 Task: Research Airbnb accommodation in Kattaqoârgâon, Uzbekistan from 21st November, 2023 to 29th November, 2023 for 4 adults.2 bedrooms having 2 beds and 2 bathrooms. Property type can be flat. Booking option can be shelf check-in. Look for 3 properties as per requirement.
Action: Mouse moved to (469, 107)
Screenshot: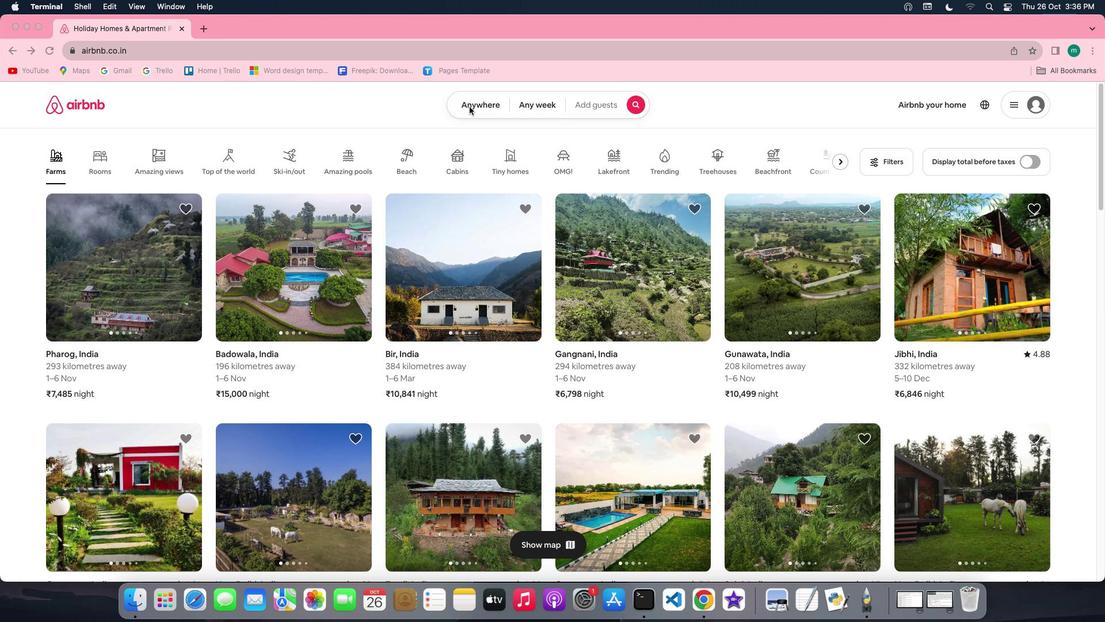
Action: Mouse pressed left at (469, 107)
Screenshot: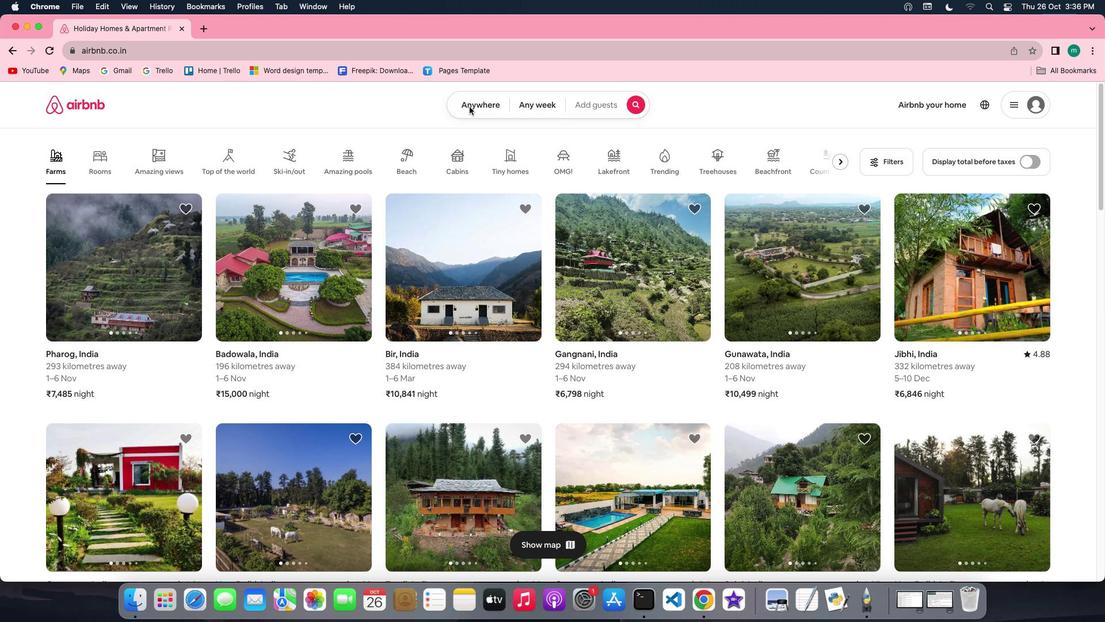 
Action: Mouse pressed left at (469, 107)
Screenshot: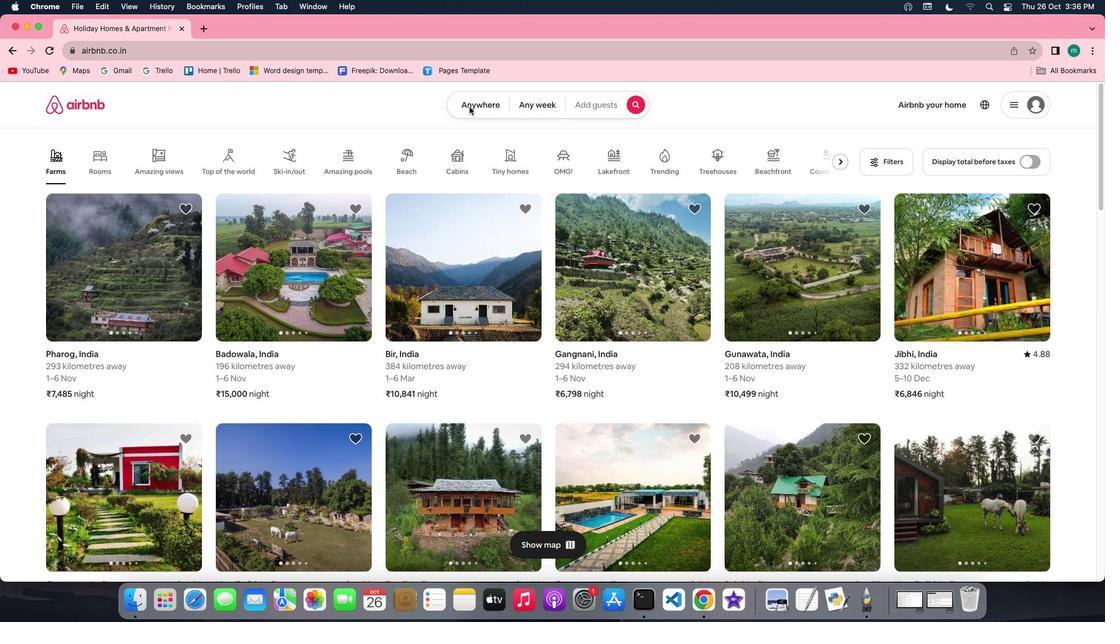 
Action: Mouse moved to (410, 149)
Screenshot: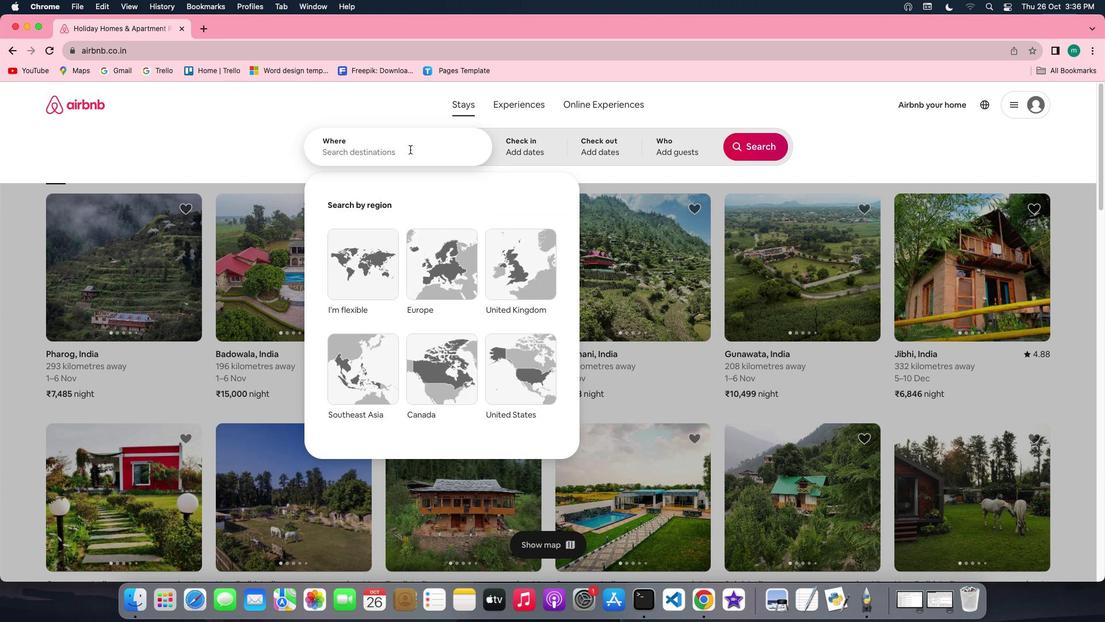 
Action: Mouse pressed left at (410, 149)
Screenshot: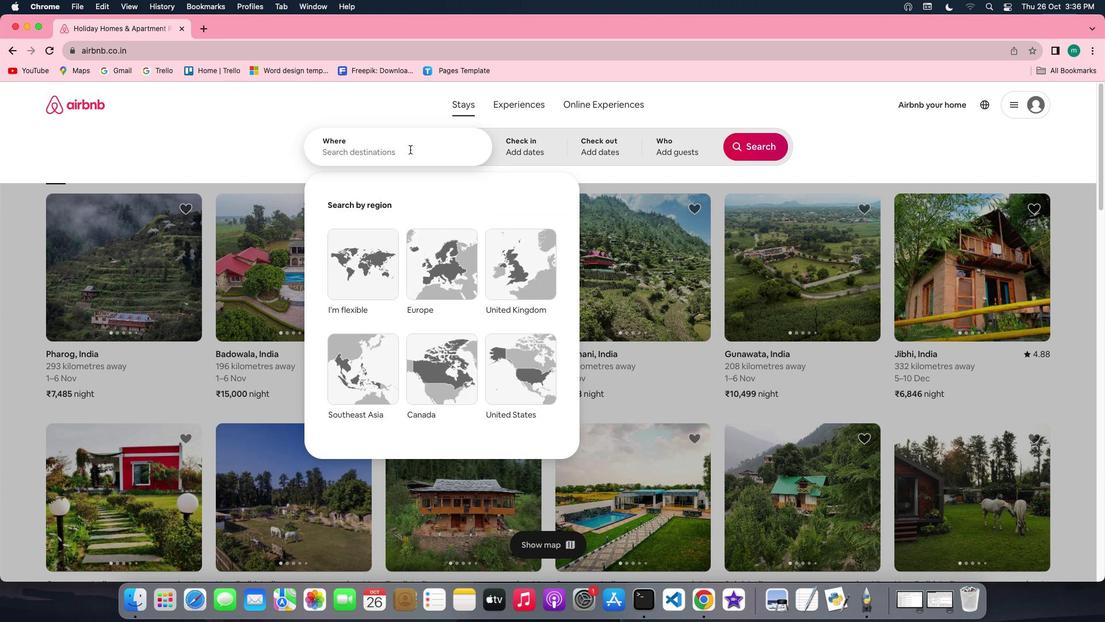 
Action: Key pressed Key.shift'K''a''t''t''a''q''o'Key.spaceKey.shift_r"'"'r''g'"'"'o''n'','Key.spaceKey.shift'U''z''b''e''k''i''s''t''a''n'
Screenshot: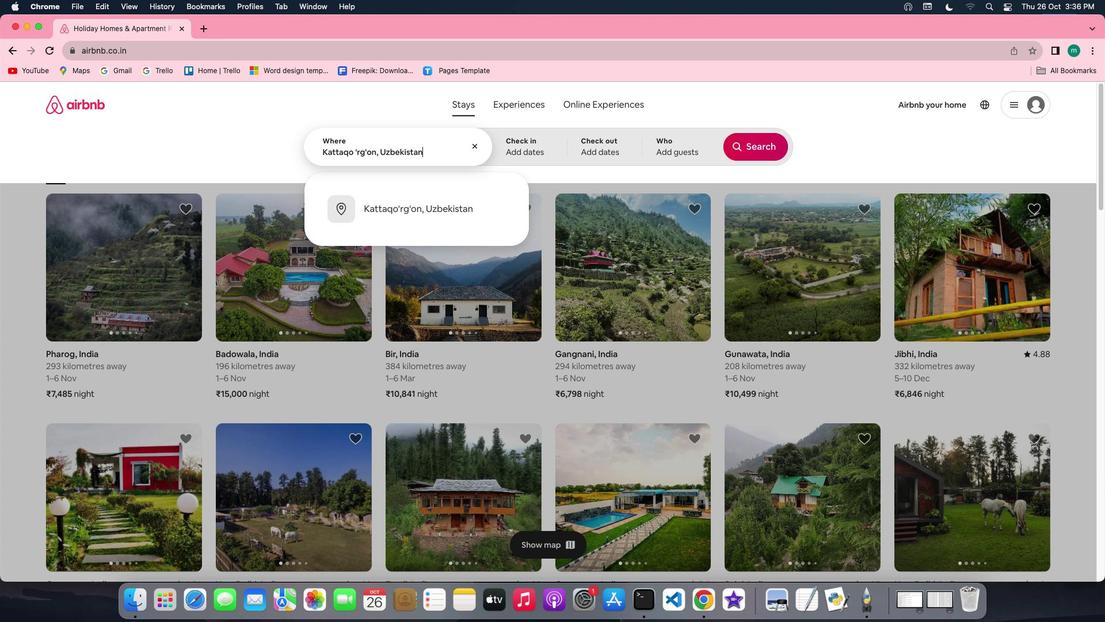
Action: Mouse moved to (518, 148)
Screenshot: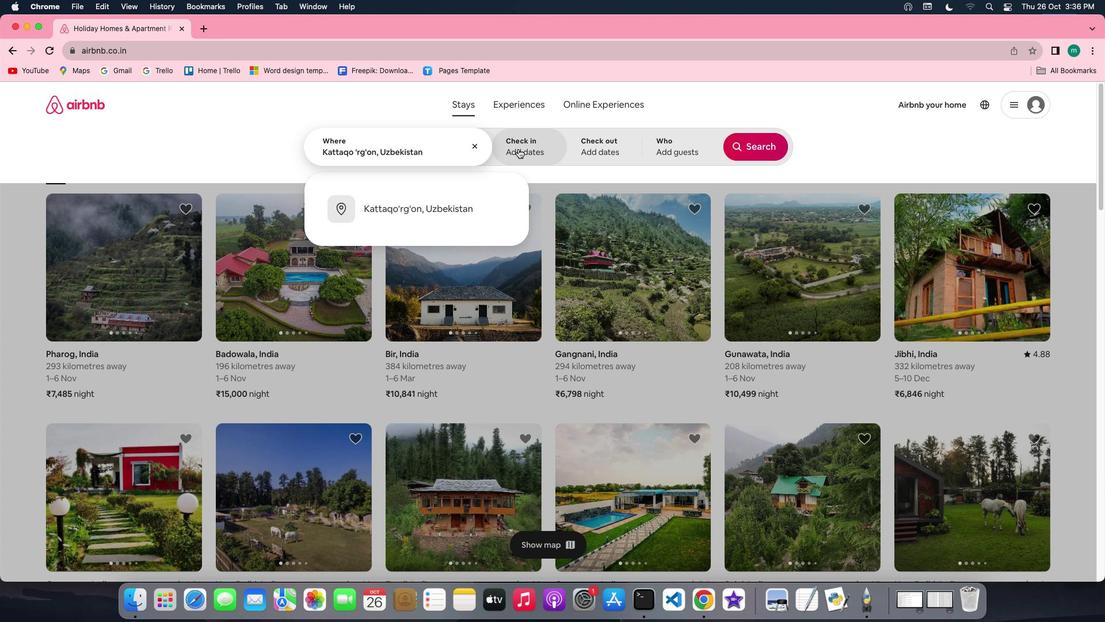 
Action: Mouse pressed left at (518, 148)
Screenshot: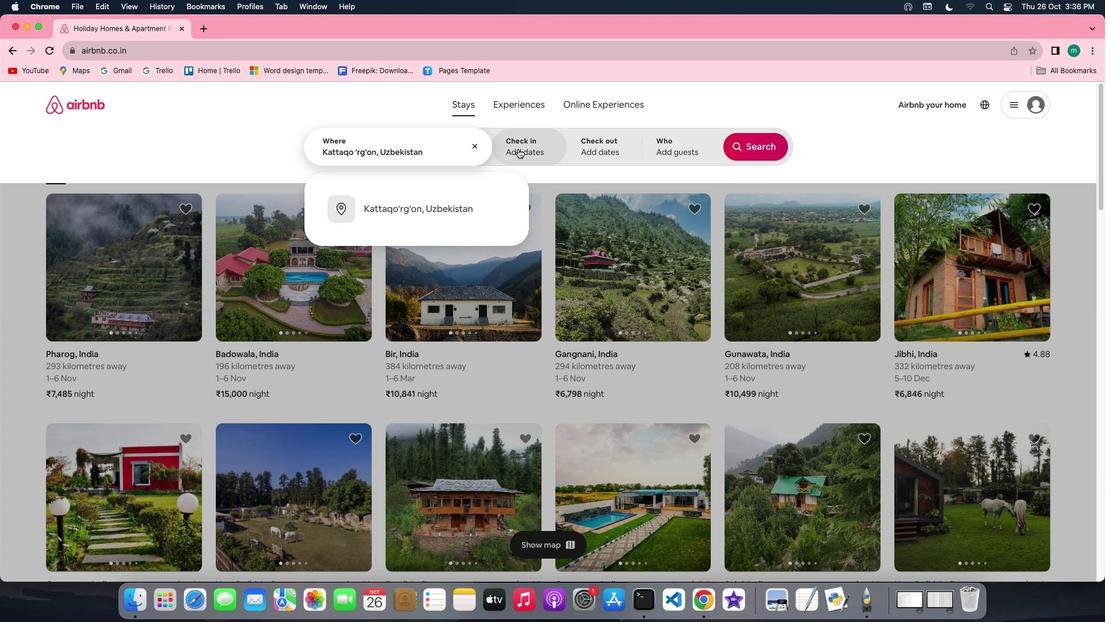 
Action: Mouse moved to (643, 374)
Screenshot: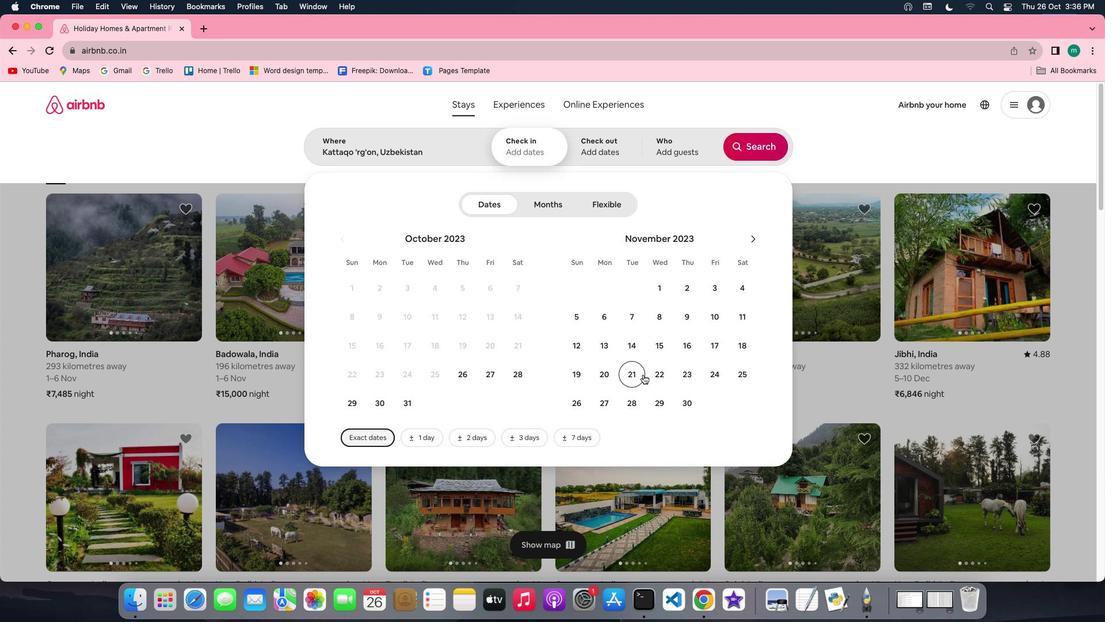 
Action: Mouse pressed left at (643, 374)
Screenshot: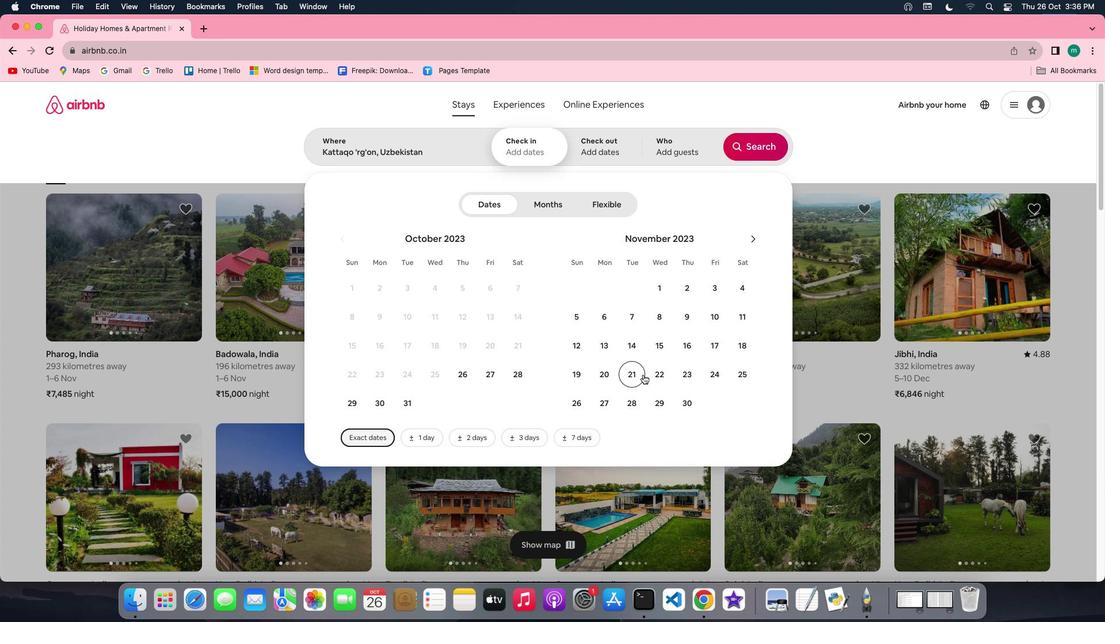 
Action: Mouse moved to (656, 398)
Screenshot: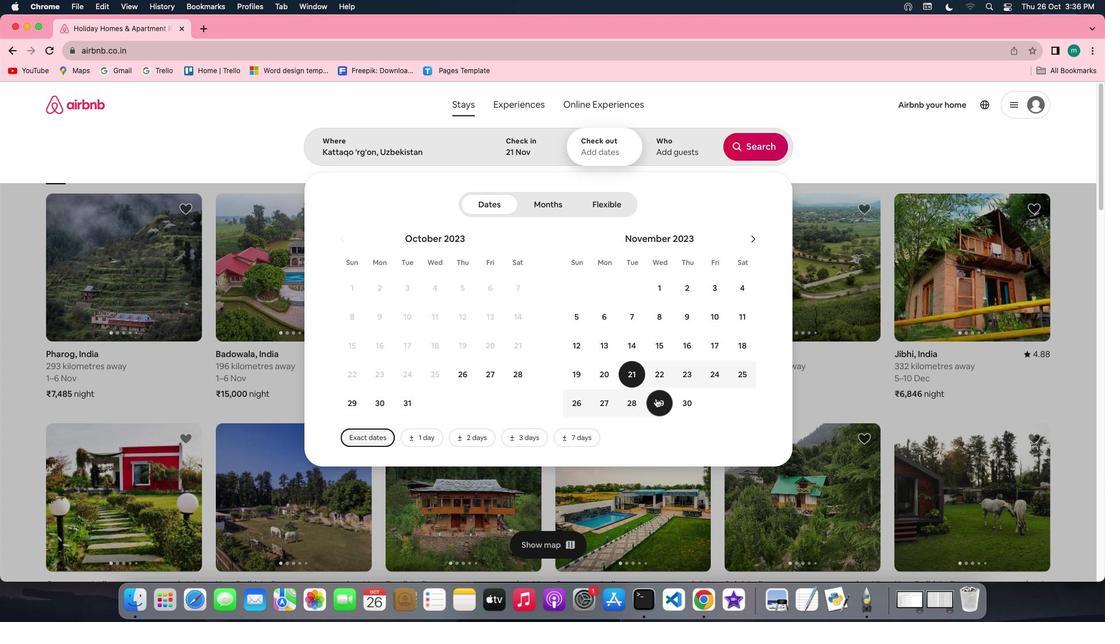 
Action: Mouse pressed left at (656, 398)
Screenshot: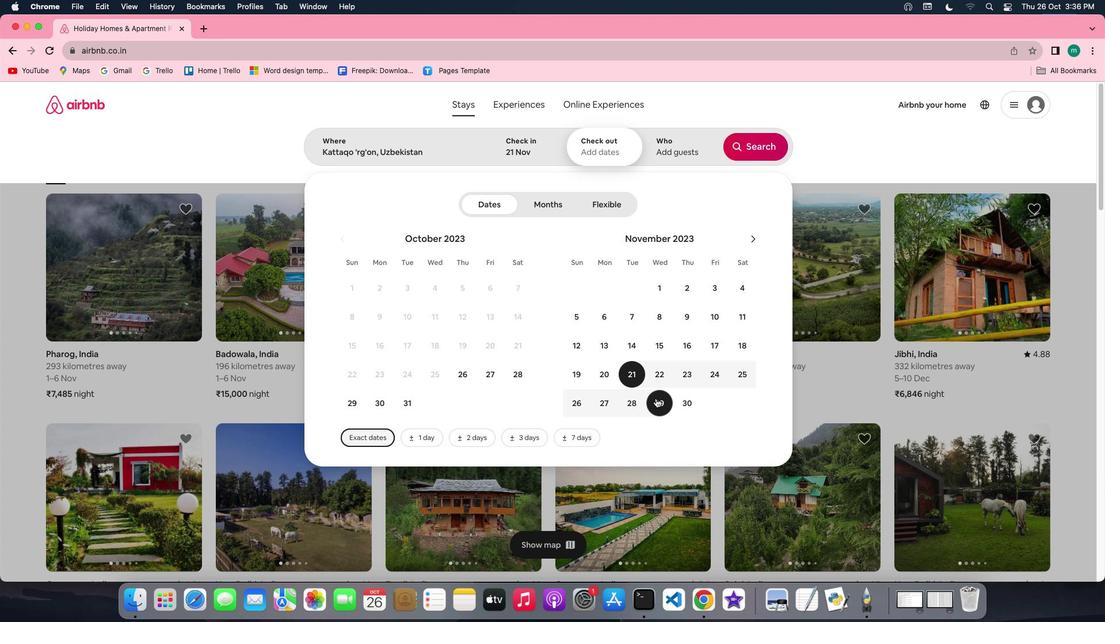 
Action: Mouse moved to (680, 147)
Screenshot: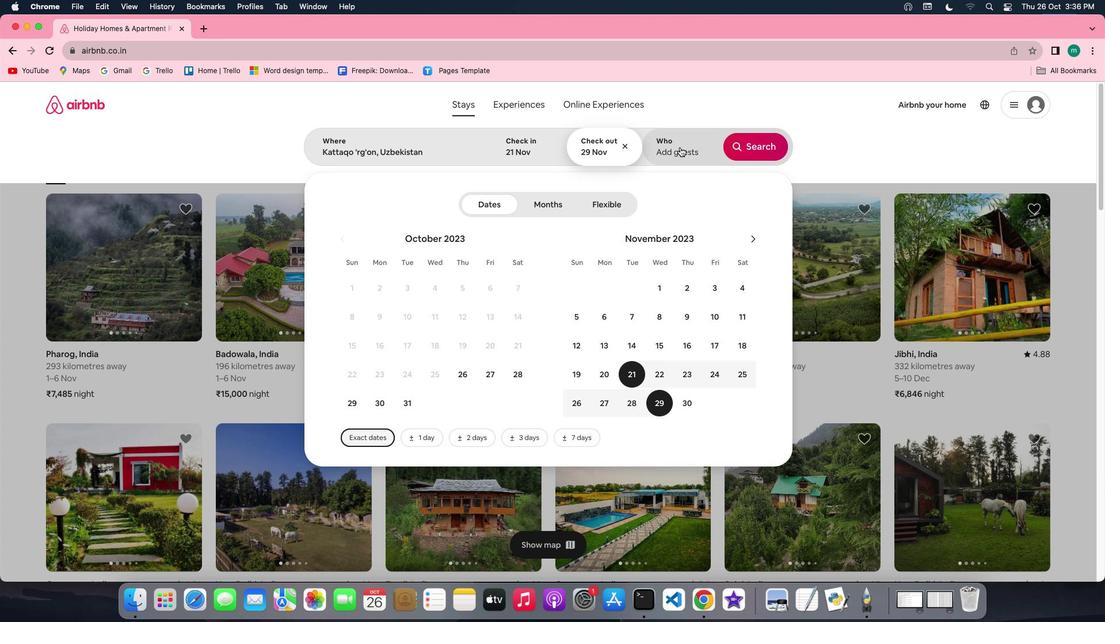 
Action: Mouse pressed left at (680, 147)
Screenshot: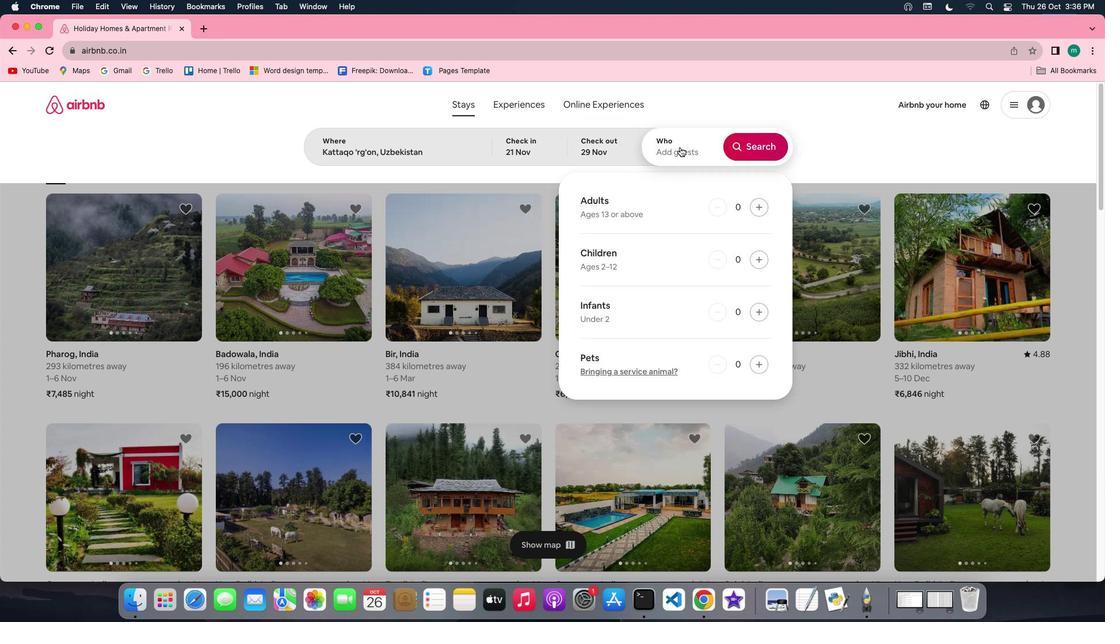 
Action: Mouse moved to (767, 204)
Screenshot: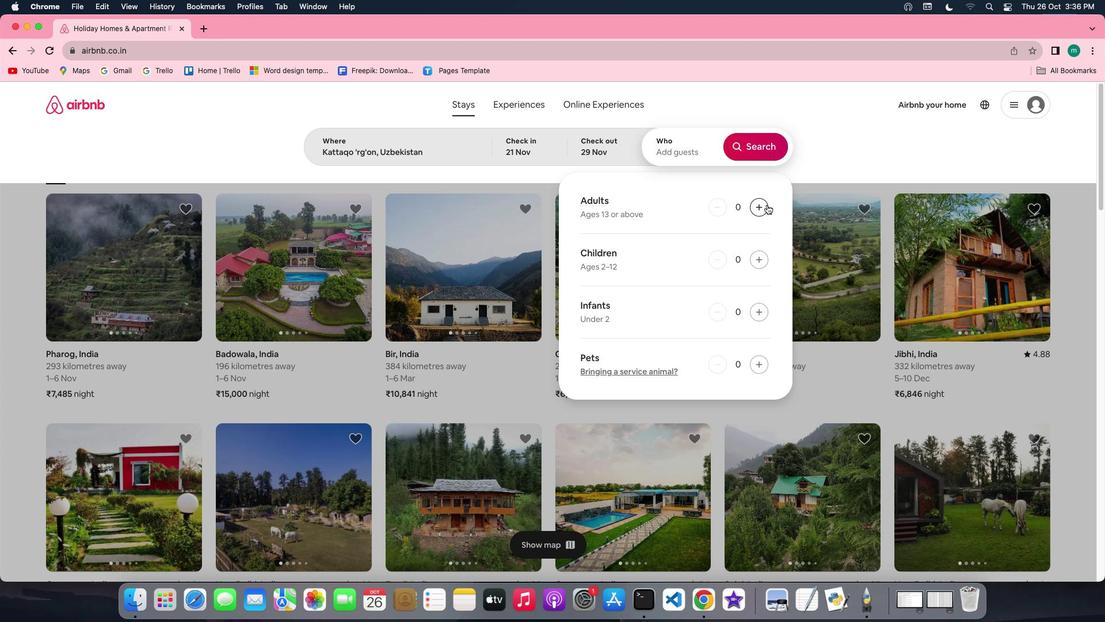 
Action: Mouse pressed left at (767, 204)
Screenshot: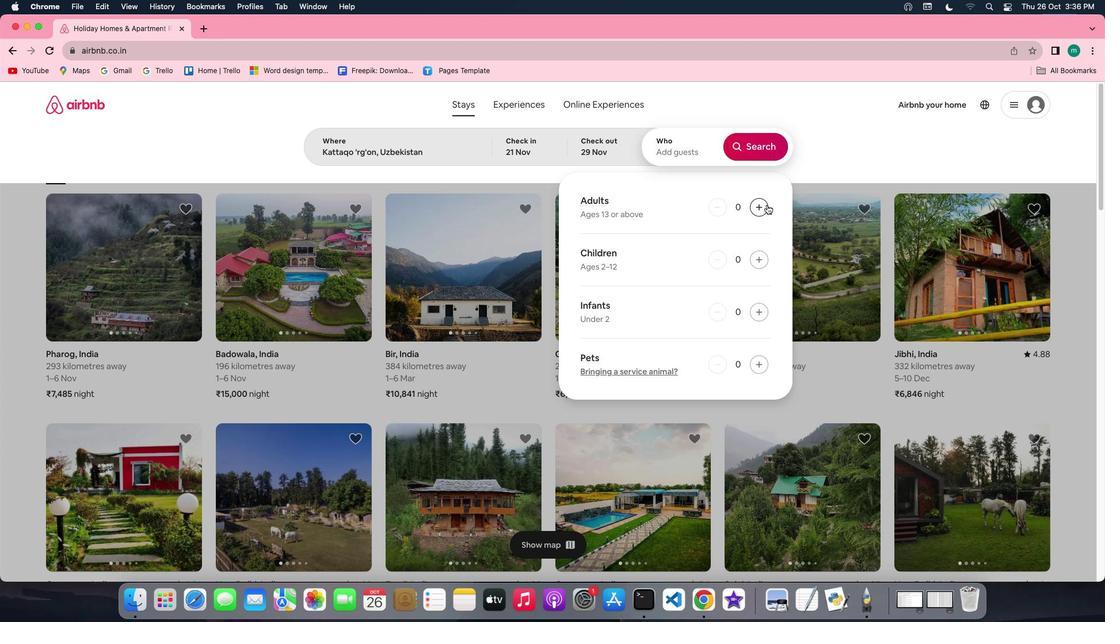 
Action: Mouse pressed left at (767, 204)
Screenshot: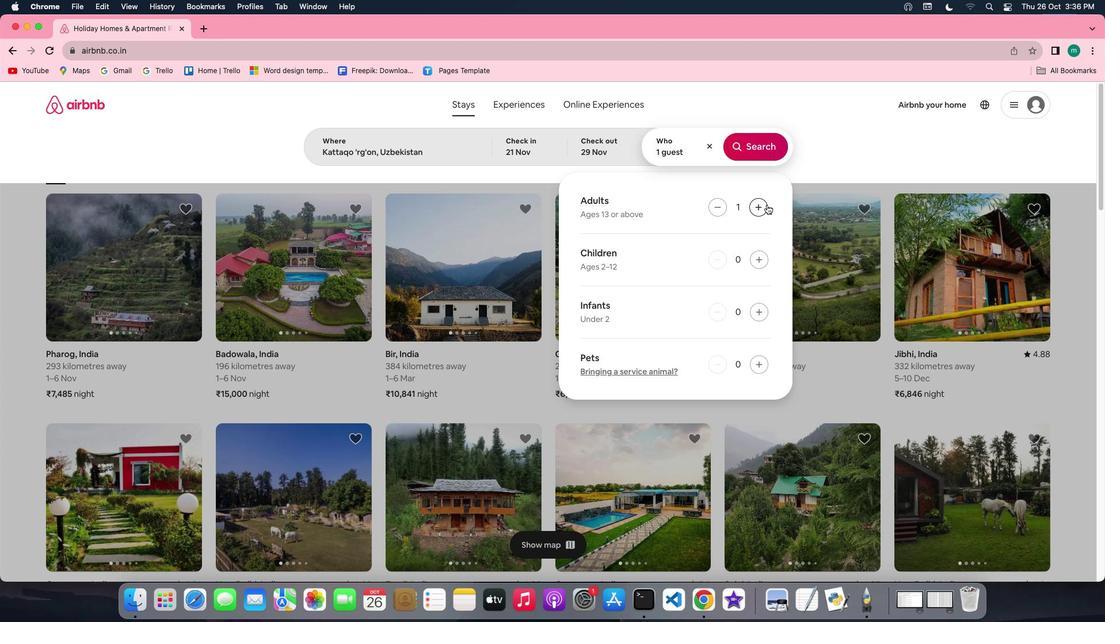 
Action: Mouse pressed left at (767, 204)
Screenshot: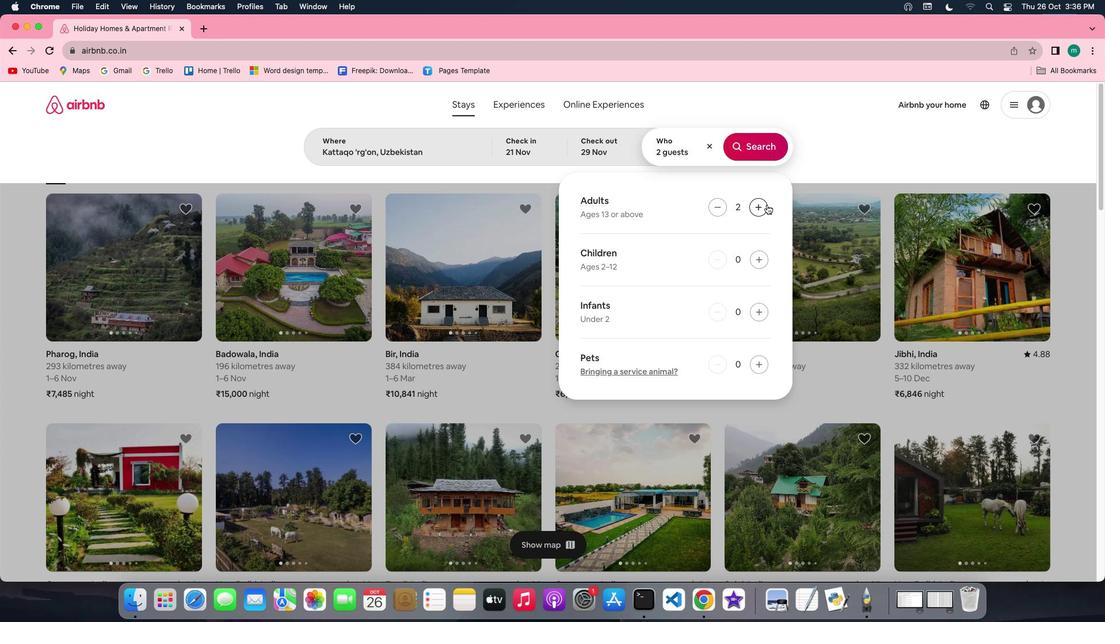 
Action: Mouse moved to (767, 205)
Screenshot: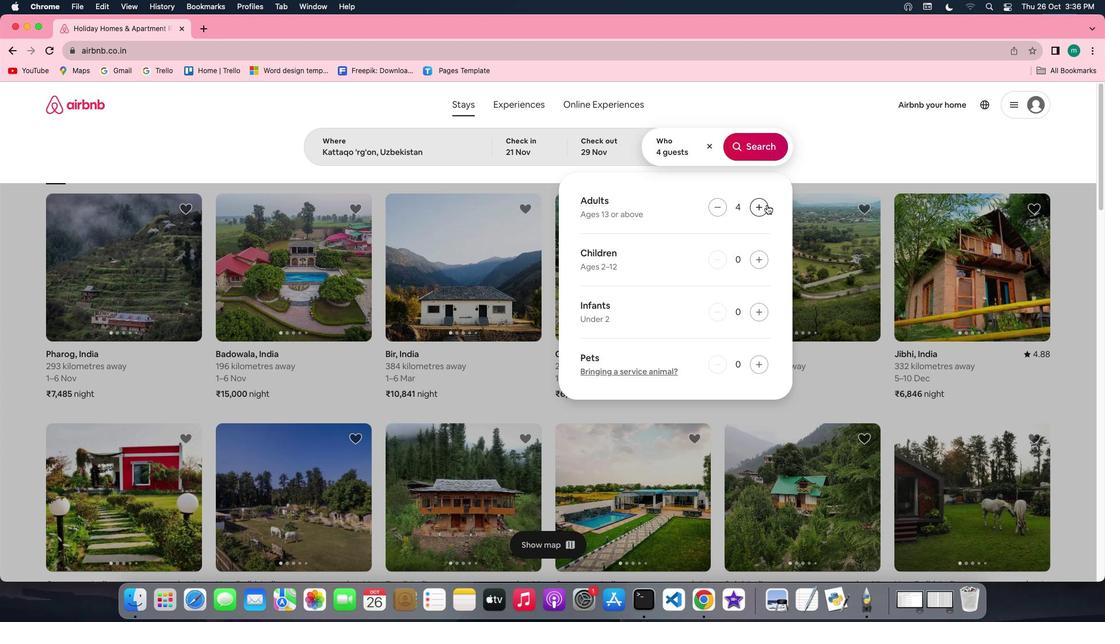 
Action: Mouse pressed left at (767, 205)
Screenshot: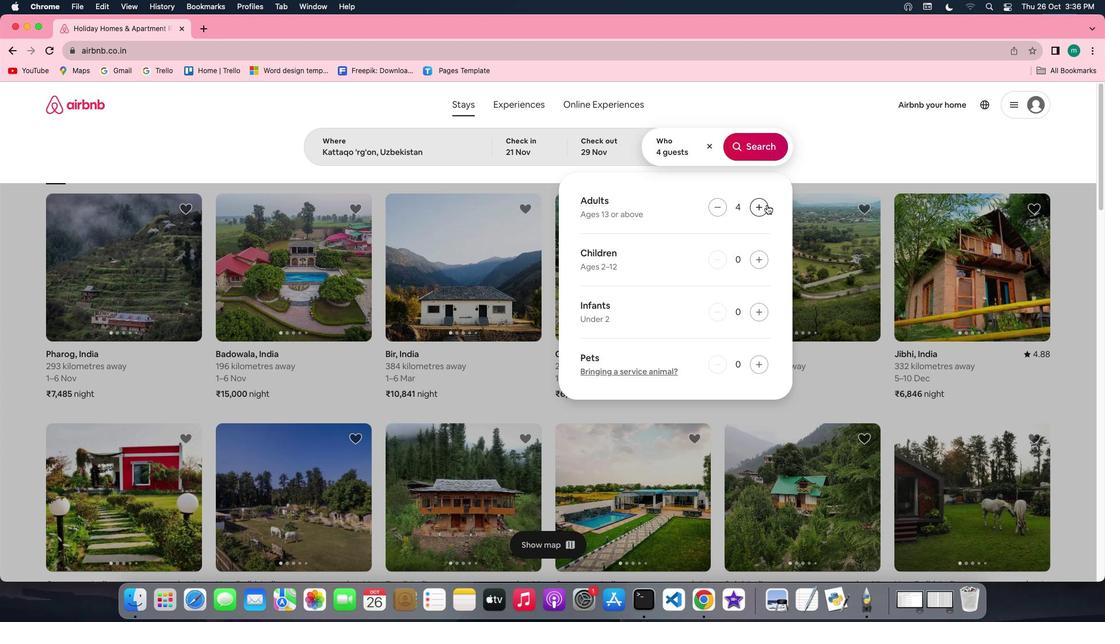 
Action: Mouse moved to (763, 144)
Screenshot: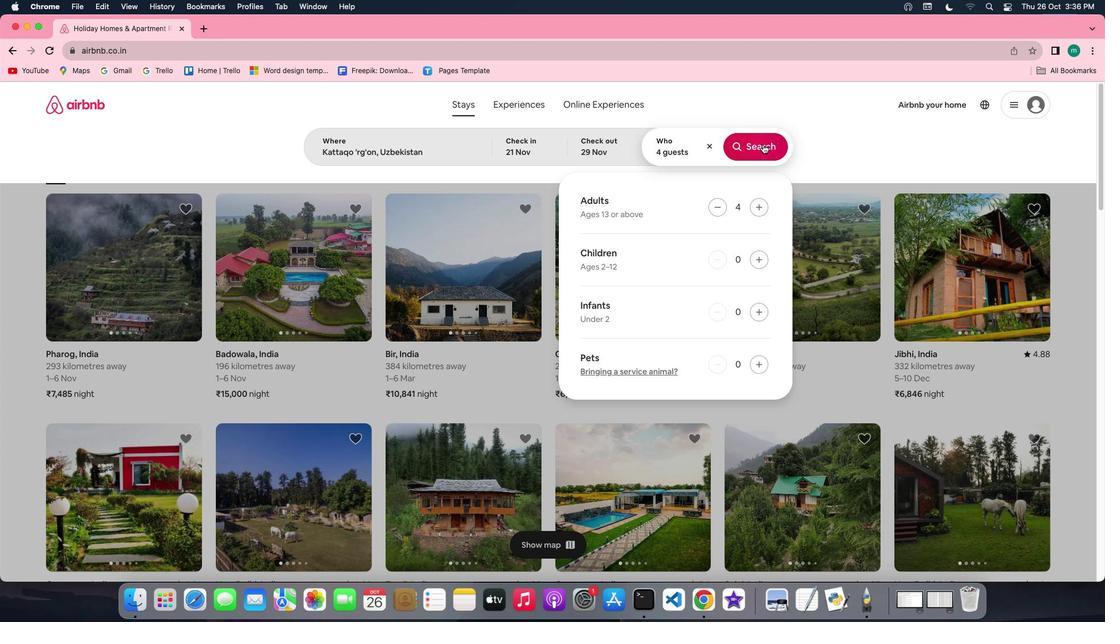 
Action: Mouse pressed left at (763, 144)
Screenshot: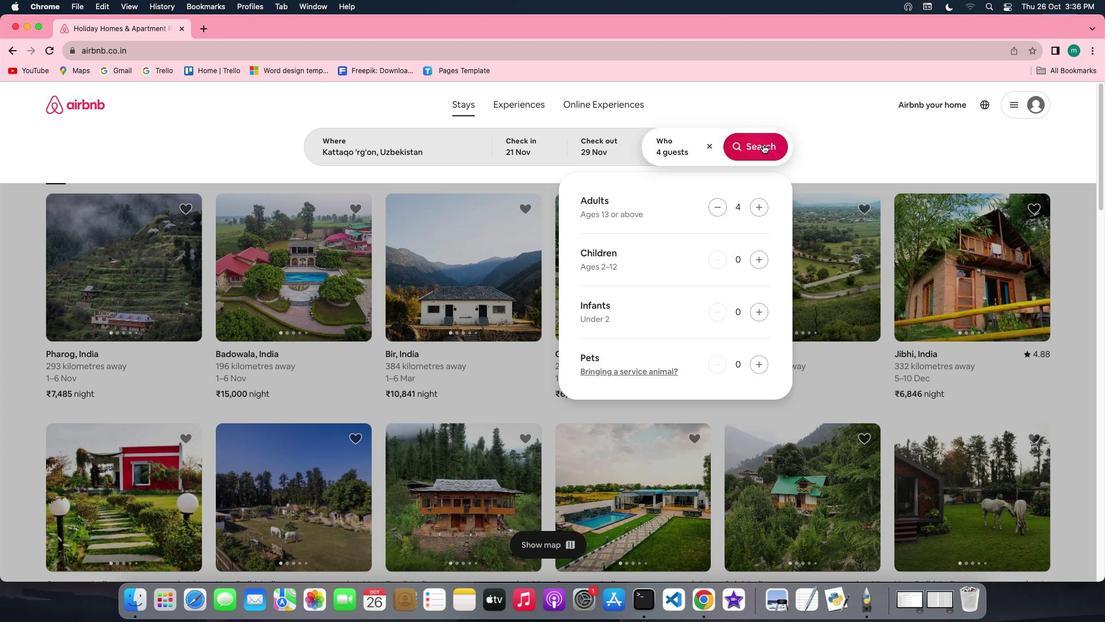 
Action: Mouse moved to (926, 144)
Screenshot: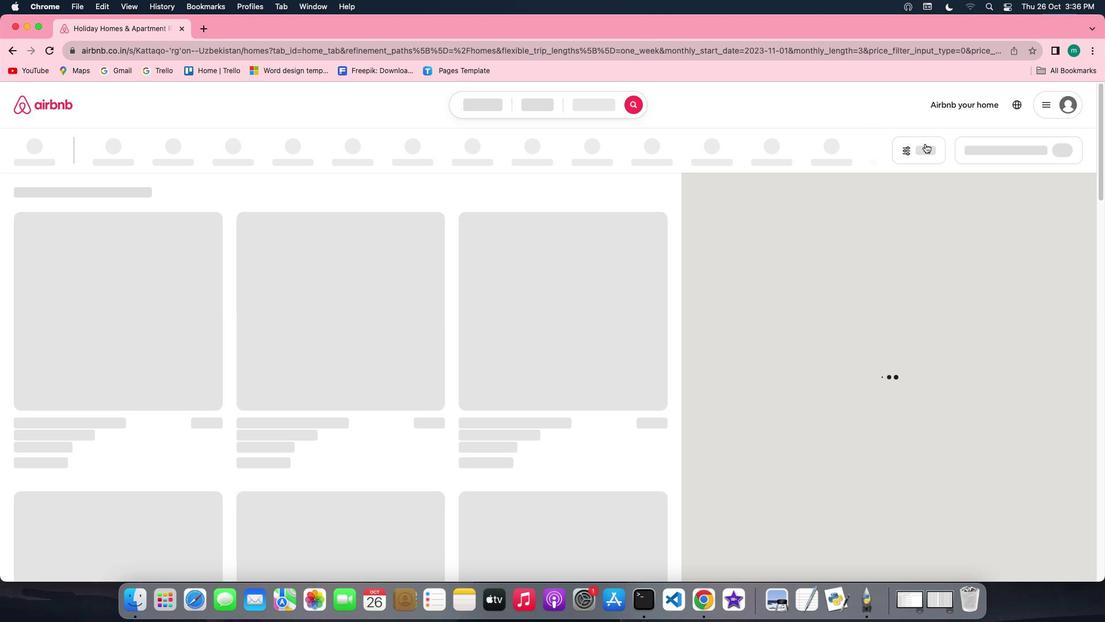 
Action: Mouse pressed left at (926, 144)
Screenshot: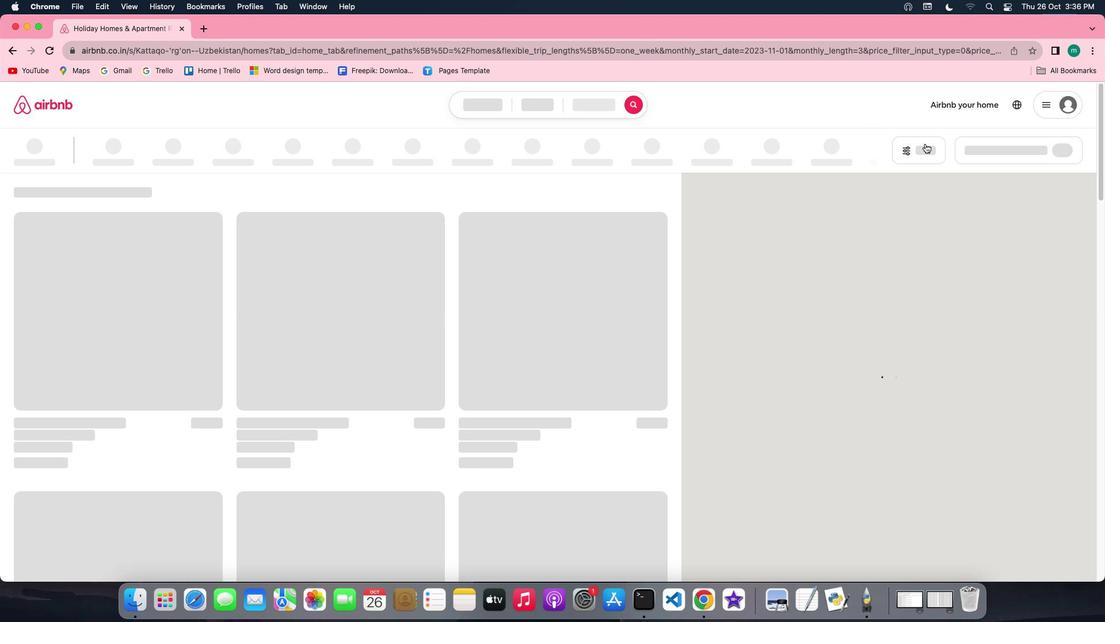 
Action: Mouse moved to (557, 349)
Screenshot: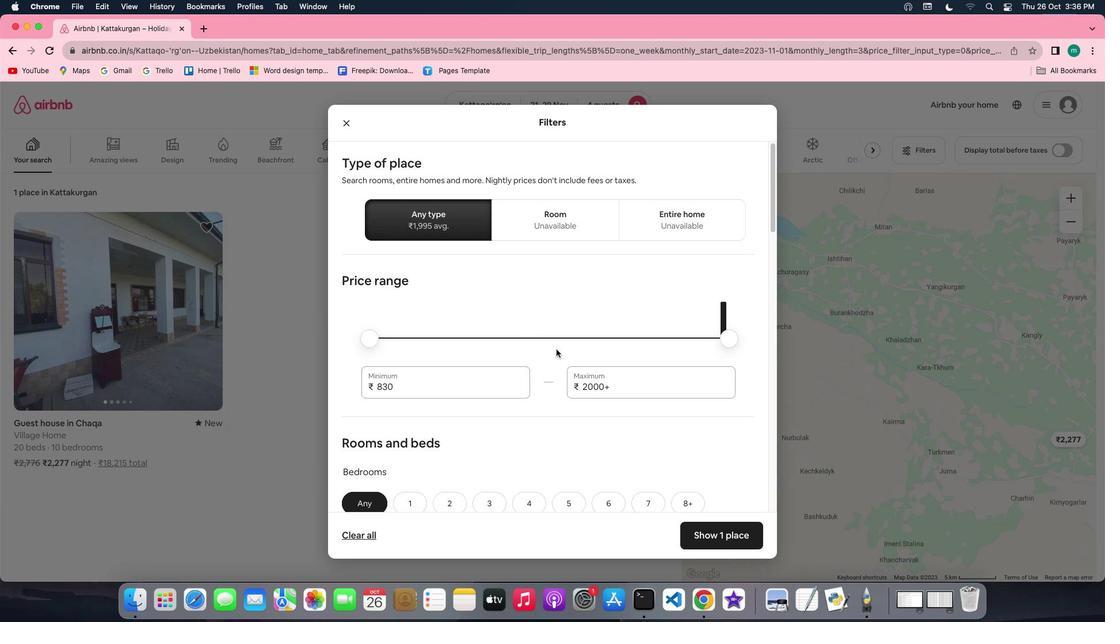 
Action: Mouse scrolled (557, 349) with delta (0, 0)
Screenshot: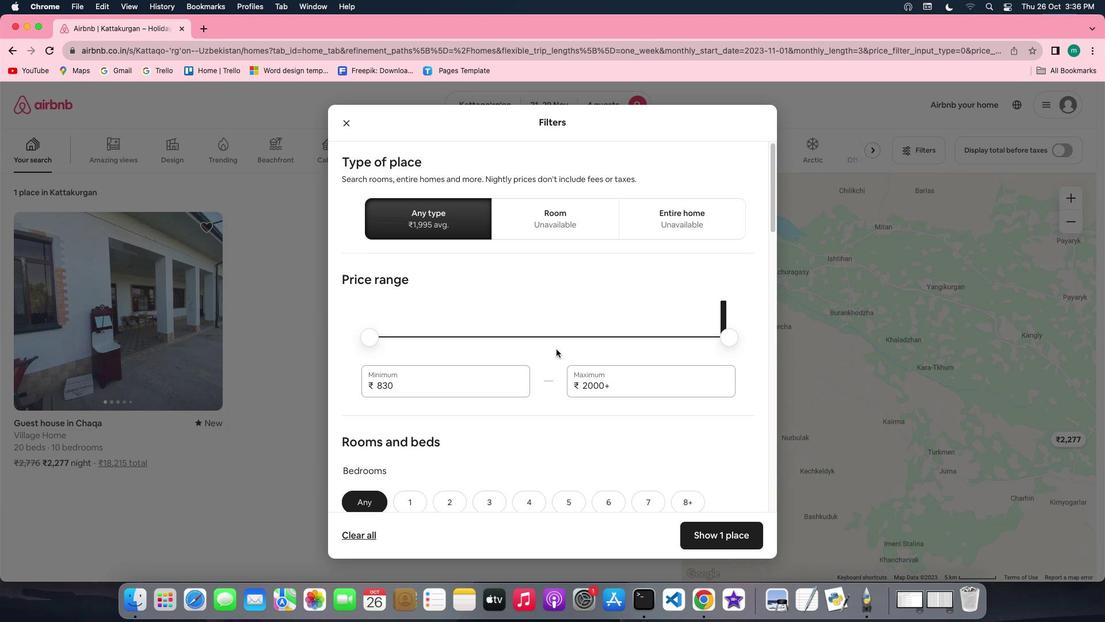 
Action: Mouse scrolled (557, 349) with delta (0, 0)
Screenshot: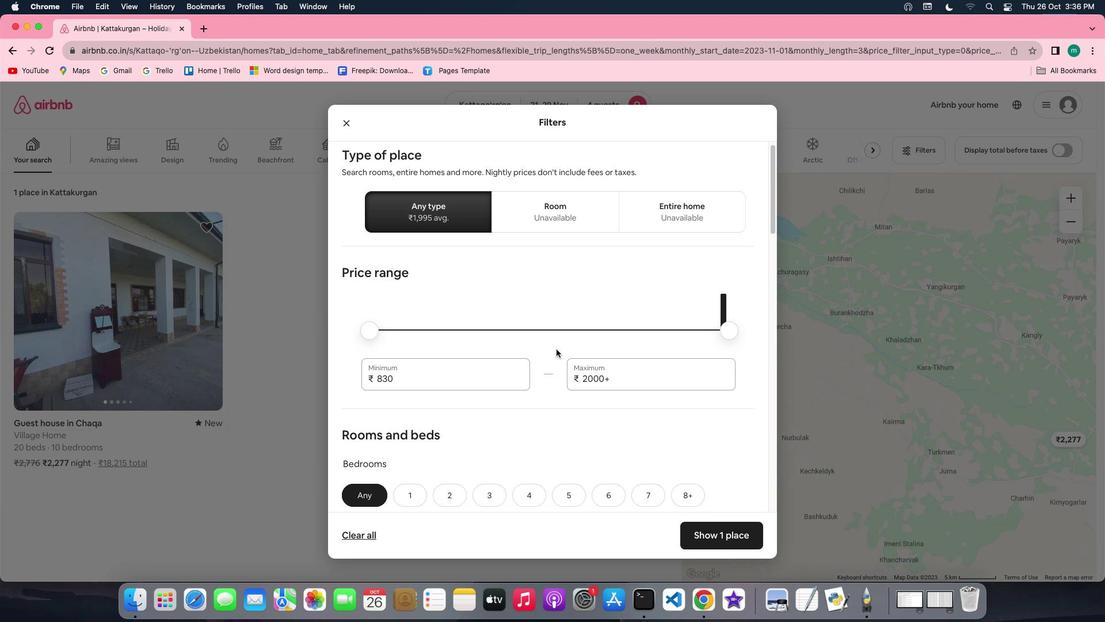 
Action: Mouse scrolled (557, 349) with delta (0, 0)
Screenshot: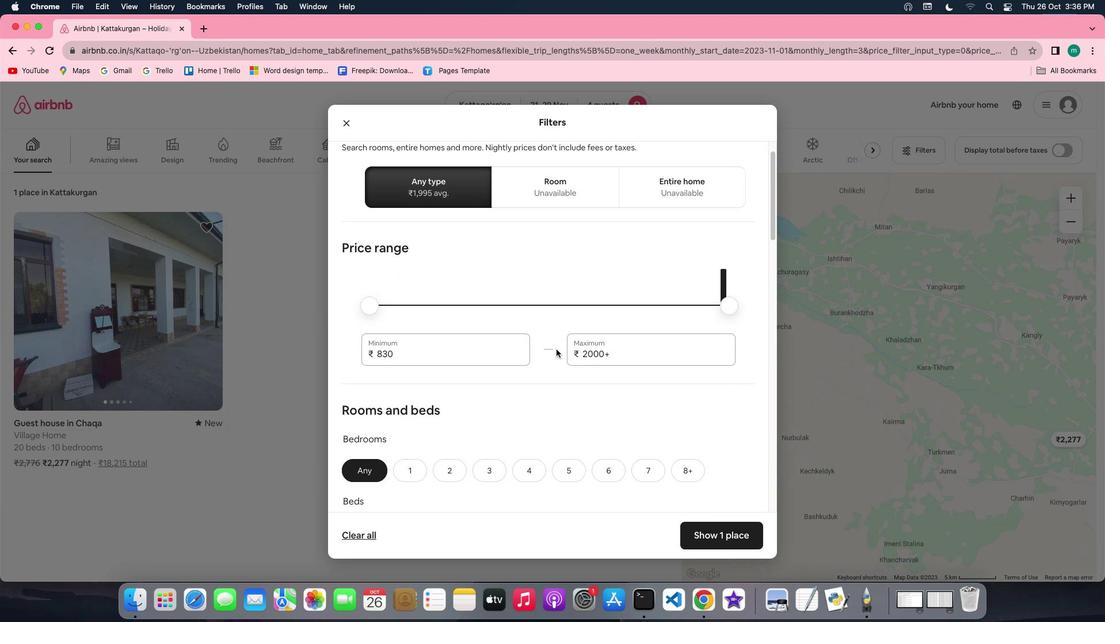 
Action: Mouse scrolled (557, 349) with delta (0, -1)
Screenshot: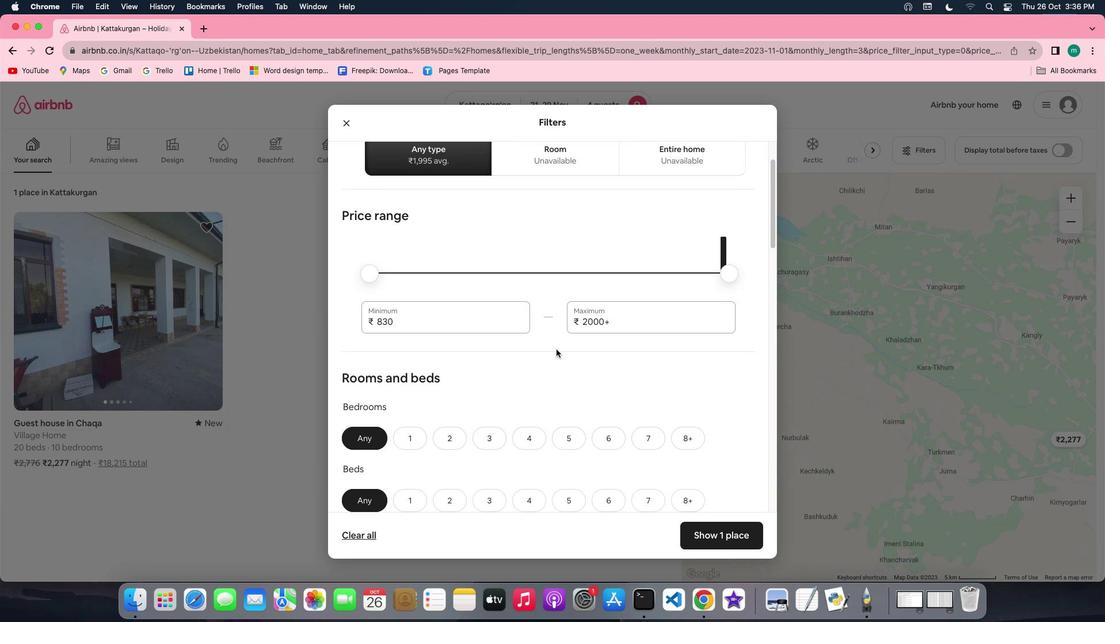 
Action: Mouse scrolled (557, 349) with delta (0, -1)
Screenshot: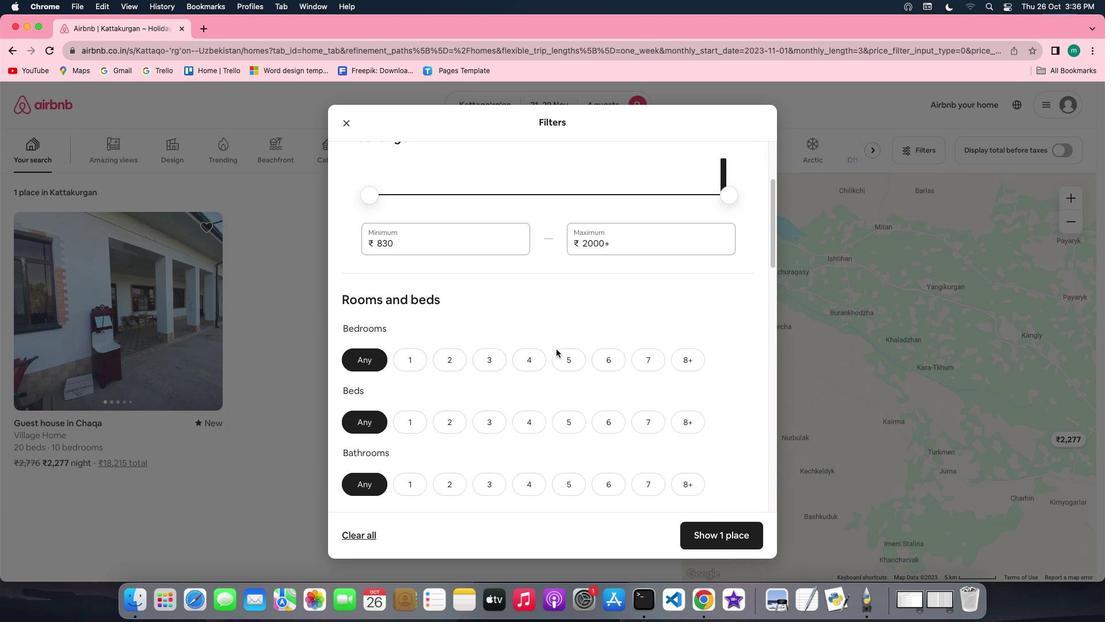 
Action: Mouse scrolled (557, 349) with delta (0, 0)
Screenshot: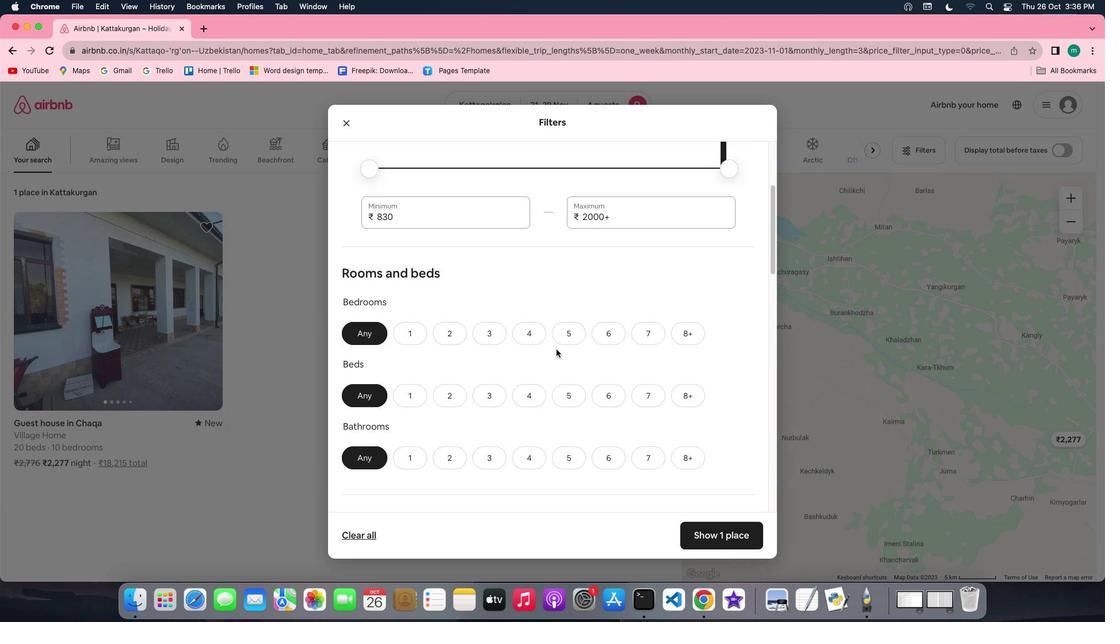 
Action: Mouse scrolled (557, 349) with delta (0, 0)
Screenshot: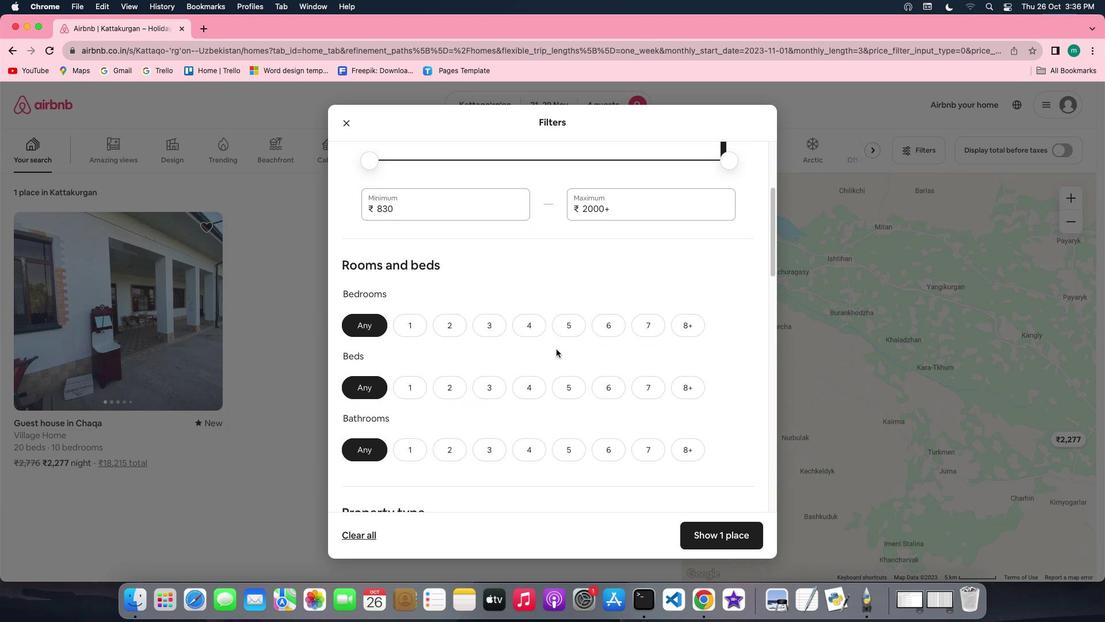 
Action: Mouse scrolled (557, 349) with delta (0, 0)
Screenshot: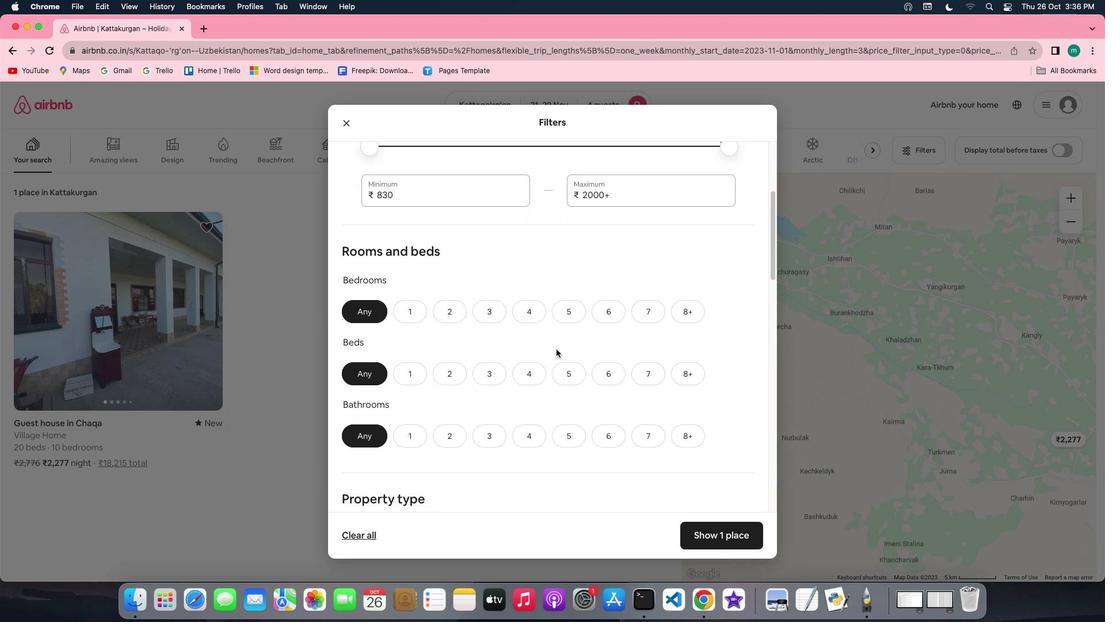 
Action: Mouse moved to (453, 294)
Screenshot: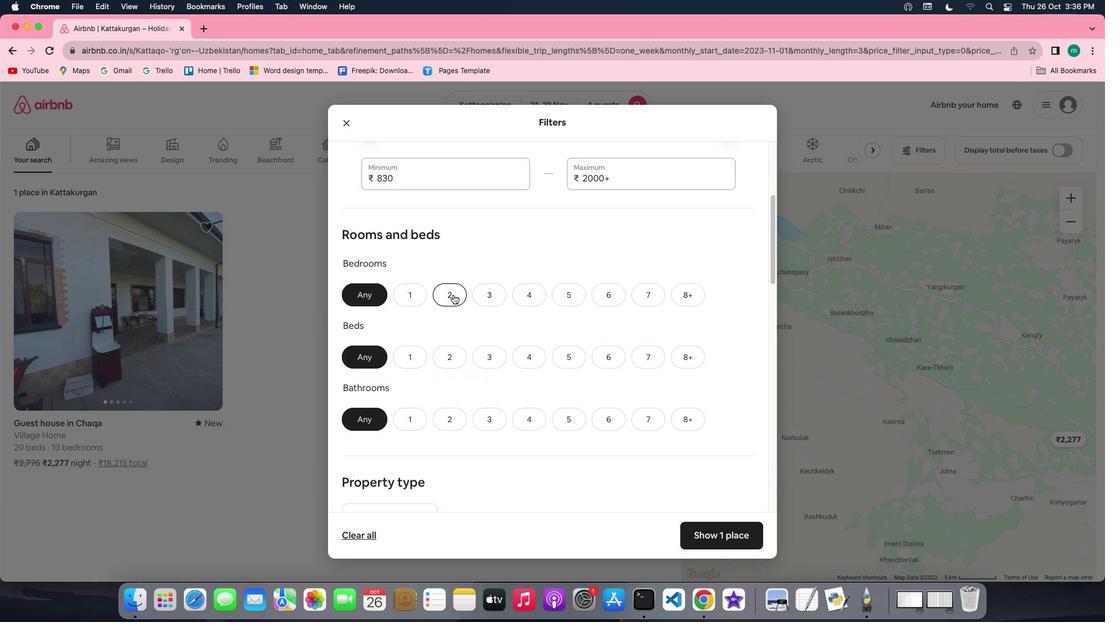 
Action: Mouse pressed left at (453, 294)
Screenshot: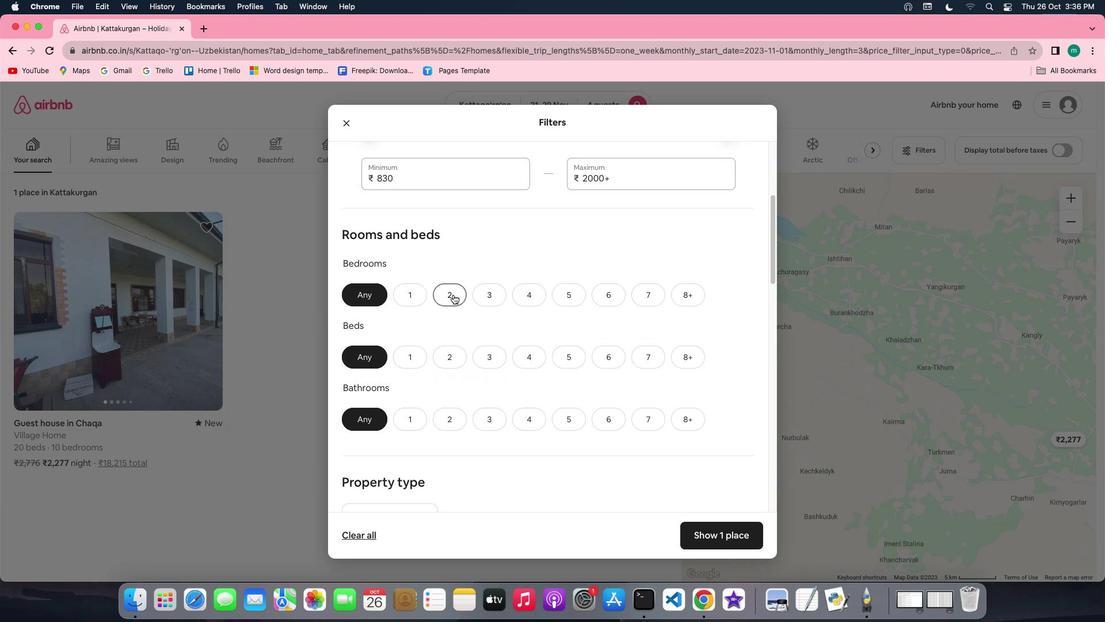 
Action: Mouse moved to (444, 359)
Screenshot: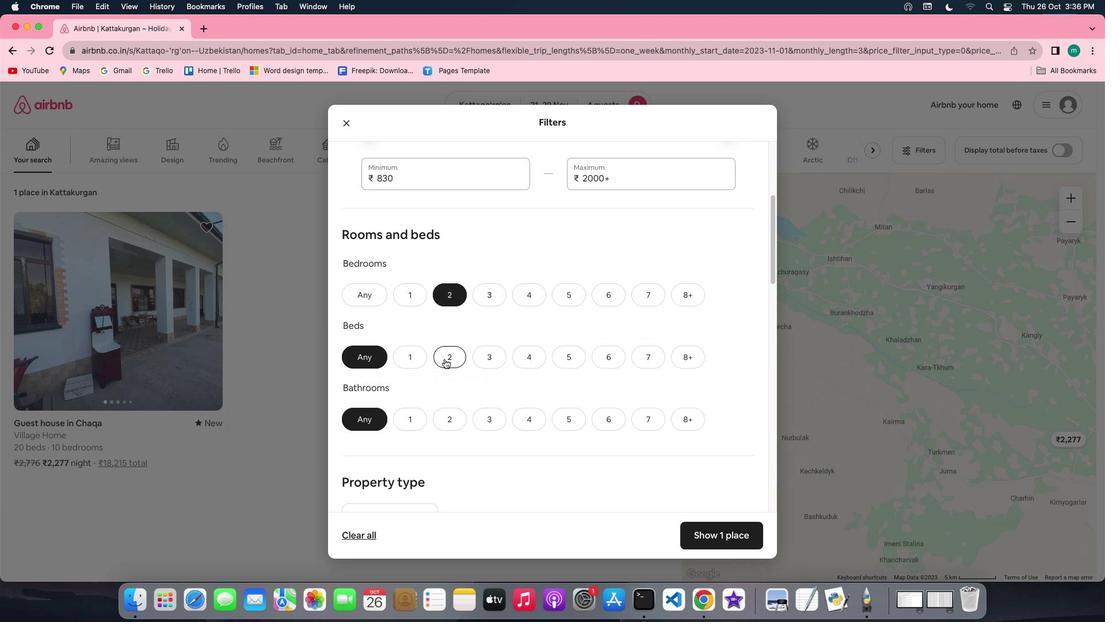 
Action: Mouse pressed left at (444, 359)
Screenshot: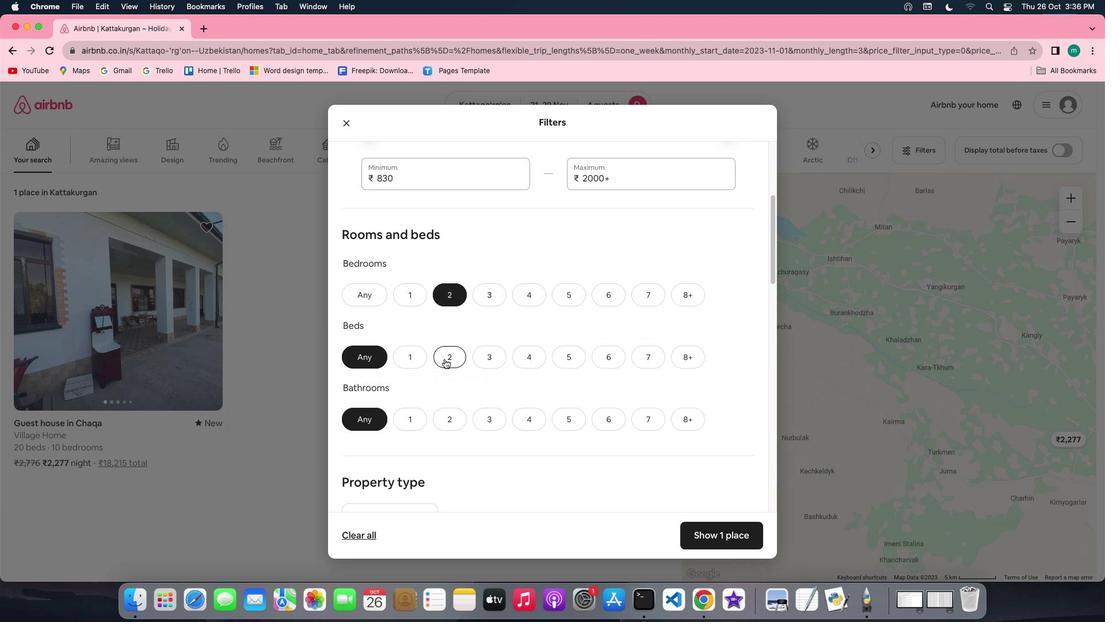 
Action: Mouse moved to (448, 414)
Screenshot: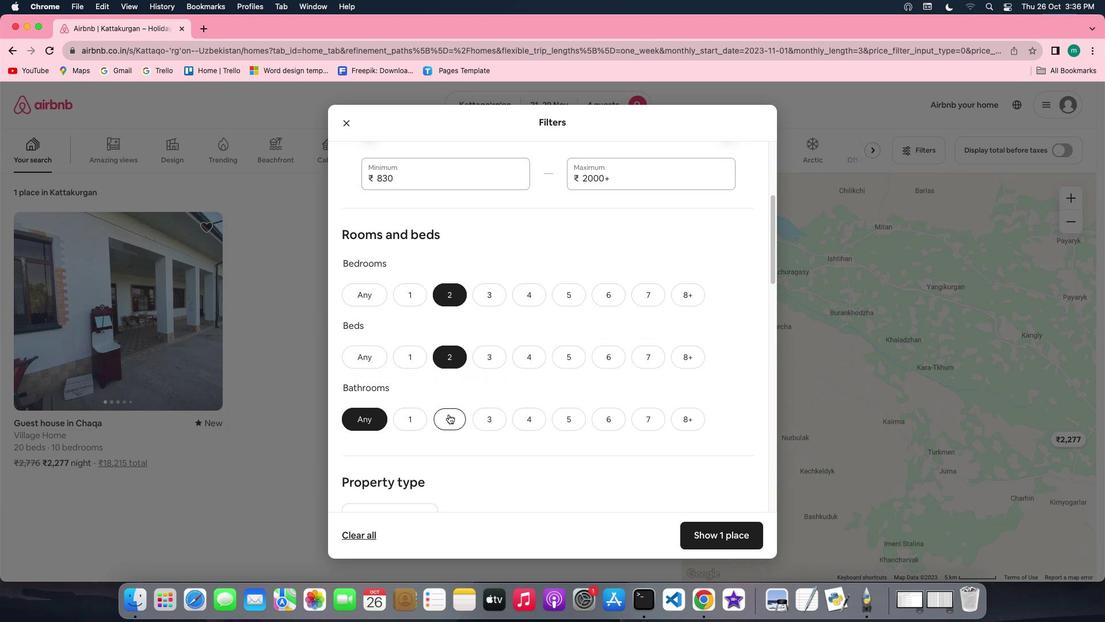 
Action: Mouse pressed left at (448, 414)
Screenshot: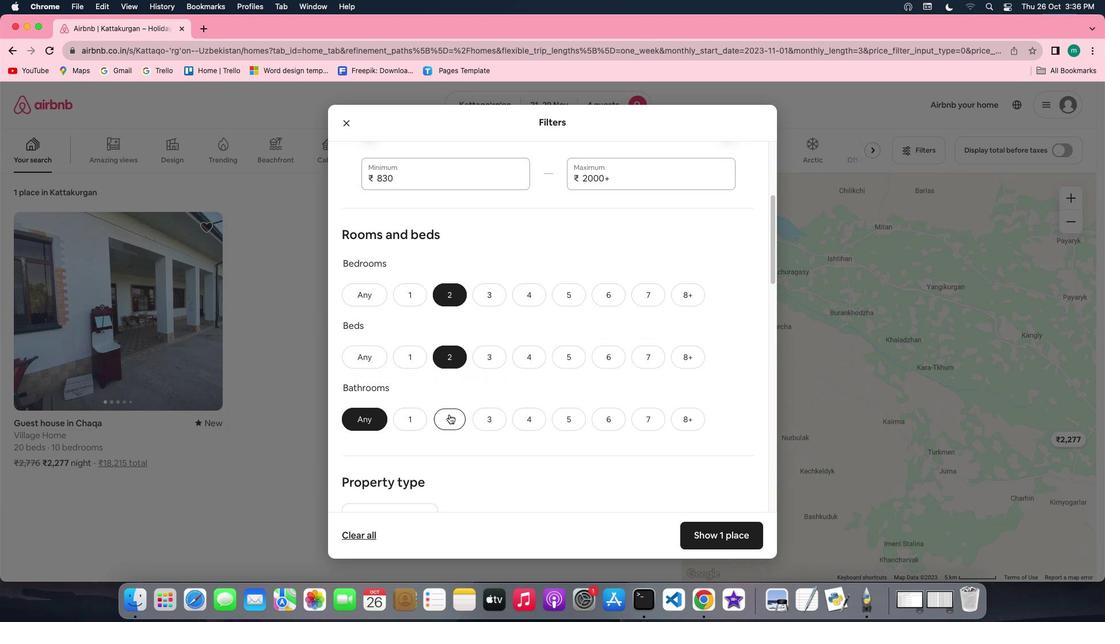
Action: Mouse moved to (565, 403)
Screenshot: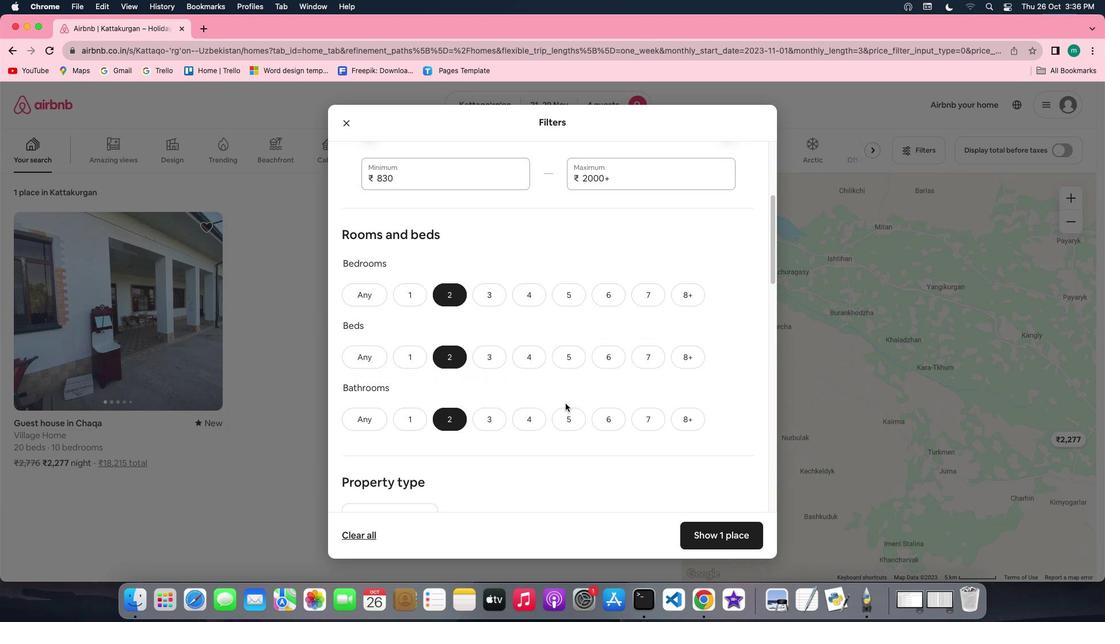 
Action: Mouse scrolled (565, 403) with delta (0, 0)
Screenshot: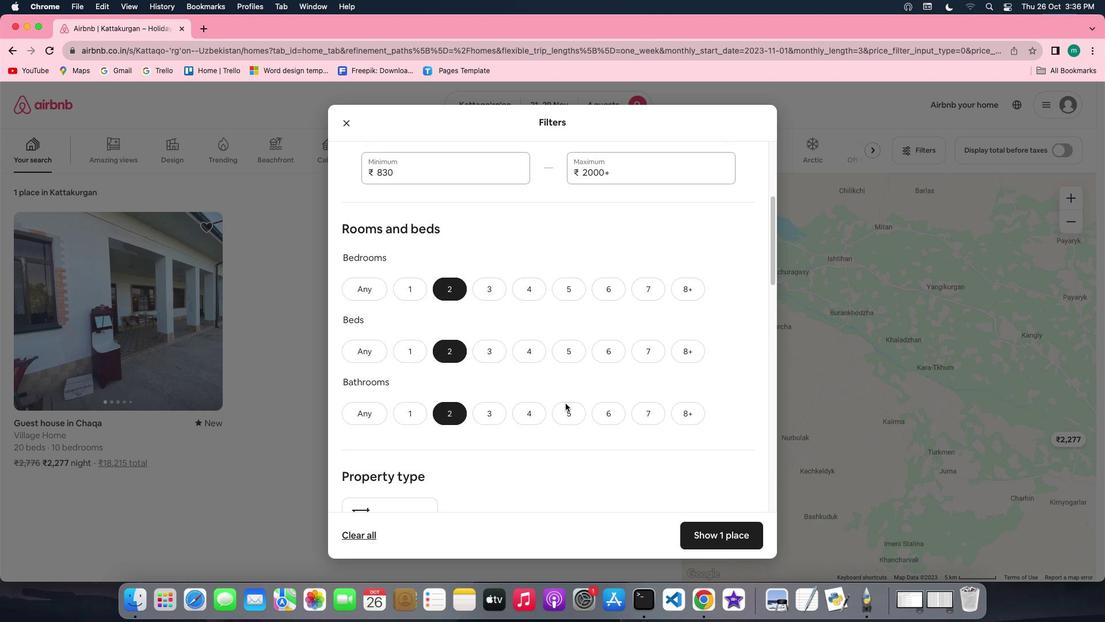 
Action: Mouse scrolled (565, 403) with delta (0, 0)
Screenshot: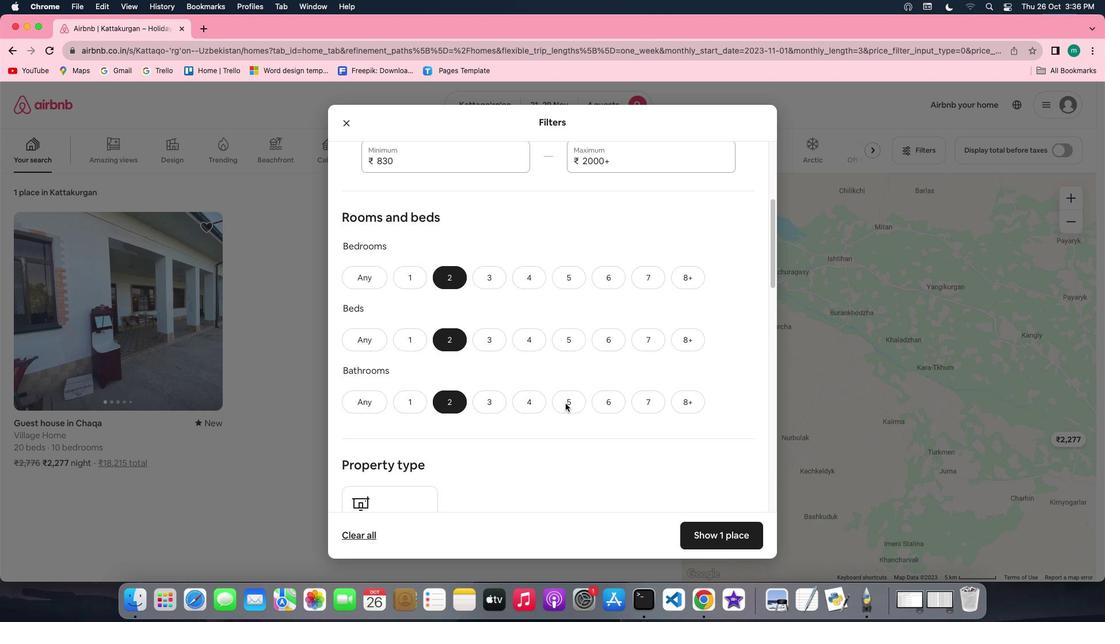 
Action: Mouse scrolled (565, 403) with delta (0, -1)
Screenshot: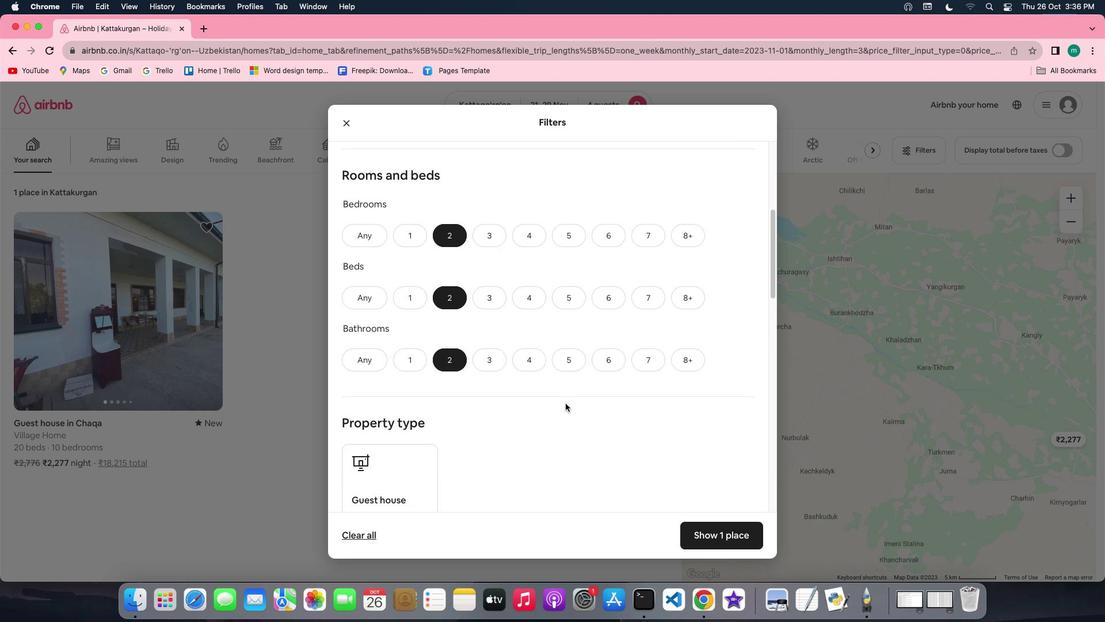 
Action: Mouse scrolled (565, 403) with delta (0, -1)
Screenshot: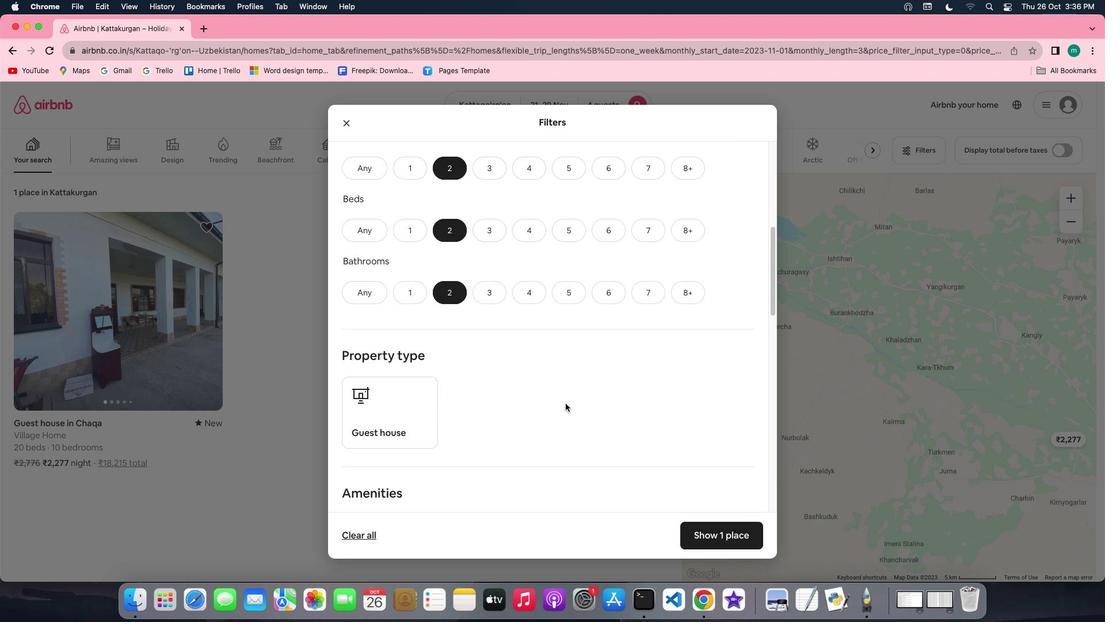 
Action: Mouse scrolled (565, 403) with delta (0, 0)
Screenshot: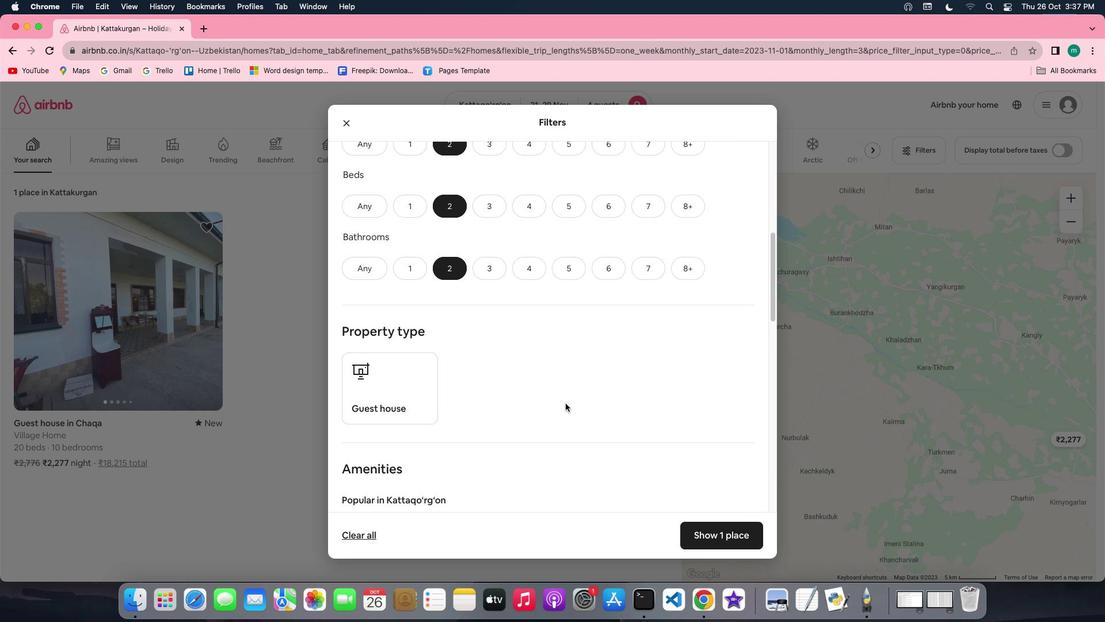 
Action: Mouse scrolled (565, 403) with delta (0, 0)
Screenshot: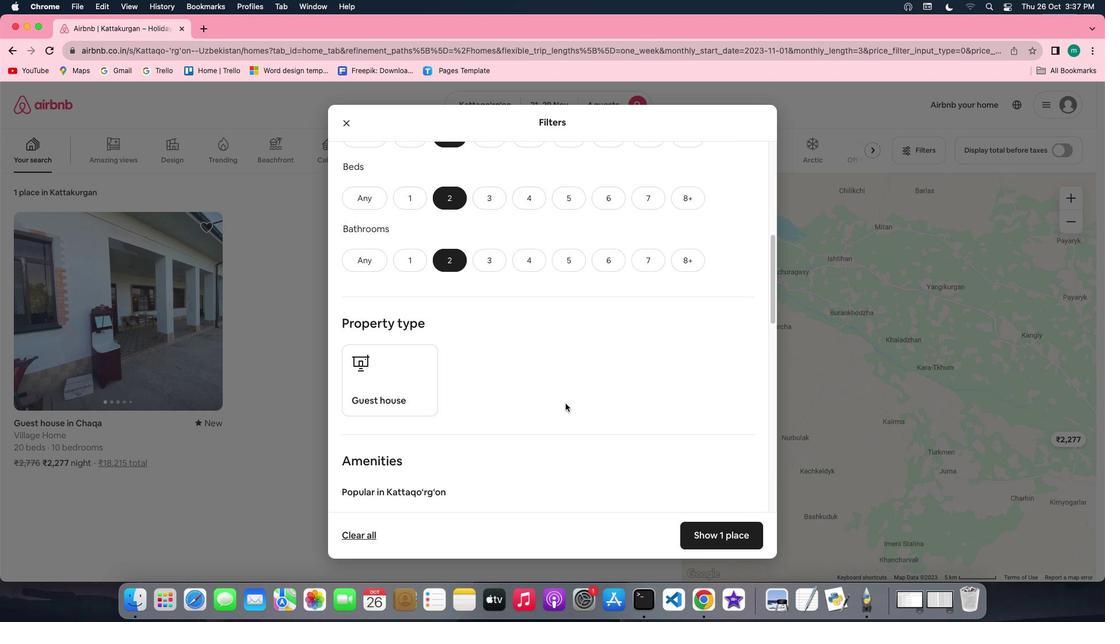 
Action: Mouse scrolled (565, 403) with delta (0, 0)
Screenshot: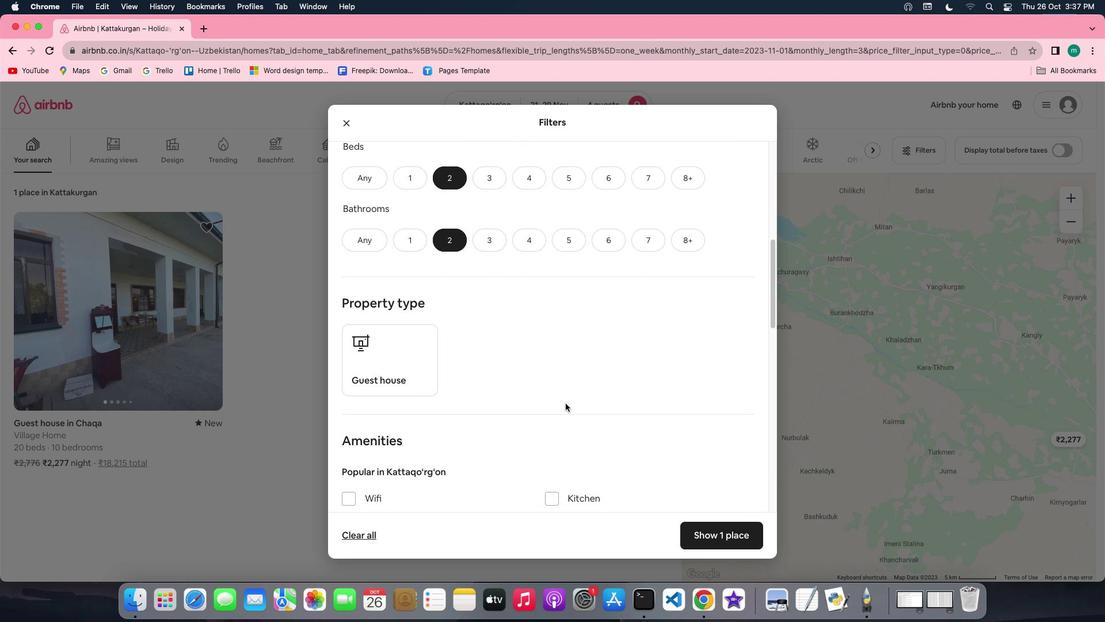 
Action: Mouse moved to (572, 391)
Screenshot: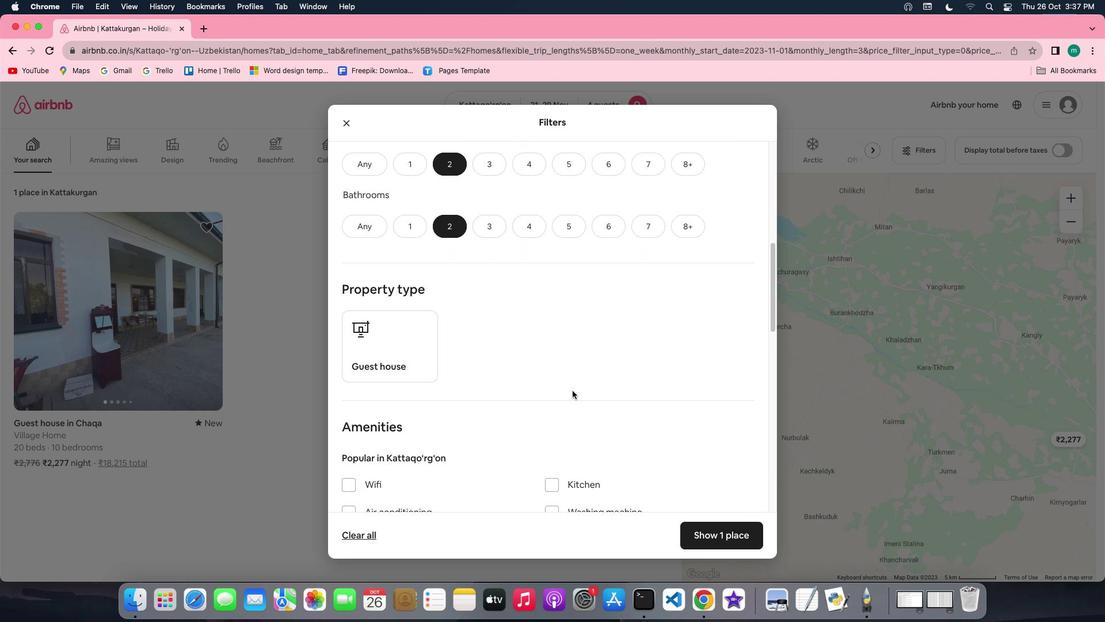 
Action: Mouse scrolled (572, 391) with delta (0, 0)
Screenshot: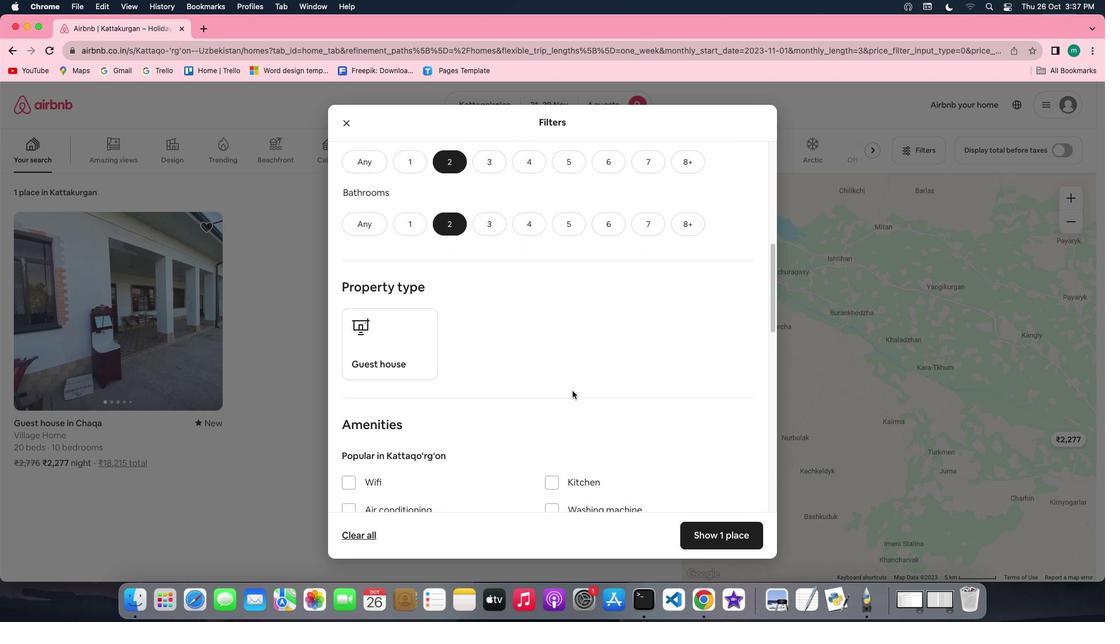 
Action: Mouse scrolled (572, 391) with delta (0, 0)
Screenshot: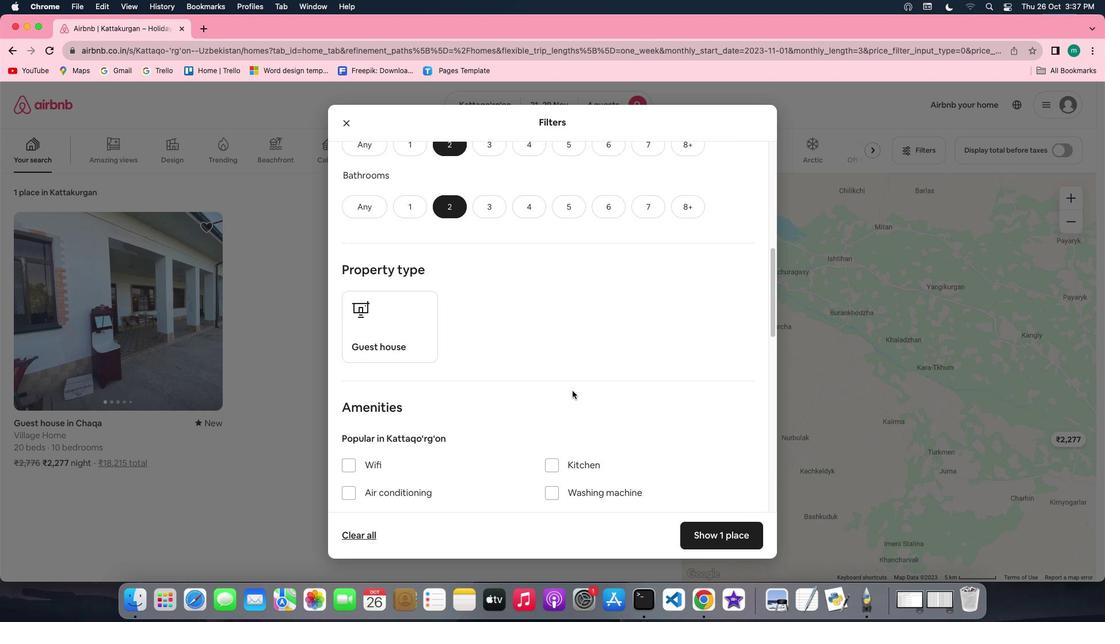 
Action: Mouse scrolled (572, 391) with delta (0, -1)
Screenshot: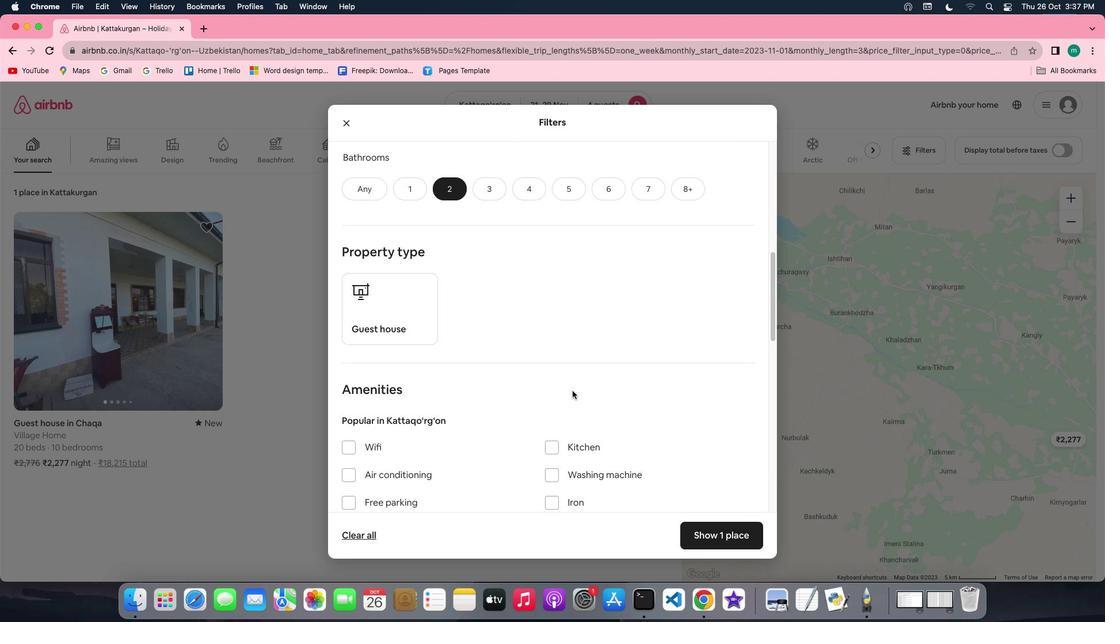 
Action: Mouse scrolled (572, 391) with delta (0, 0)
Screenshot: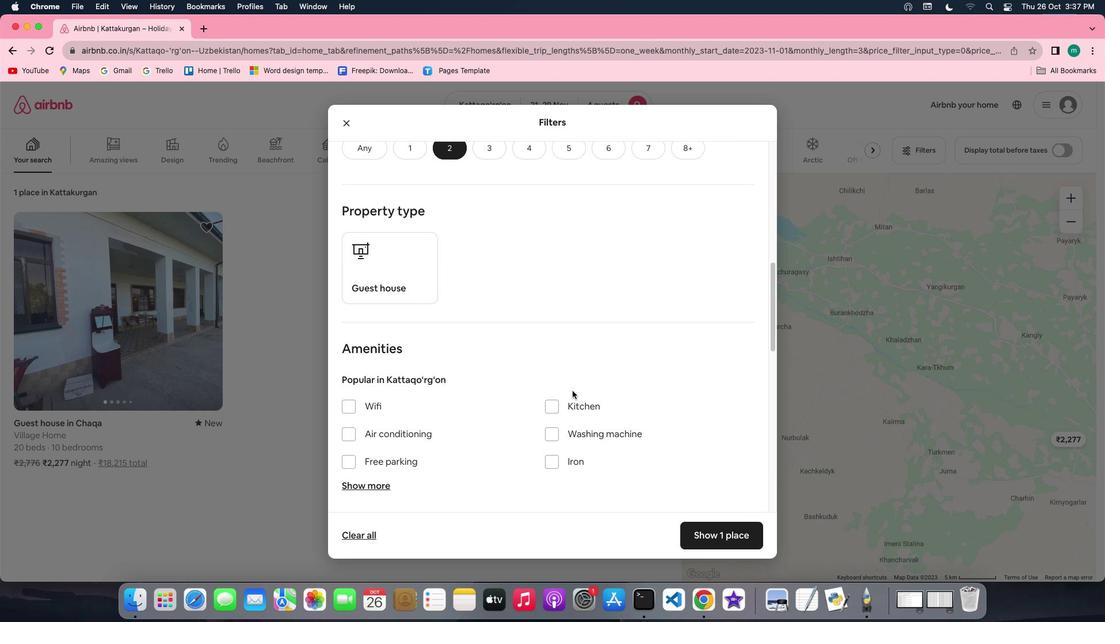 
Action: Mouse scrolled (572, 391) with delta (0, 0)
Screenshot: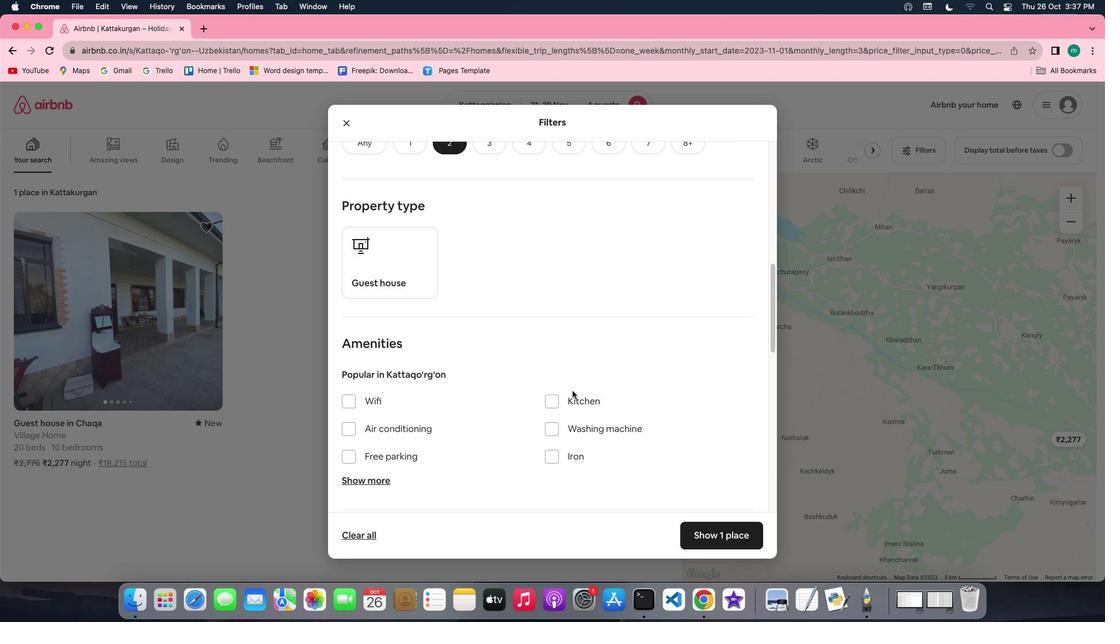
Action: Mouse scrolled (572, 391) with delta (0, 0)
Screenshot: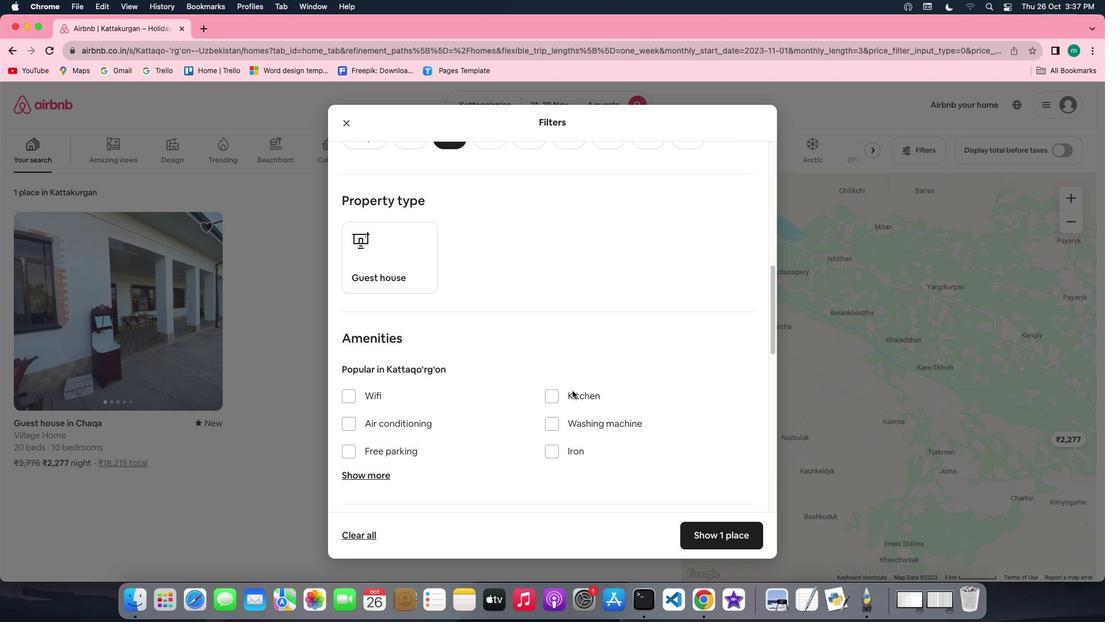 
Action: Mouse scrolled (572, 391) with delta (0, 0)
Screenshot: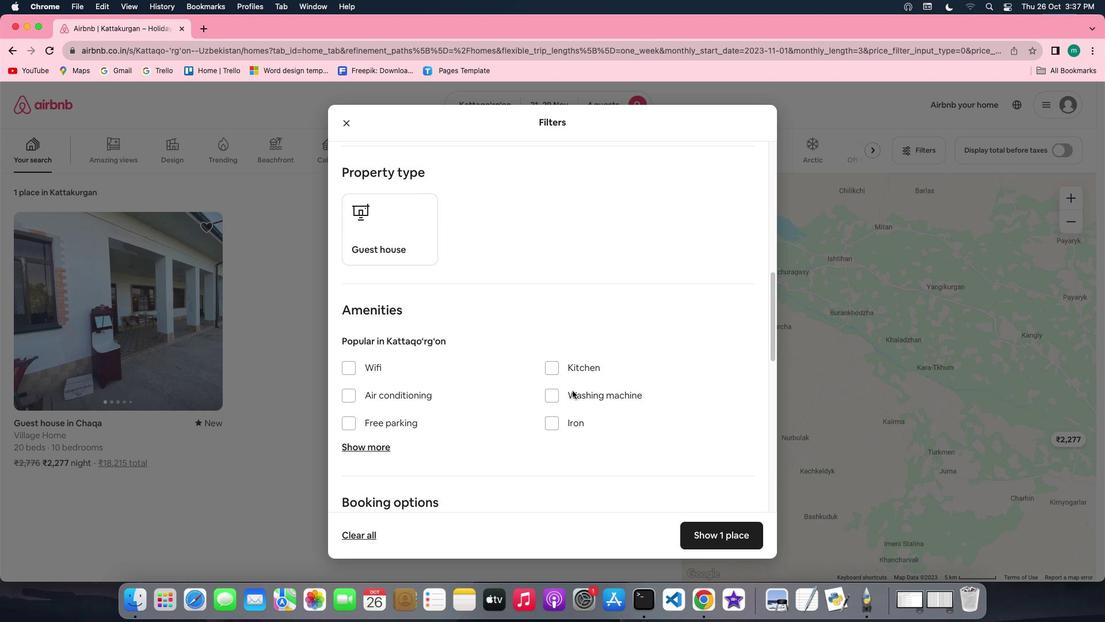 
Action: Mouse scrolled (572, 391) with delta (0, 0)
Screenshot: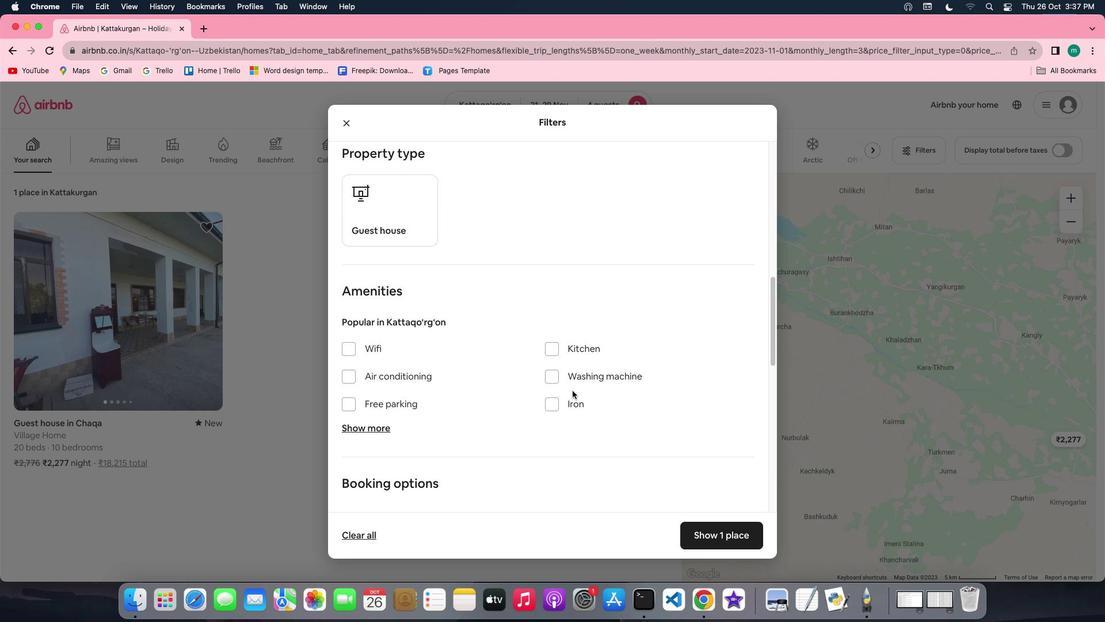 
Action: Mouse scrolled (572, 391) with delta (0, 0)
Screenshot: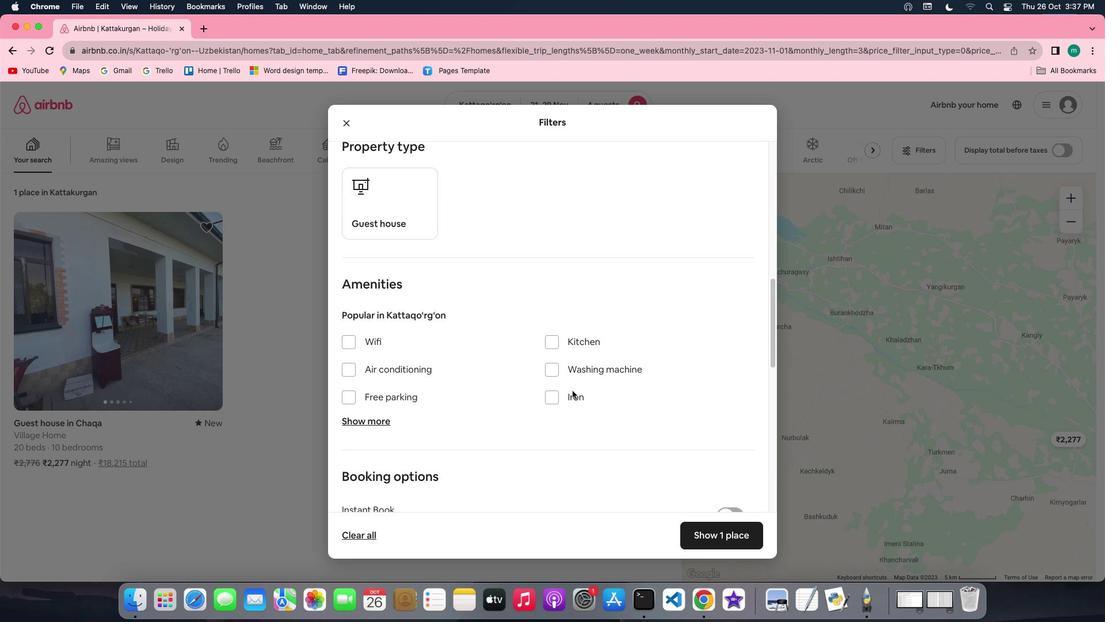 
Action: Mouse scrolled (572, 391) with delta (0, 0)
Screenshot: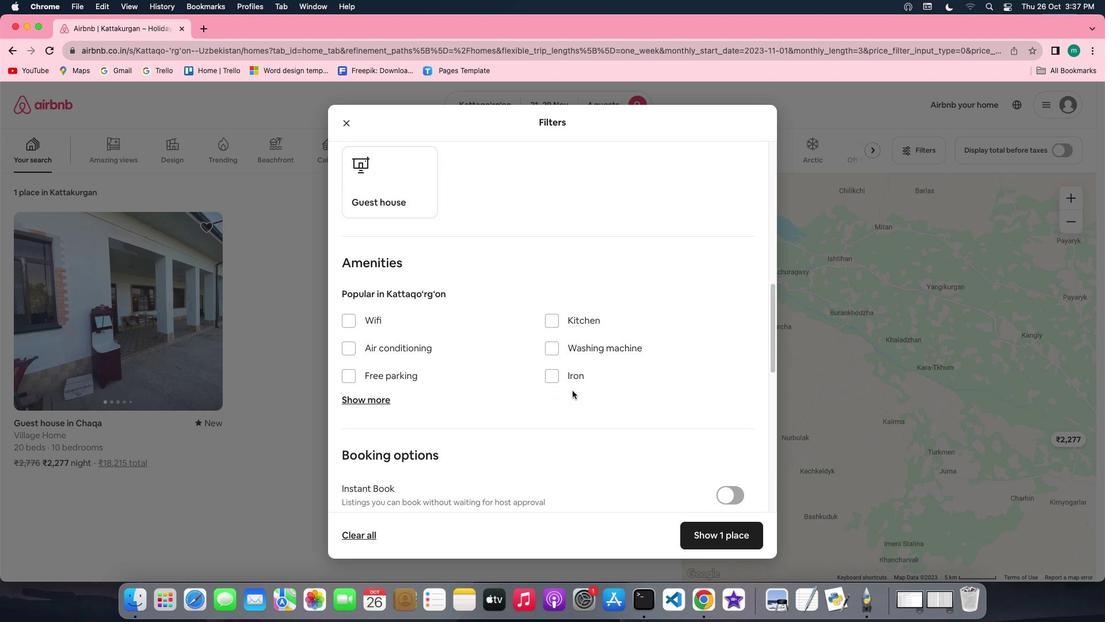 
Action: Mouse scrolled (572, 391) with delta (0, 0)
Screenshot: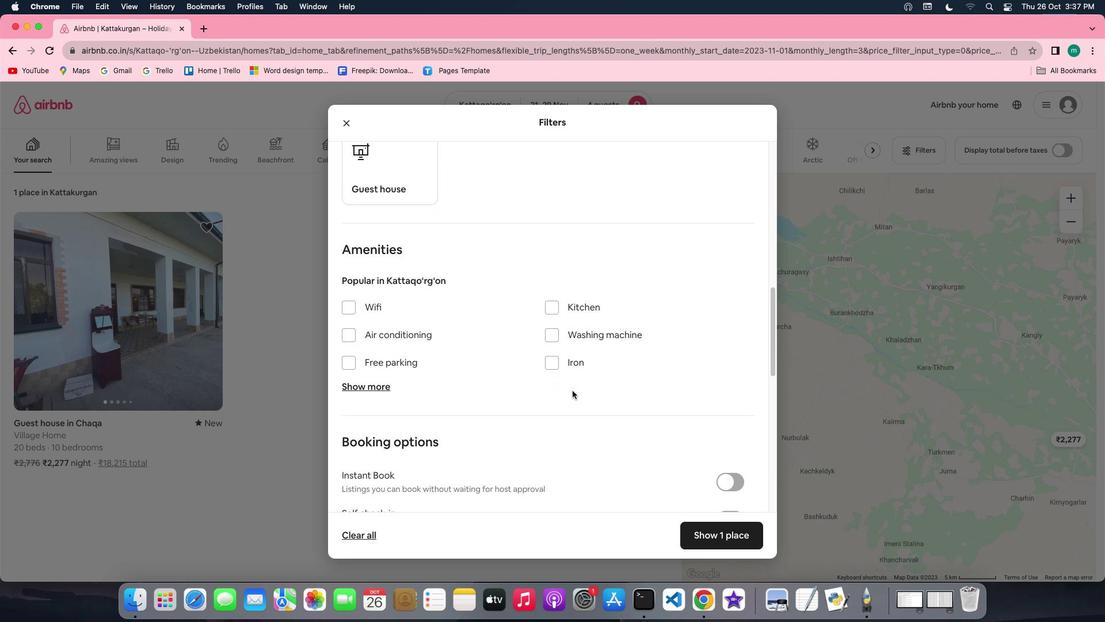 
Action: Mouse scrolled (572, 391) with delta (0, 0)
Screenshot: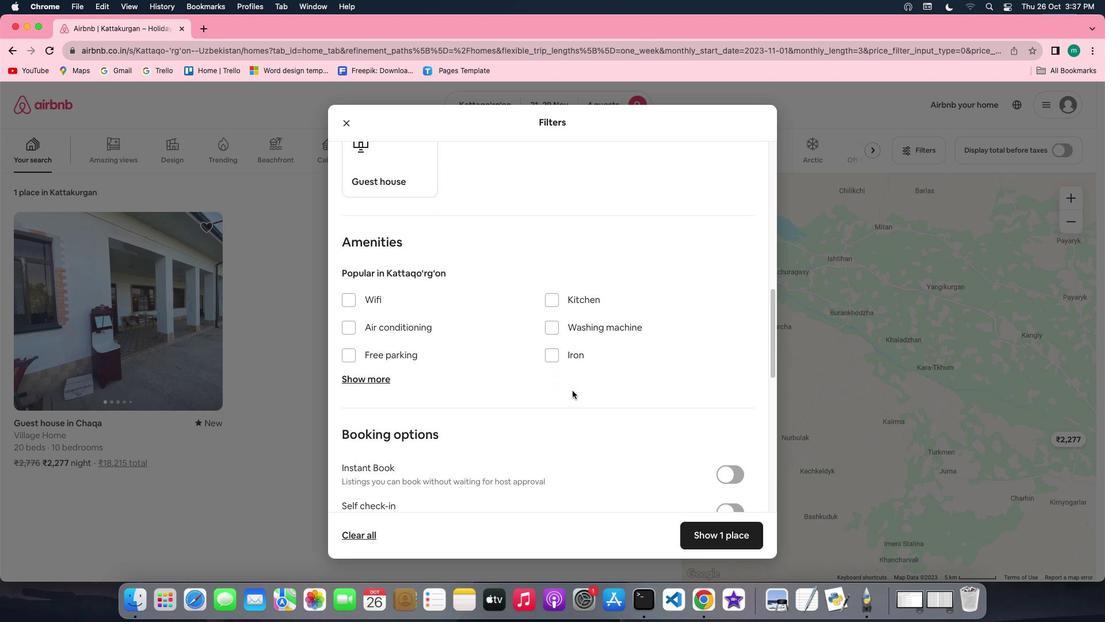 
Action: Mouse scrolled (572, 391) with delta (0, 0)
Screenshot: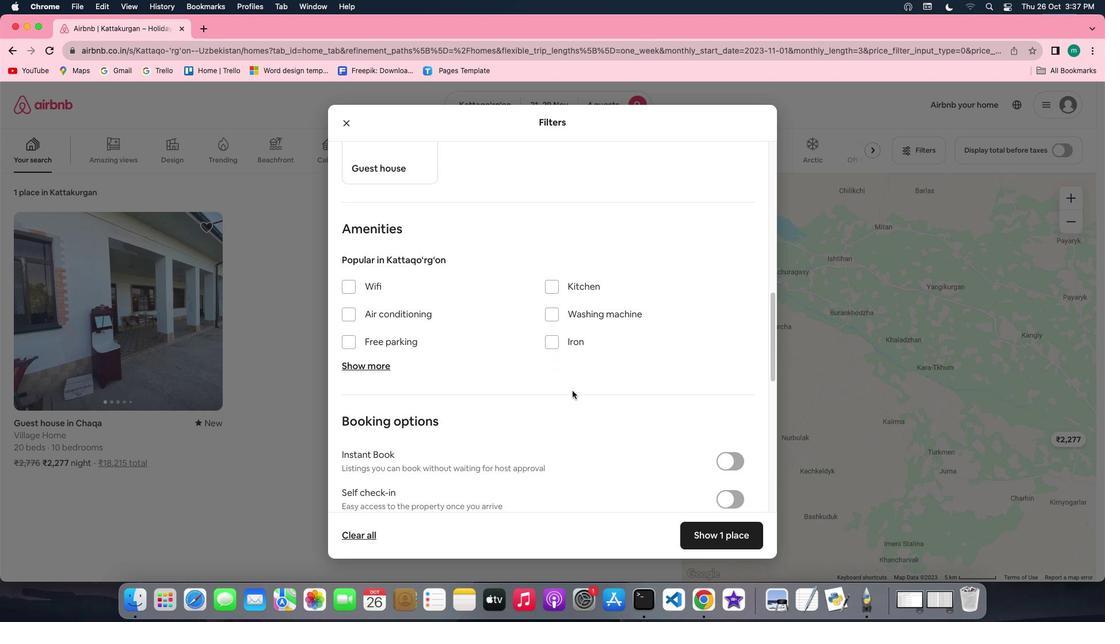 
Action: Mouse scrolled (572, 391) with delta (0, -1)
Screenshot: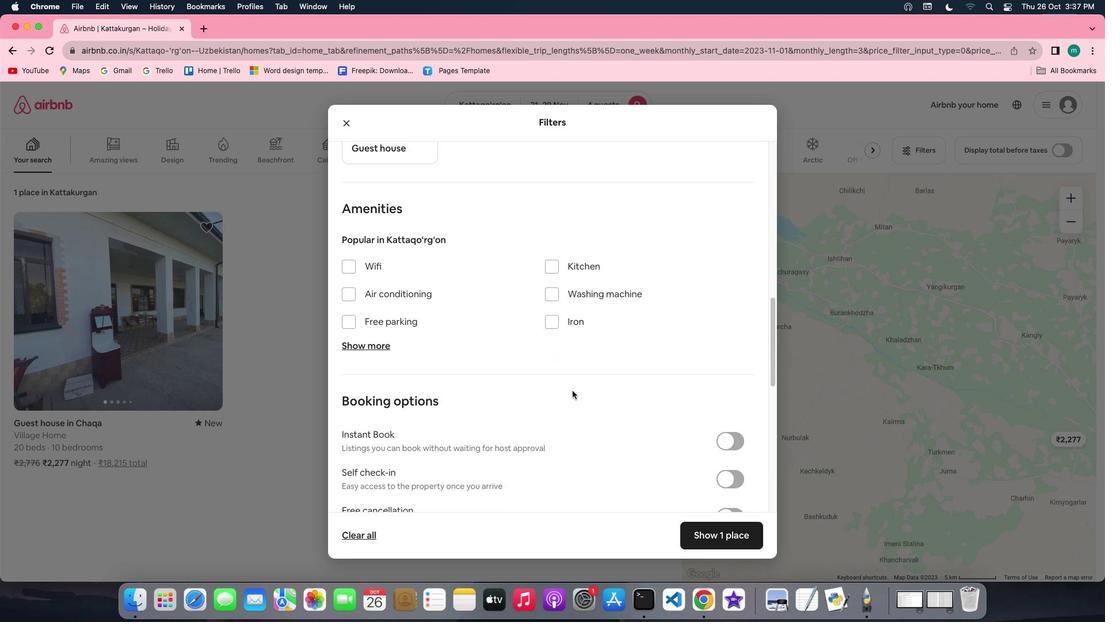 
Action: Mouse moved to (728, 427)
Screenshot: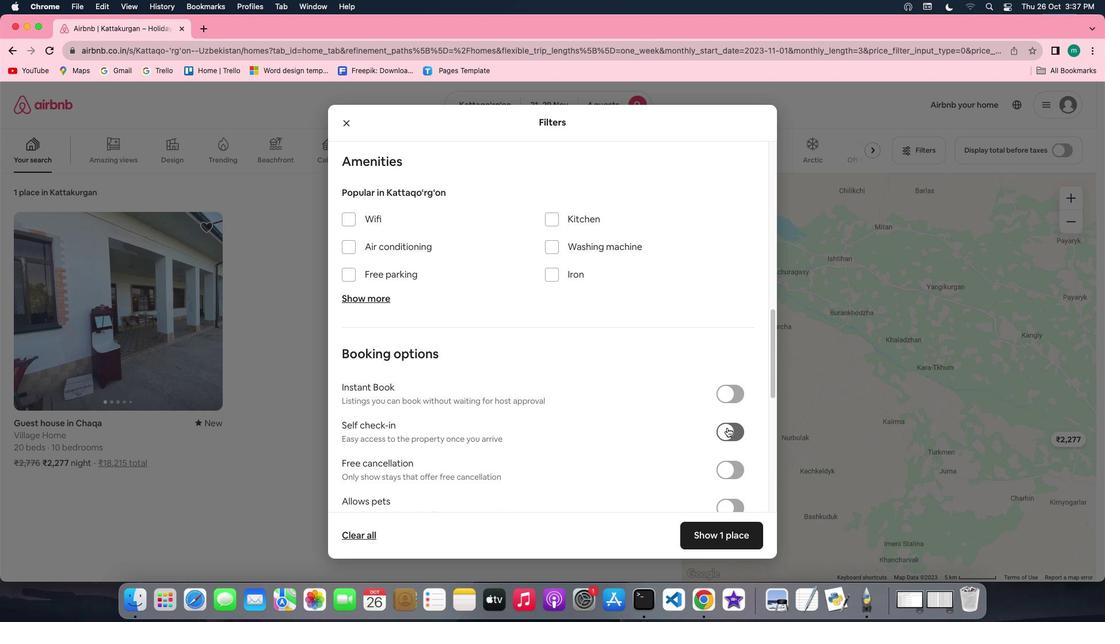 
Action: Mouse pressed left at (728, 427)
Screenshot: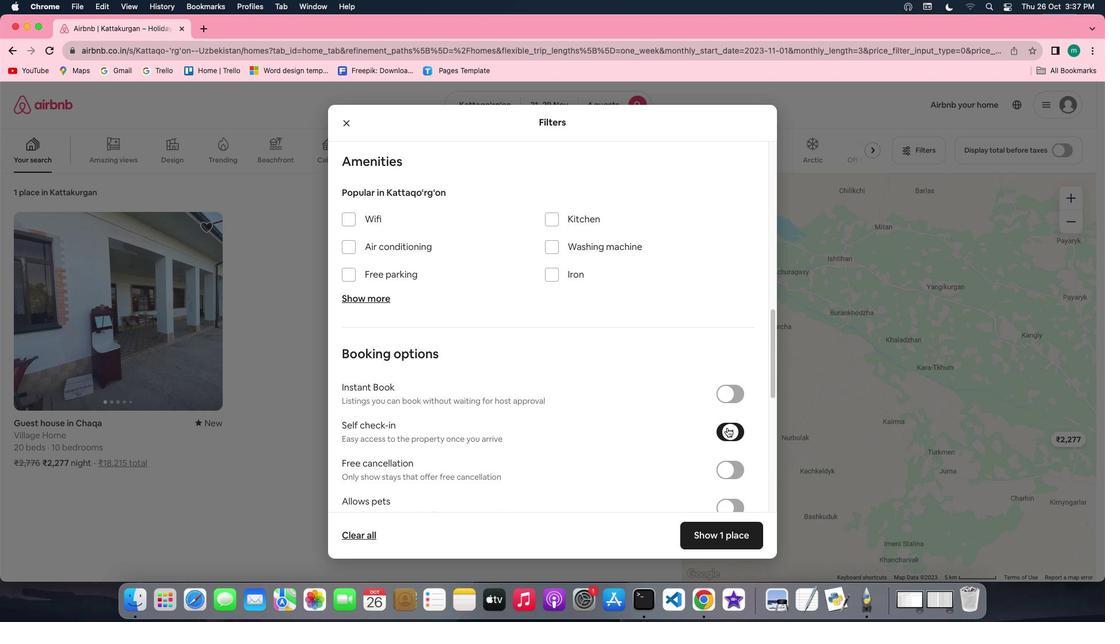 
Action: Mouse moved to (612, 473)
Screenshot: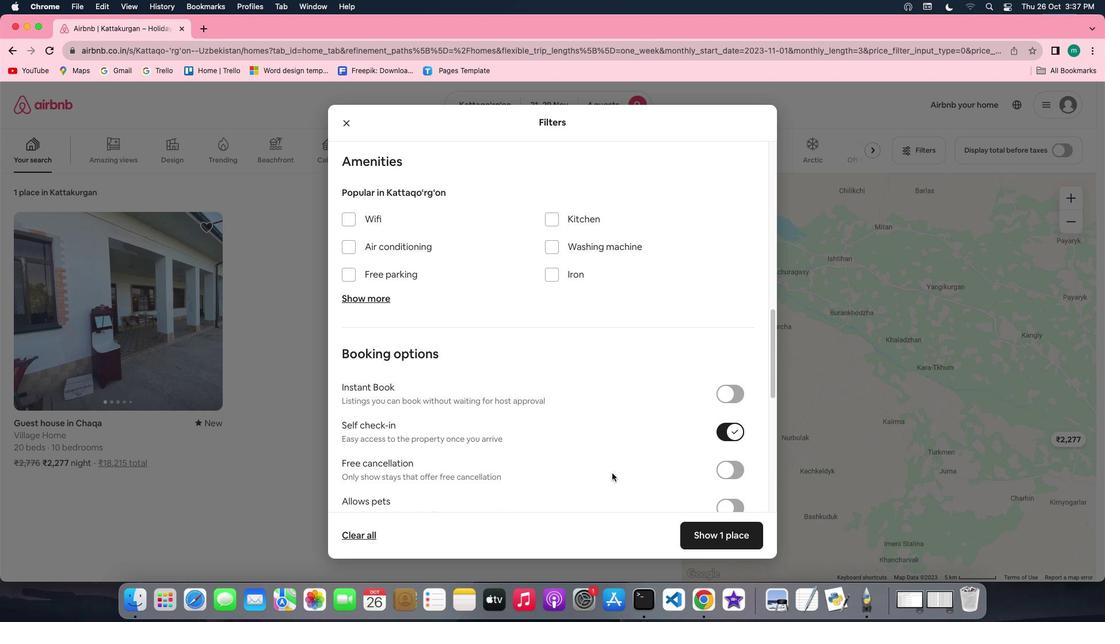 
Action: Mouse scrolled (612, 473) with delta (0, 0)
Screenshot: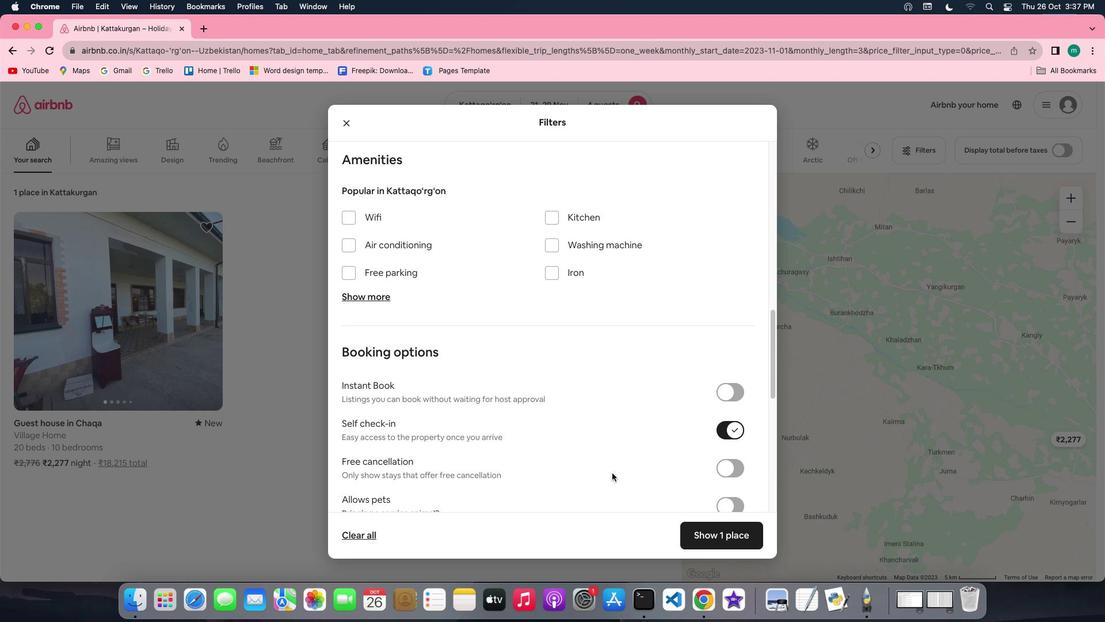 
Action: Mouse scrolled (612, 473) with delta (0, 0)
Screenshot: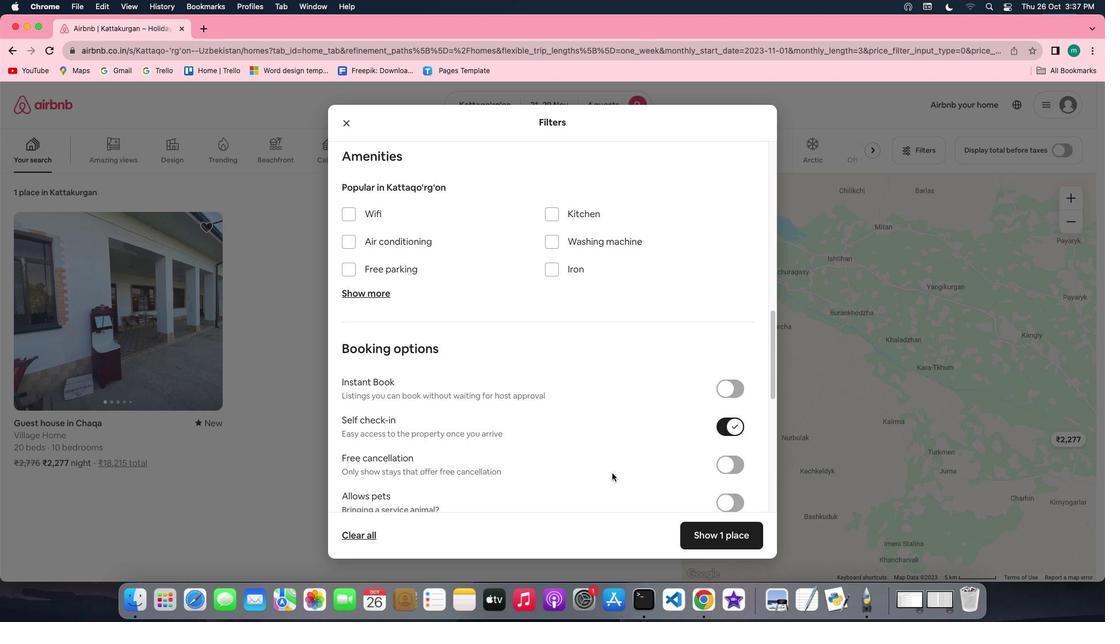 
Action: Mouse scrolled (612, 473) with delta (0, -1)
Screenshot: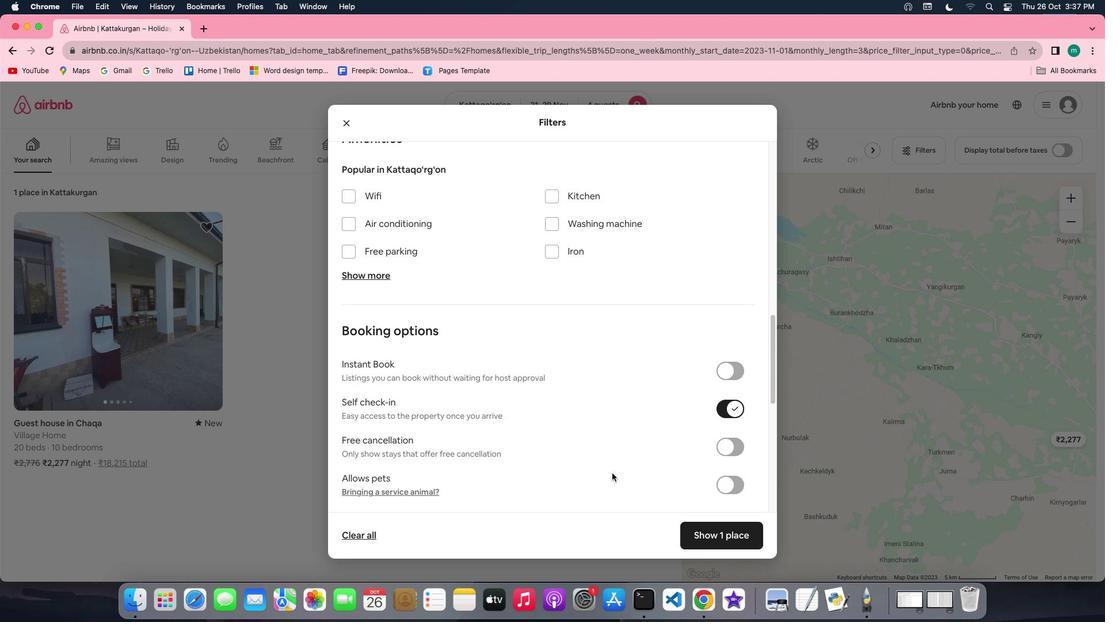 
Action: Mouse scrolled (612, 473) with delta (0, -1)
Screenshot: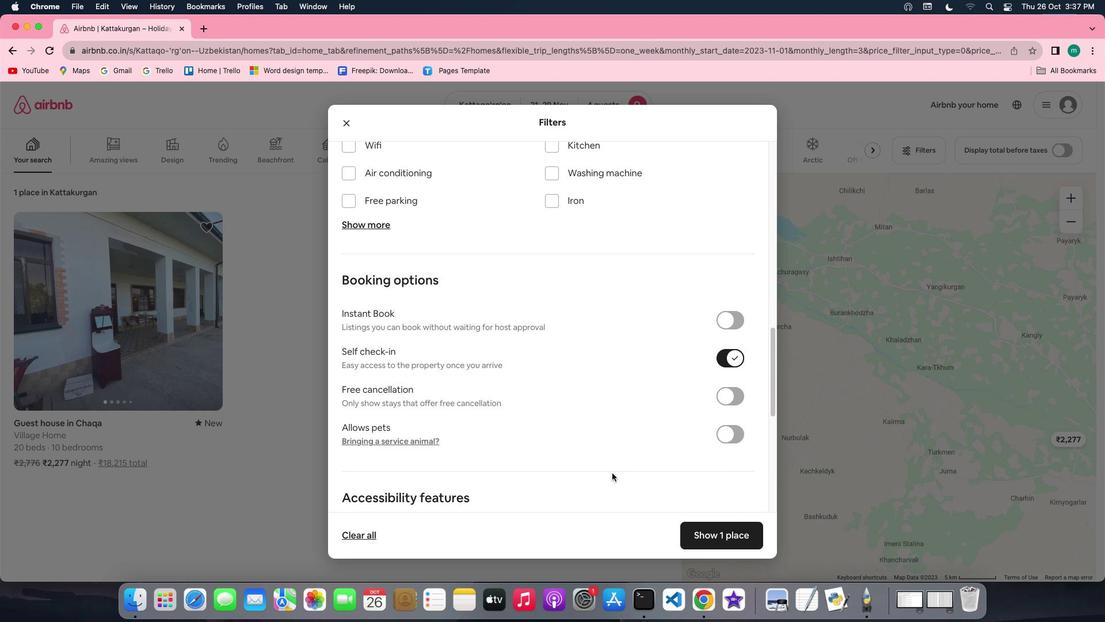 
Action: Mouse moved to (669, 487)
Screenshot: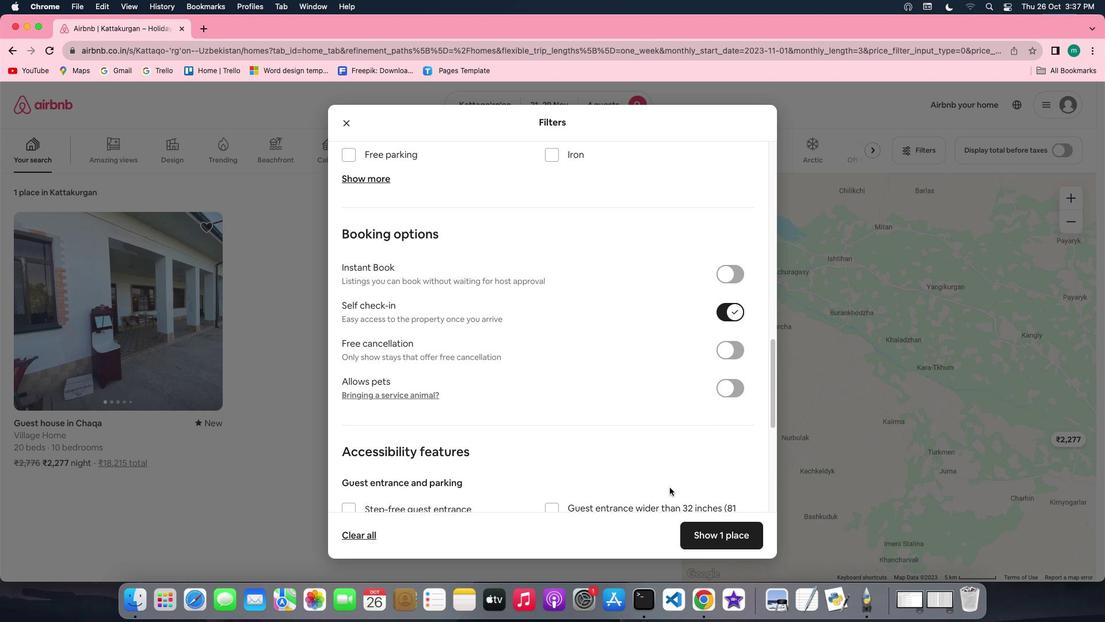 
Action: Mouse scrolled (669, 487) with delta (0, 0)
Screenshot: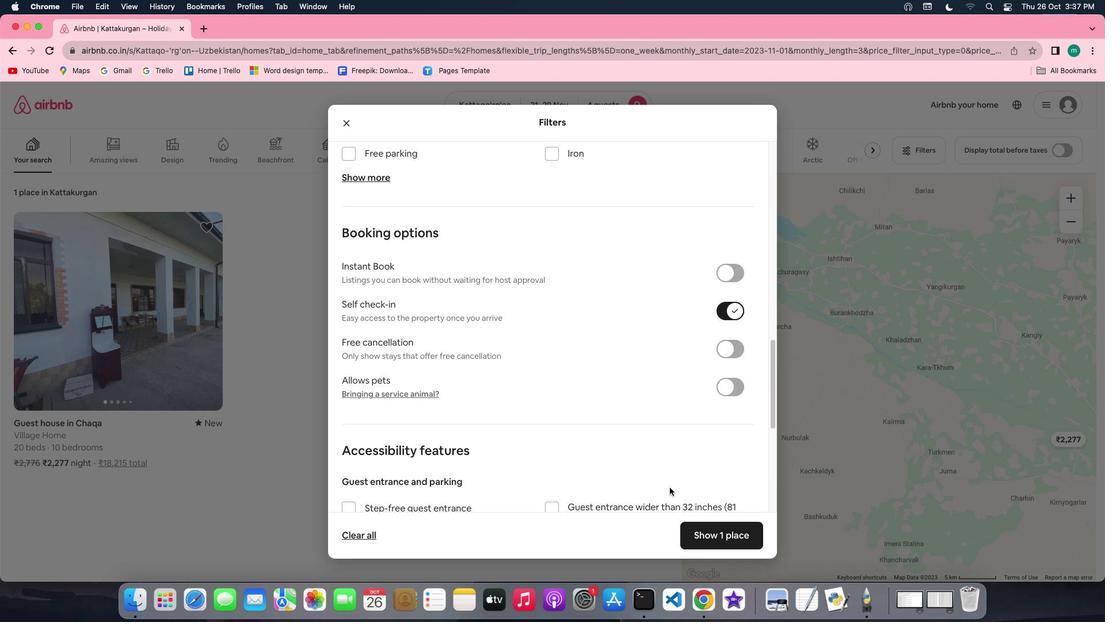 
Action: Mouse scrolled (669, 487) with delta (0, 0)
Screenshot: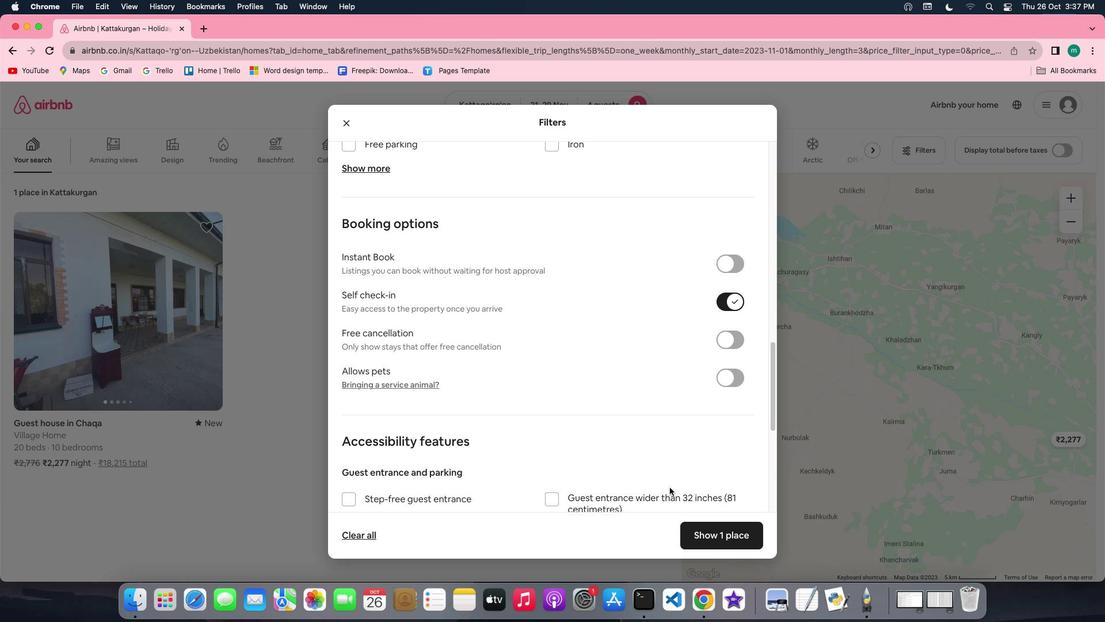 
Action: Mouse scrolled (669, 487) with delta (0, -1)
Screenshot: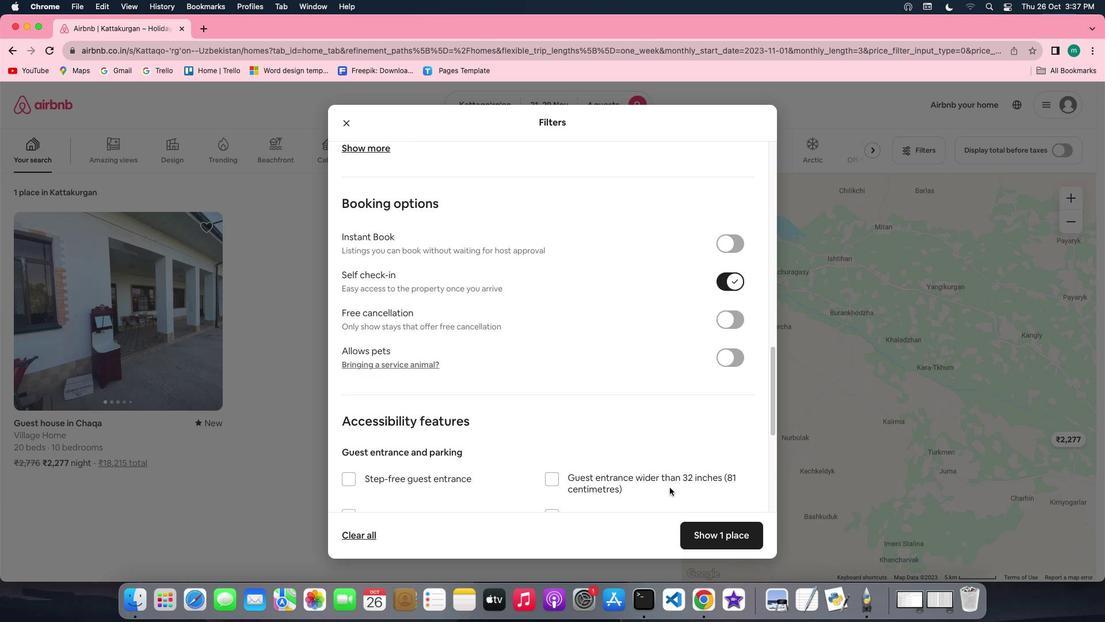 
Action: Mouse scrolled (669, 487) with delta (0, -1)
Screenshot: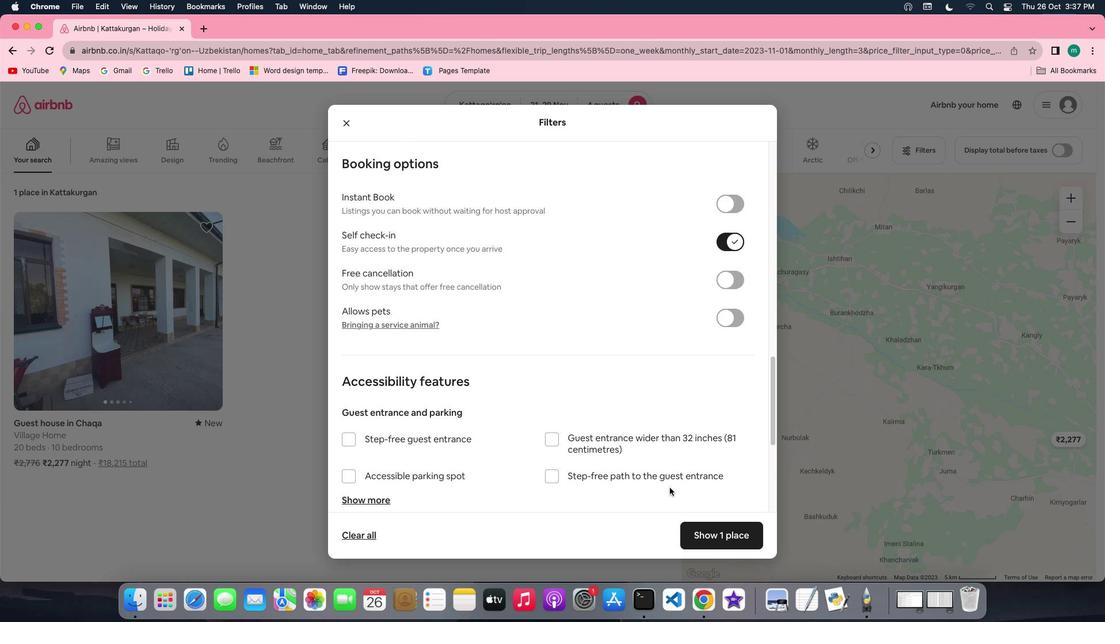 
Action: Mouse moved to (669, 487)
Screenshot: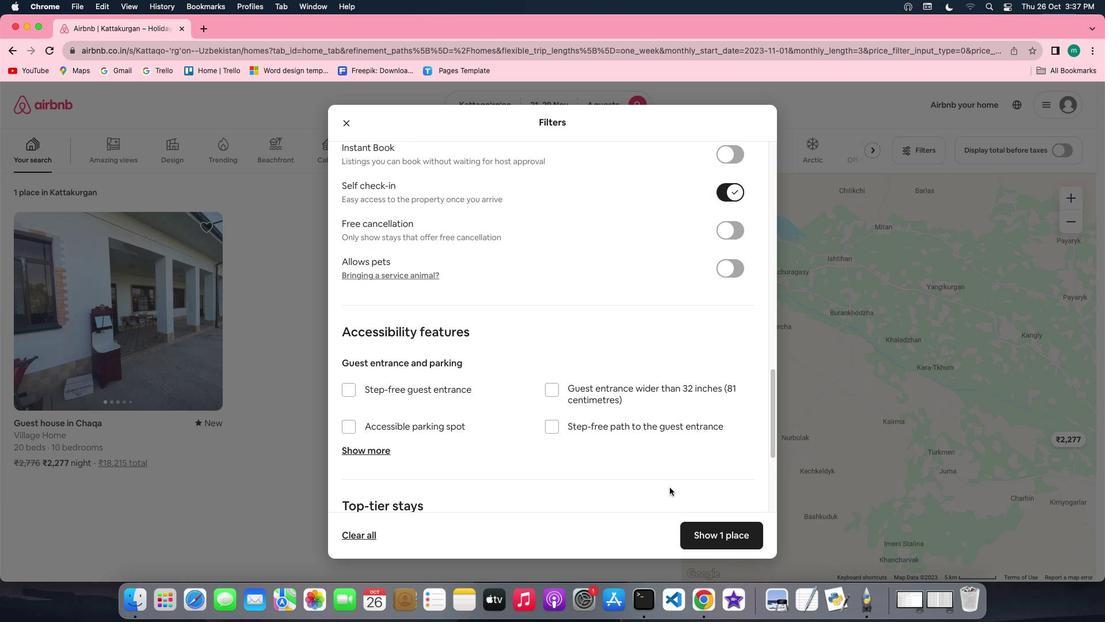 
Action: Mouse scrolled (669, 487) with delta (0, -2)
Screenshot: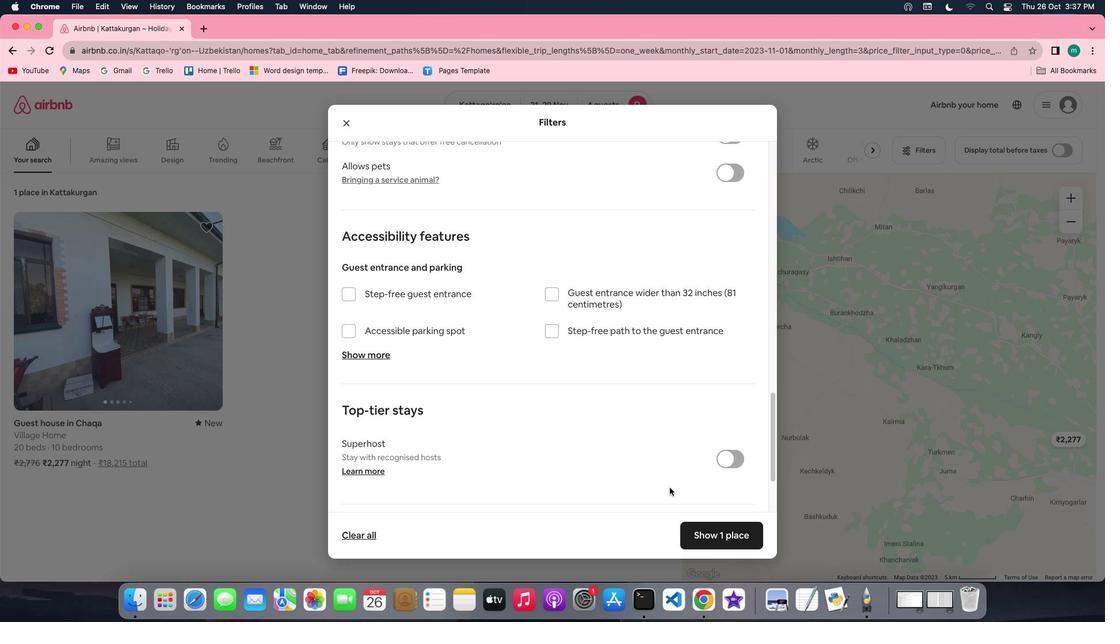 
Action: Mouse scrolled (669, 487) with delta (0, 0)
Screenshot: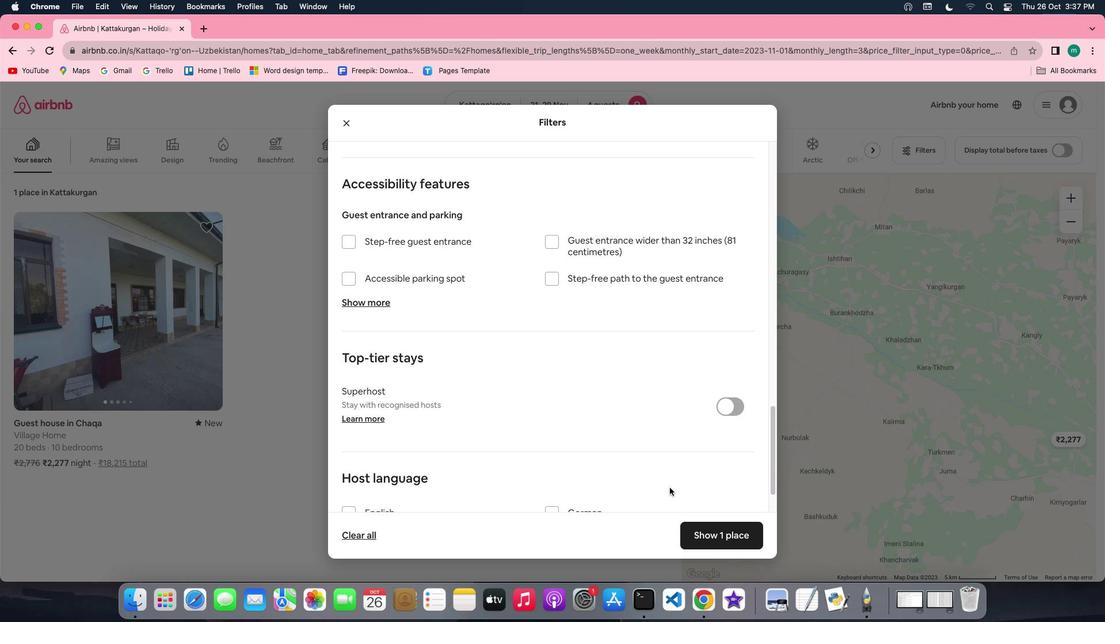 
Action: Mouse scrolled (669, 487) with delta (0, 0)
Screenshot: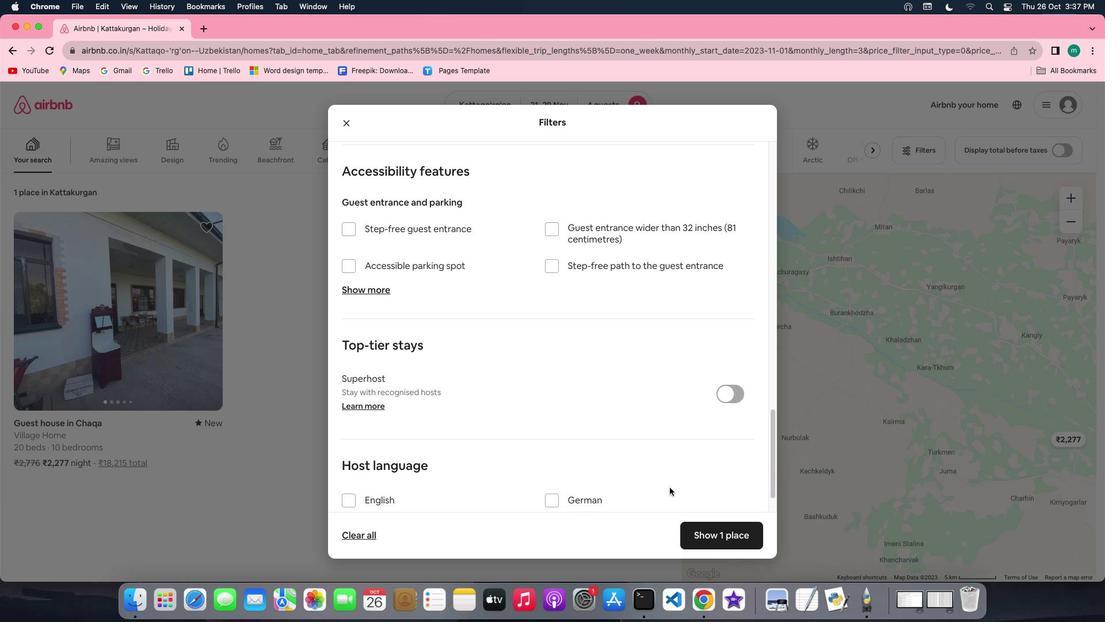 
Action: Mouse scrolled (669, 487) with delta (0, -1)
Screenshot: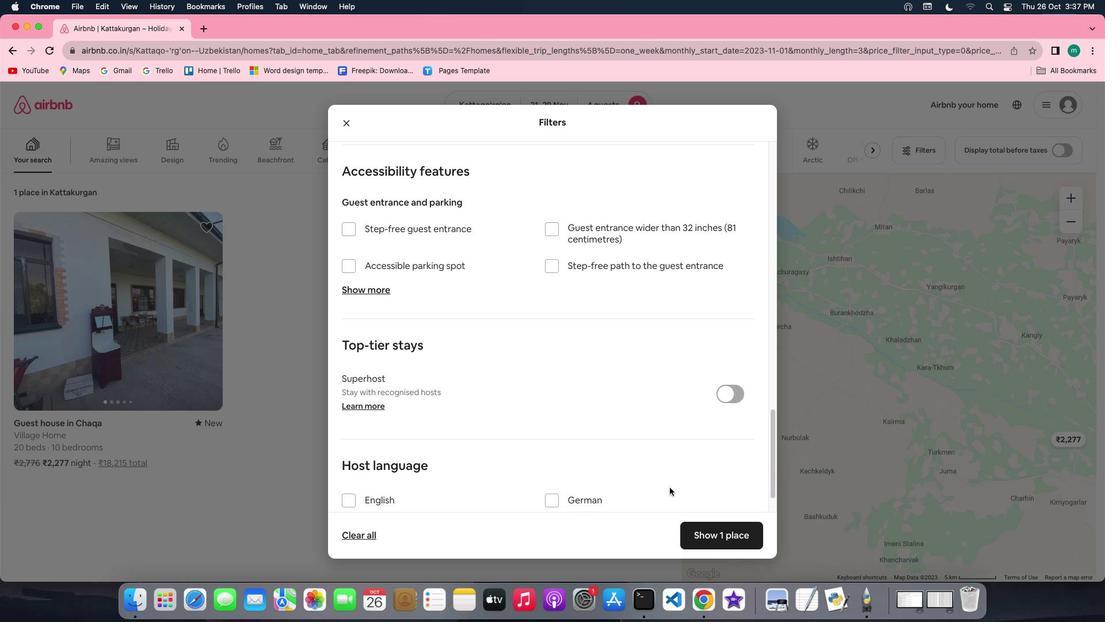
Action: Mouse scrolled (669, 487) with delta (0, -2)
Screenshot: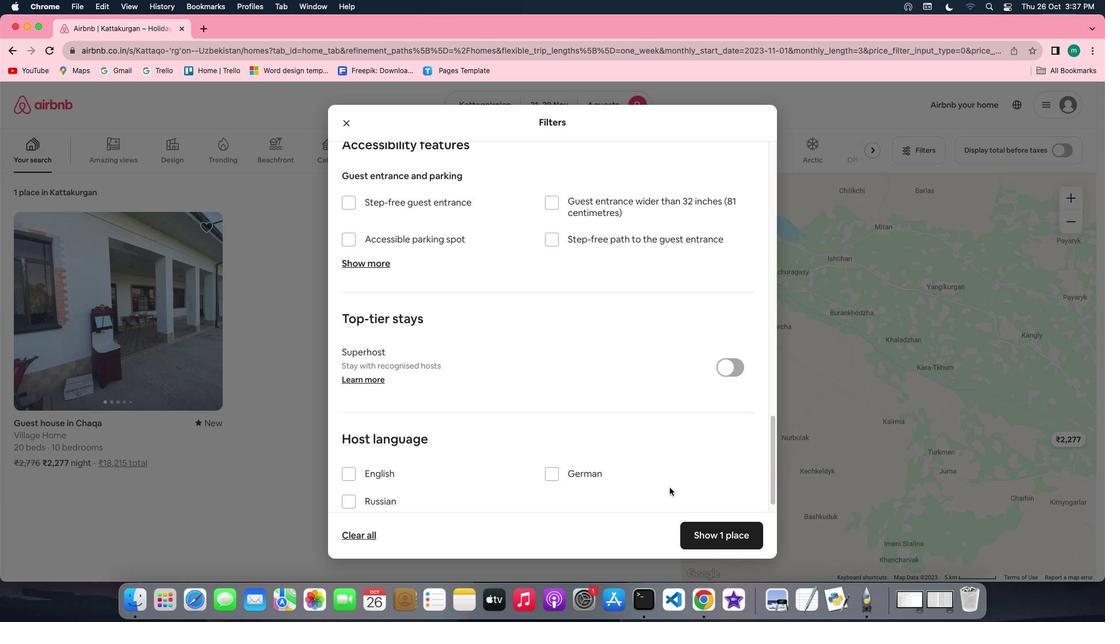 
Action: Mouse scrolled (669, 487) with delta (0, 0)
Screenshot: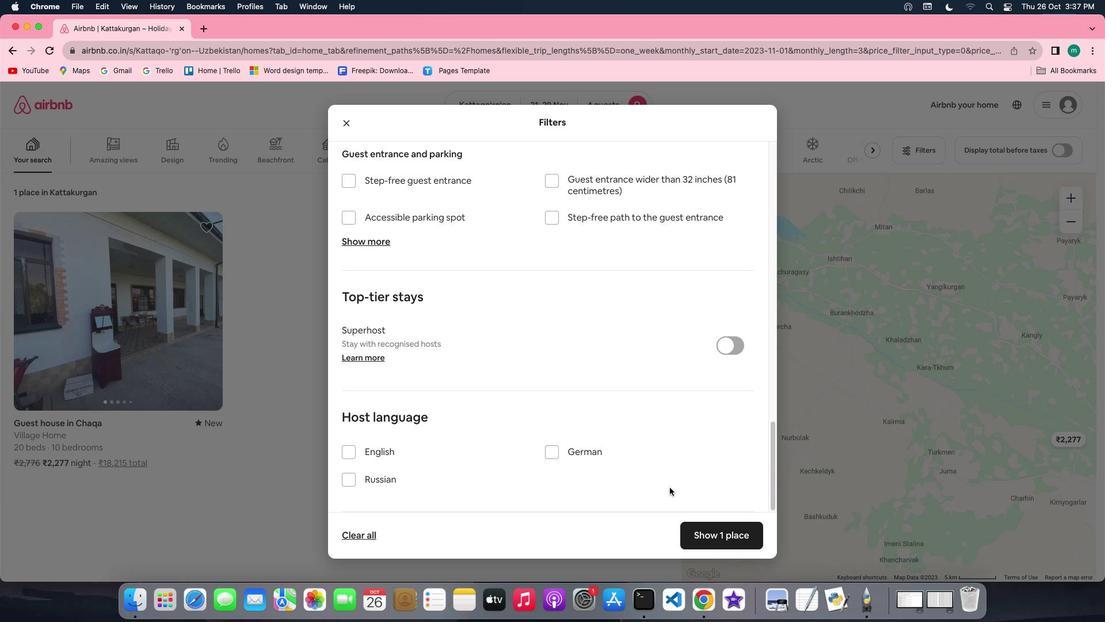 
Action: Mouse scrolled (669, 487) with delta (0, 0)
Screenshot: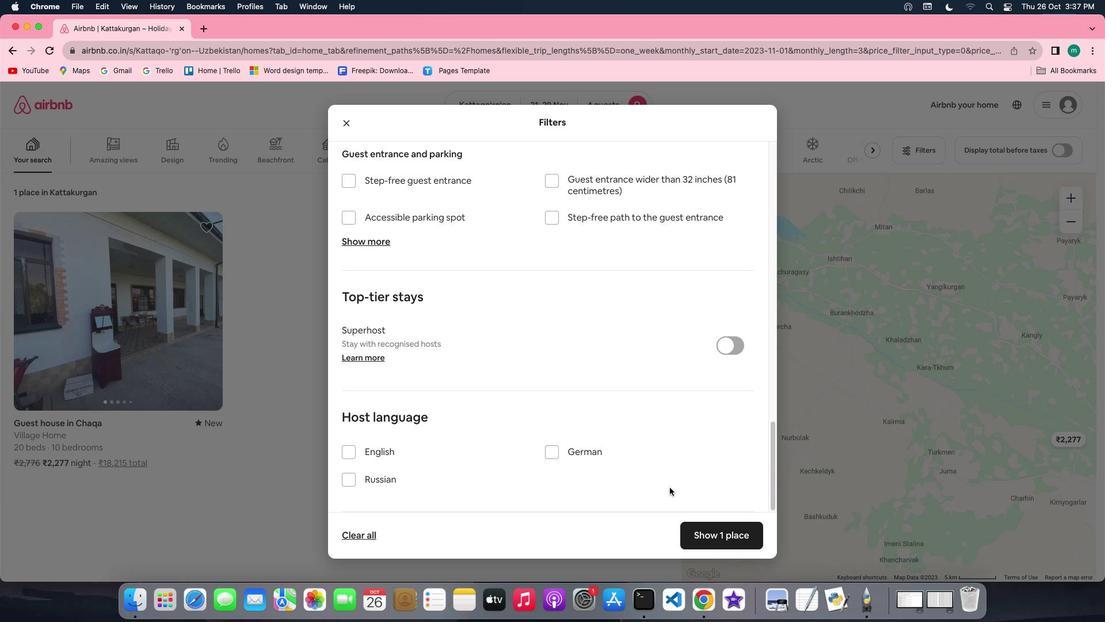 
Action: Mouse scrolled (669, 487) with delta (0, -1)
Screenshot: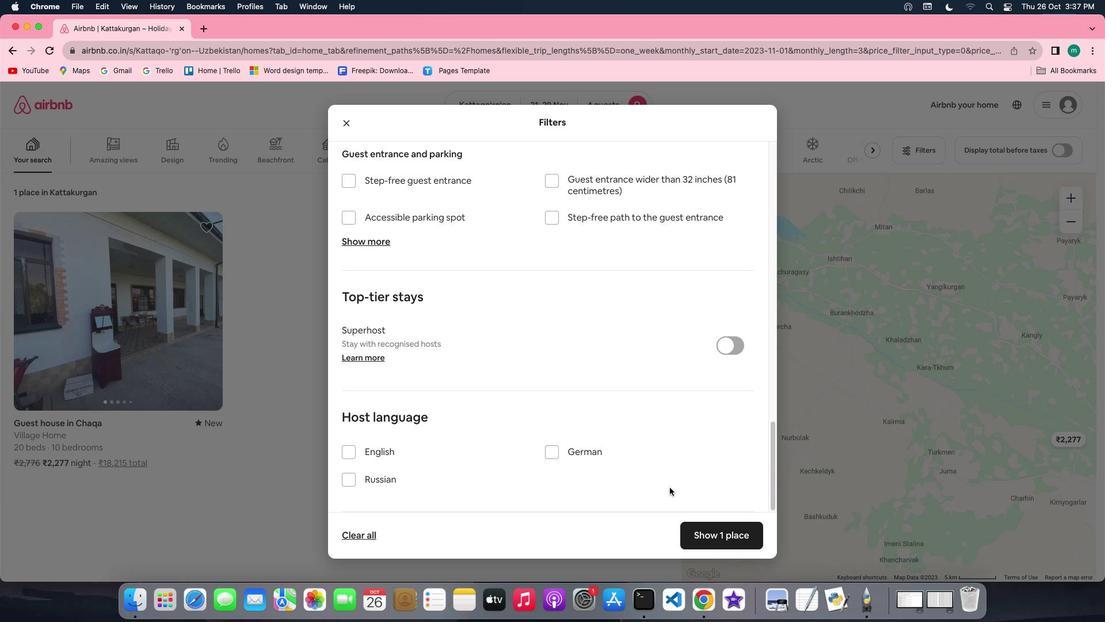 
Action: Mouse scrolled (669, 487) with delta (0, -2)
Screenshot: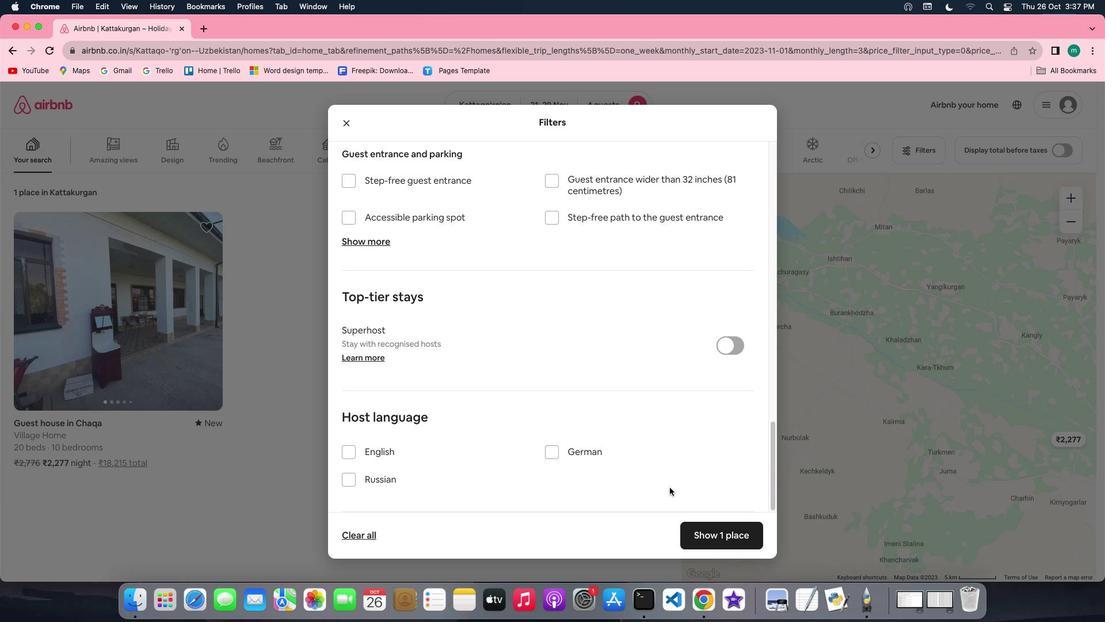 
Action: Mouse scrolled (669, 487) with delta (0, -2)
Screenshot: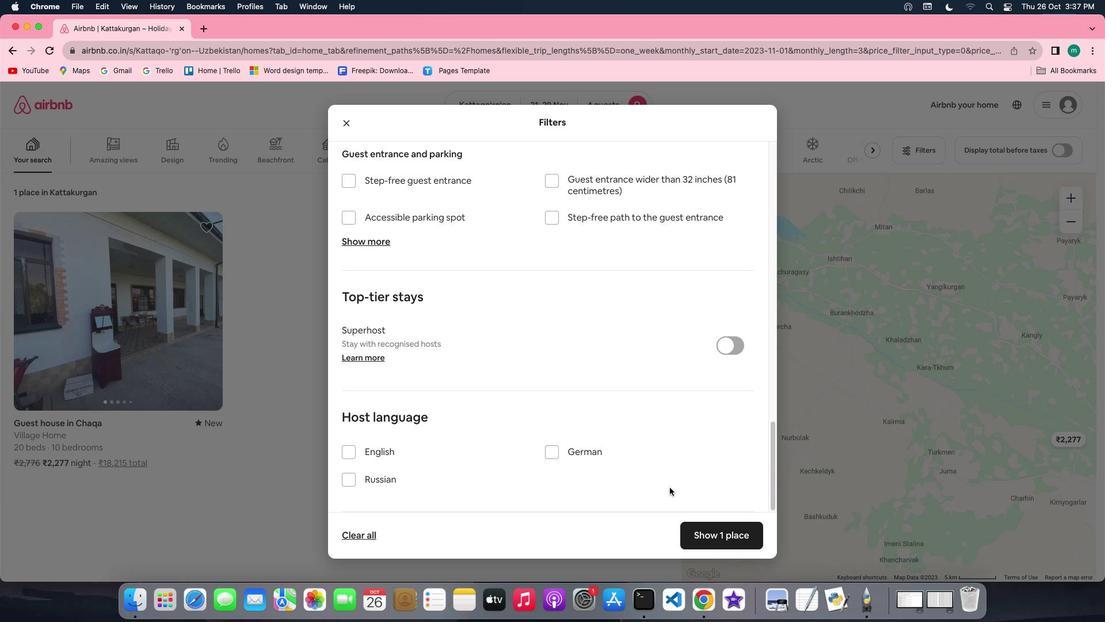 
Action: Mouse moved to (709, 532)
Screenshot: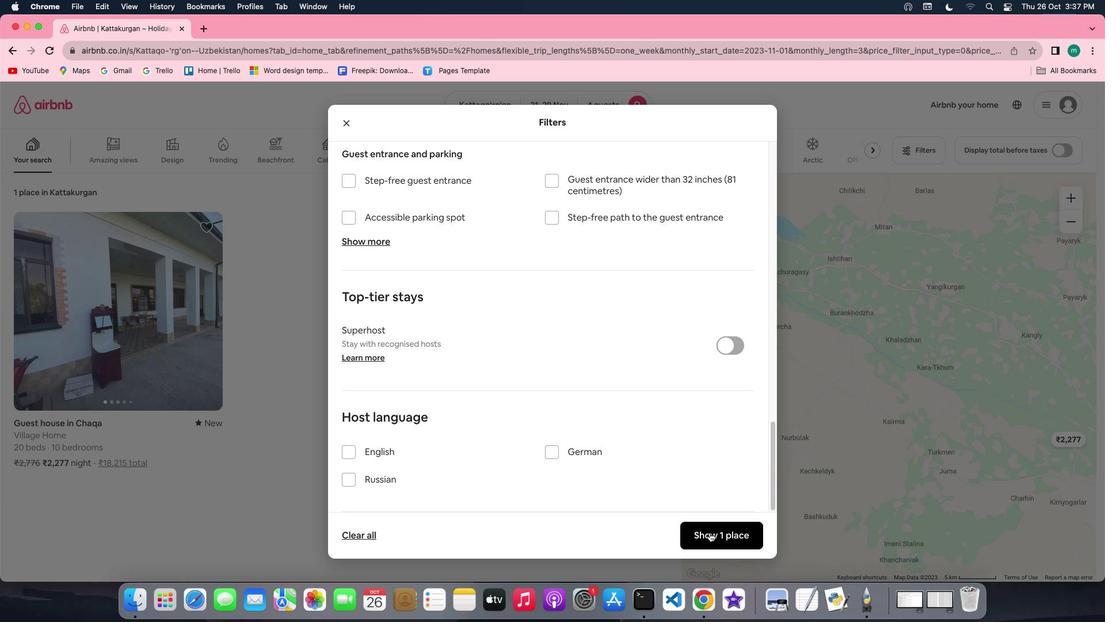
Action: Mouse pressed left at (709, 532)
Screenshot: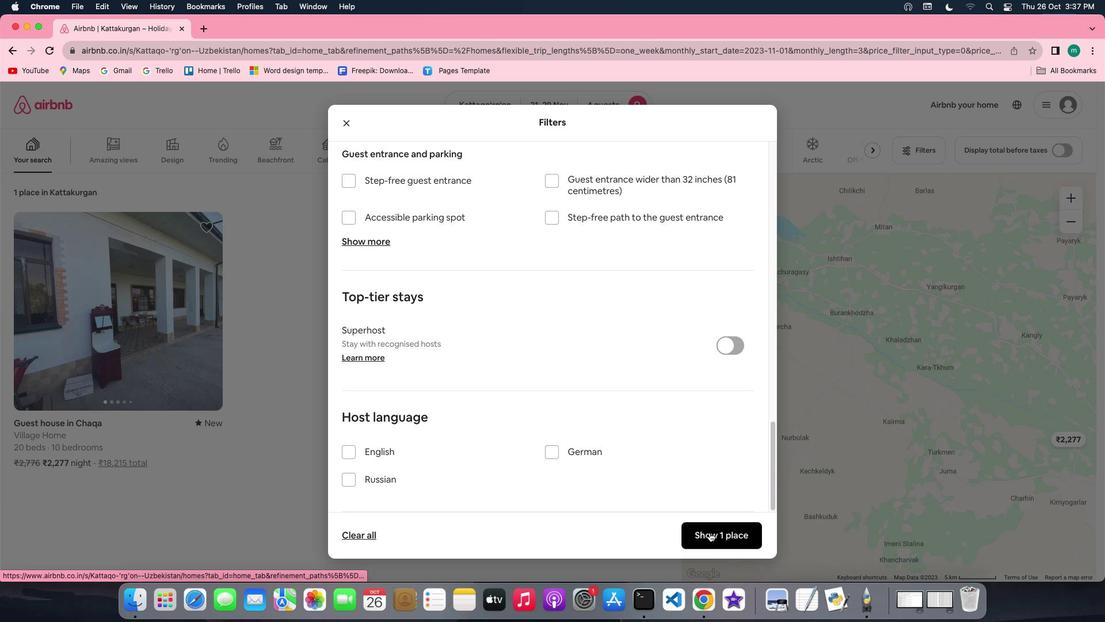
Action: Mouse moved to (134, 321)
Screenshot: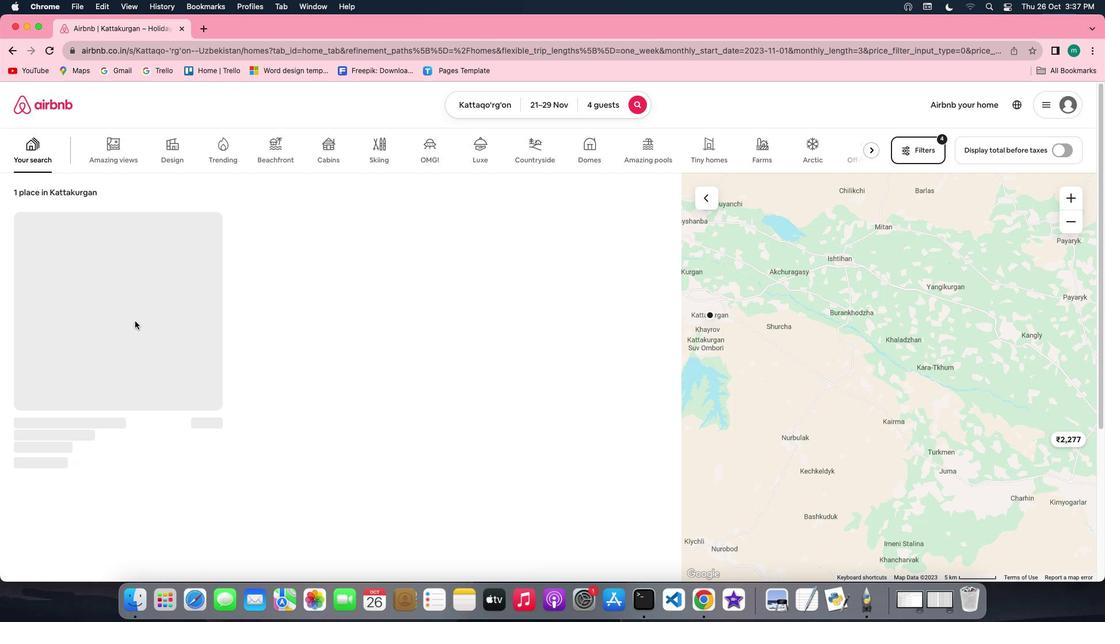 
Action: Mouse pressed left at (134, 321)
Screenshot: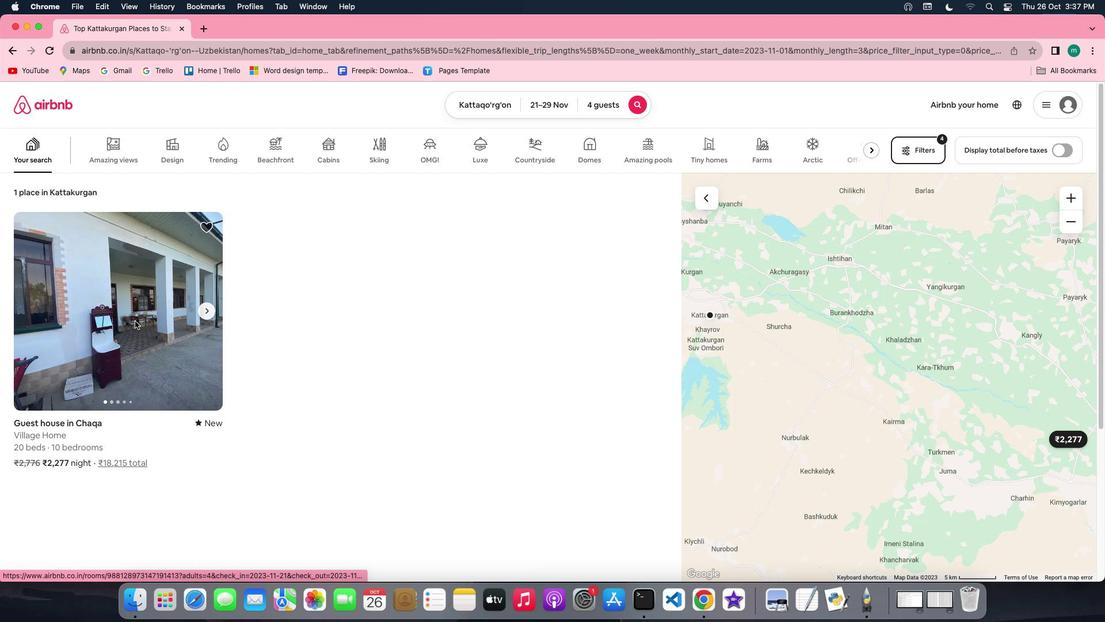 
Action: Mouse moved to (793, 428)
Screenshot: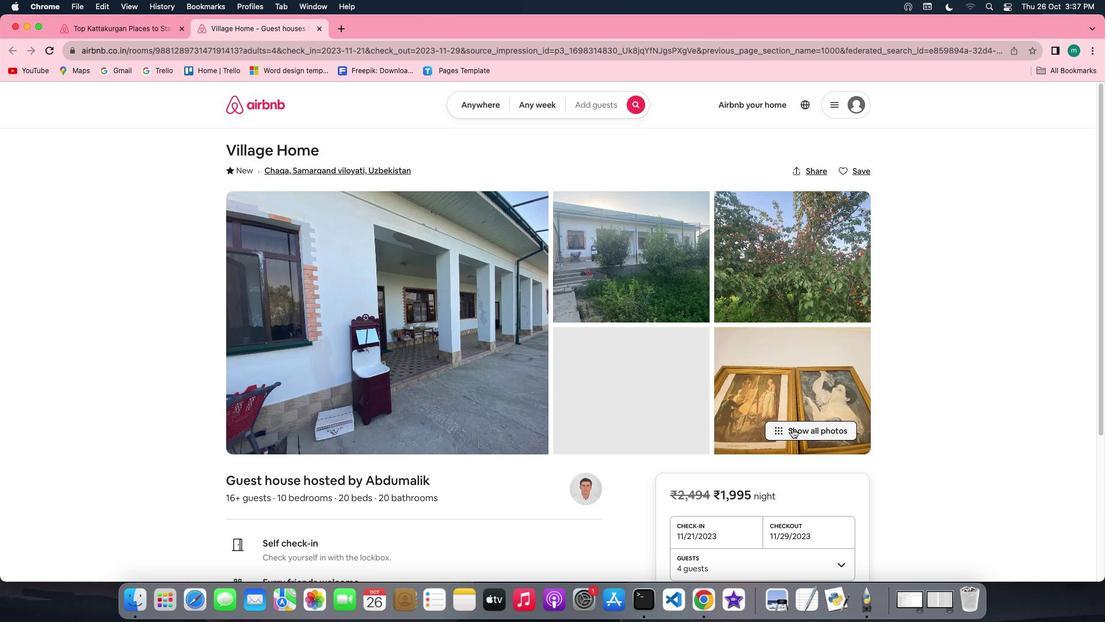 
Action: Mouse pressed left at (793, 428)
Screenshot: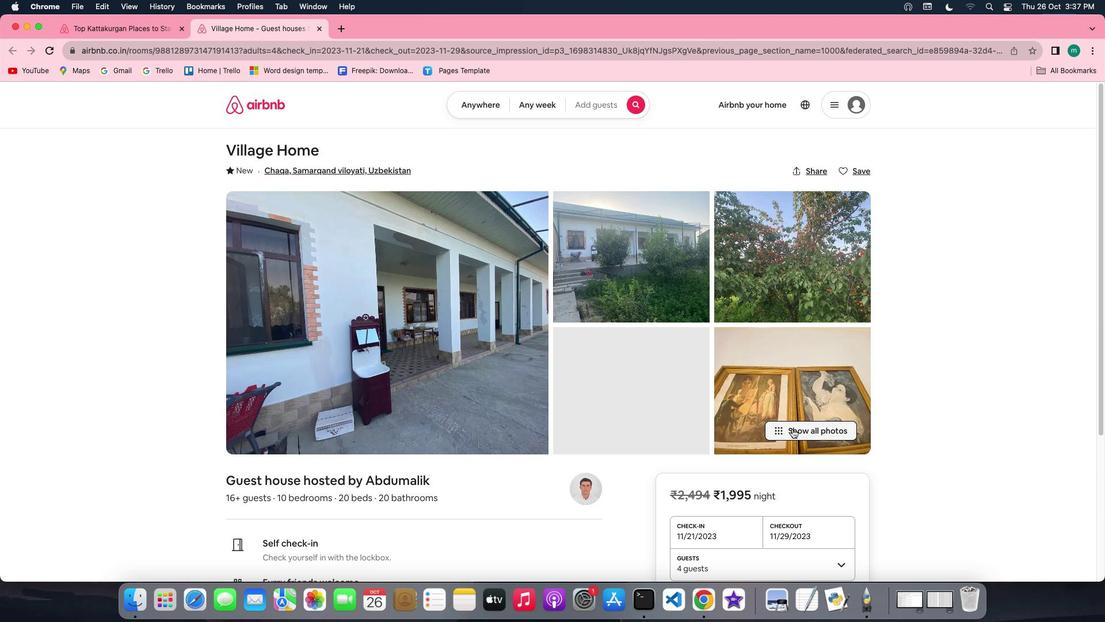 
Action: Mouse moved to (639, 434)
Screenshot: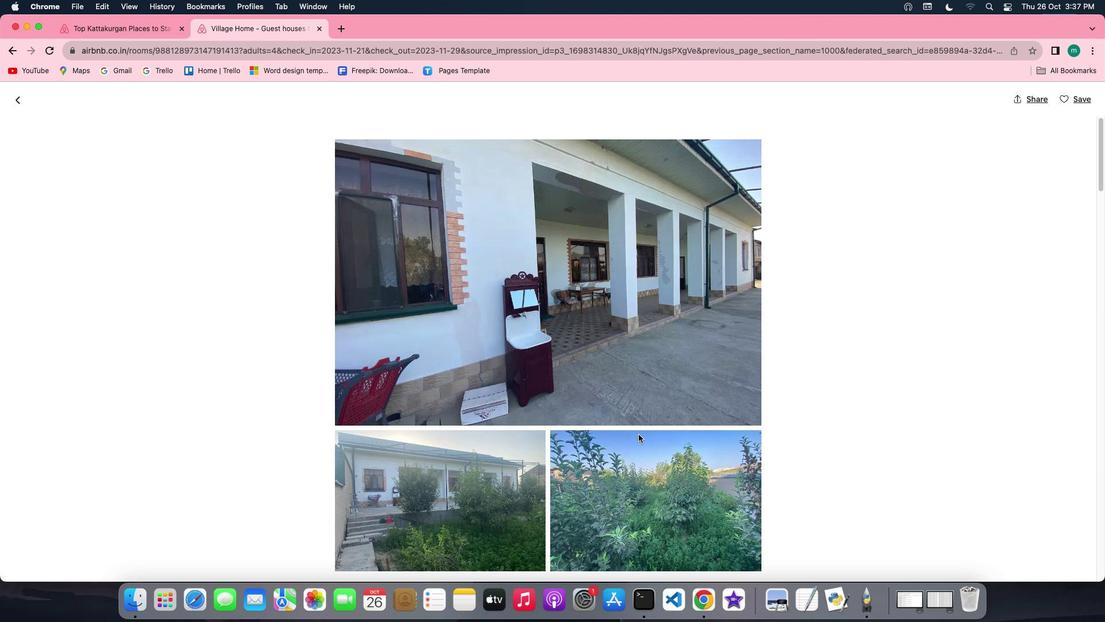 
Action: Mouse scrolled (639, 434) with delta (0, 0)
Screenshot: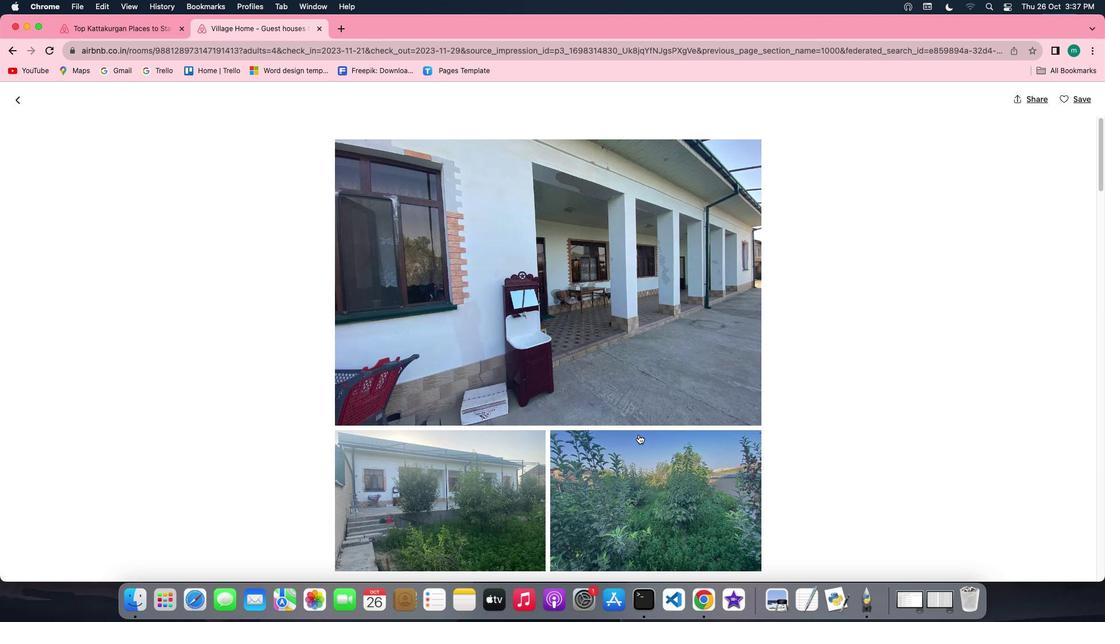 
Action: Mouse scrolled (639, 434) with delta (0, 0)
Screenshot: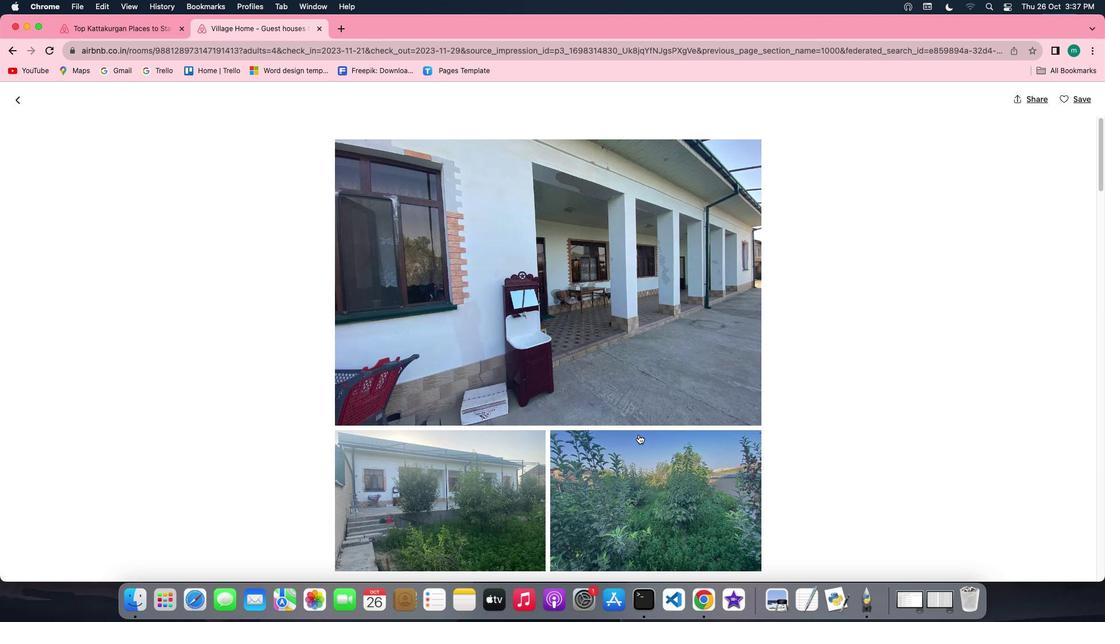 
Action: Mouse scrolled (639, 434) with delta (0, -1)
Screenshot: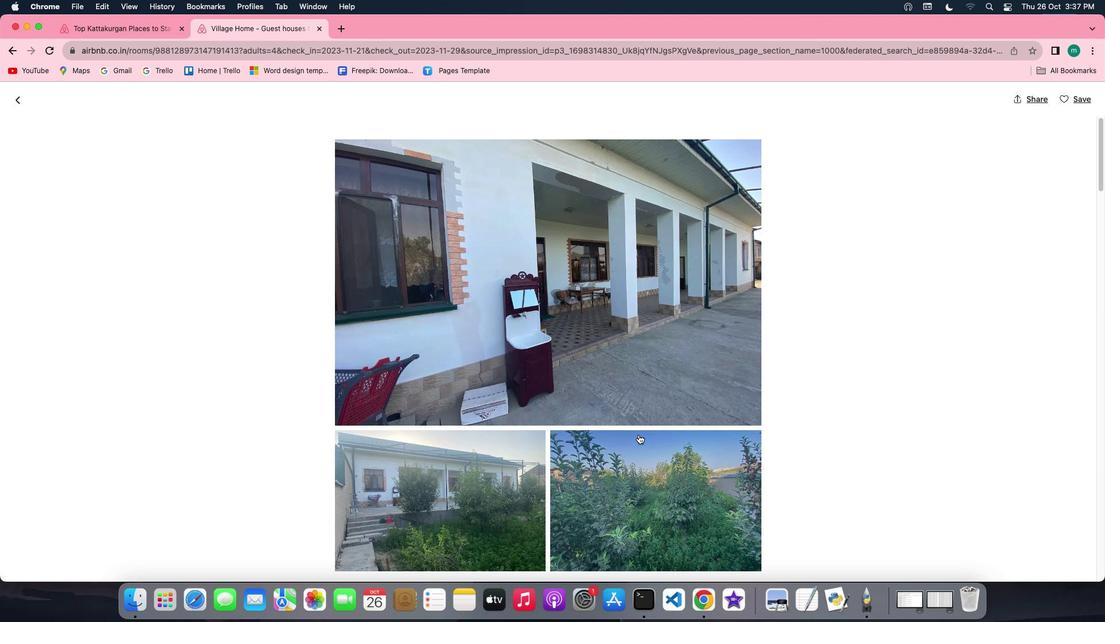 
Action: Mouse scrolled (639, 434) with delta (0, -2)
Screenshot: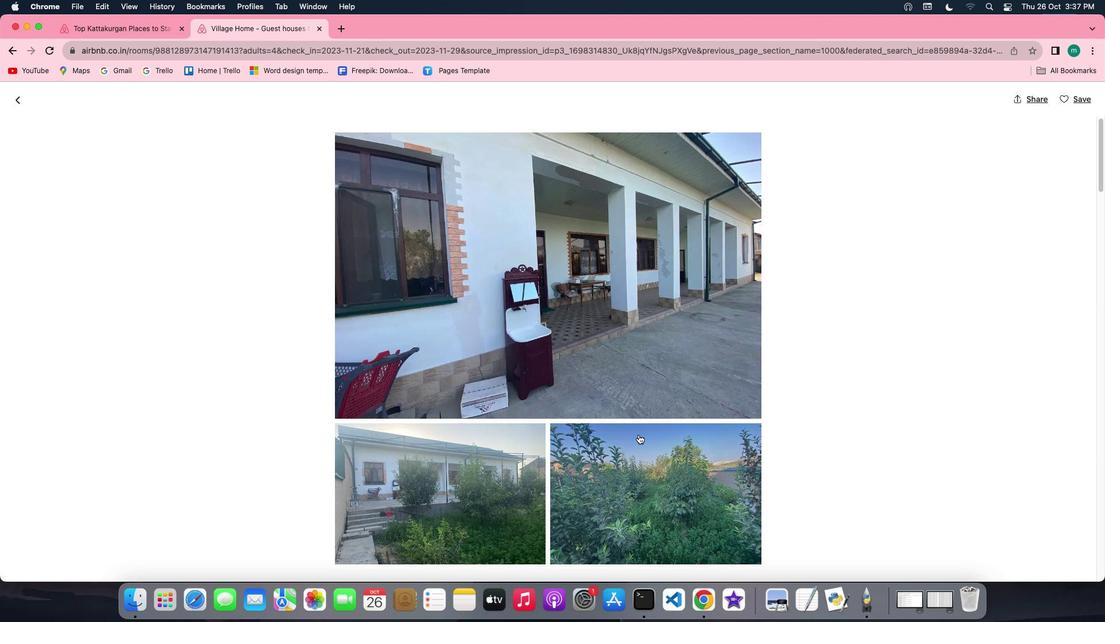 
Action: Mouse scrolled (639, 434) with delta (0, -1)
Screenshot: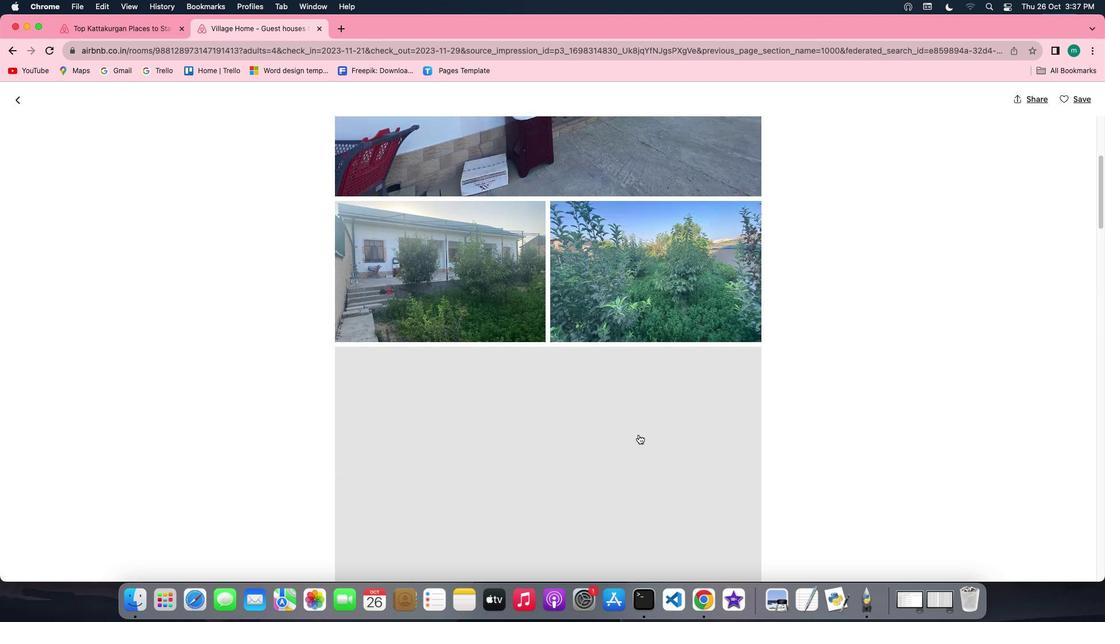 
Action: Mouse scrolled (639, 434) with delta (0, 0)
Screenshot: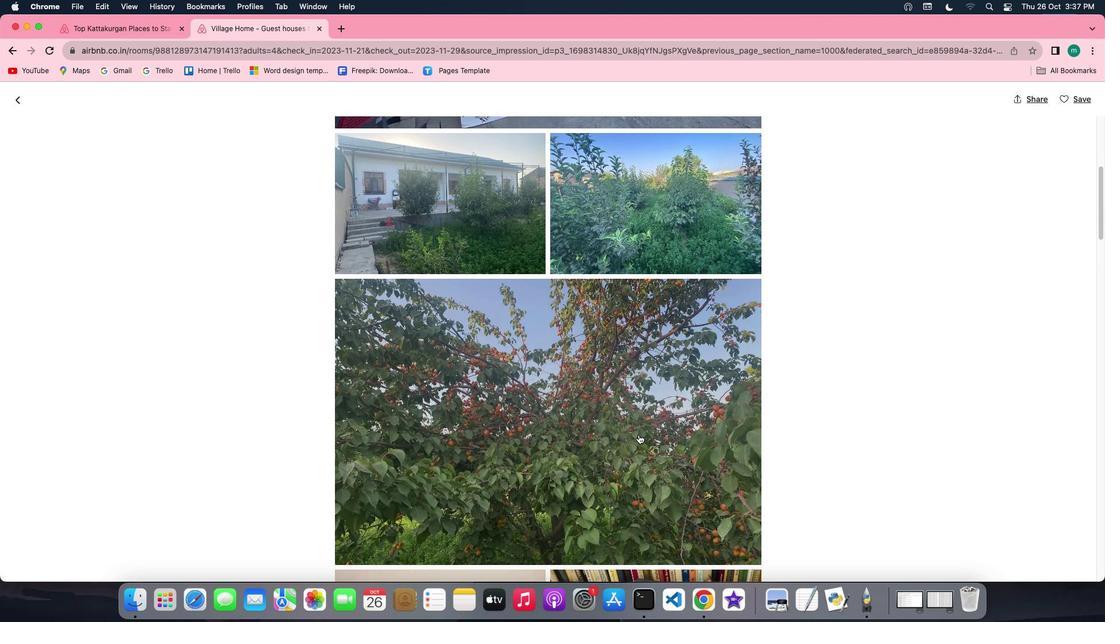 
Action: Mouse scrolled (639, 434) with delta (0, 0)
Screenshot: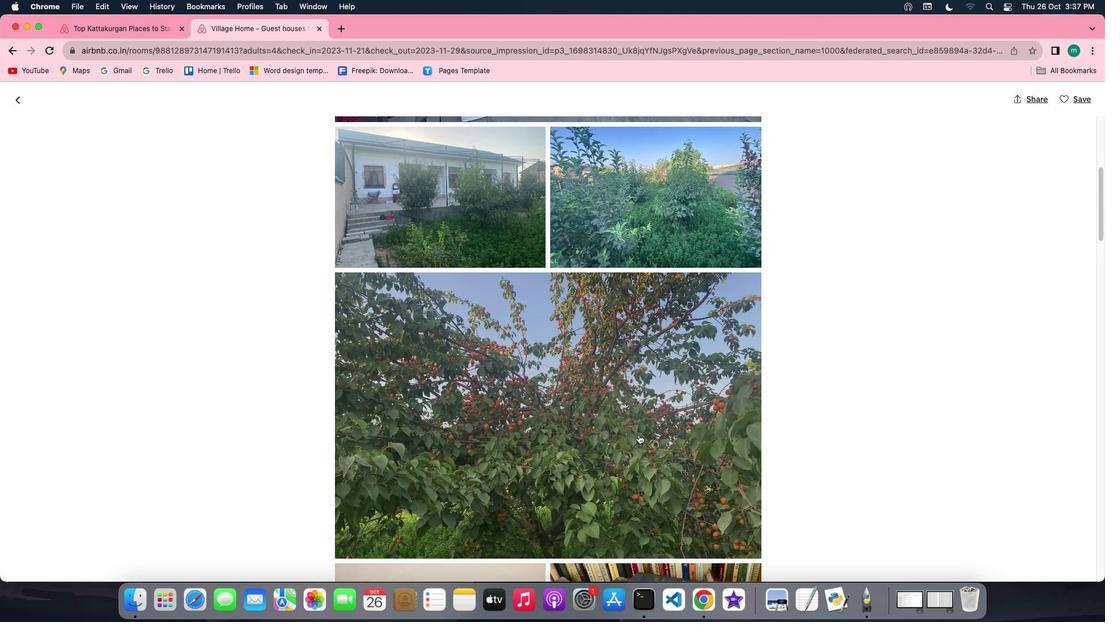 
Action: Mouse scrolled (639, 434) with delta (0, -1)
Screenshot: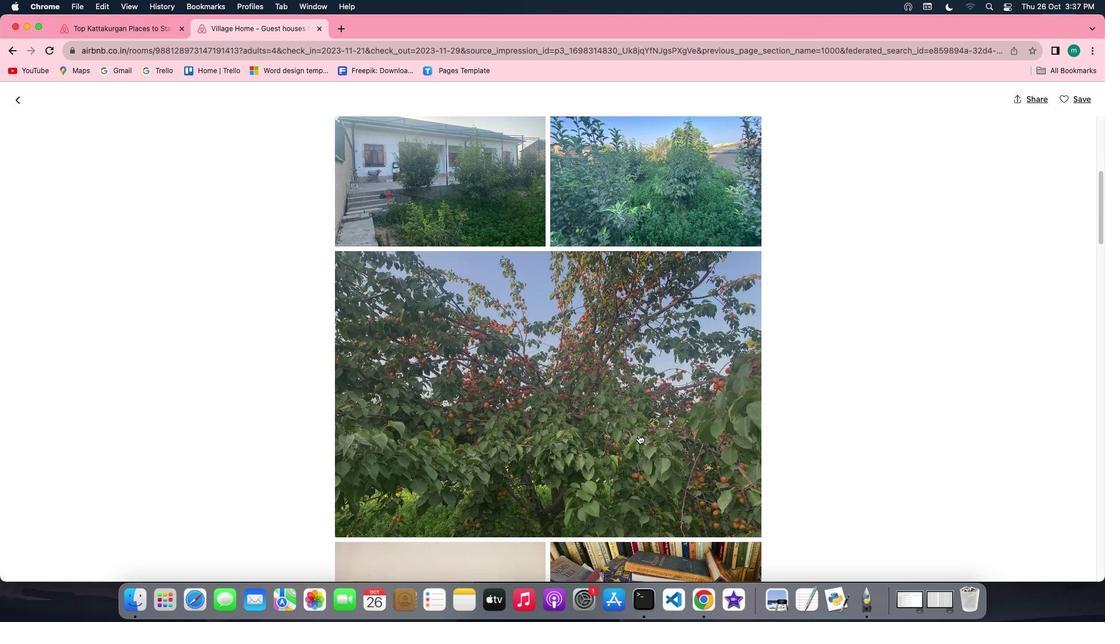 
Action: Mouse scrolled (639, 434) with delta (0, -2)
Screenshot: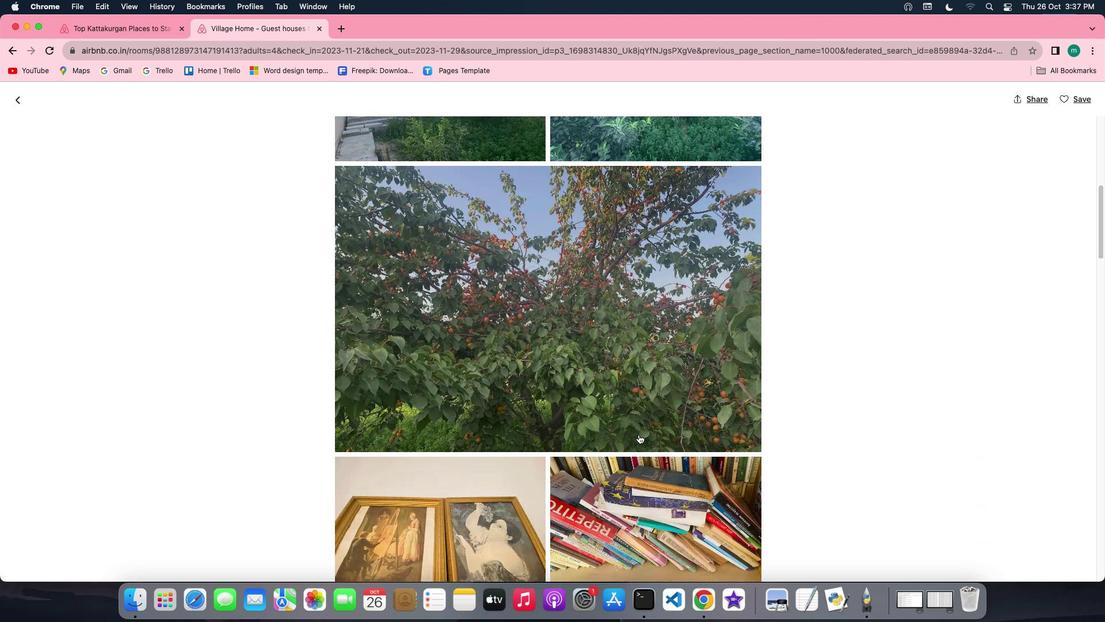 
Action: Mouse scrolled (639, 434) with delta (0, 0)
Screenshot: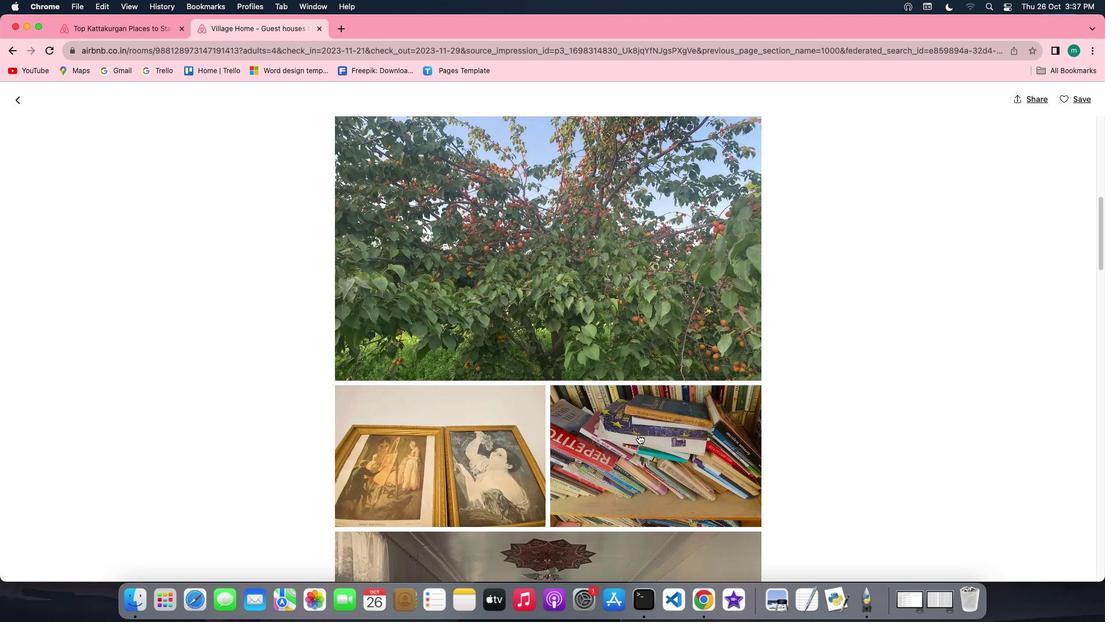 
Action: Mouse scrolled (639, 434) with delta (0, 0)
Screenshot: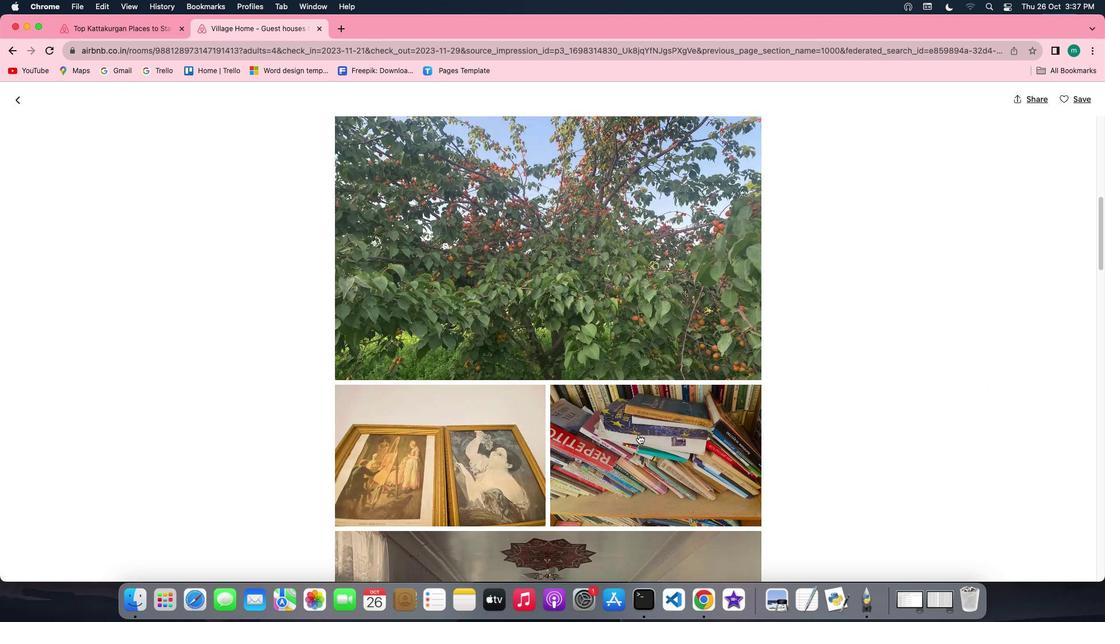 
Action: Mouse scrolled (639, 434) with delta (0, -1)
Screenshot: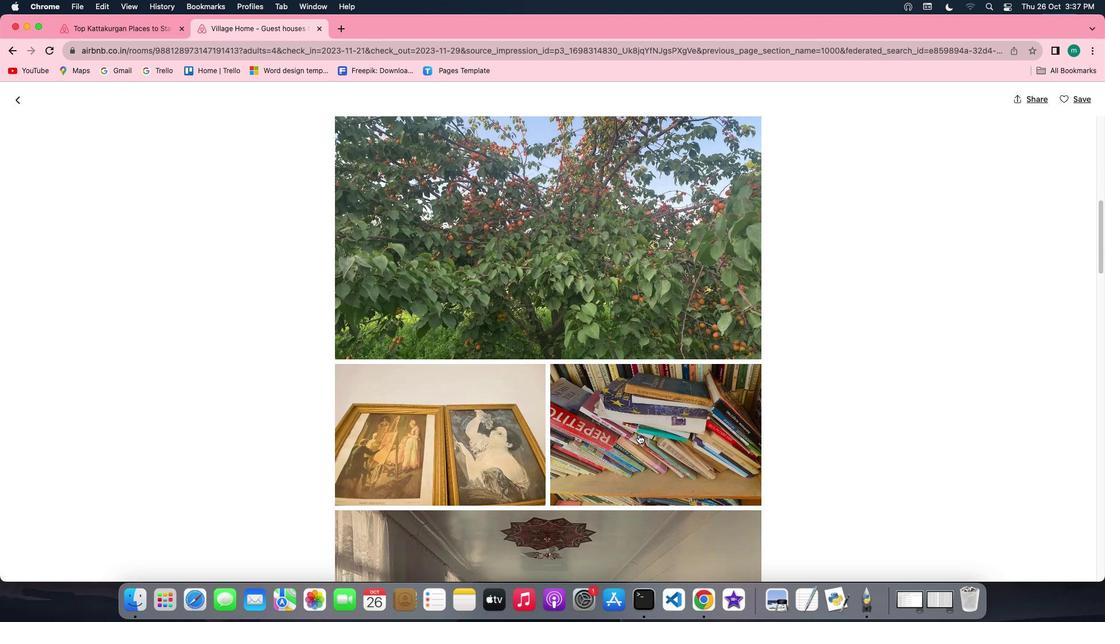 
Action: Mouse scrolled (639, 434) with delta (0, -1)
Screenshot: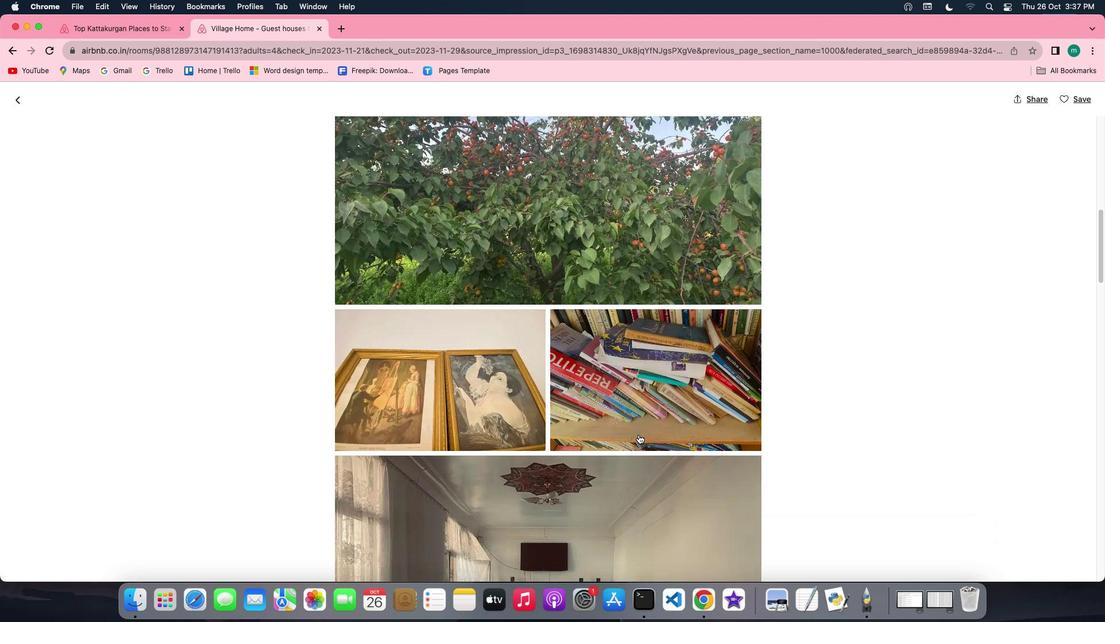 
Action: Mouse scrolled (639, 434) with delta (0, 0)
Screenshot: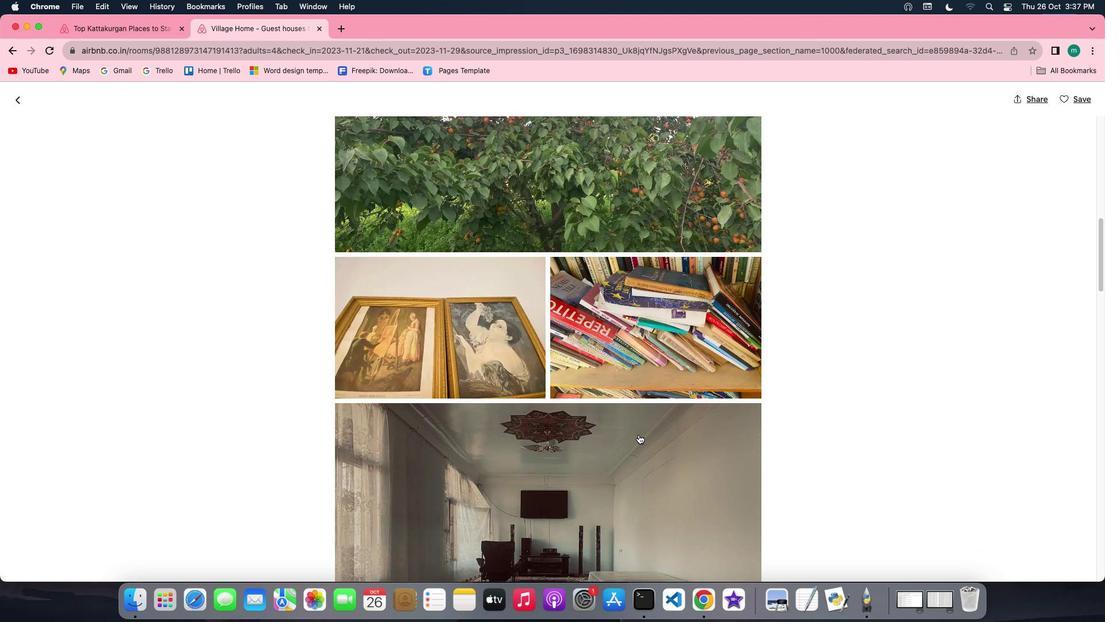 
Action: Mouse scrolled (639, 434) with delta (0, 0)
Screenshot: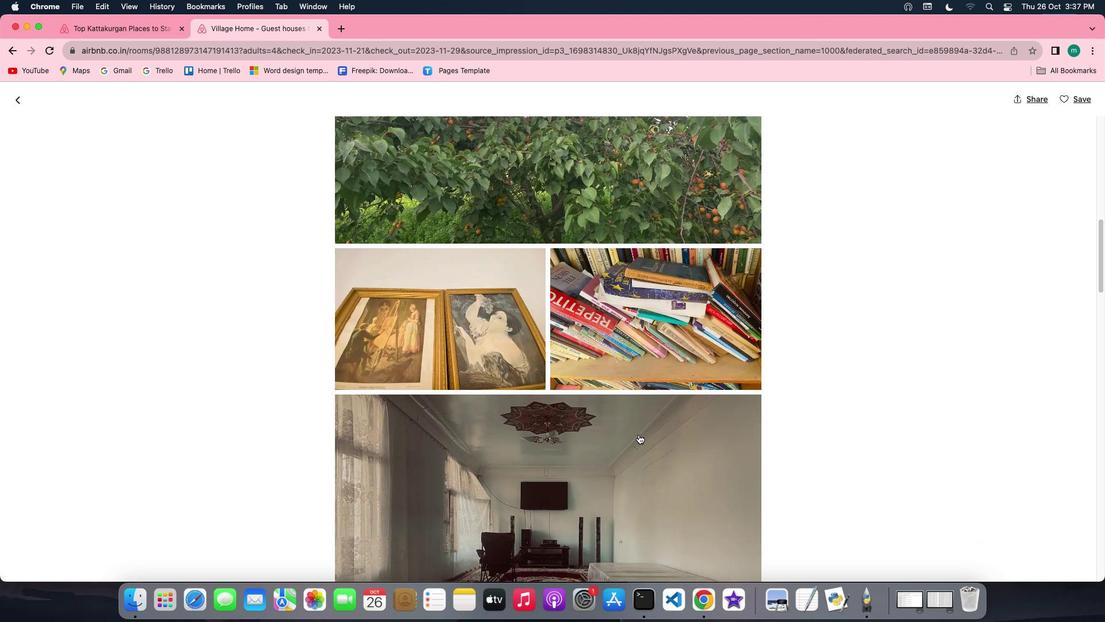 
Action: Mouse scrolled (639, 434) with delta (0, -1)
Screenshot: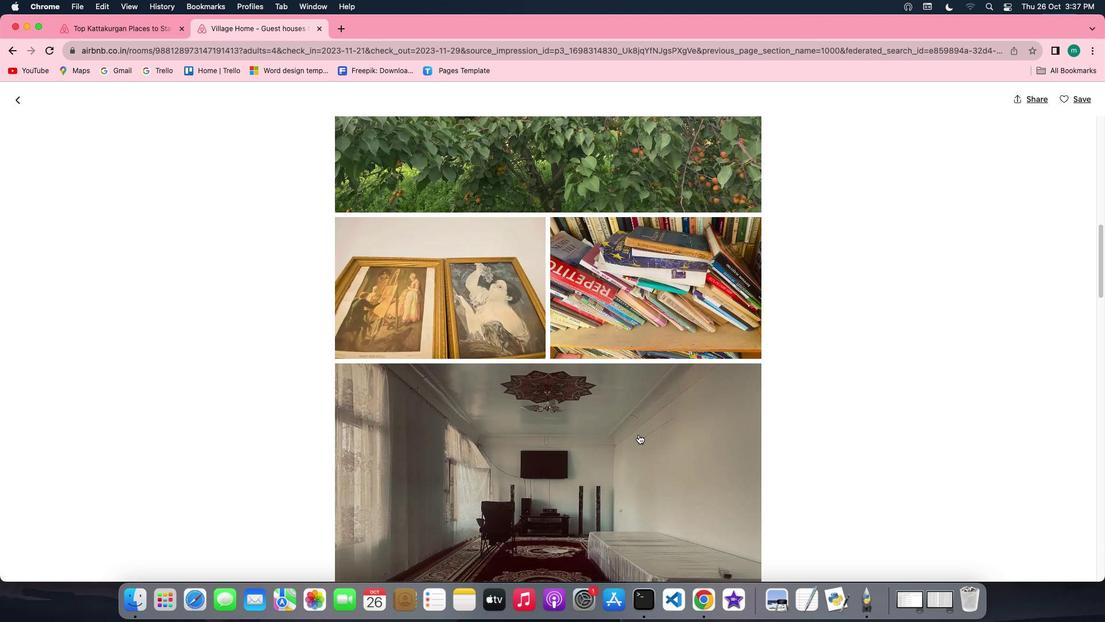 
Action: Mouse scrolled (639, 434) with delta (0, -2)
Screenshot: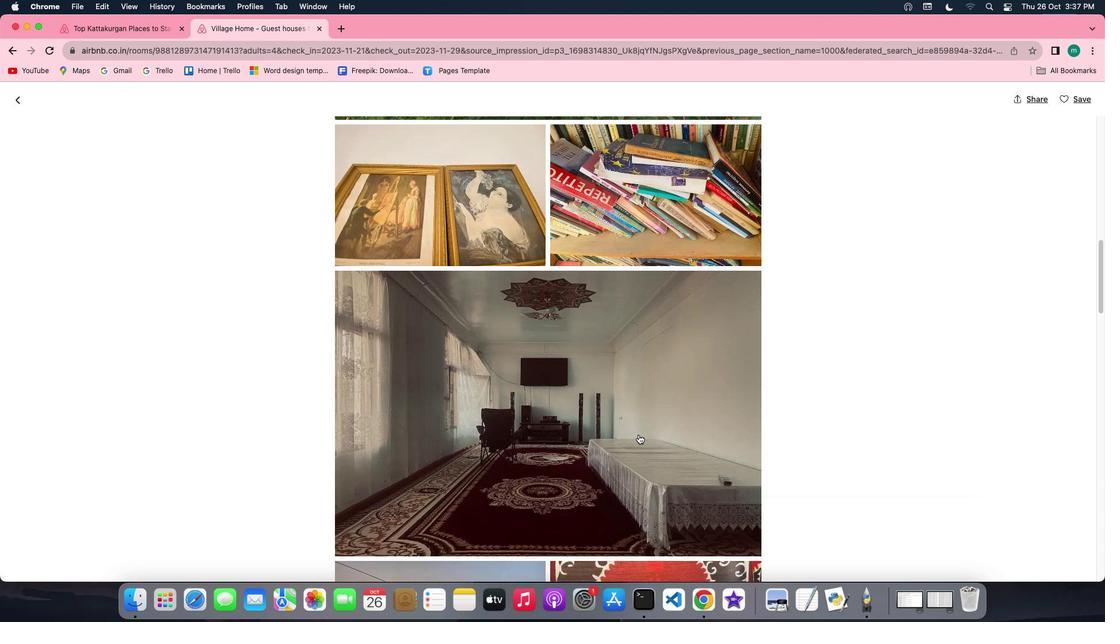 
Action: Mouse scrolled (639, 434) with delta (0, 0)
Screenshot: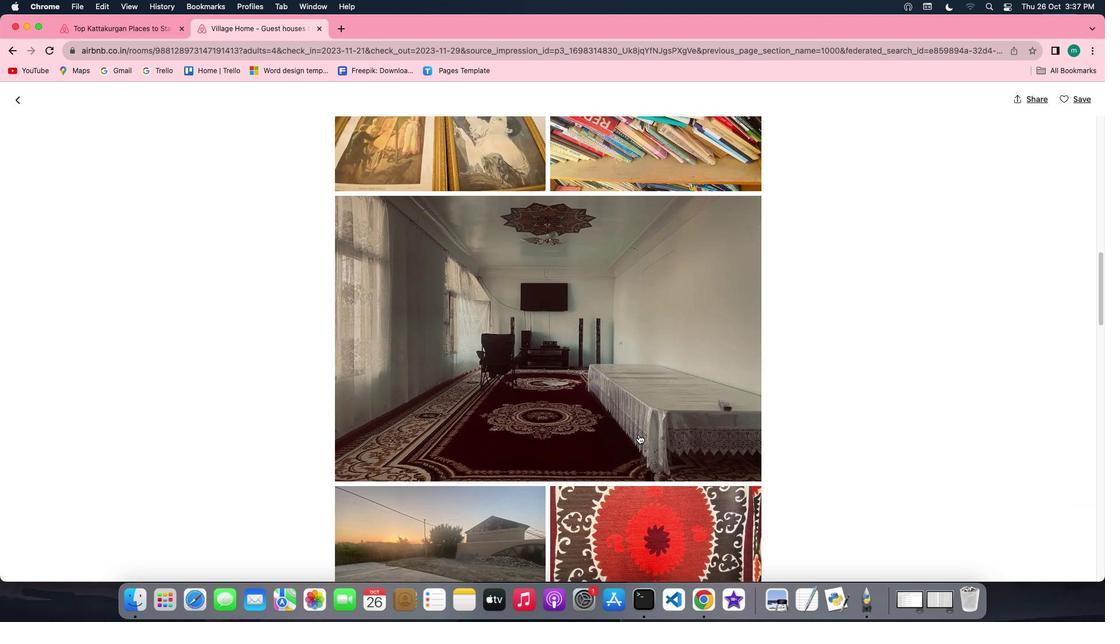 
Action: Mouse scrolled (639, 434) with delta (0, 0)
Screenshot: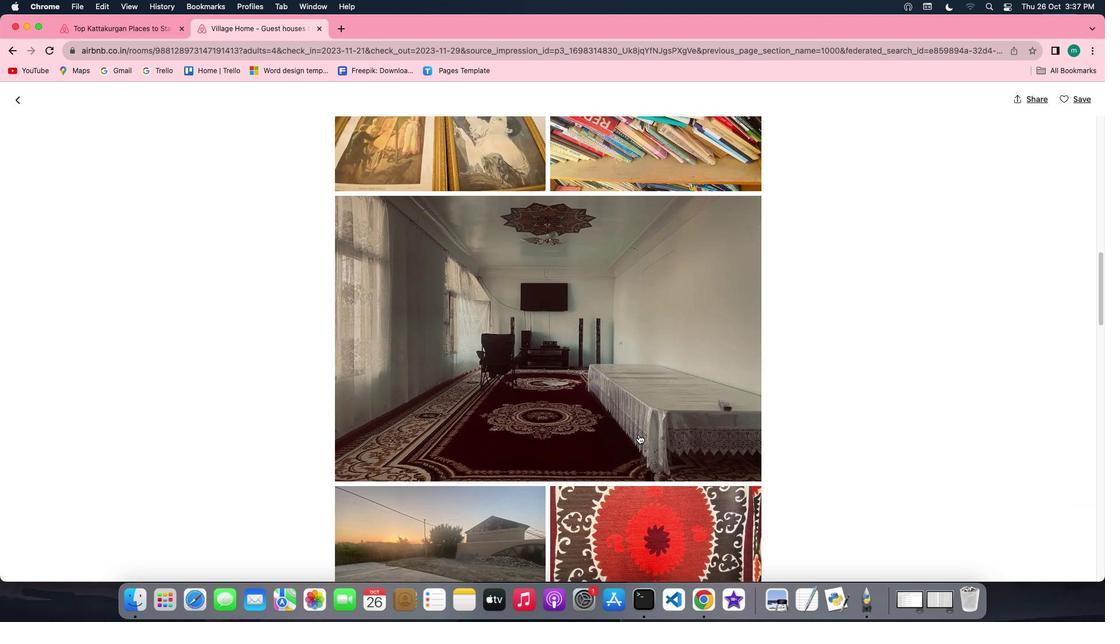 
Action: Mouse scrolled (639, 434) with delta (0, -1)
Screenshot: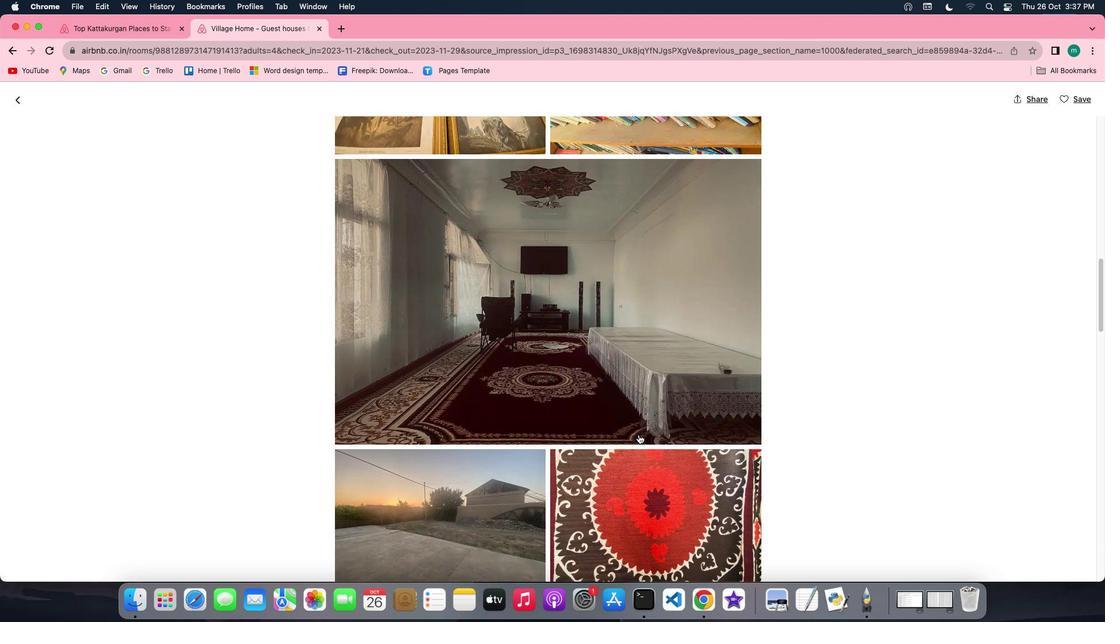 
Action: Mouse scrolled (639, 434) with delta (0, 0)
Screenshot: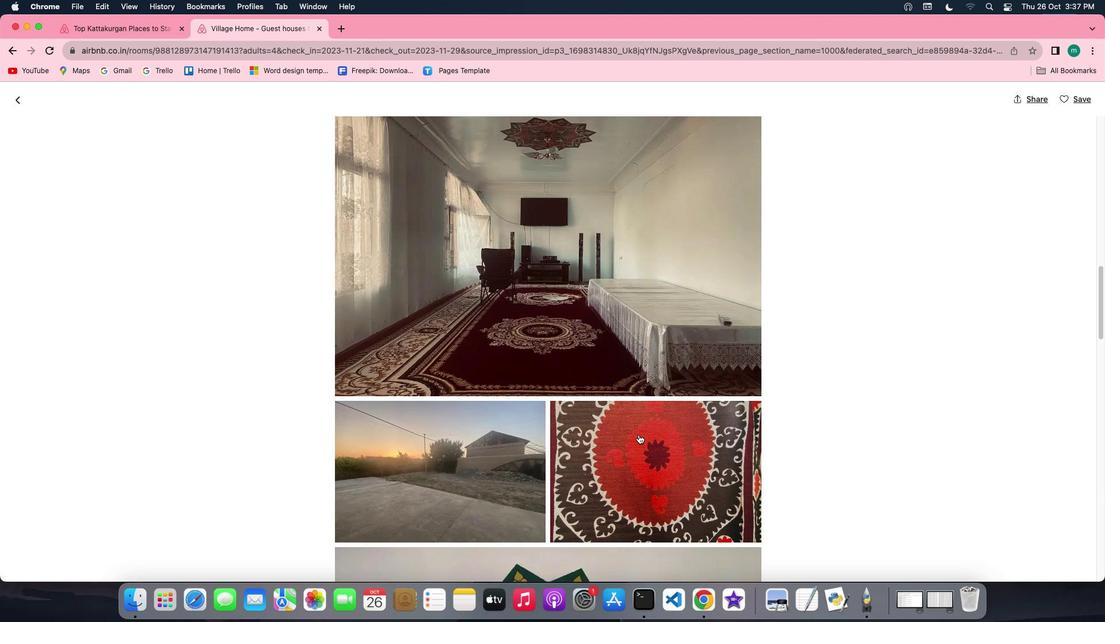 
Action: Mouse scrolled (639, 434) with delta (0, 0)
Screenshot: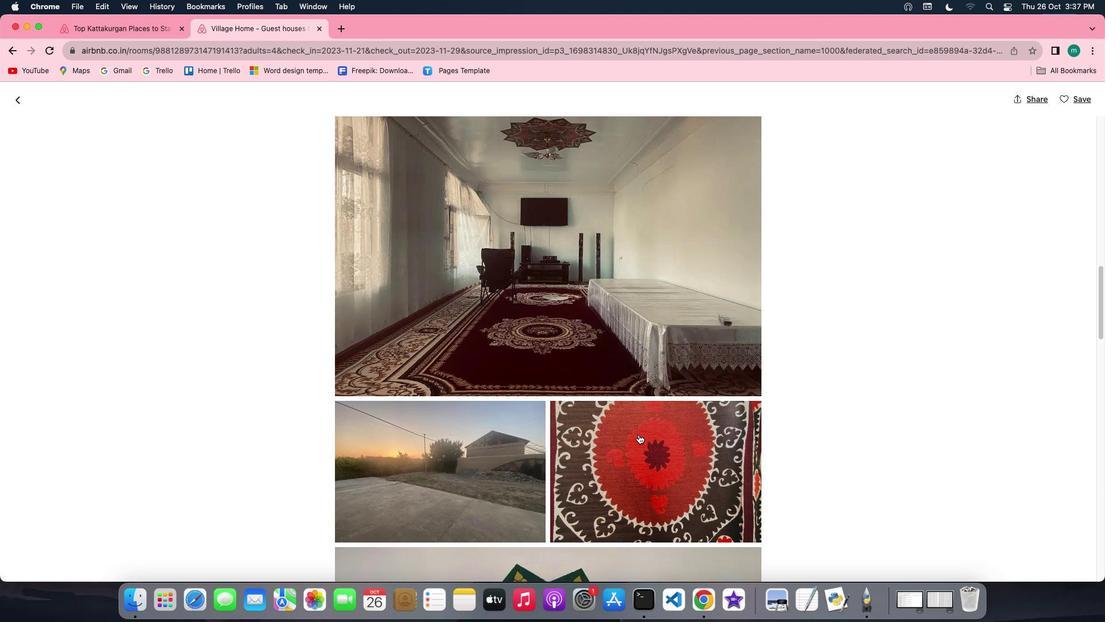 
Action: Mouse scrolled (639, 434) with delta (0, -1)
Screenshot: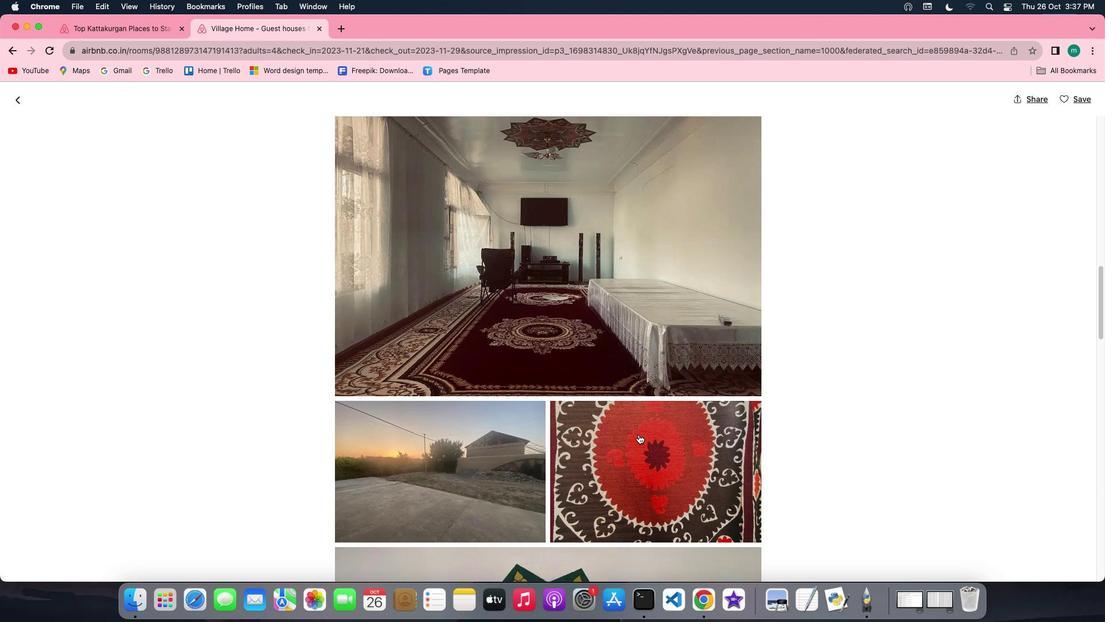 
Action: Mouse scrolled (639, 434) with delta (0, -2)
Screenshot: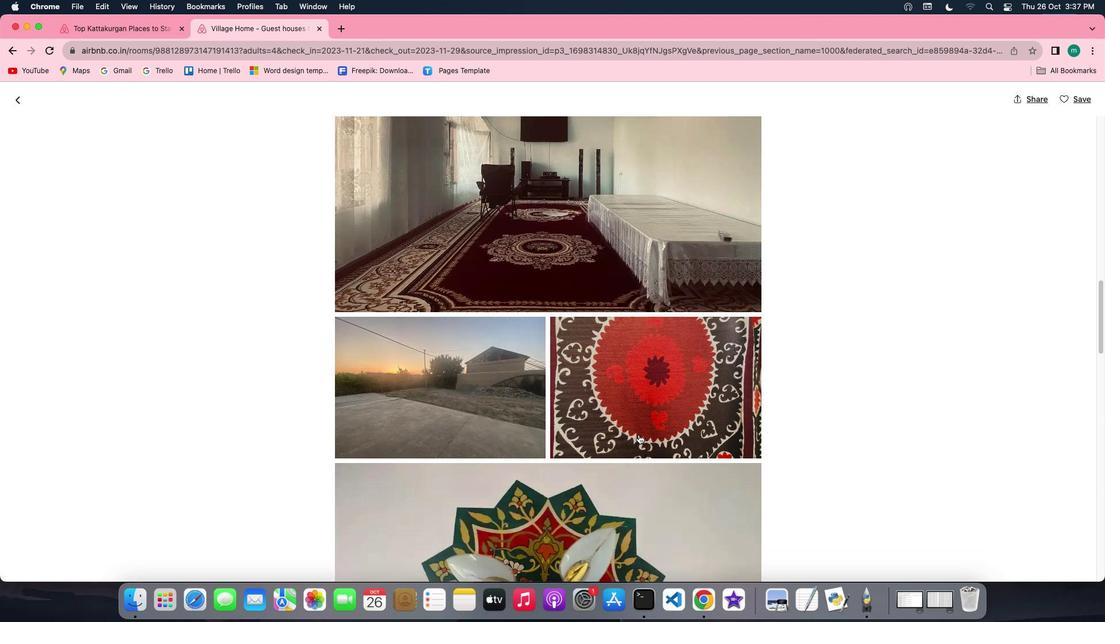 
Action: Mouse scrolled (639, 434) with delta (0, 0)
Screenshot: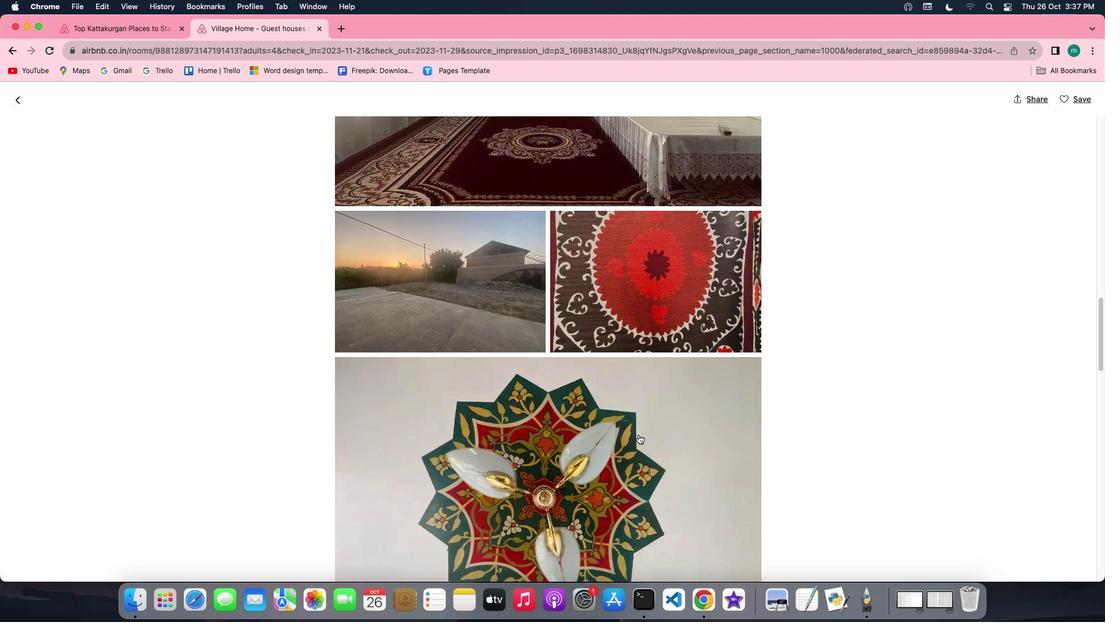 
Action: Mouse scrolled (639, 434) with delta (0, 0)
Screenshot: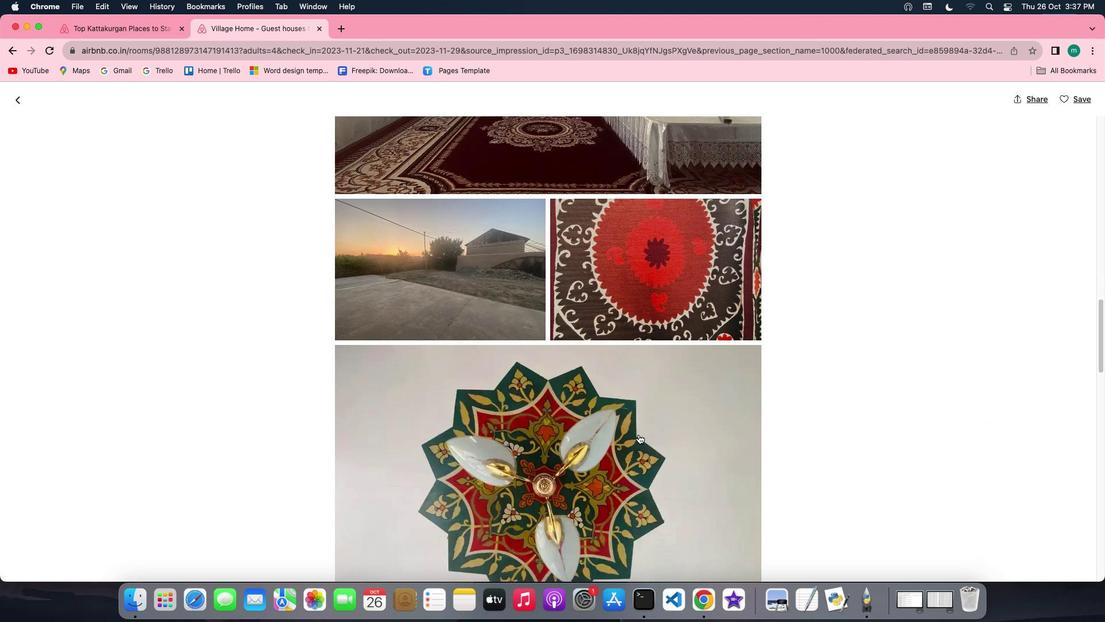 
Action: Mouse scrolled (639, 434) with delta (0, -1)
Screenshot: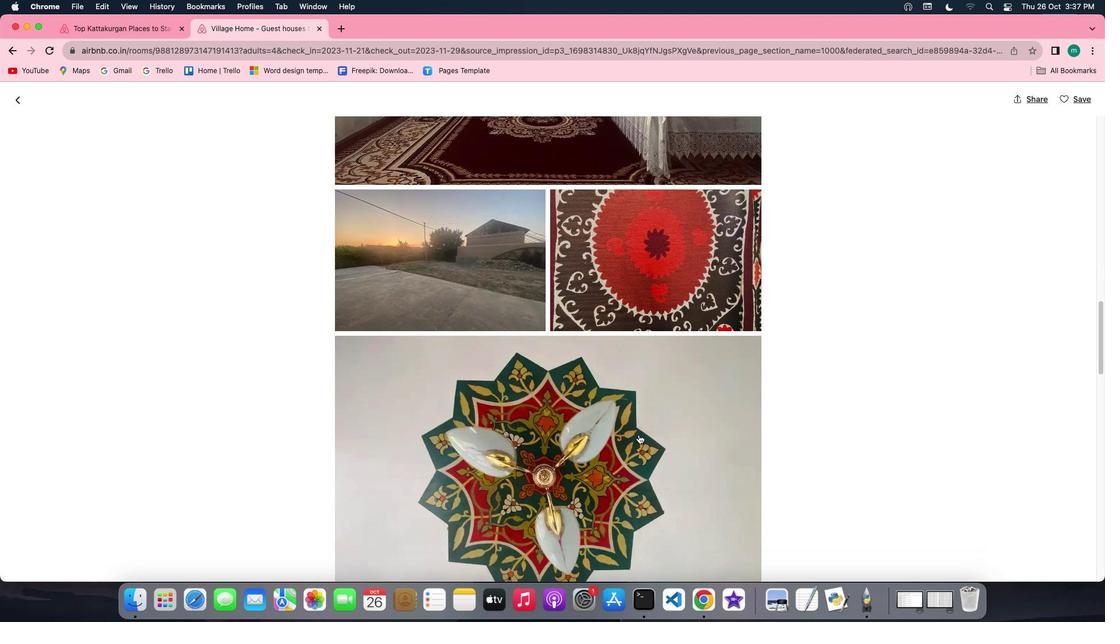 
Action: Mouse scrolled (639, 434) with delta (0, -1)
Screenshot: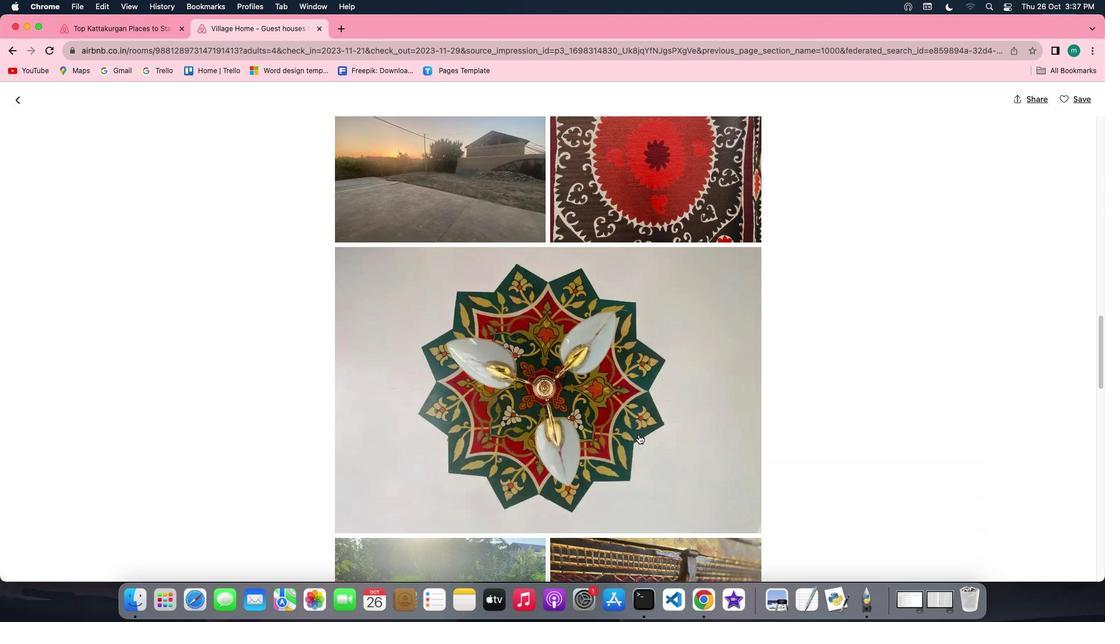 
Action: Mouse scrolled (639, 434) with delta (0, 0)
Screenshot: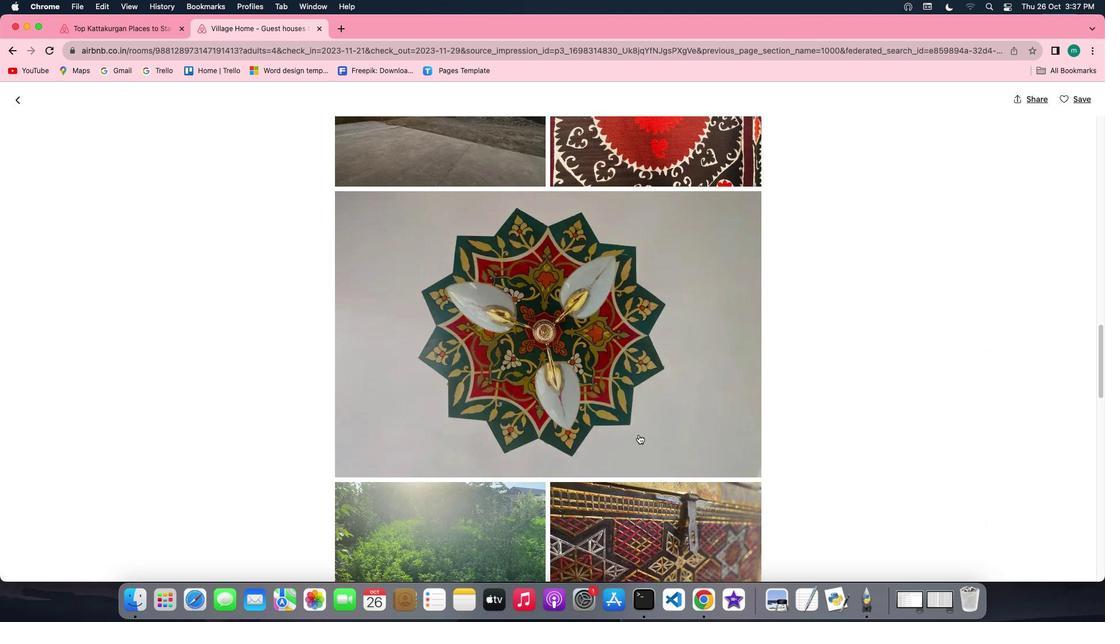 
Action: Mouse scrolled (639, 434) with delta (0, 0)
Screenshot: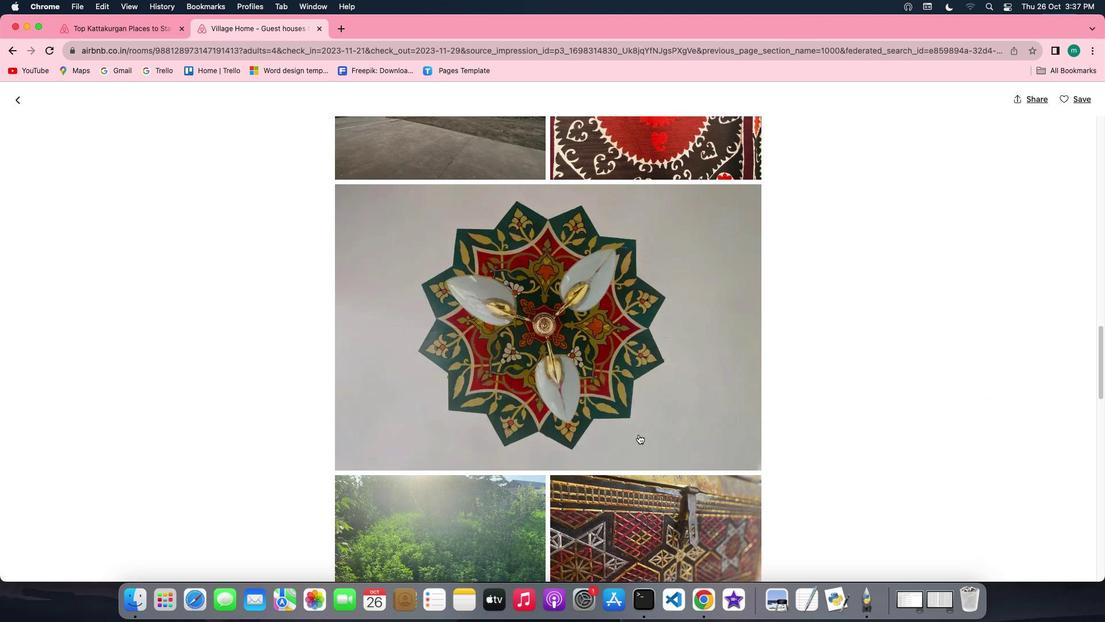 
Action: Mouse scrolled (639, 434) with delta (0, -1)
Screenshot: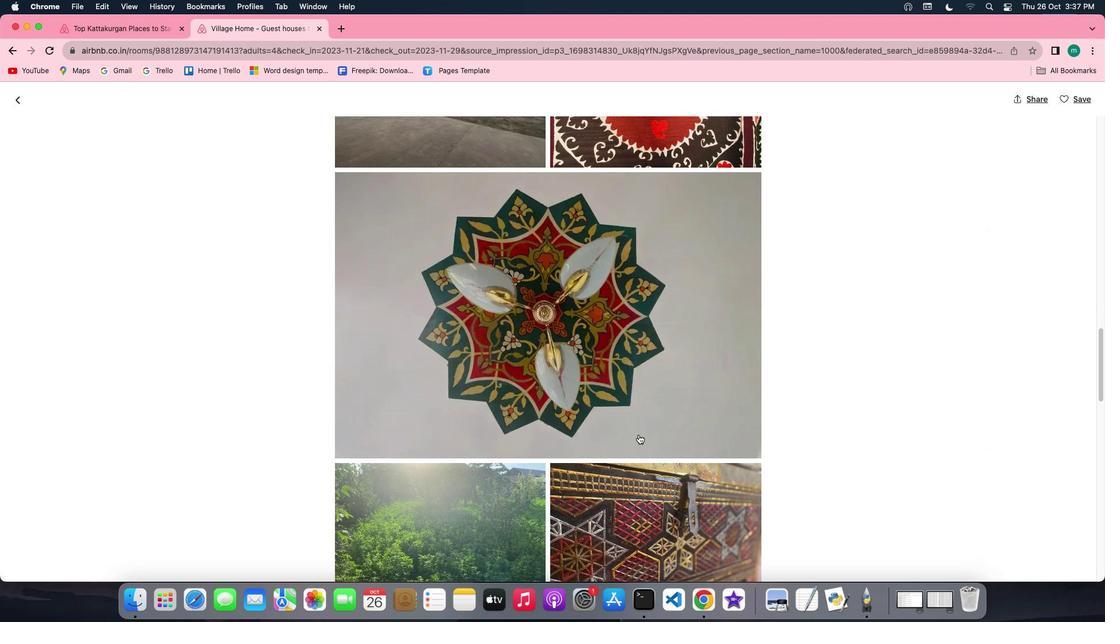 
Action: Mouse scrolled (639, 434) with delta (0, -1)
Screenshot: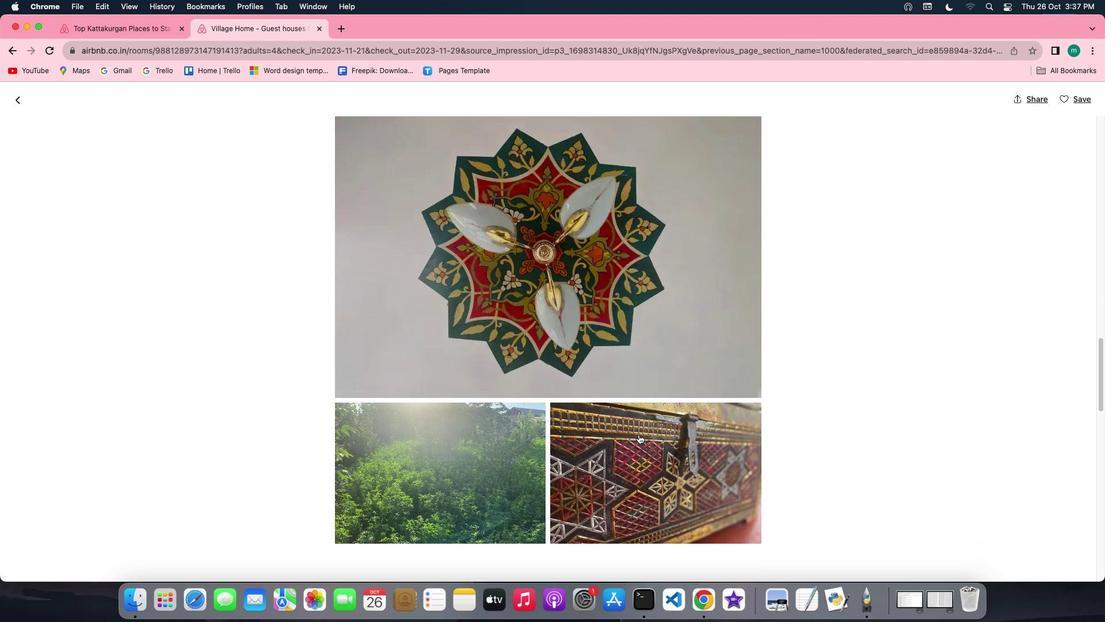 
Action: Mouse scrolled (639, 434) with delta (0, 0)
Screenshot: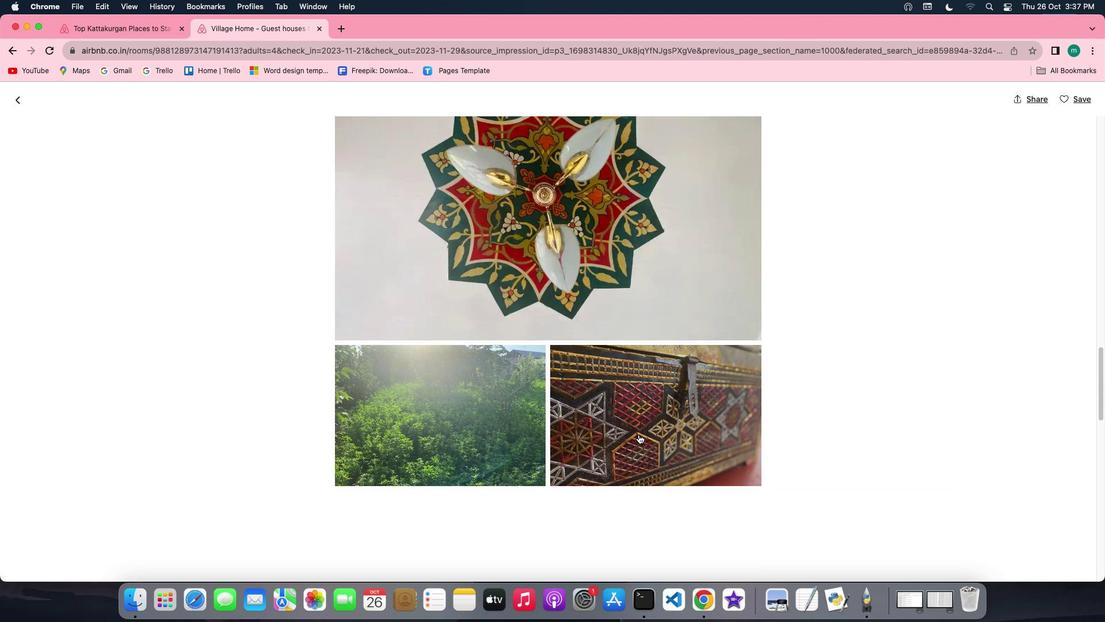 
Action: Mouse scrolled (639, 434) with delta (0, 0)
Screenshot: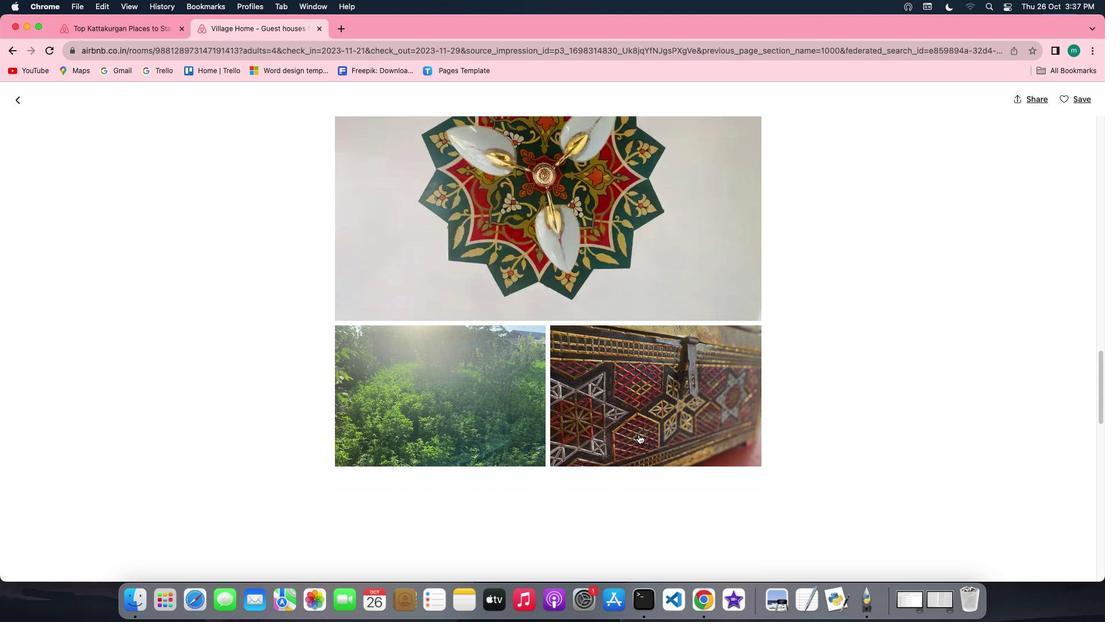 
Action: Mouse scrolled (639, 434) with delta (0, -1)
Screenshot: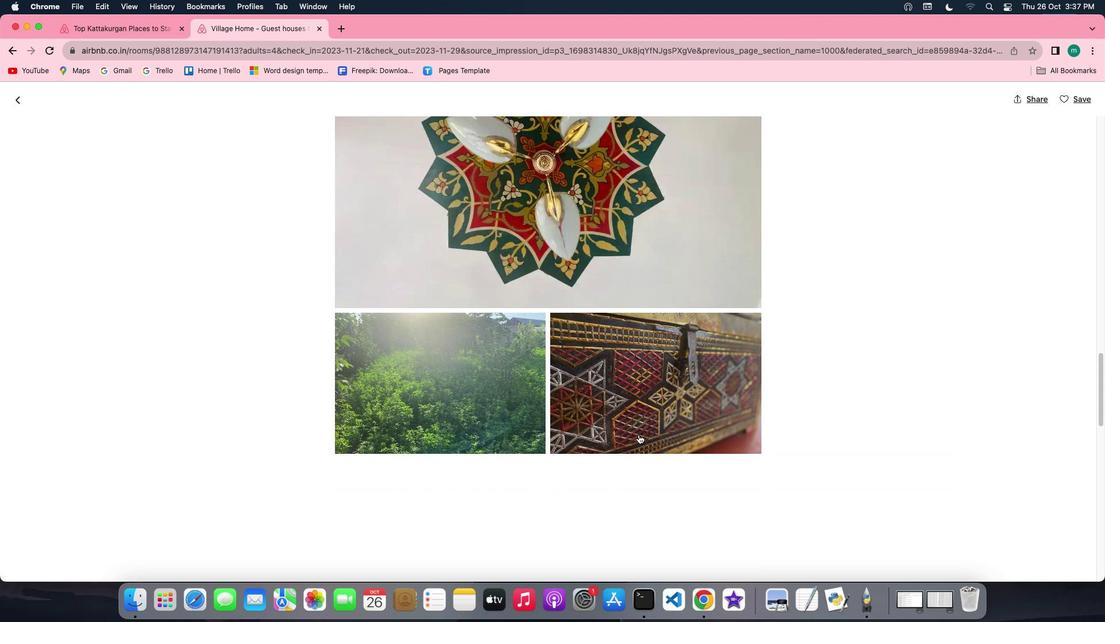 
Action: Mouse scrolled (639, 434) with delta (0, -2)
Screenshot: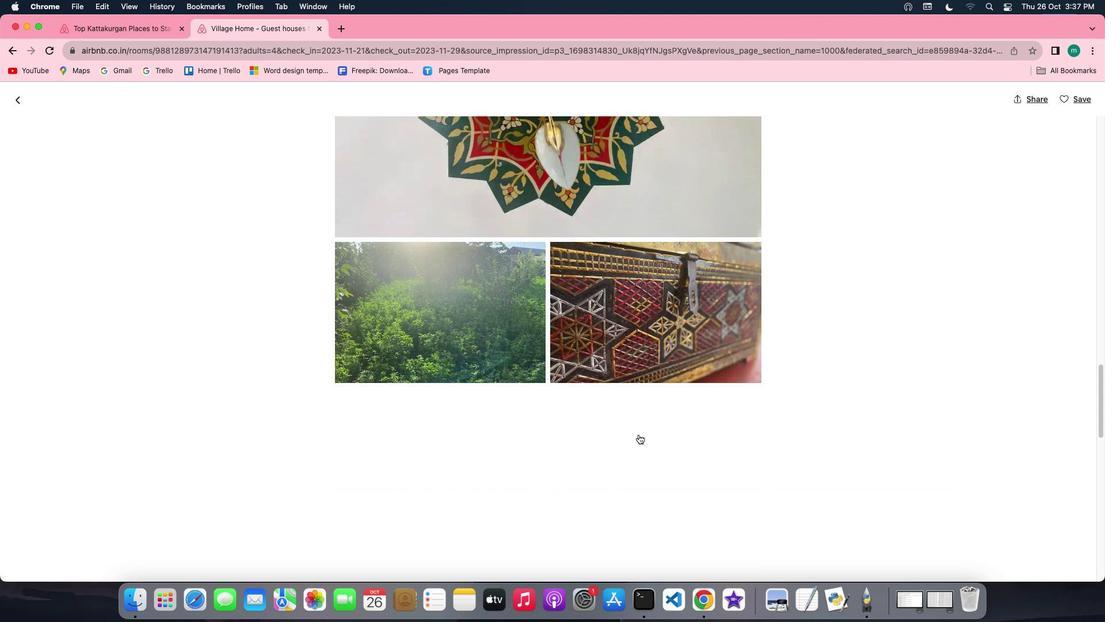 
Action: Mouse scrolled (639, 434) with delta (0, 0)
Screenshot: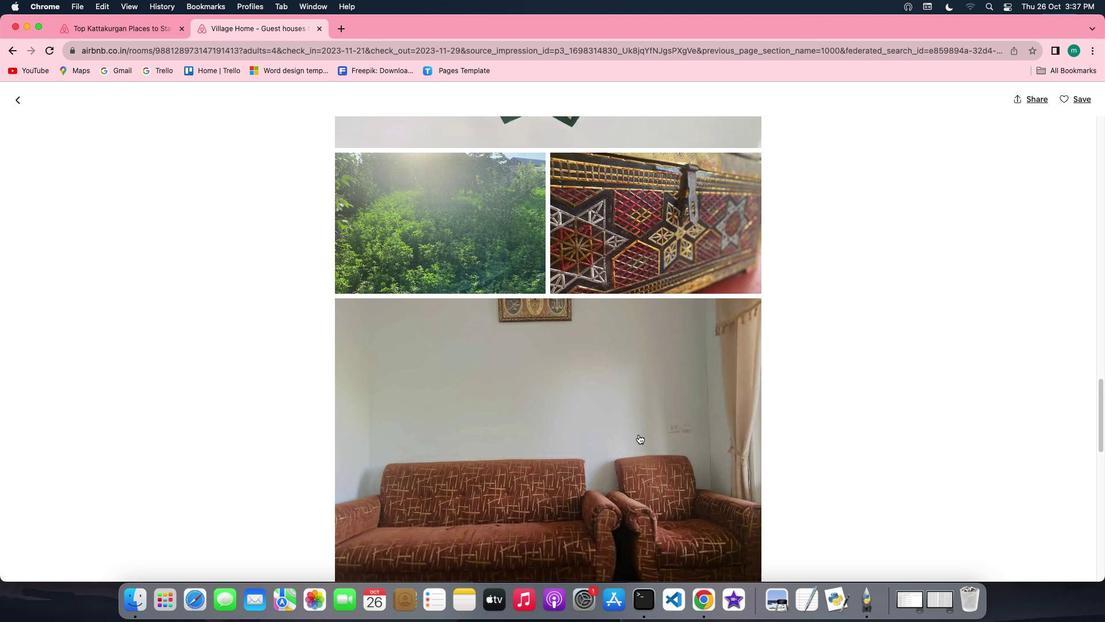 
Action: Mouse scrolled (639, 434) with delta (0, 0)
Screenshot: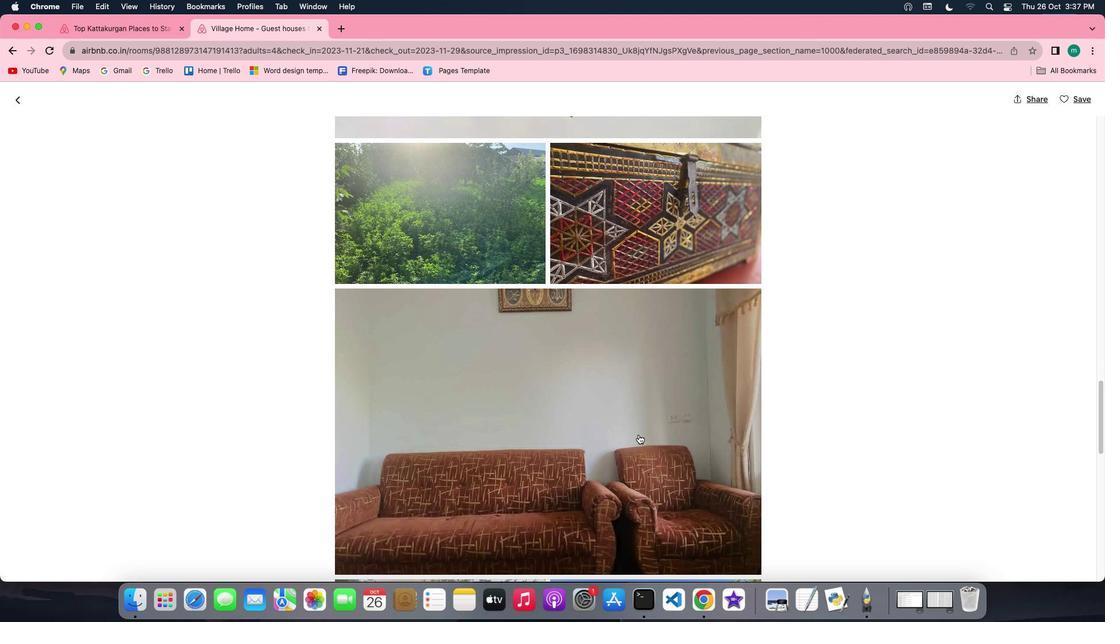 
Action: Mouse scrolled (639, 434) with delta (0, -1)
Screenshot: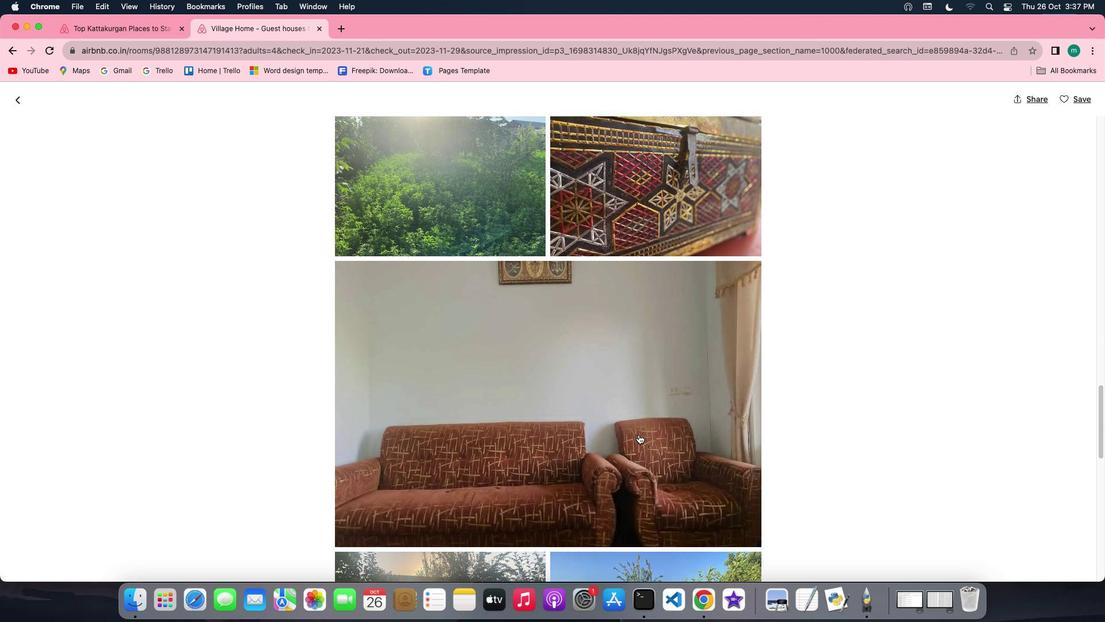 
Action: Mouse scrolled (639, 434) with delta (0, -1)
Screenshot: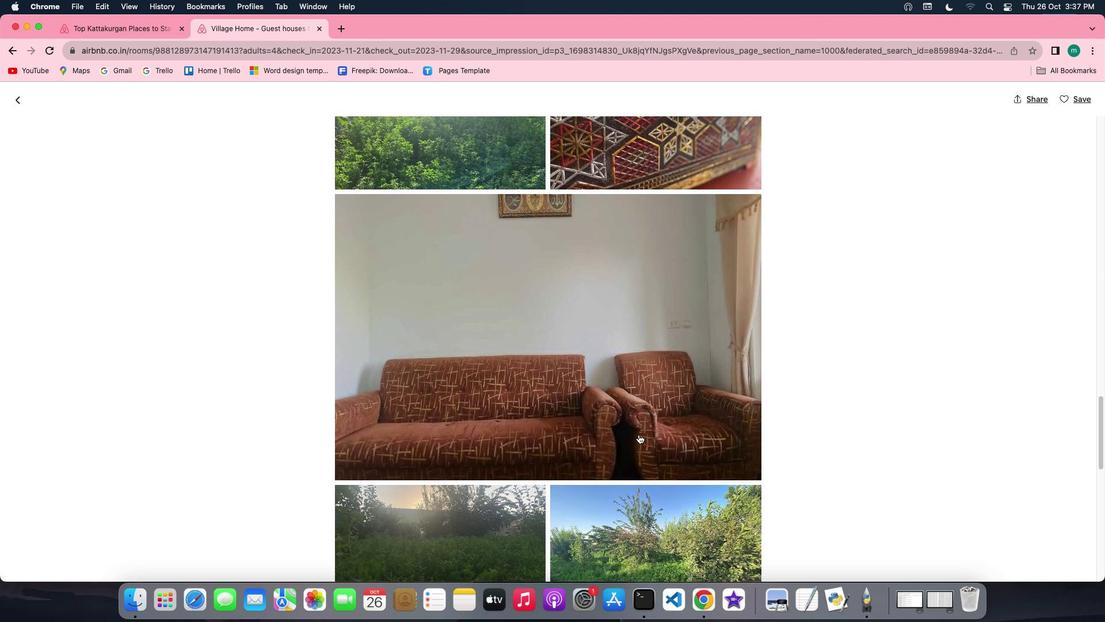 
Action: Mouse scrolled (639, 434) with delta (0, 0)
Screenshot: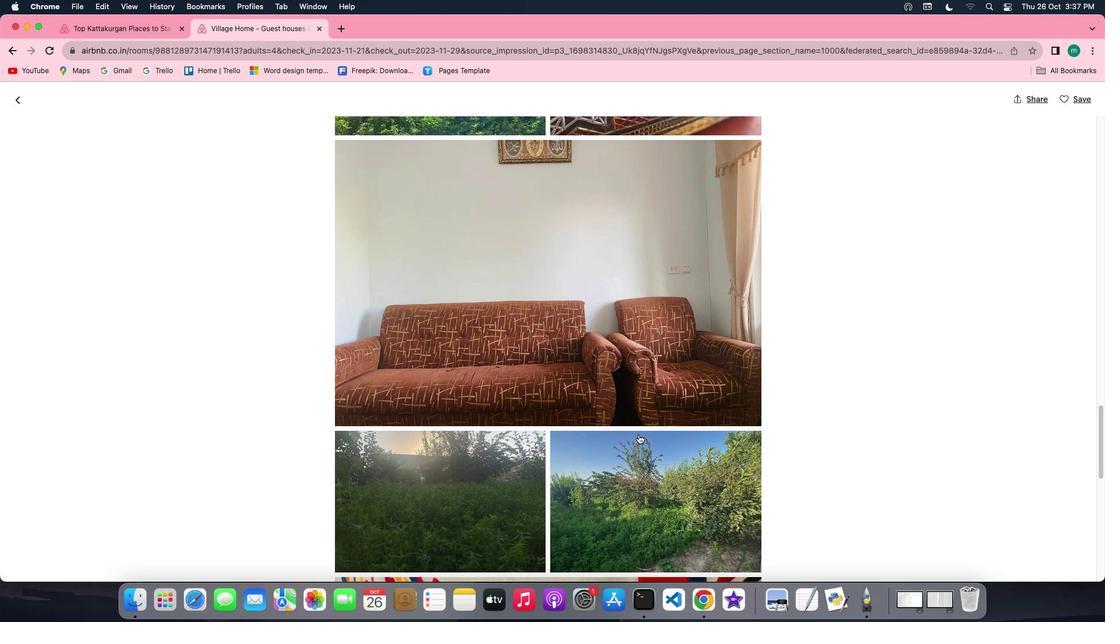 
Action: Mouse scrolled (639, 434) with delta (0, 0)
Screenshot: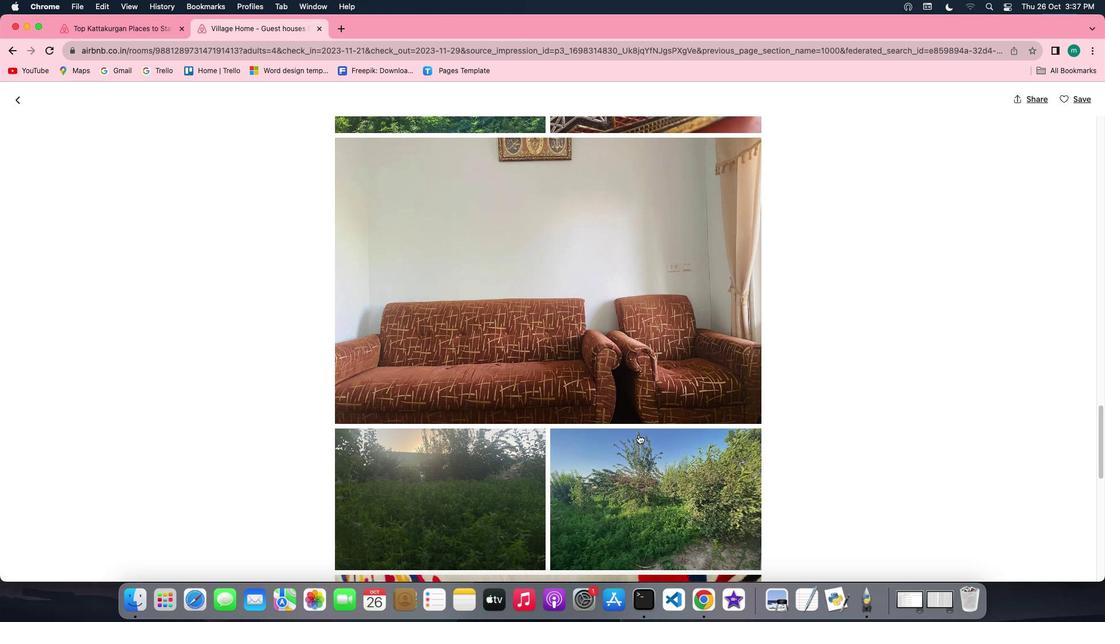 
Action: Mouse scrolled (639, 434) with delta (0, -1)
Screenshot: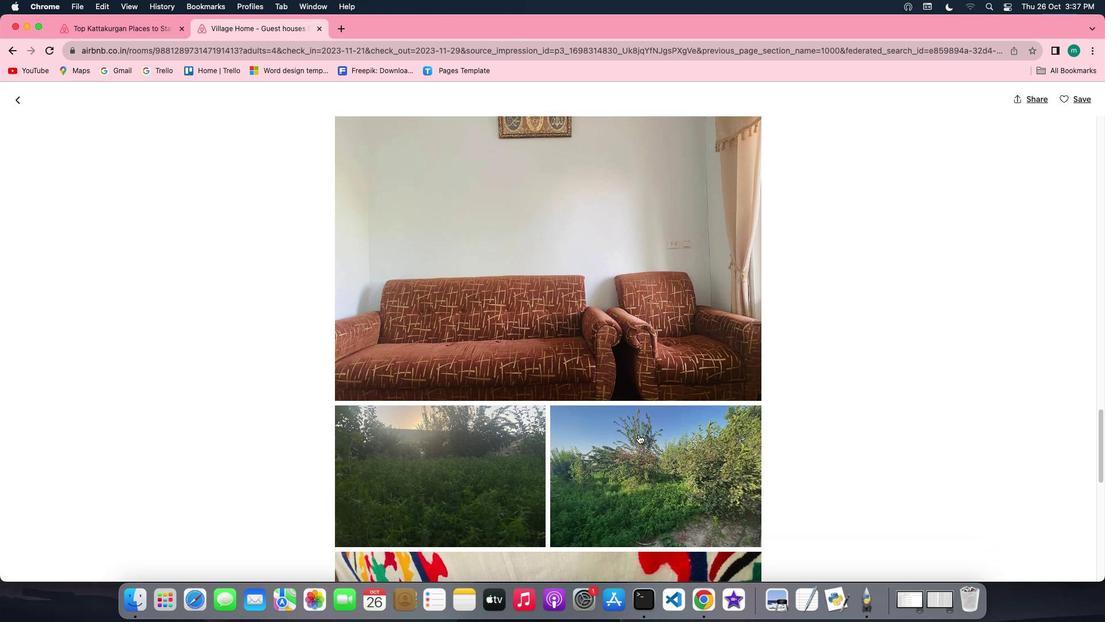 
Action: Mouse scrolled (639, 434) with delta (0, 0)
Screenshot: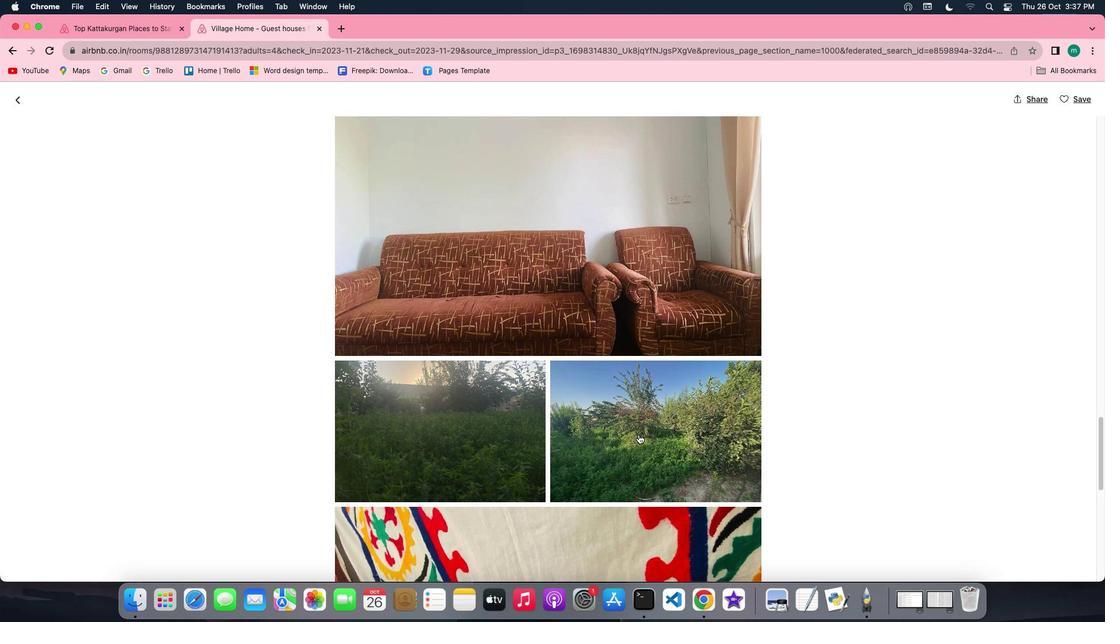 
Action: Mouse scrolled (639, 434) with delta (0, 0)
Screenshot: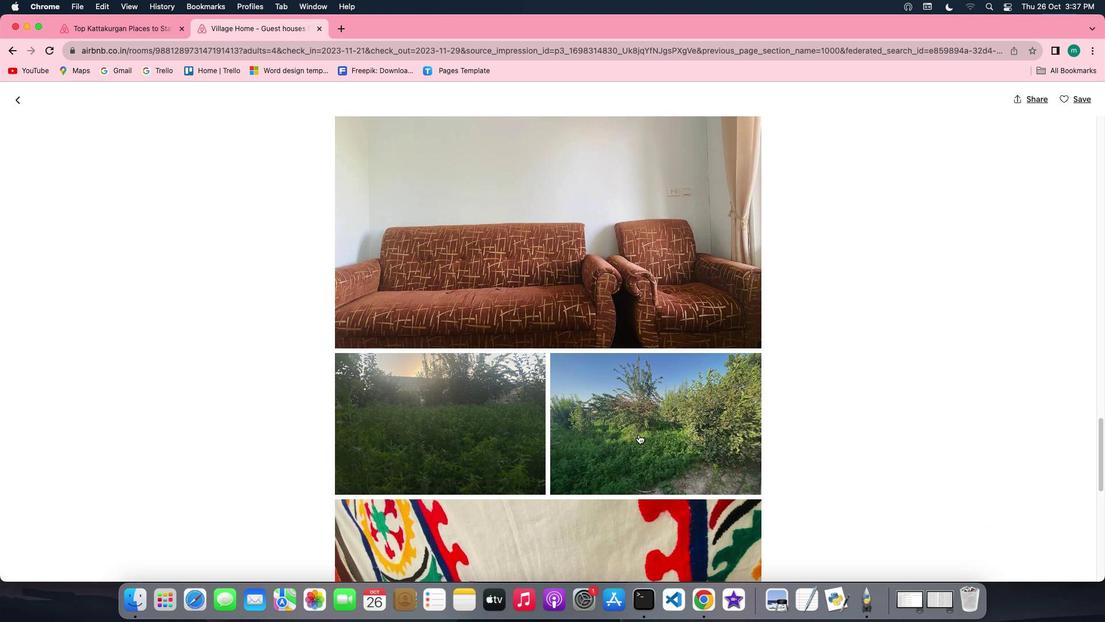 
Action: Mouse scrolled (639, 434) with delta (0, -1)
Screenshot: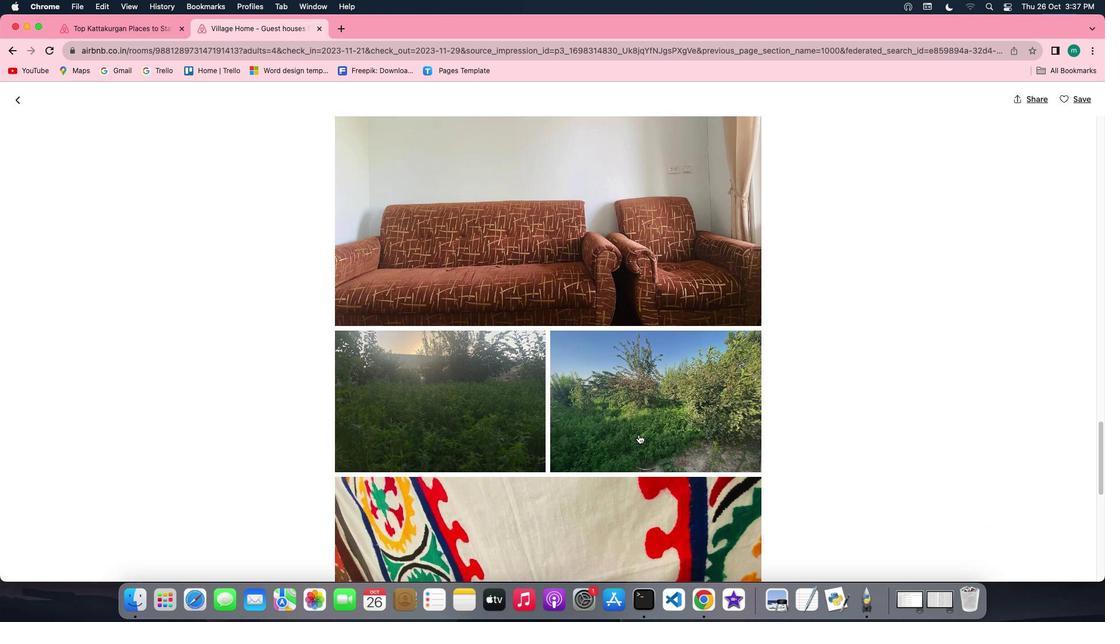 
Action: Mouse scrolled (639, 434) with delta (0, -1)
Screenshot: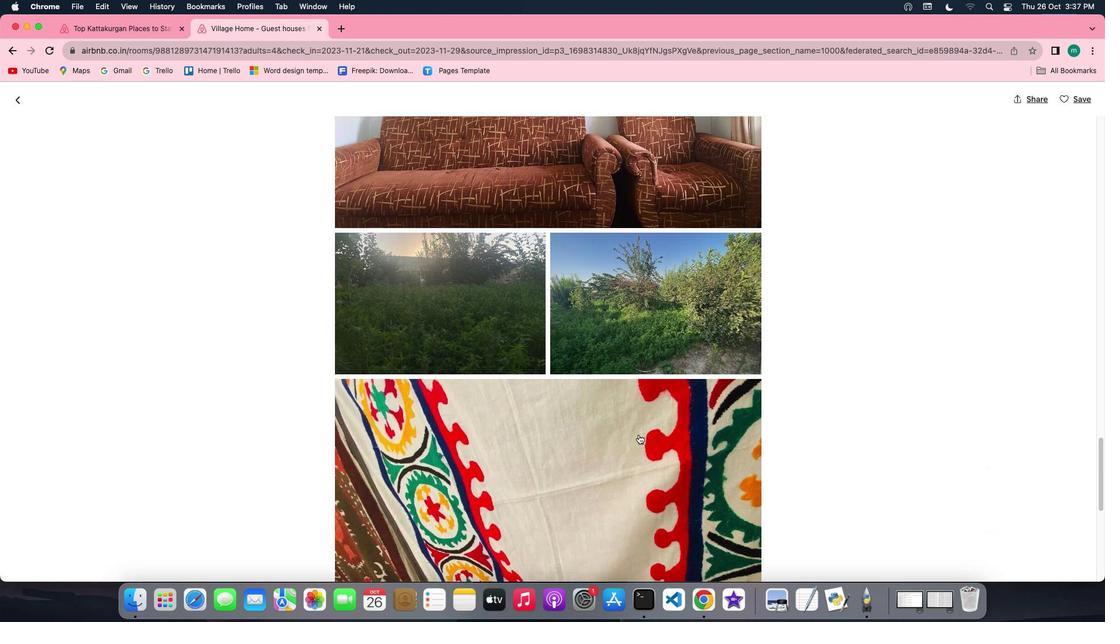 
Action: Mouse scrolled (639, 434) with delta (0, 0)
Screenshot: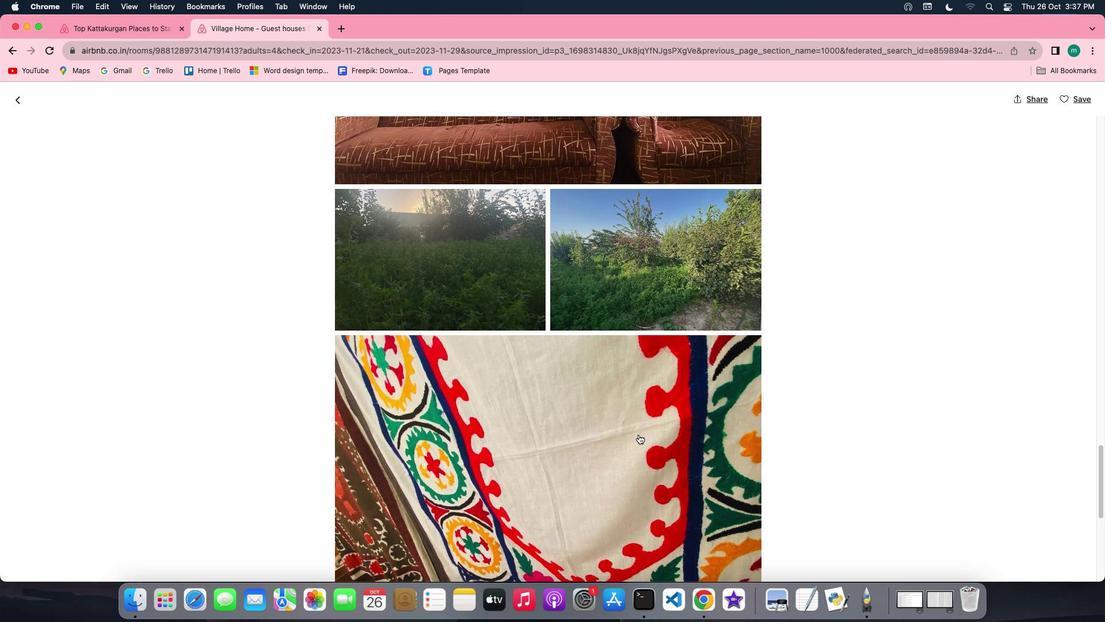 
Action: Mouse scrolled (639, 434) with delta (0, 0)
Screenshot: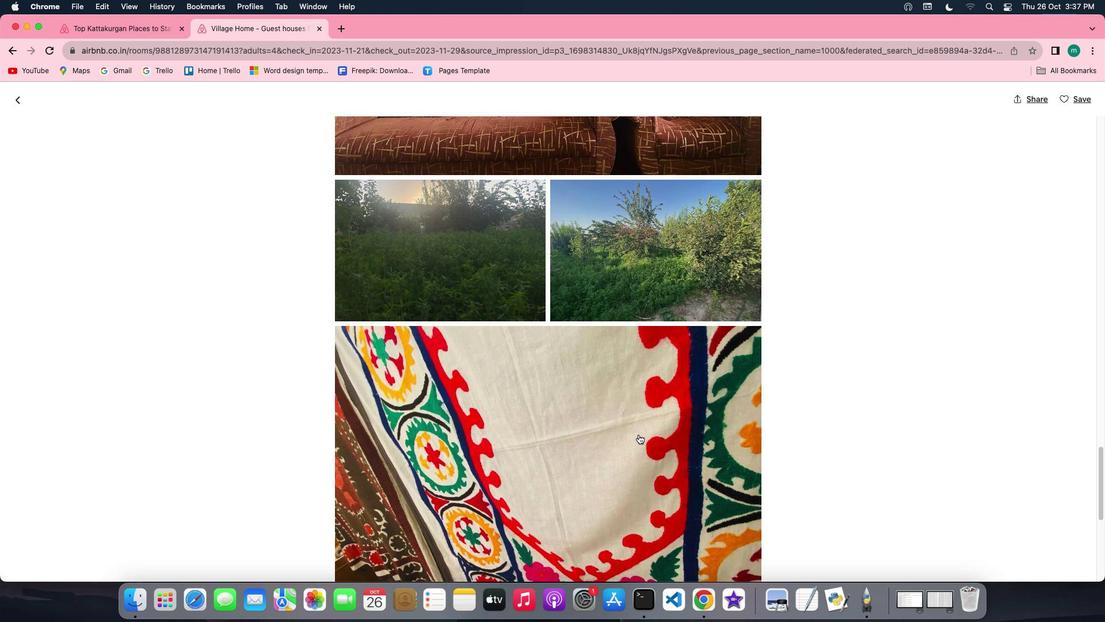 
Action: Mouse scrolled (639, 434) with delta (0, -1)
Screenshot: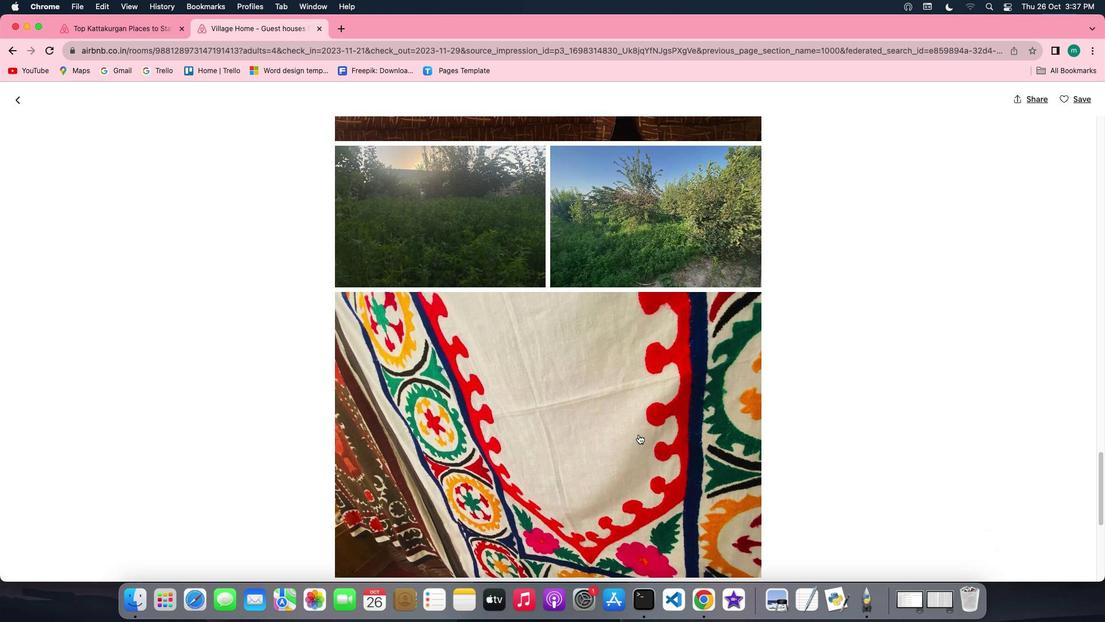 
Action: Mouse scrolled (639, 434) with delta (0, -1)
Screenshot: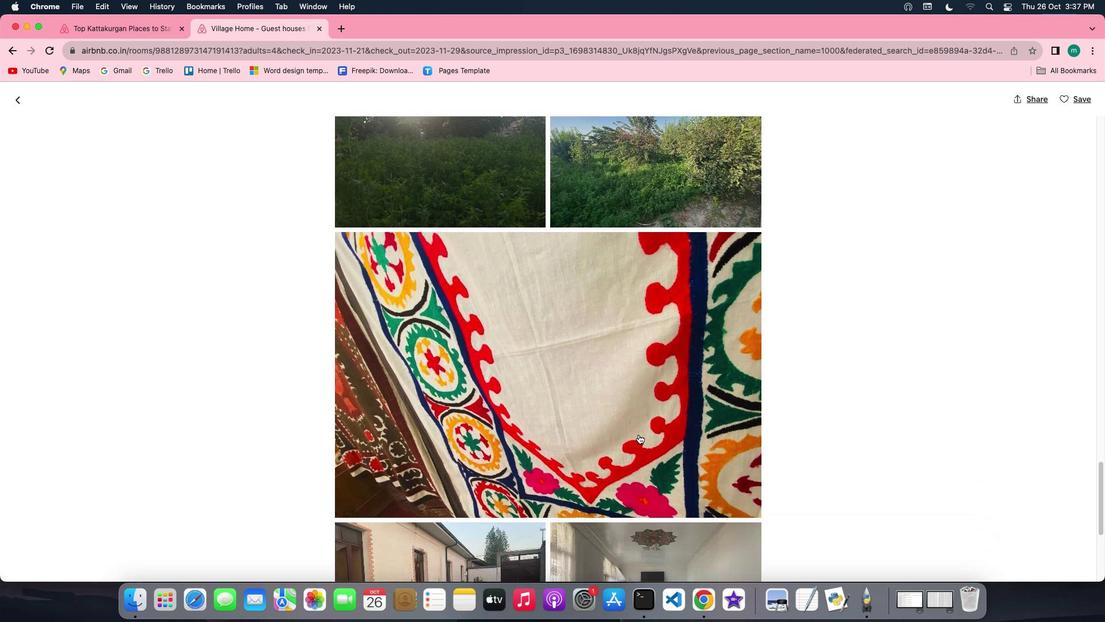 
Action: Mouse scrolled (639, 434) with delta (0, 0)
Screenshot: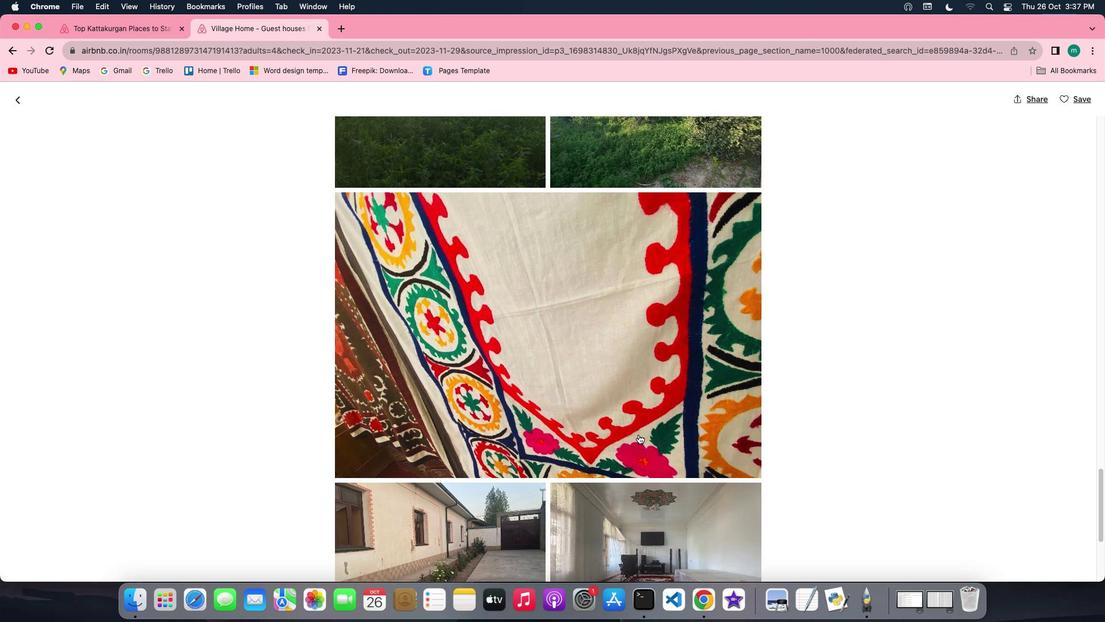 
Action: Mouse scrolled (639, 434) with delta (0, 0)
Screenshot: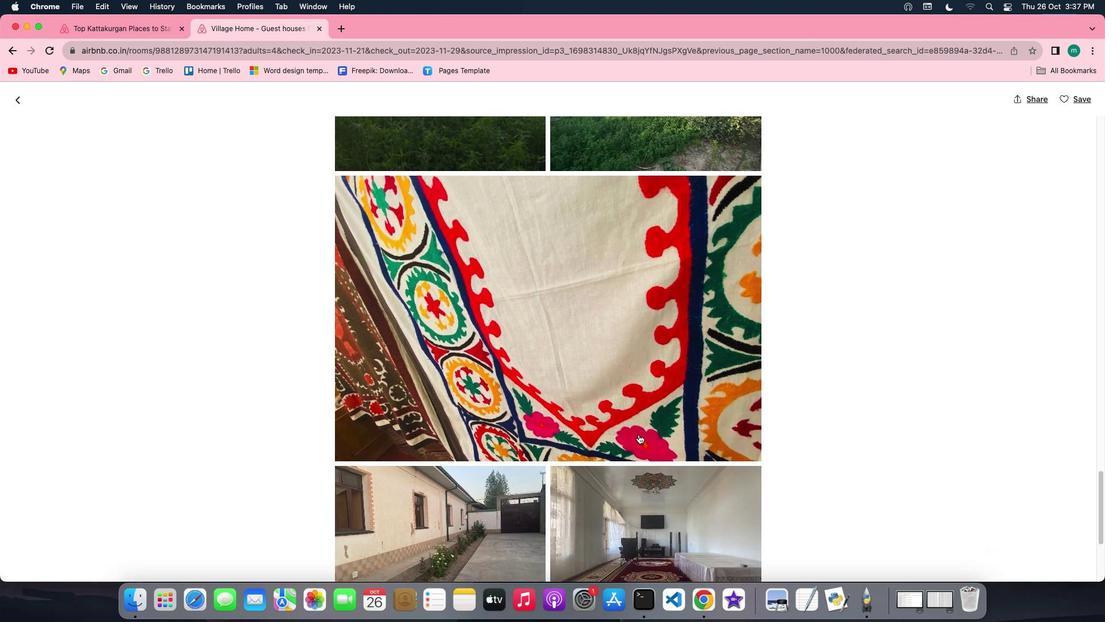
Action: Mouse scrolled (639, 434) with delta (0, -1)
Screenshot: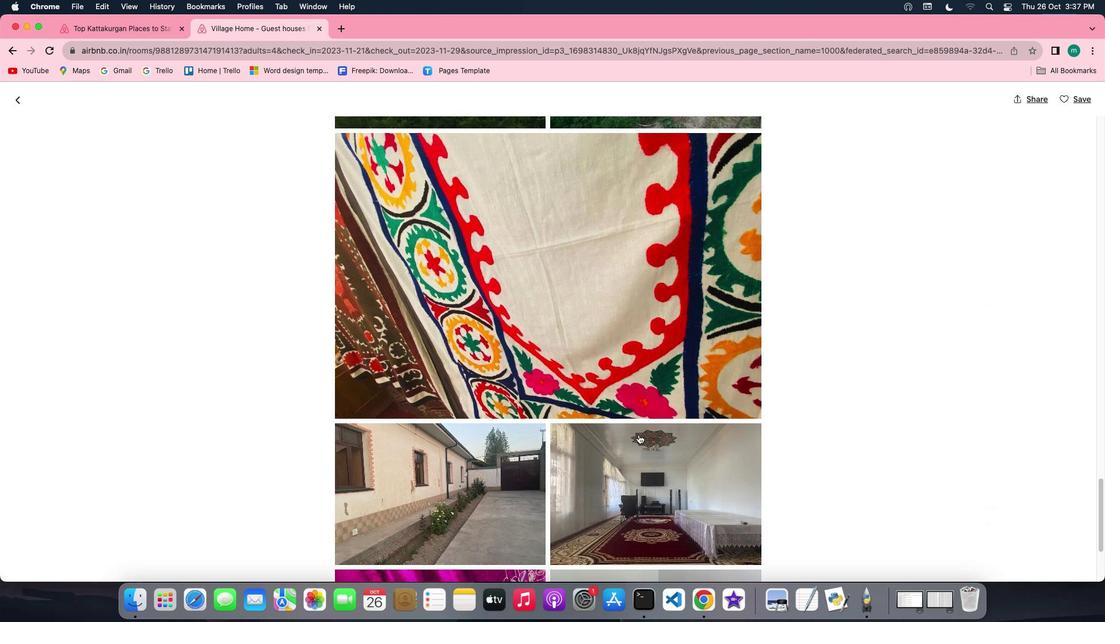 
Action: Mouse scrolled (639, 434) with delta (0, -2)
Screenshot: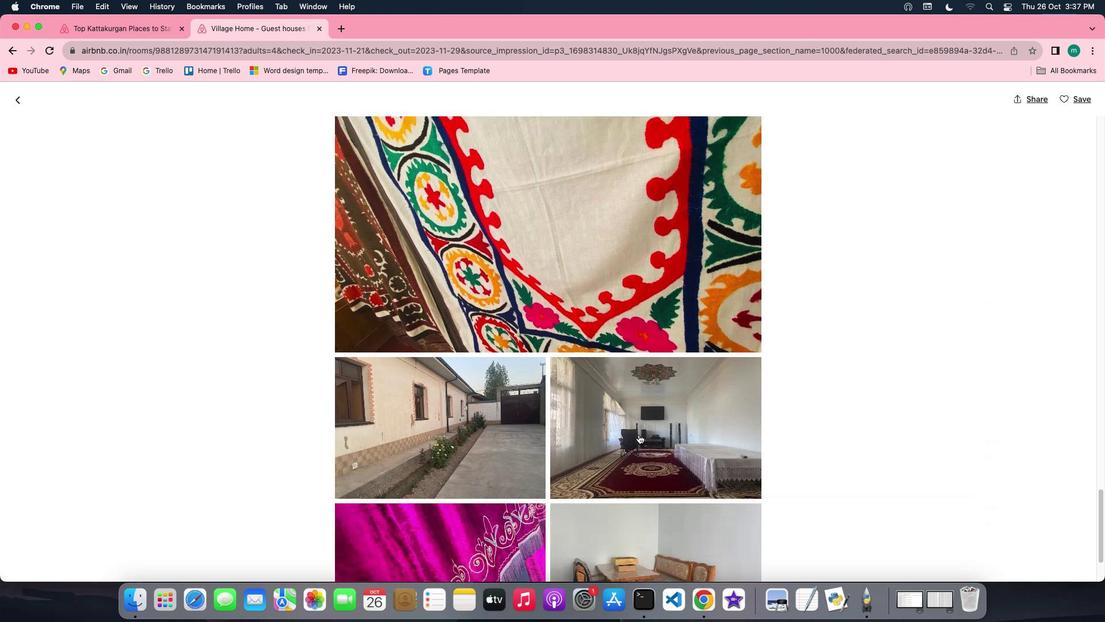 
Action: Mouse scrolled (639, 434) with delta (0, 0)
Screenshot: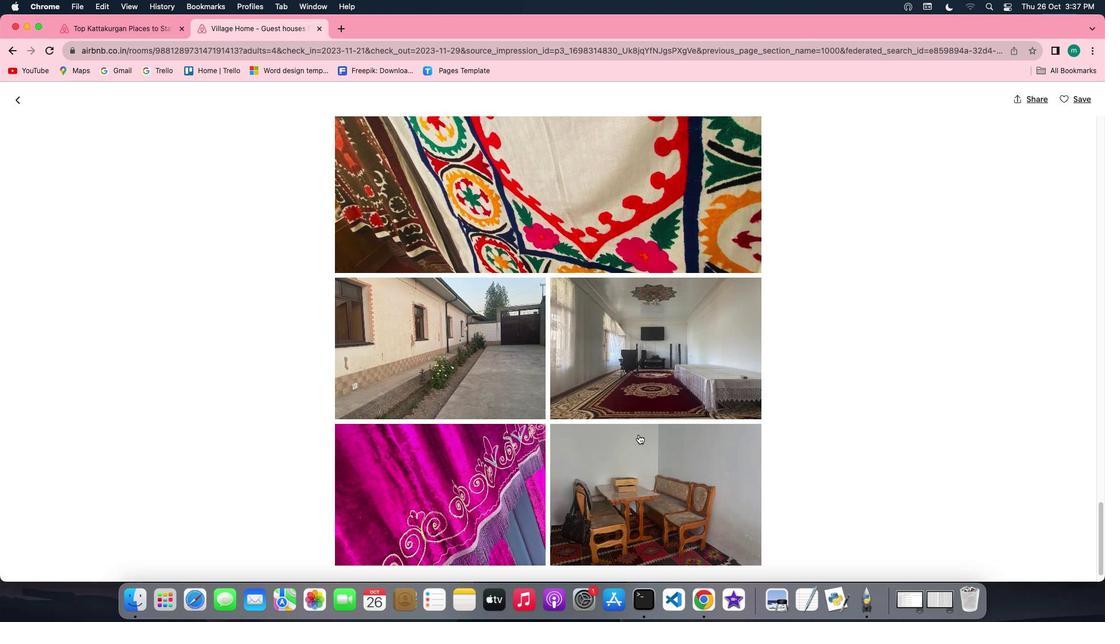 
Action: Mouse scrolled (639, 434) with delta (0, 0)
Screenshot: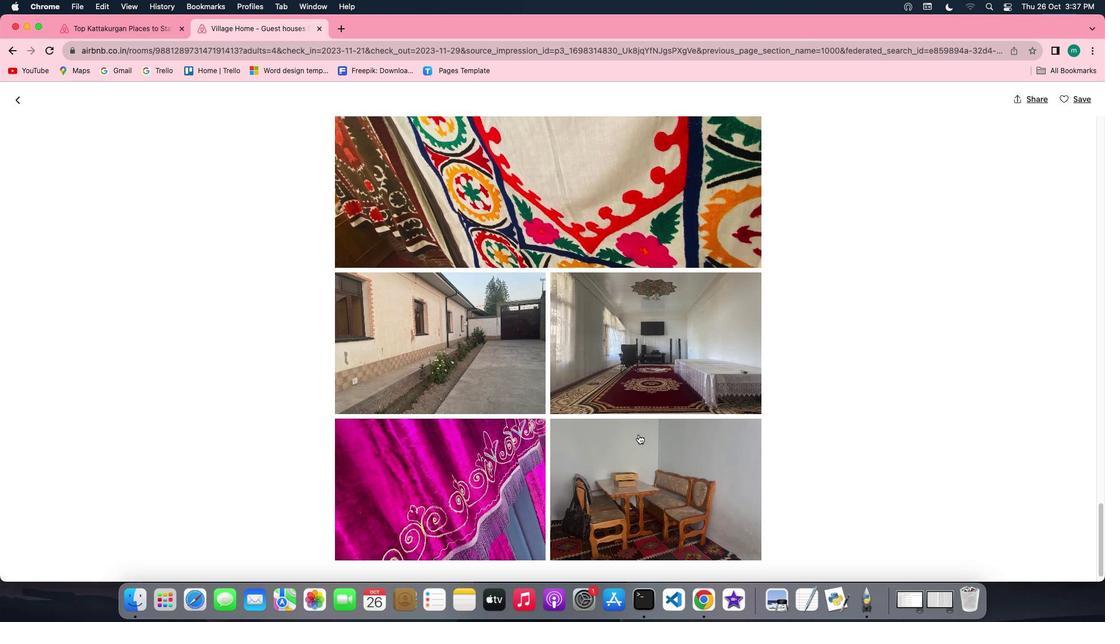 
Action: Mouse scrolled (639, 434) with delta (0, -1)
Screenshot: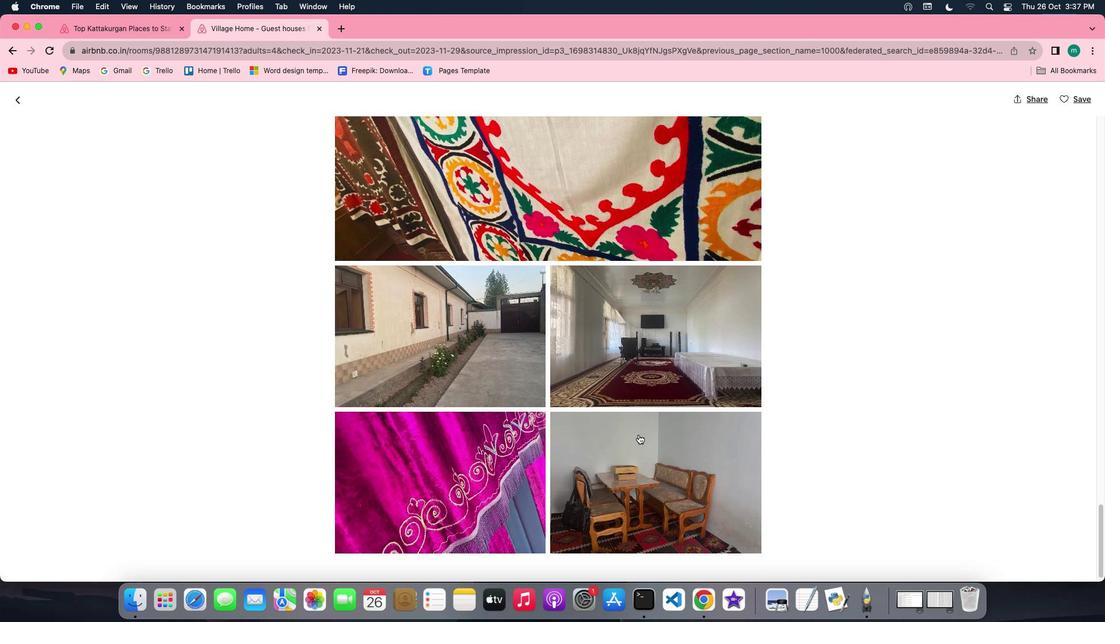
Action: Mouse scrolled (639, 434) with delta (0, -2)
Screenshot: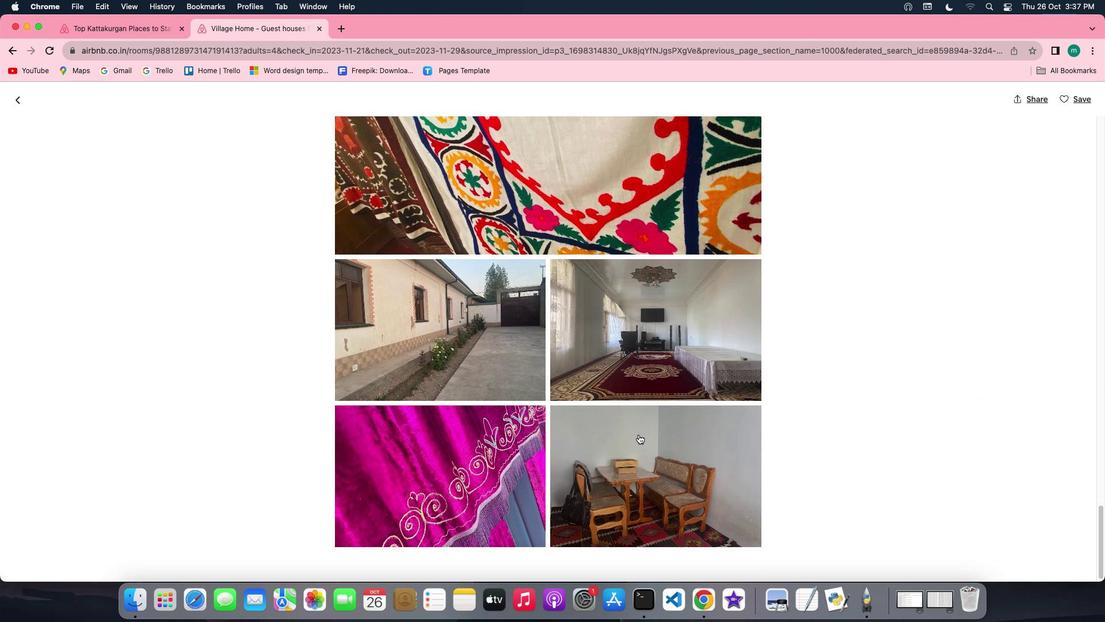 
Action: Mouse scrolled (639, 434) with delta (0, 0)
Screenshot: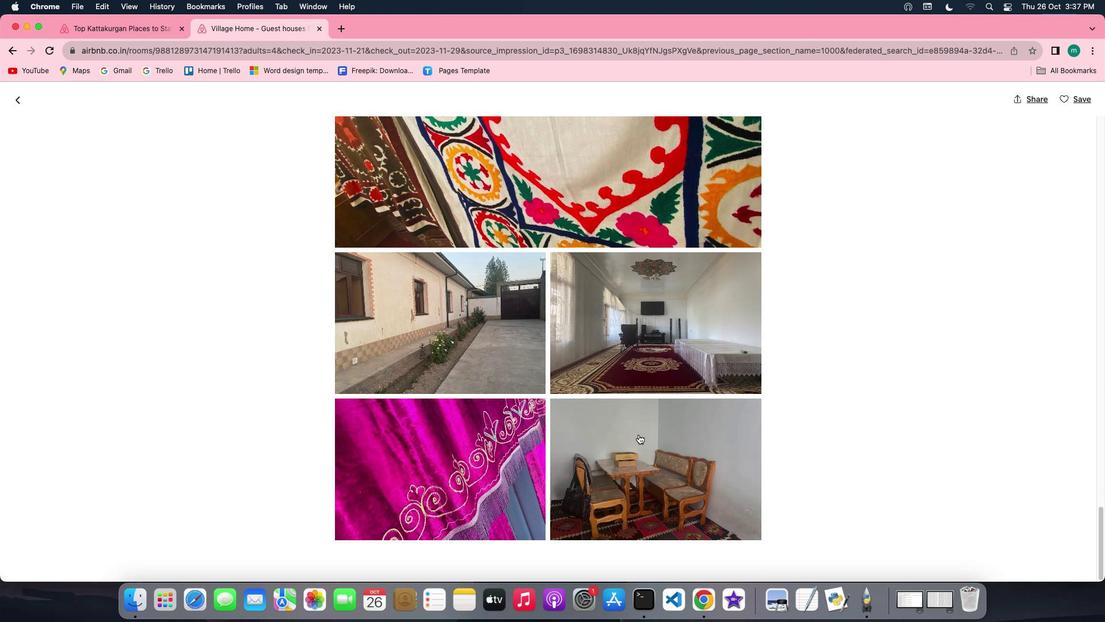 
Action: Mouse scrolled (639, 434) with delta (0, 0)
Screenshot: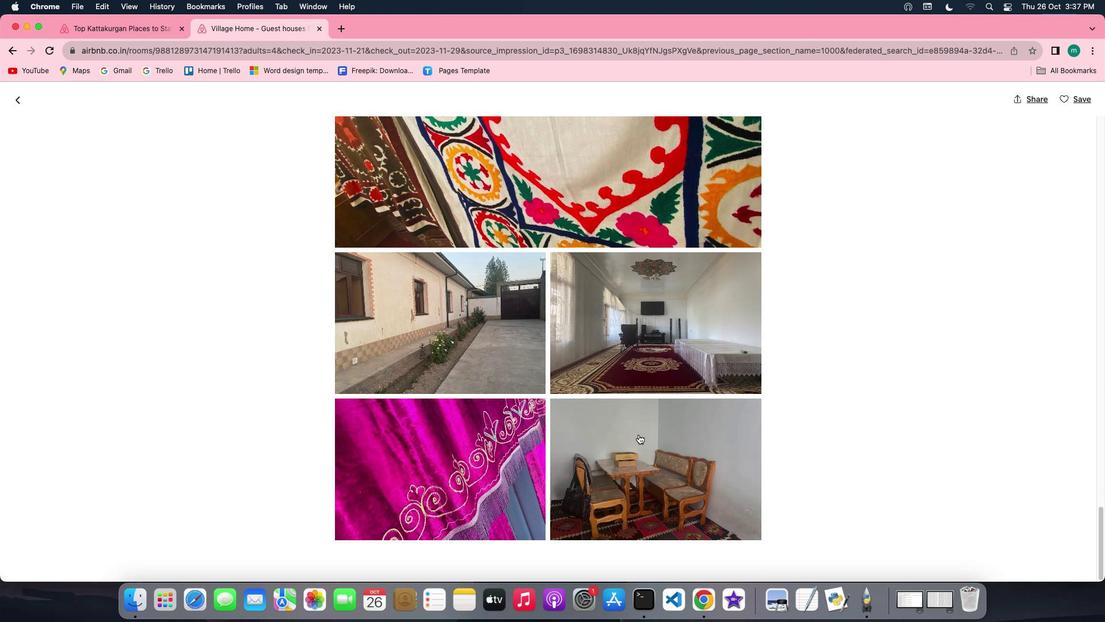 
Action: Mouse scrolled (639, 434) with delta (0, -1)
Screenshot: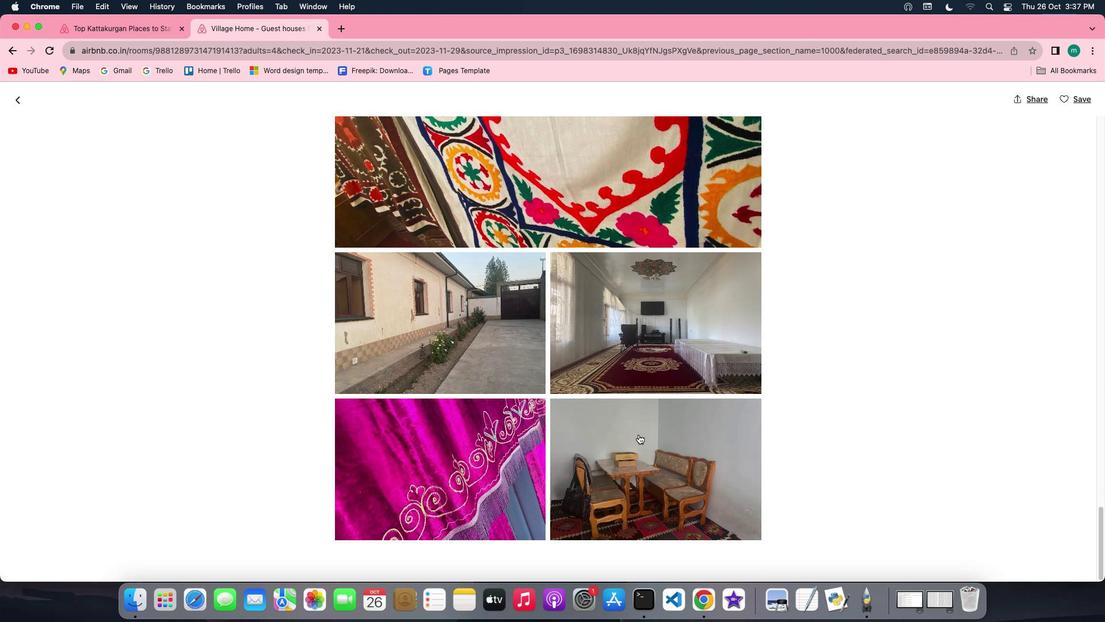
Action: Mouse scrolled (639, 434) with delta (0, -2)
Screenshot: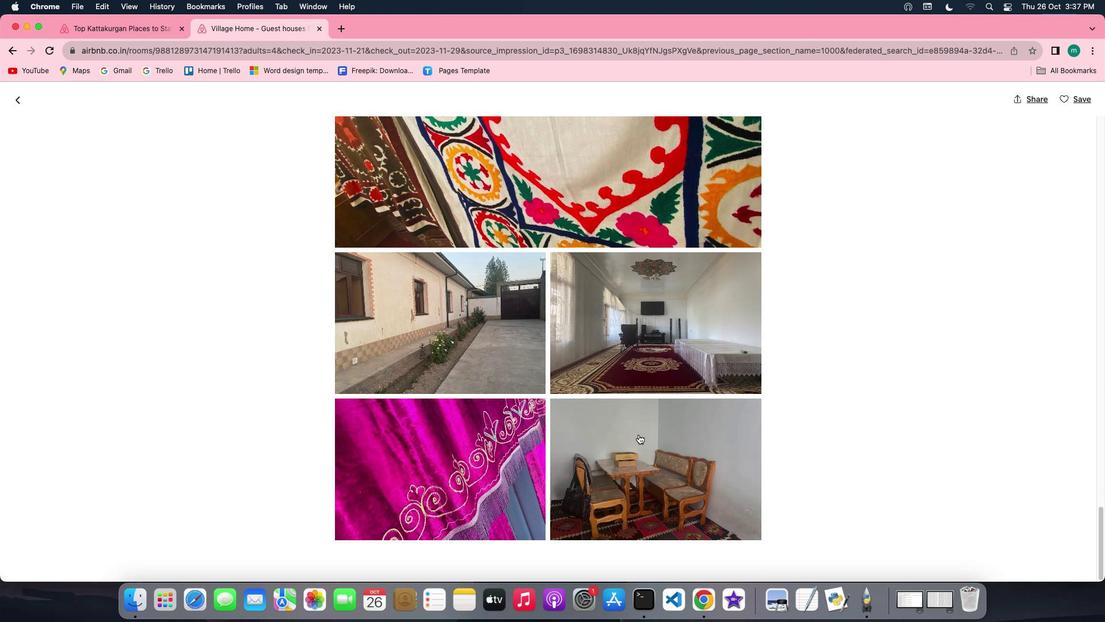 
Action: Mouse moved to (22, 100)
Screenshot: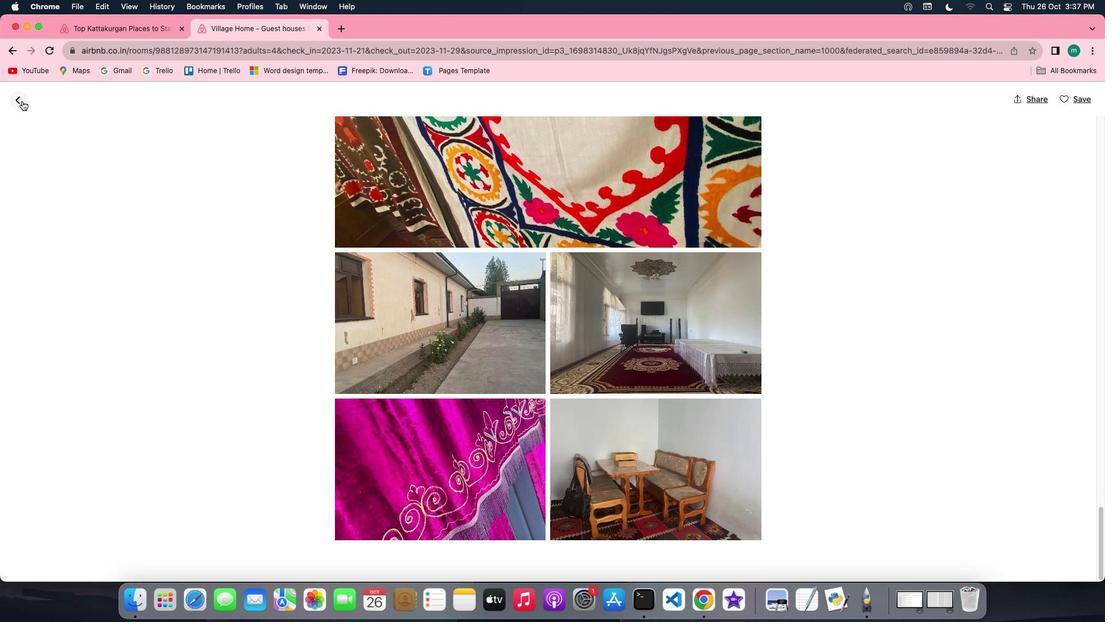 
Action: Mouse pressed left at (22, 100)
Screenshot: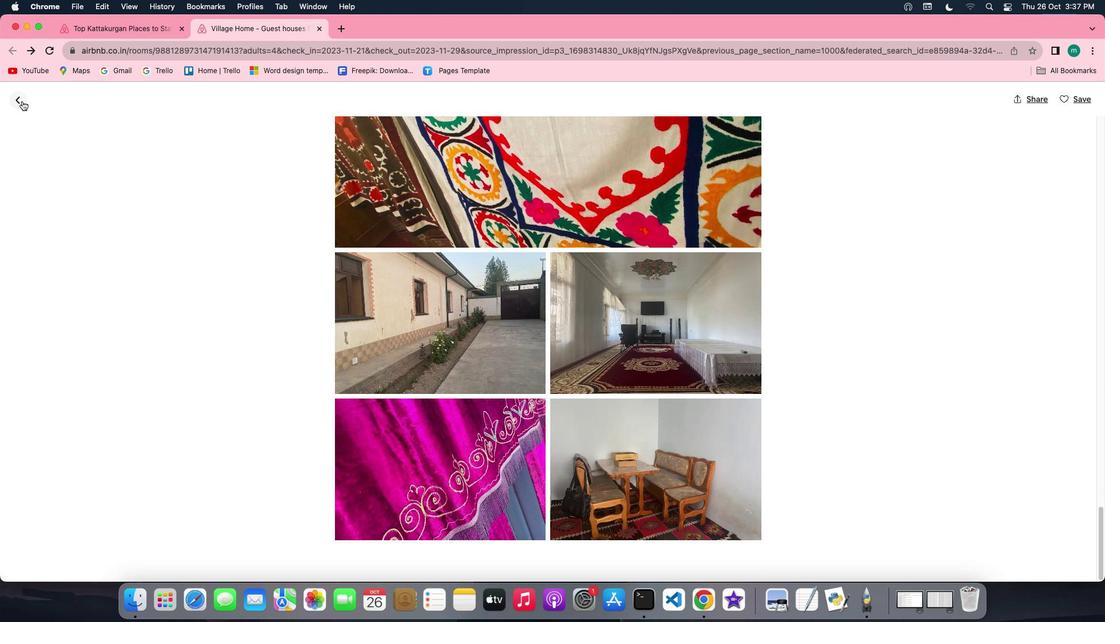 
Action: Mouse moved to (354, 373)
Screenshot: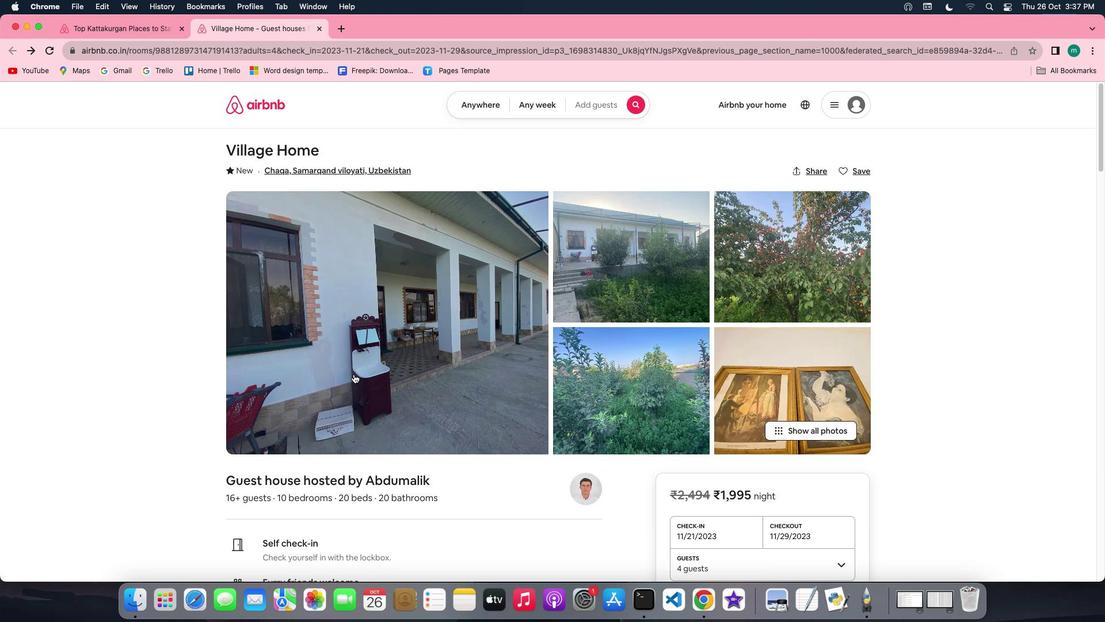 
Action: Mouse scrolled (354, 373) with delta (0, 0)
Screenshot: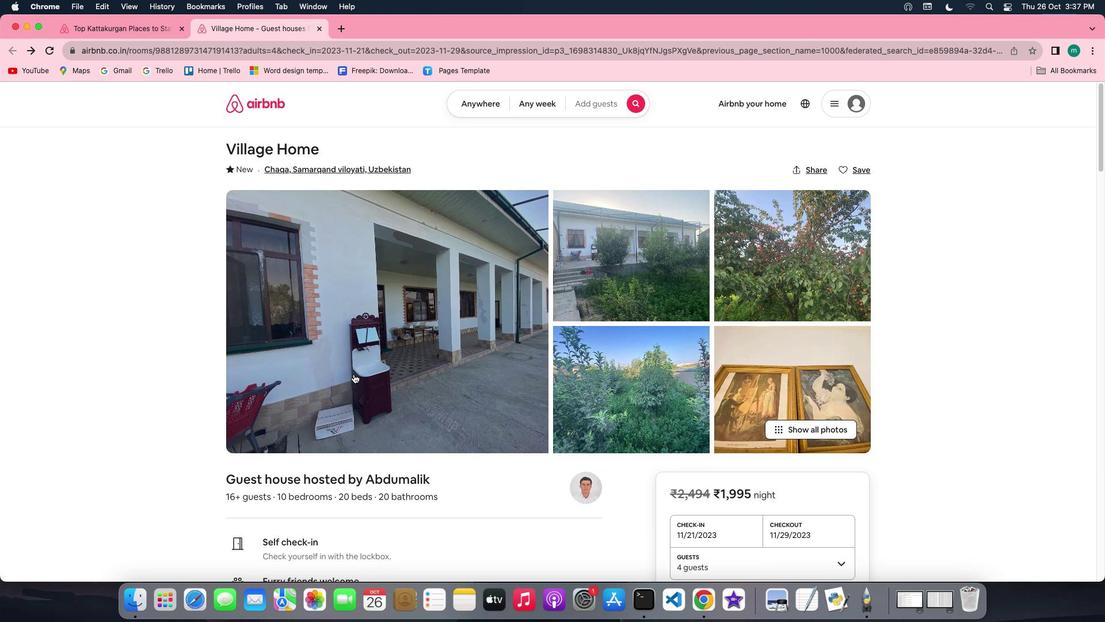 
Action: Mouse scrolled (354, 373) with delta (0, 0)
Screenshot: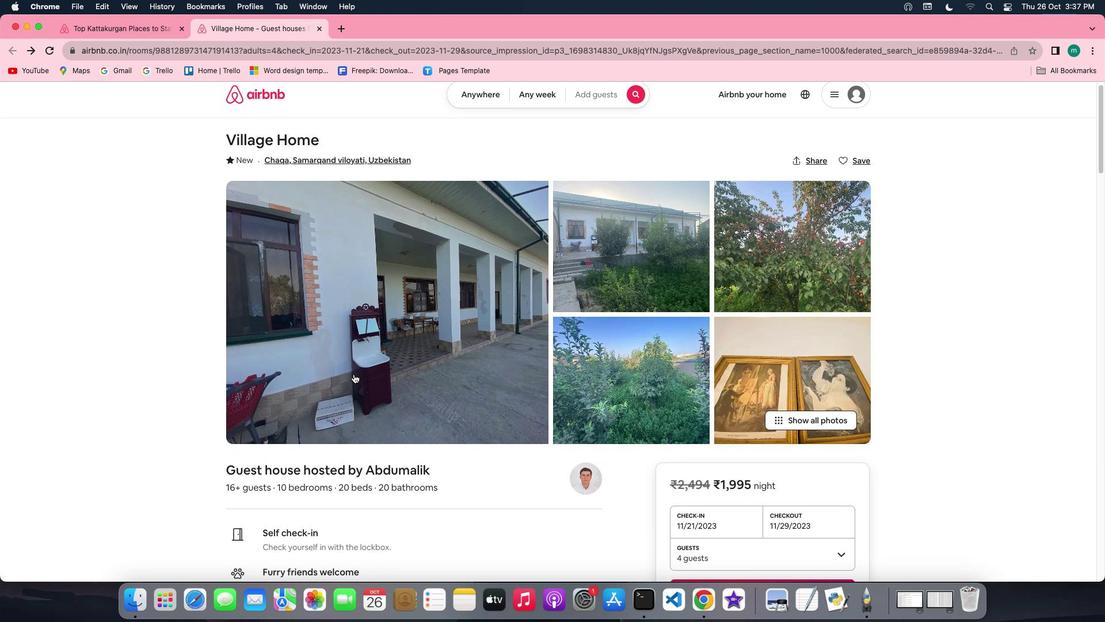 
Action: Mouse scrolled (354, 373) with delta (0, 0)
Screenshot: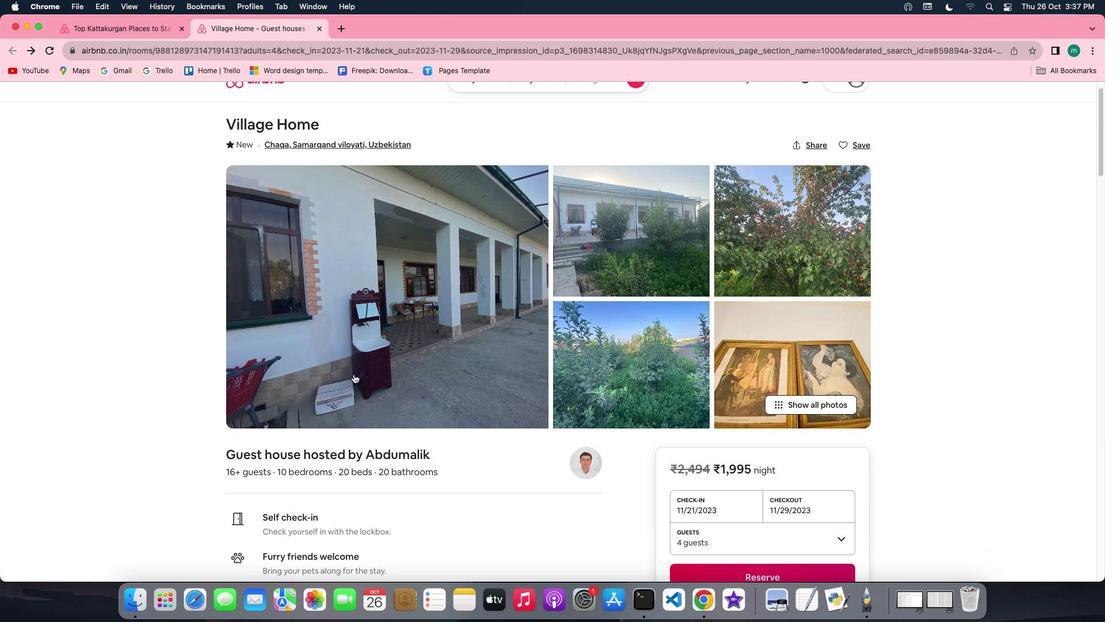
Action: Mouse scrolled (354, 373) with delta (0, -1)
Screenshot: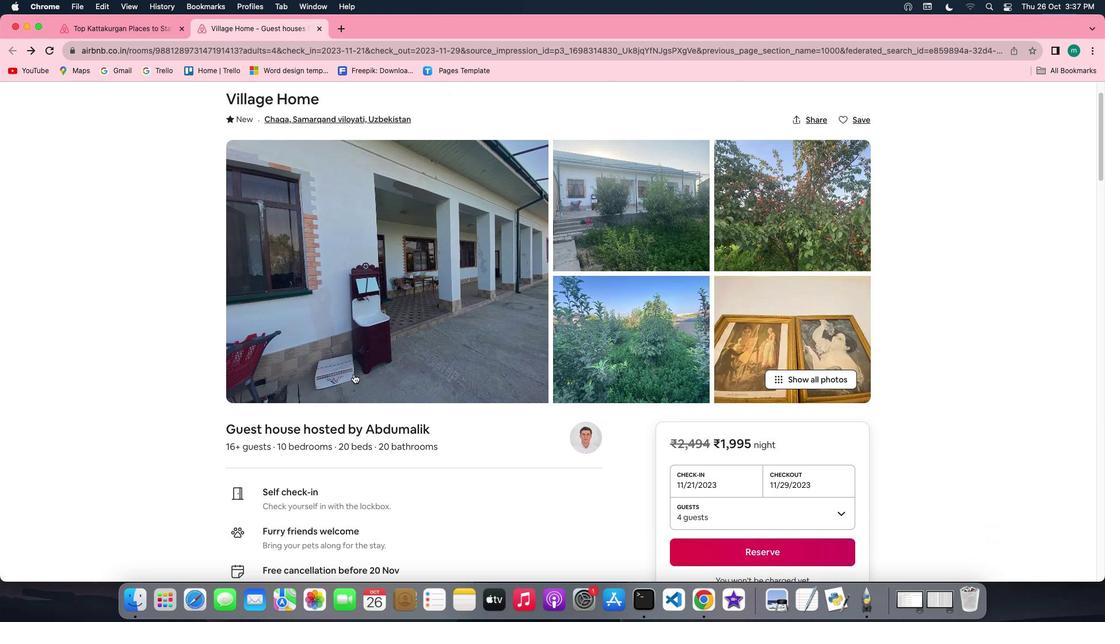
Action: Mouse scrolled (354, 373) with delta (0, -1)
Screenshot: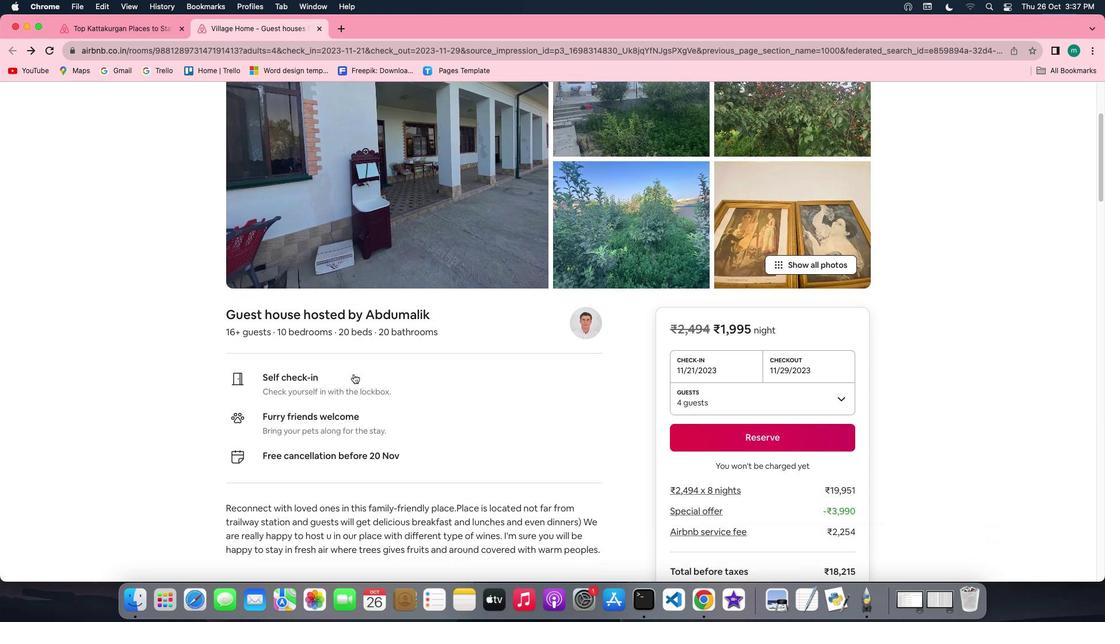 
Action: Mouse scrolled (354, 373) with delta (0, 0)
Screenshot: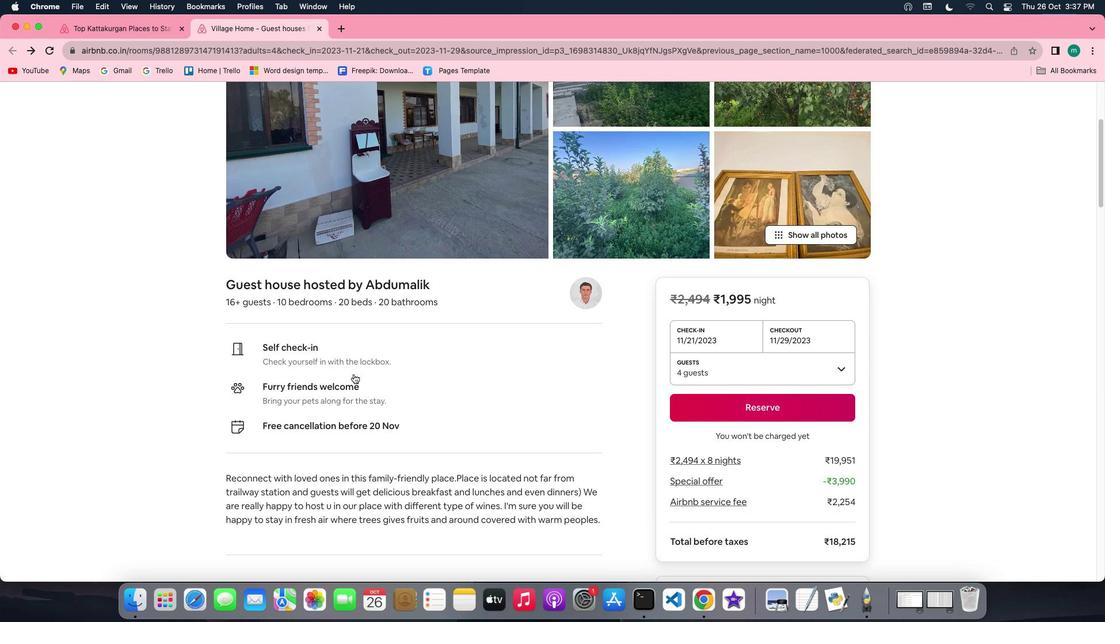 
Action: Mouse scrolled (354, 373) with delta (0, 0)
Screenshot: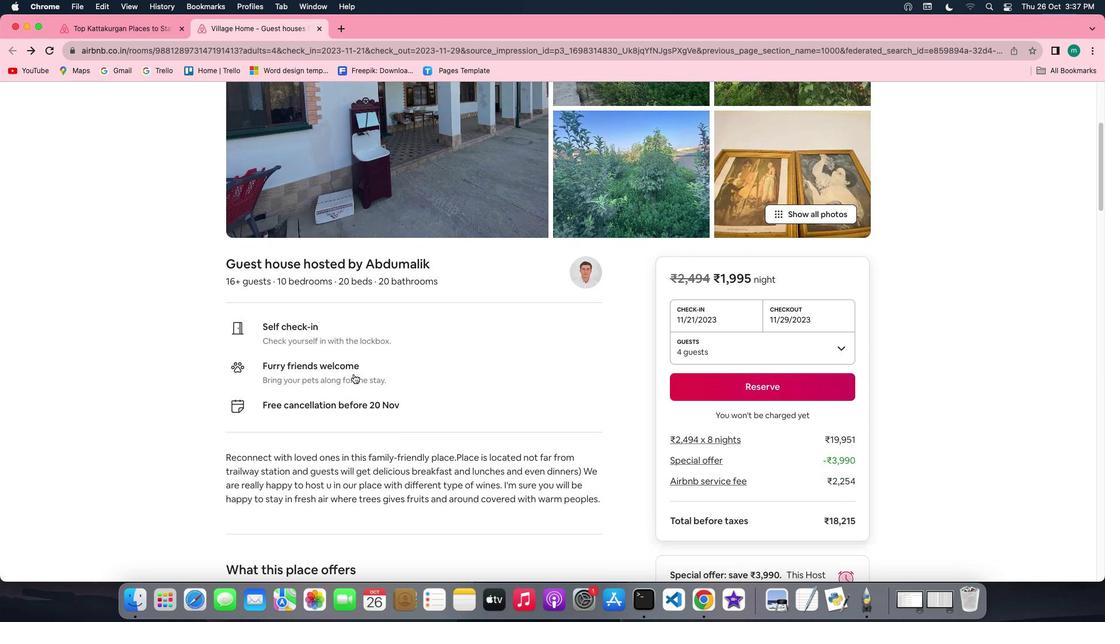 
Action: Mouse scrolled (354, 373) with delta (0, -1)
Screenshot: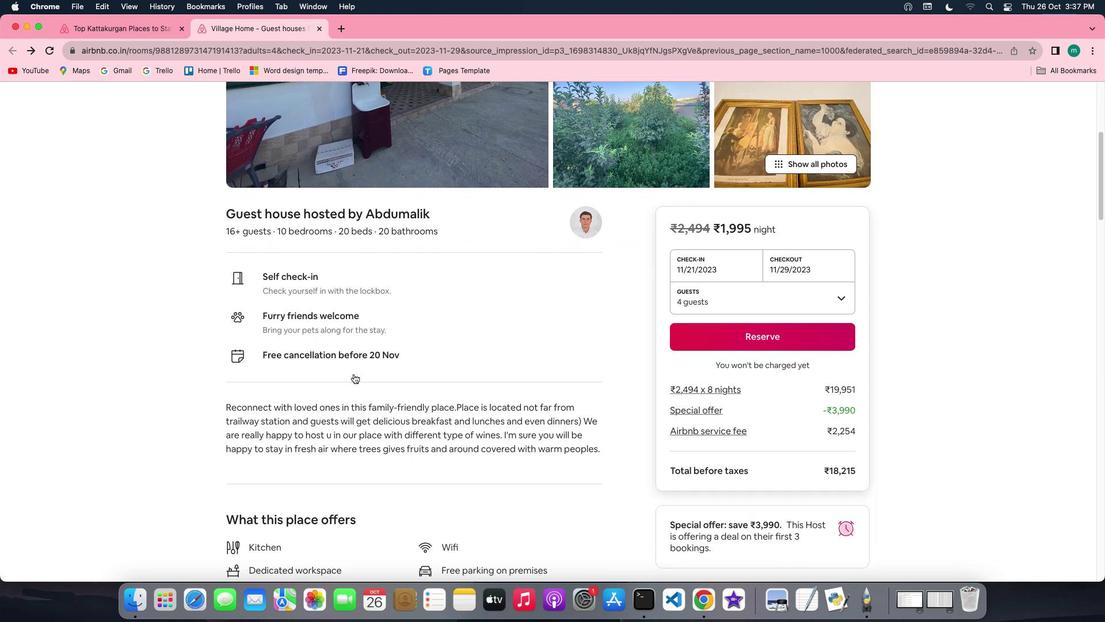 
Action: Mouse scrolled (354, 373) with delta (0, -2)
Screenshot: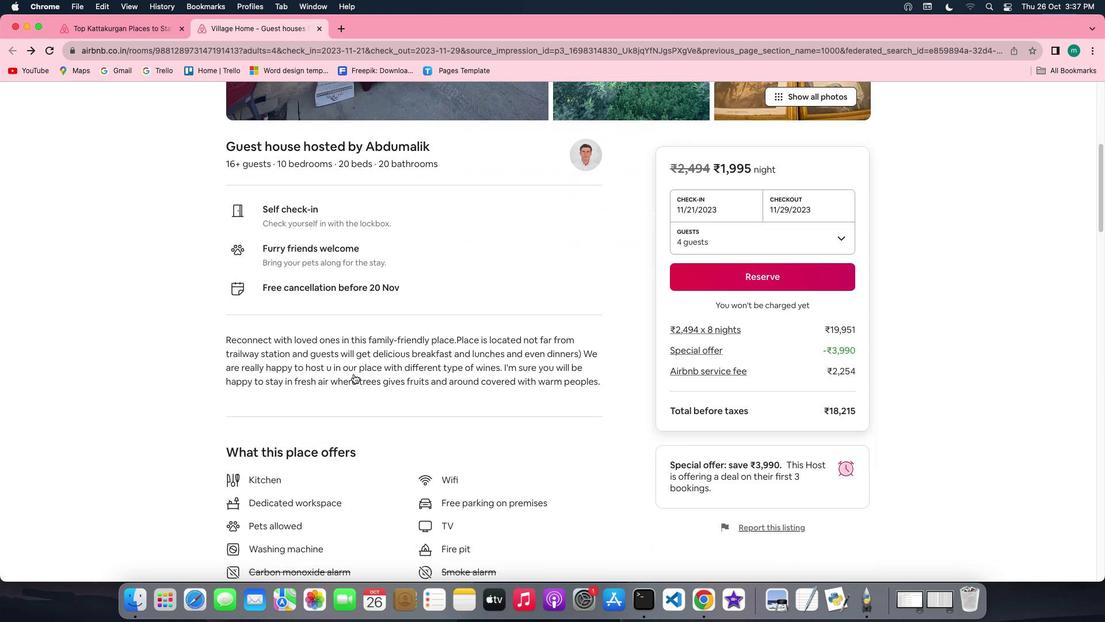 
Action: Mouse scrolled (354, 373) with delta (0, -2)
Screenshot: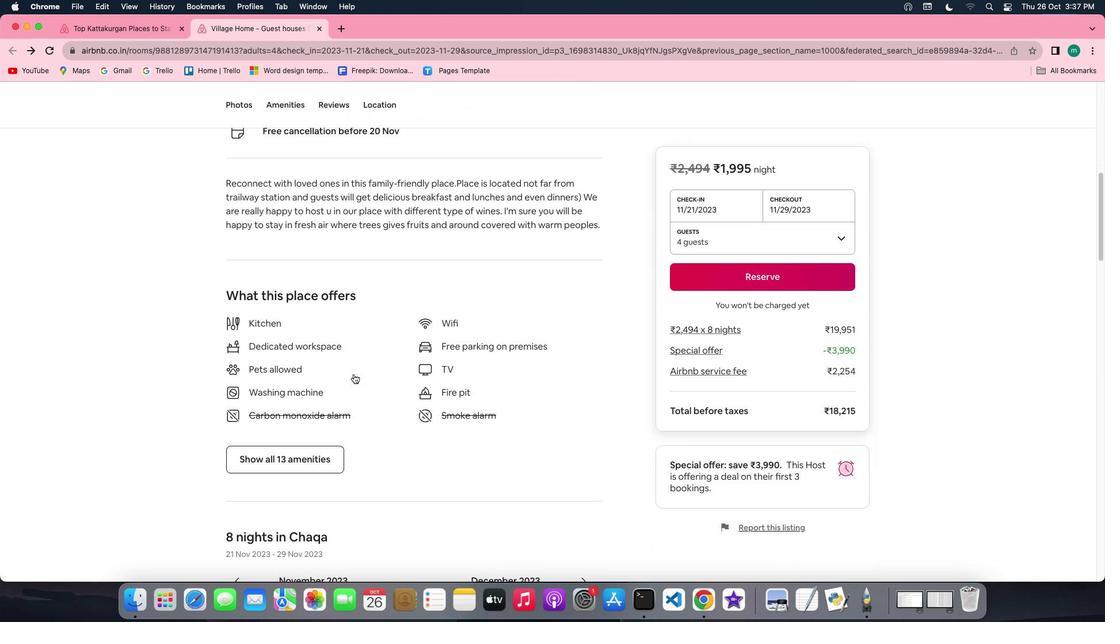 
Action: Mouse moved to (306, 450)
Screenshot: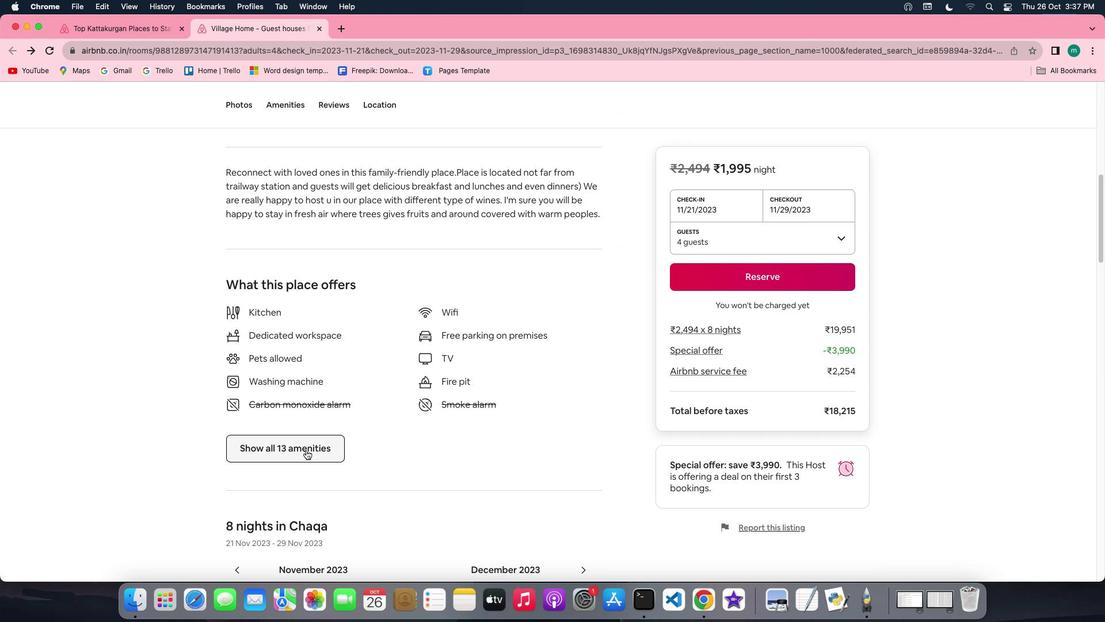 
Action: Mouse pressed left at (306, 450)
Screenshot: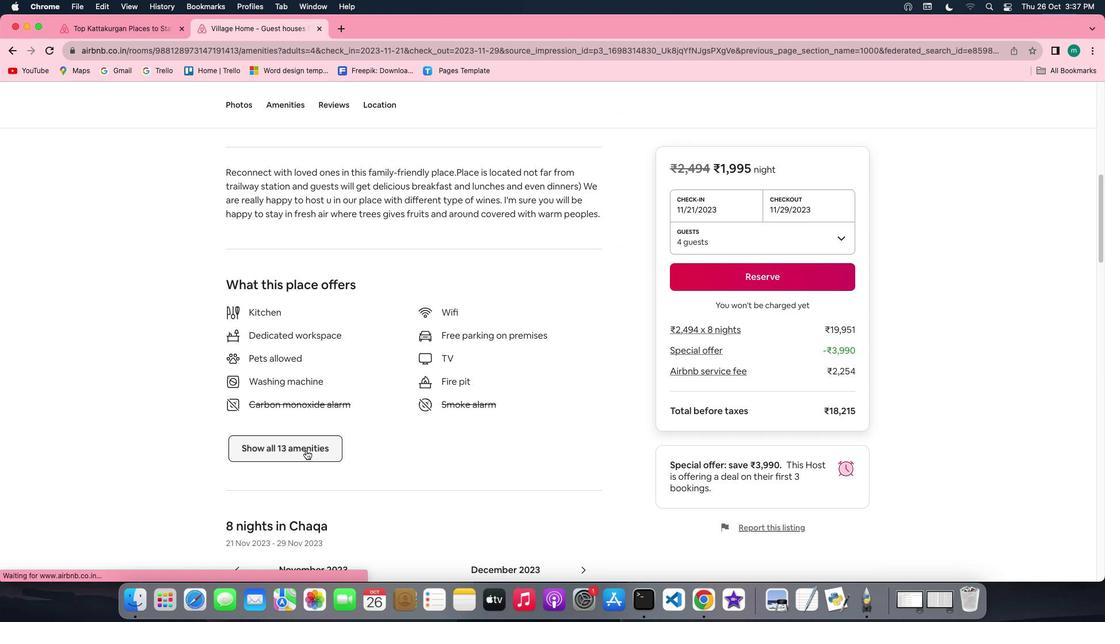 
Action: Mouse moved to (364, 450)
Screenshot: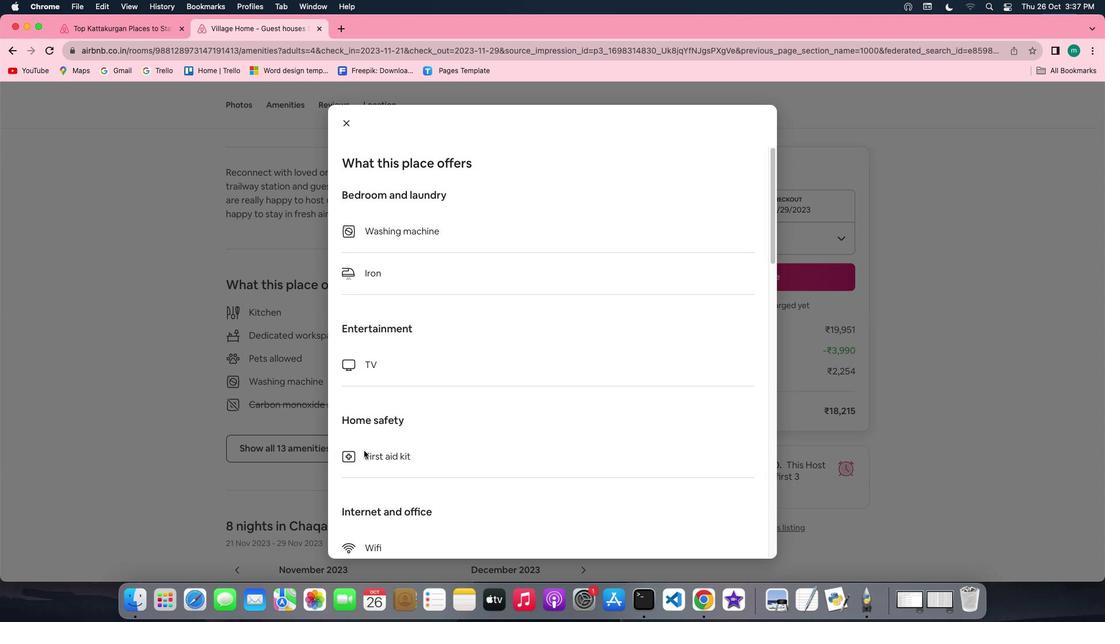 
Action: Mouse scrolled (364, 450) with delta (0, 0)
Screenshot: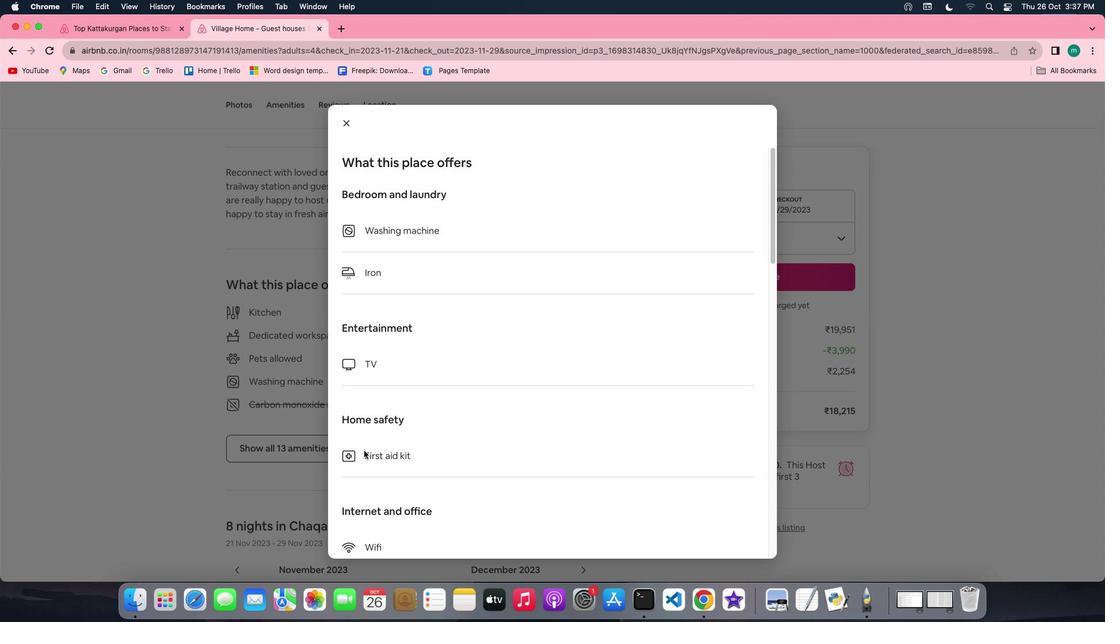 
Action: Mouse scrolled (364, 450) with delta (0, 0)
Screenshot: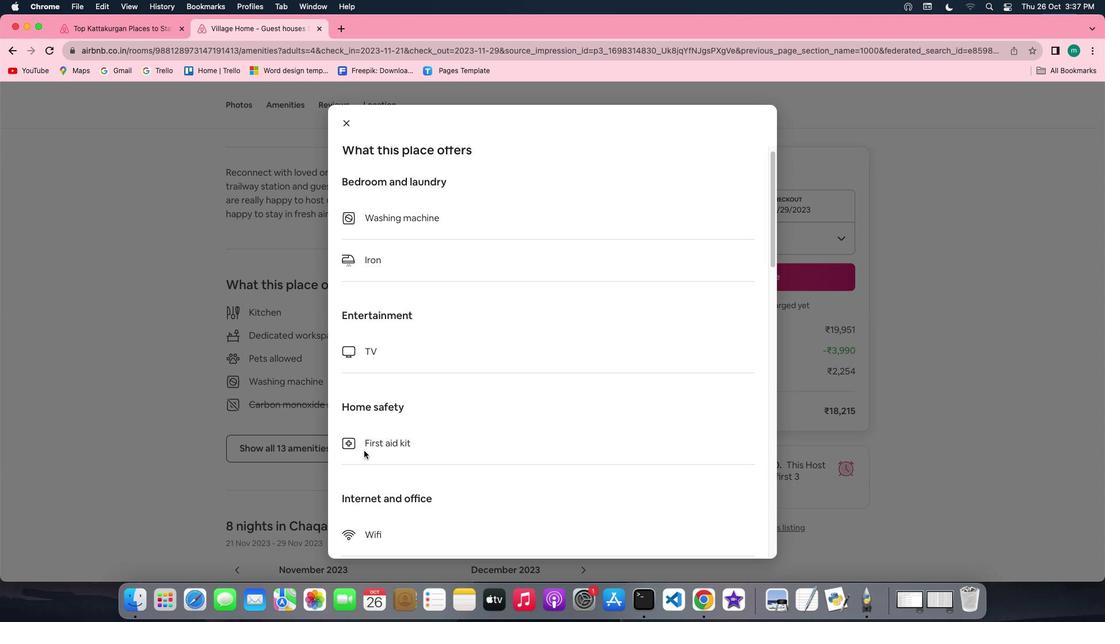 
Action: Mouse scrolled (364, 450) with delta (0, -1)
Screenshot: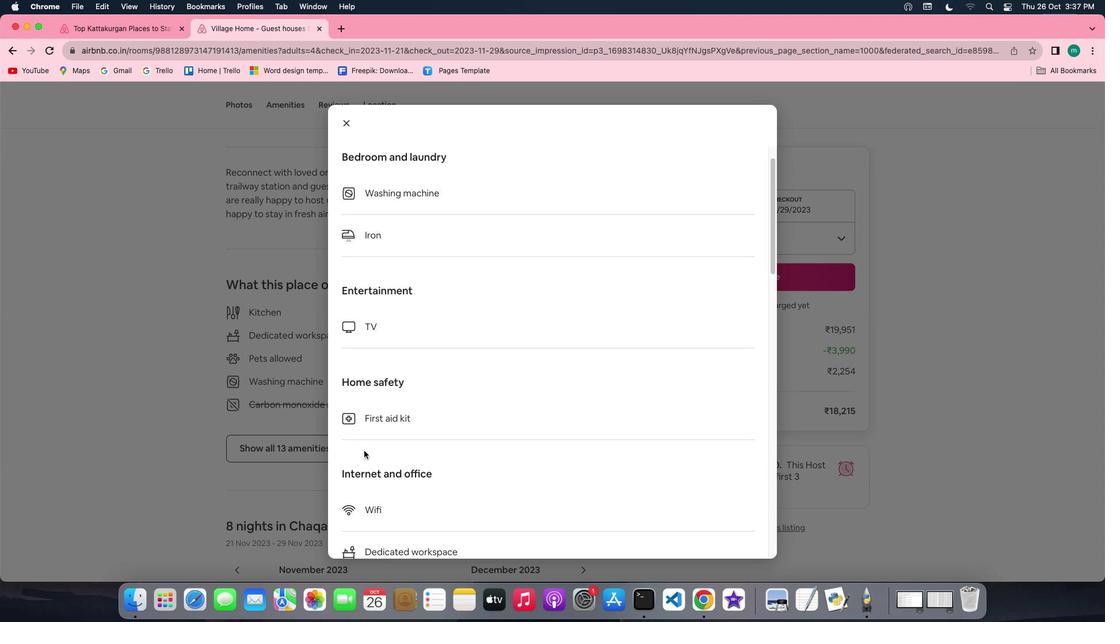 
Action: Mouse scrolled (364, 450) with delta (0, -2)
Screenshot: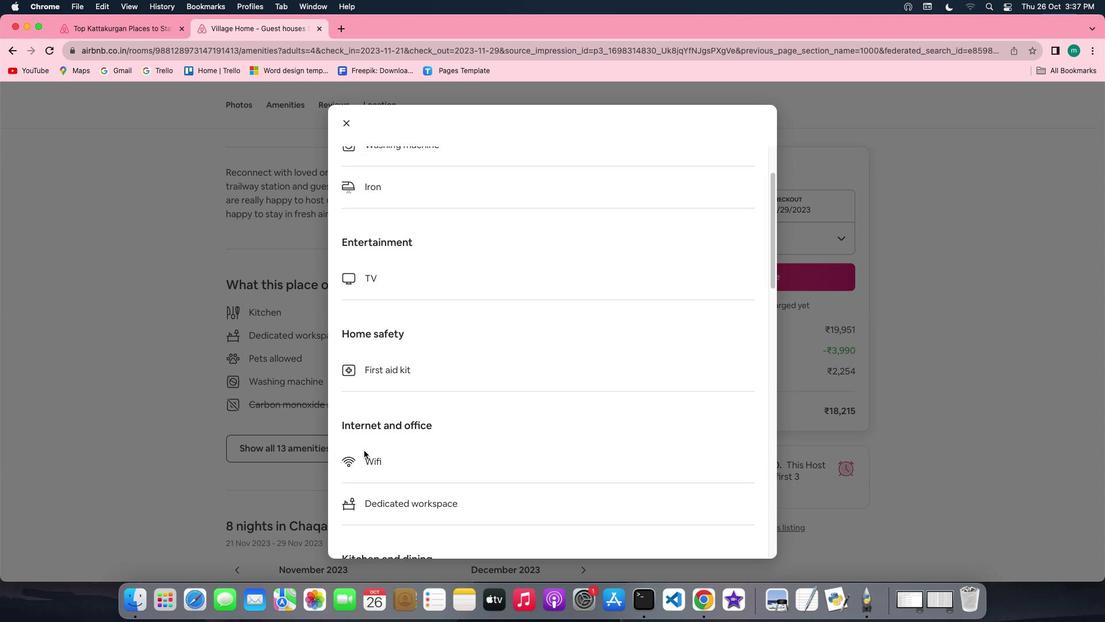 
Action: Mouse scrolled (364, 450) with delta (0, 0)
Screenshot: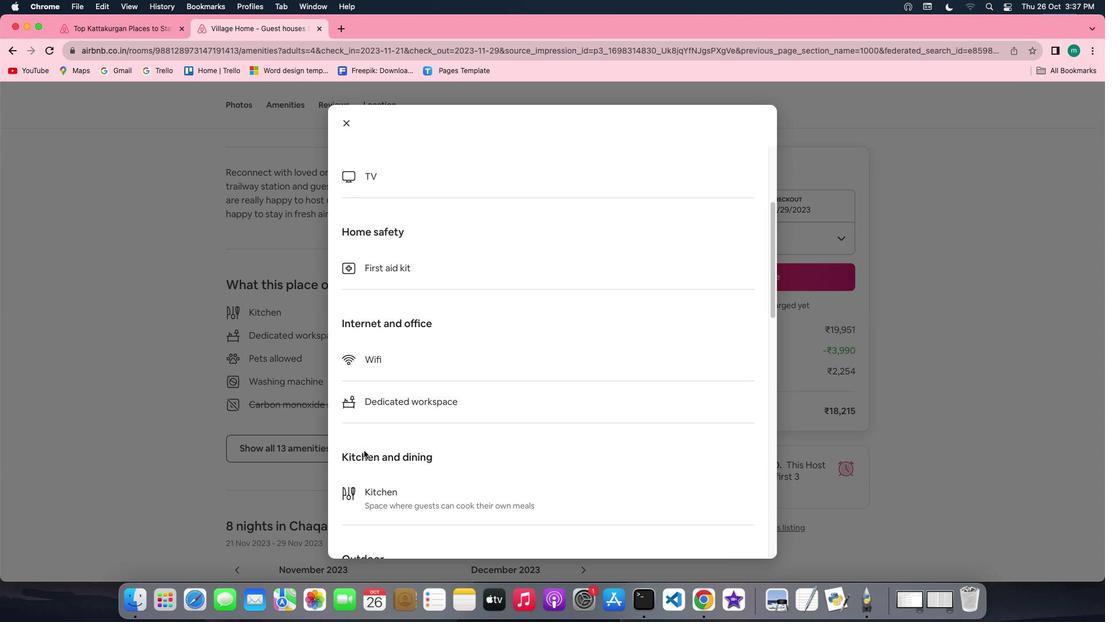 
Action: Mouse scrolled (364, 450) with delta (0, 0)
Screenshot: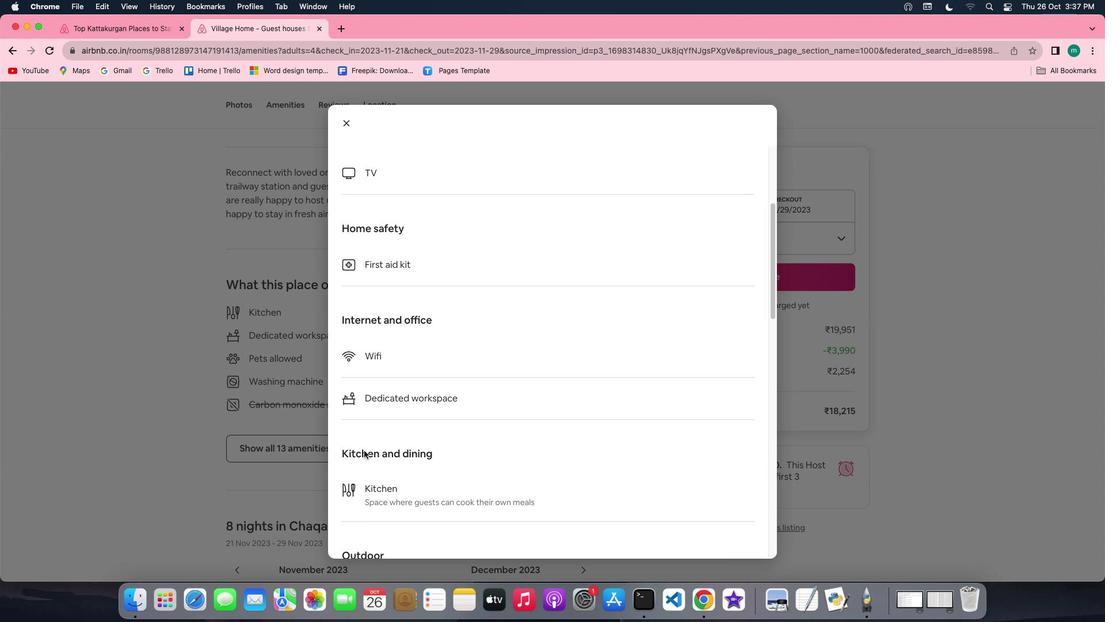 
Action: Mouse scrolled (364, 450) with delta (0, -1)
Screenshot: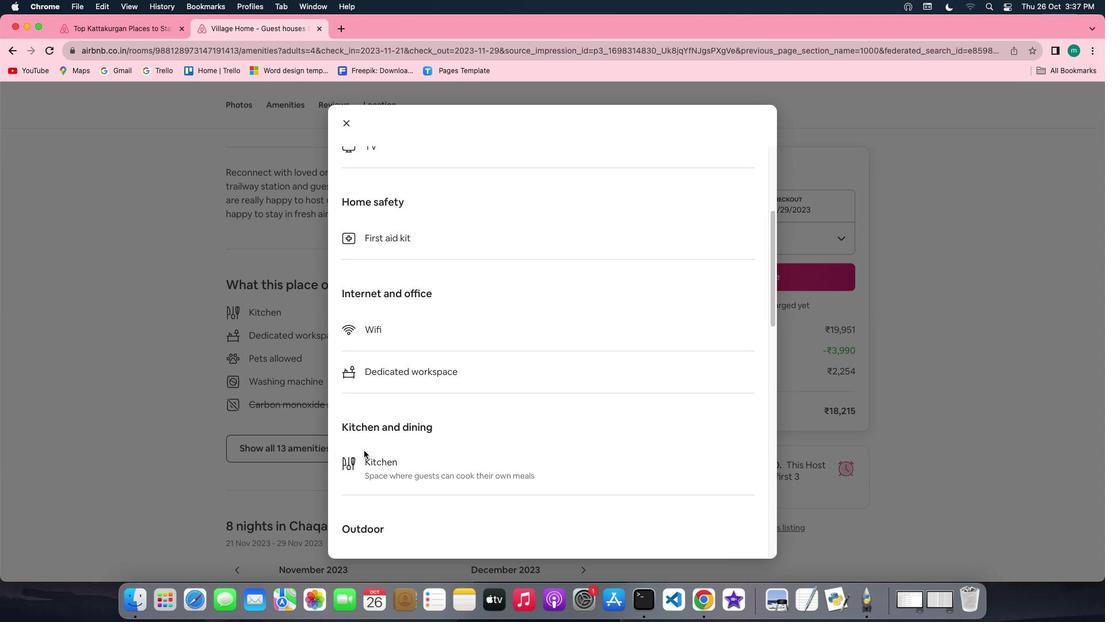 
Action: Mouse scrolled (364, 450) with delta (0, 0)
Screenshot: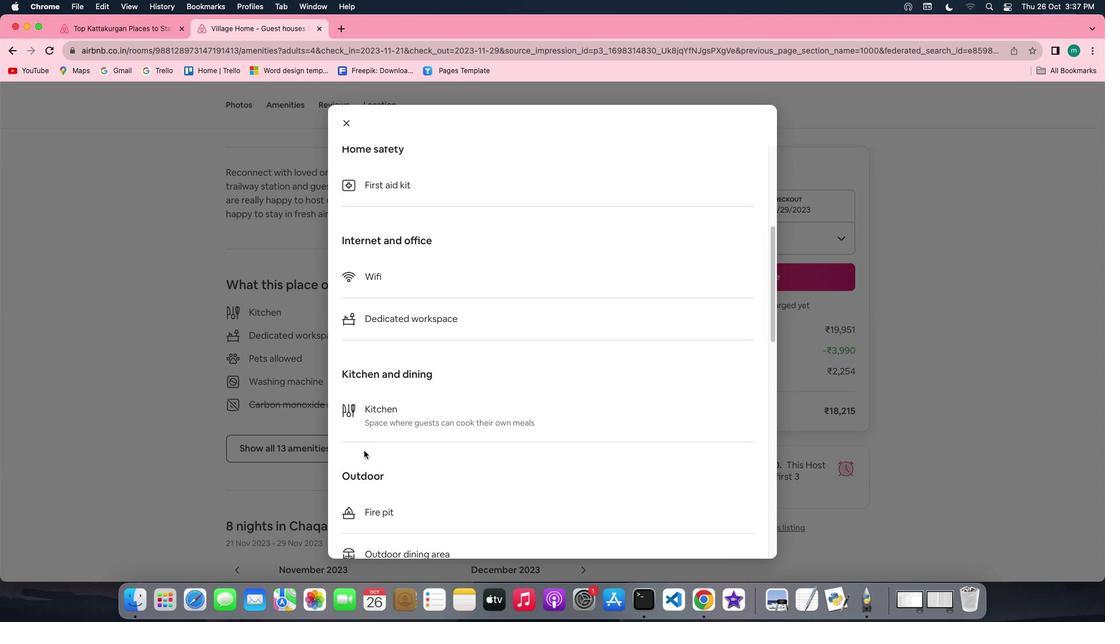 
Action: Mouse scrolled (364, 450) with delta (0, 0)
Screenshot: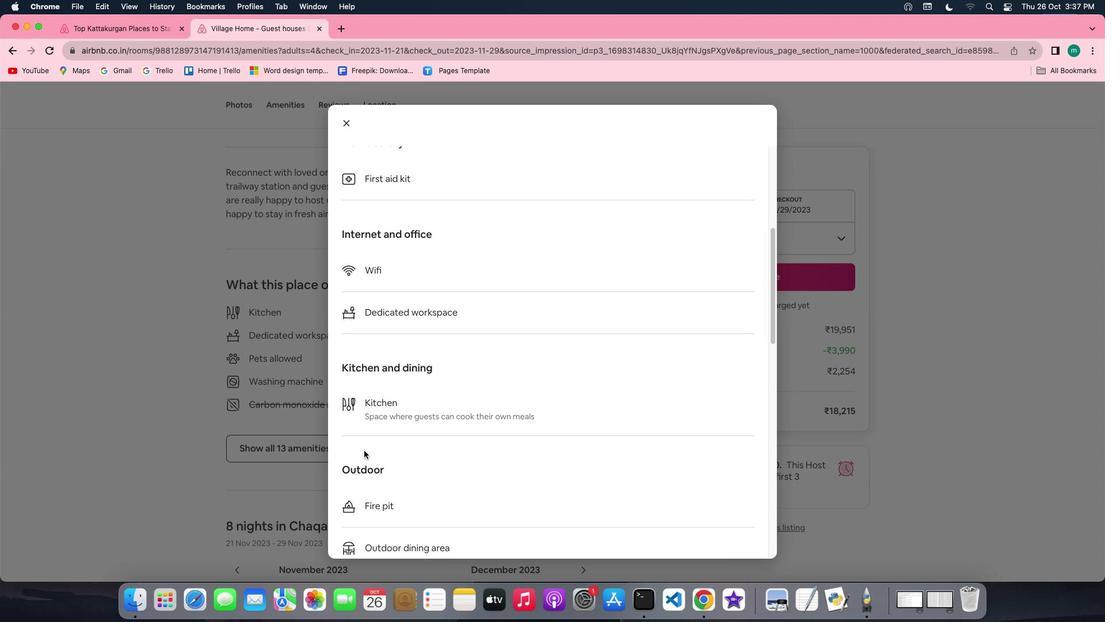 
Action: Mouse scrolled (364, 450) with delta (0, -1)
Screenshot: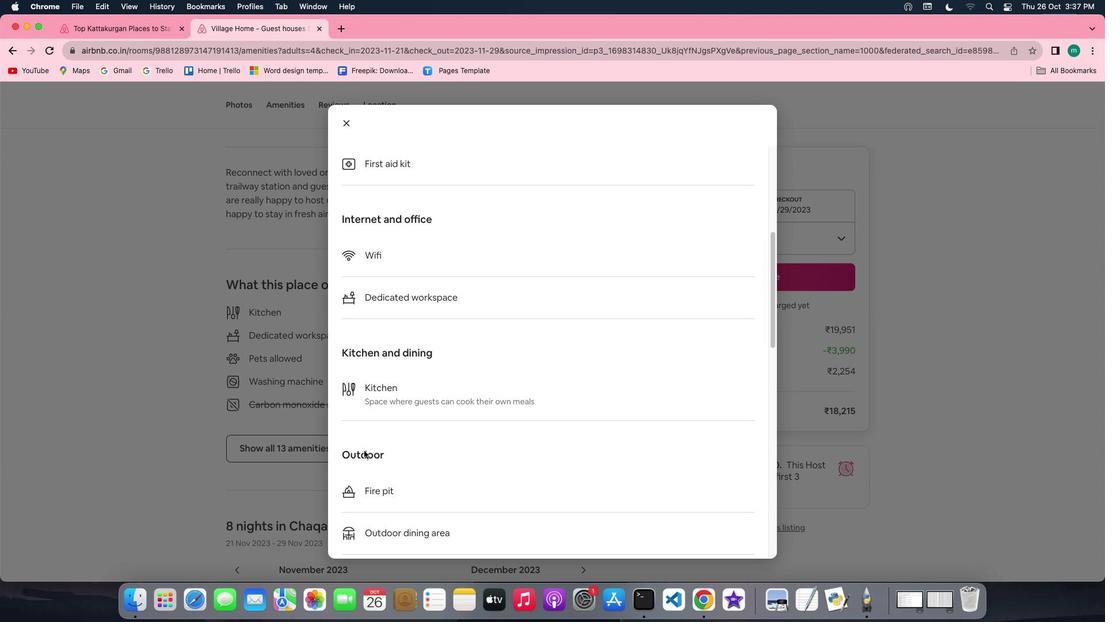 
Action: Mouse scrolled (364, 450) with delta (0, -1)
Screenshot: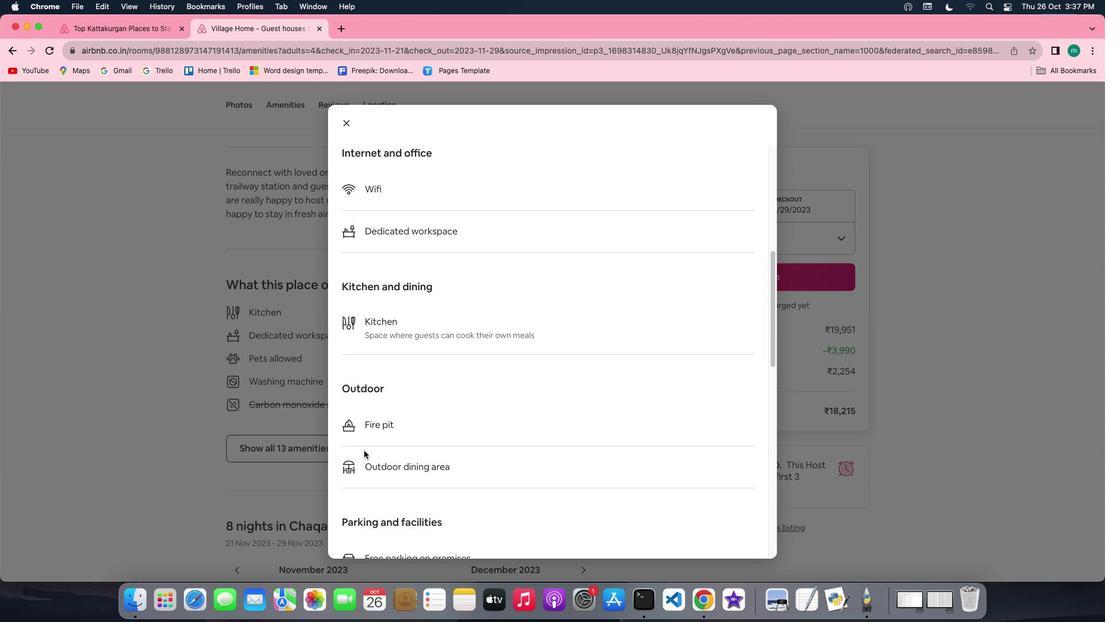 
Action: Mouse scrolled (364, 450) with delta (0, 0)
Screenshot: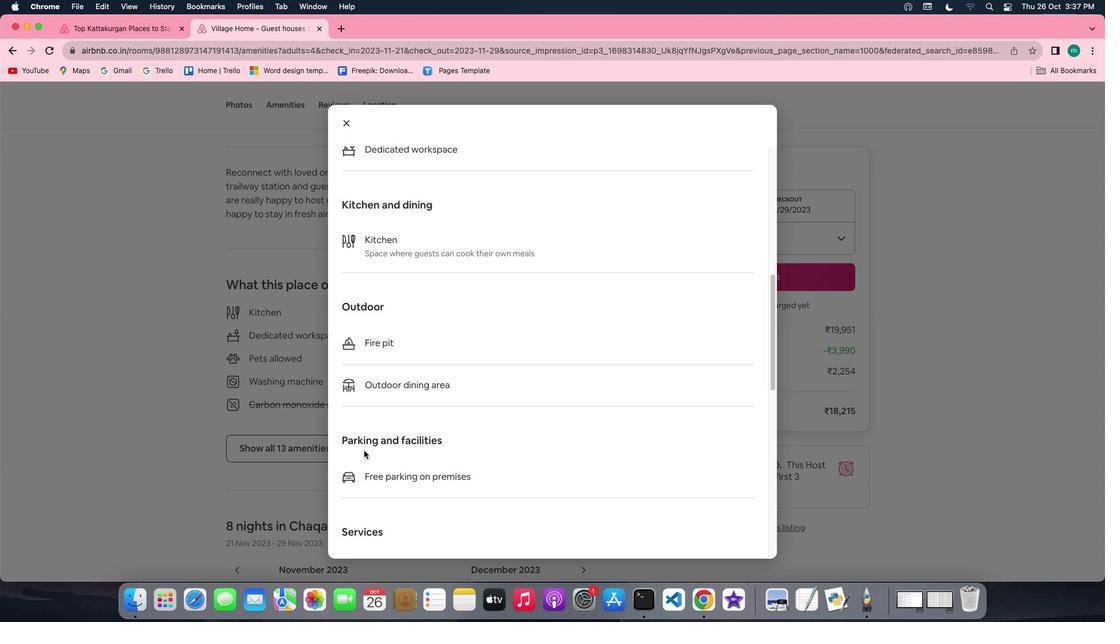 
Action: Mouse scrolled (364, 450) with delta (0, 0)
Screenshot: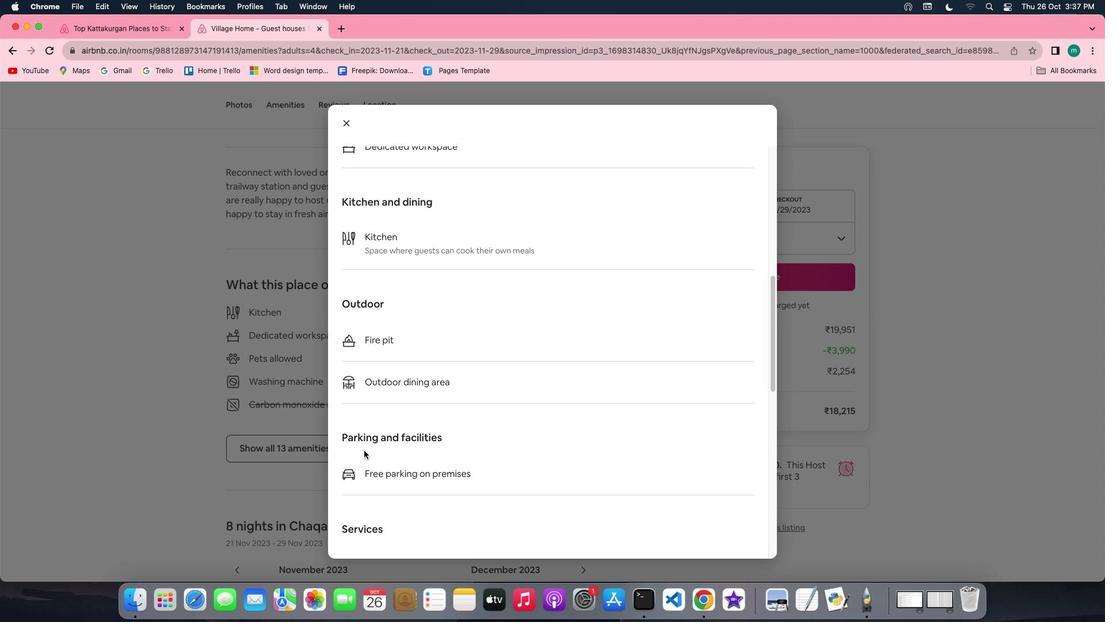 
Action: Mouse scrolled (364, 450) with delta (0, -1)
Screenshot: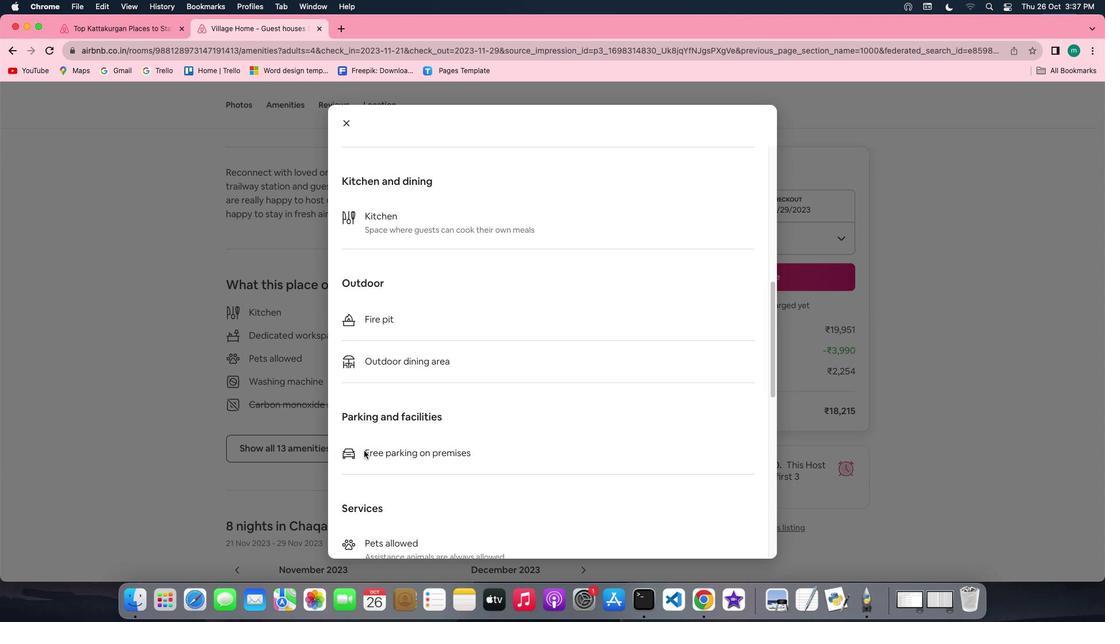 
Action: Mouse scrolled (364, 450) with delta (0, -1)
Screenshot: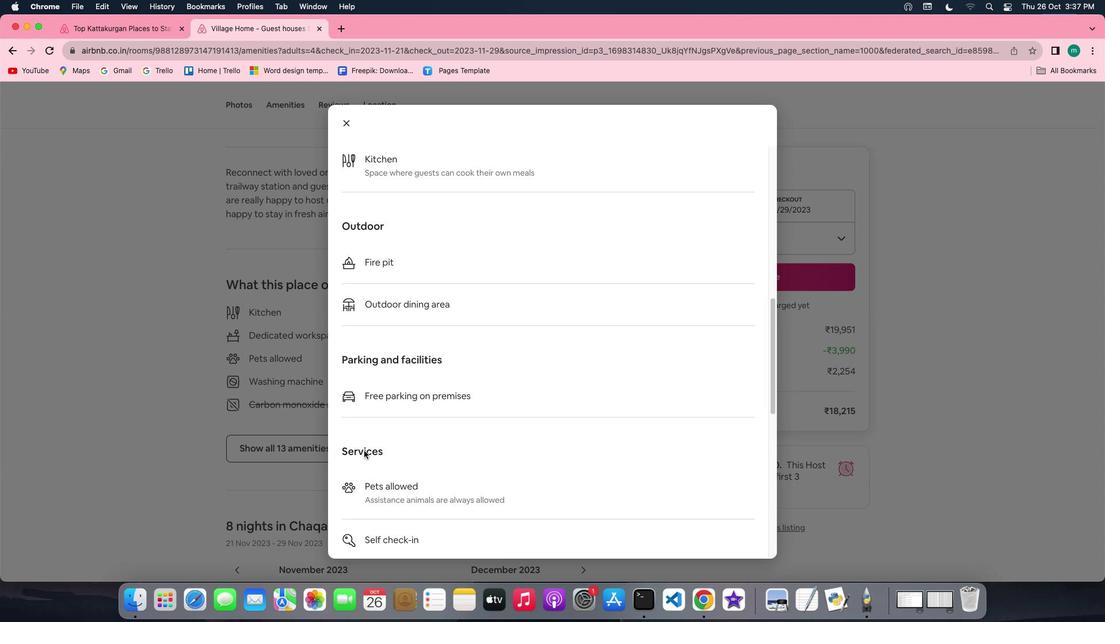 
Action: Mouse scrolled (364, 450) with delta (0, 0)
Screenshot: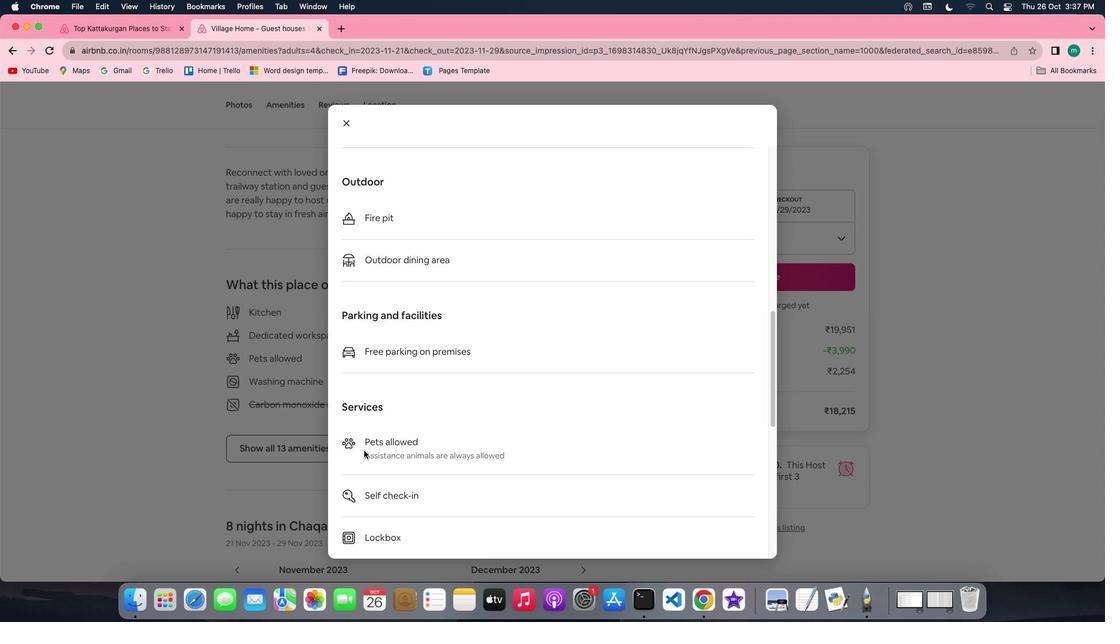 
Action: Mouse scrolled (364, 450) with delta (0, 0)
Screenshot: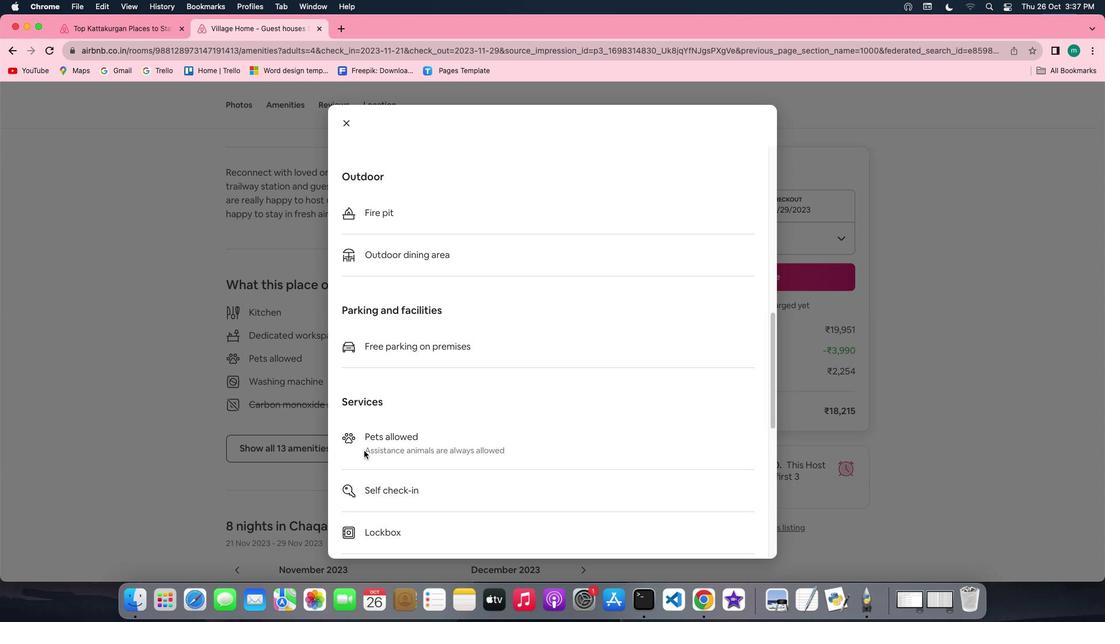 
Action: Mouse scrolled (364, 450) with delta (0, 0)
Screenshot: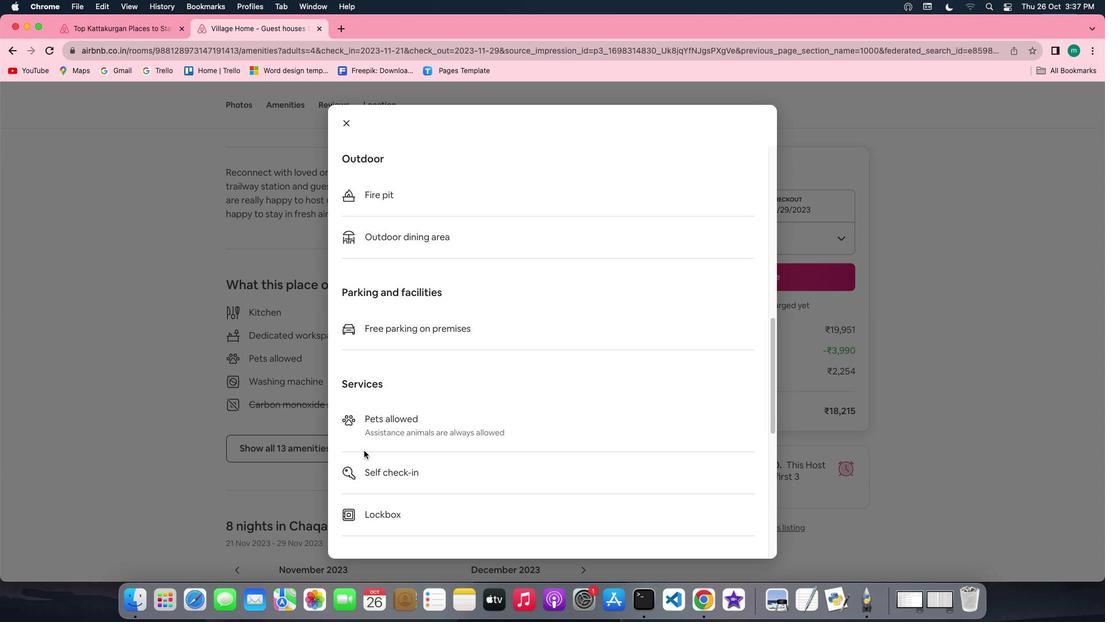 
Action: Mouse scrolled (364, 450) with delta (0, 0)
Screenshot: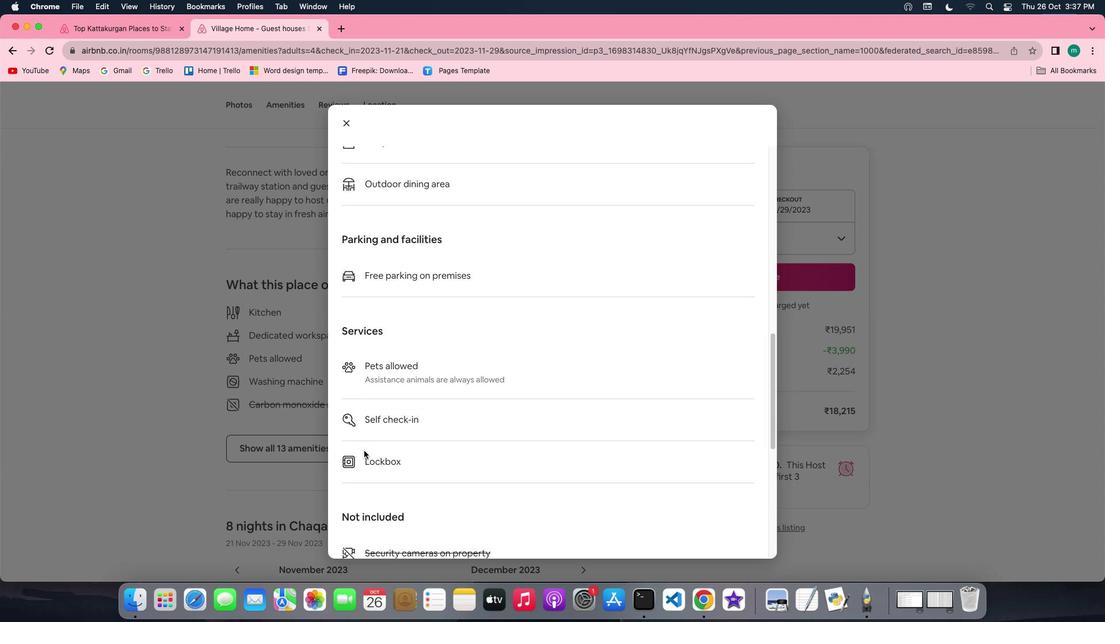
Action: Mouse scrolled (364, 450) with delta (0, 0)
Screenshot: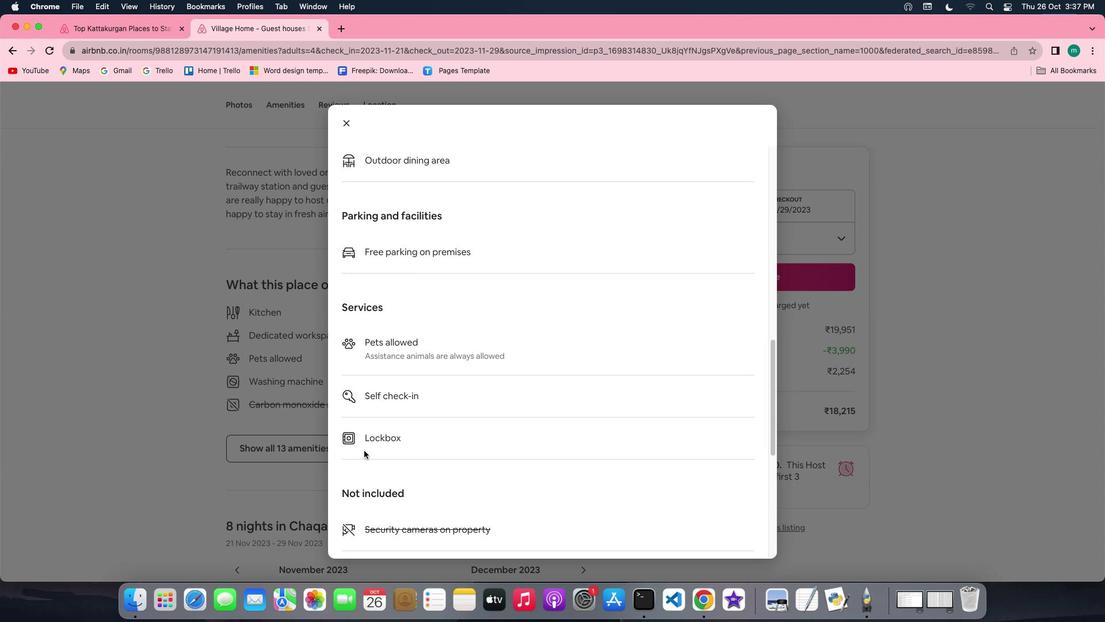 
Action: Mouse scrolled (364, 450) with delta (0, 0)
Screenshot: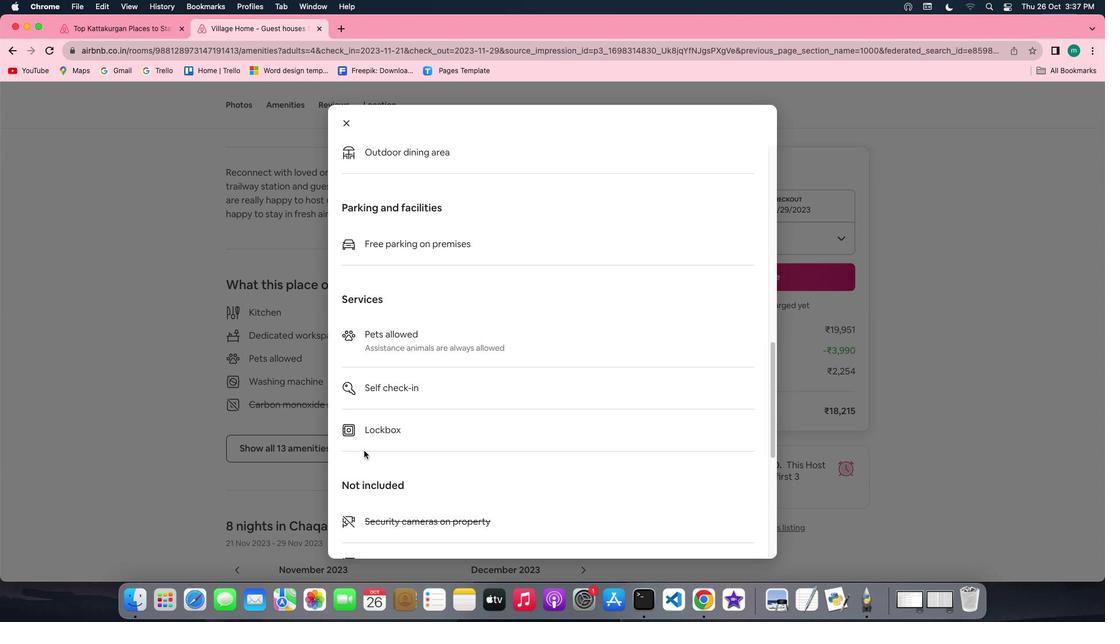 
Action: Mouse scrolled (364, 450) with delta (0, -1)
Screenshot: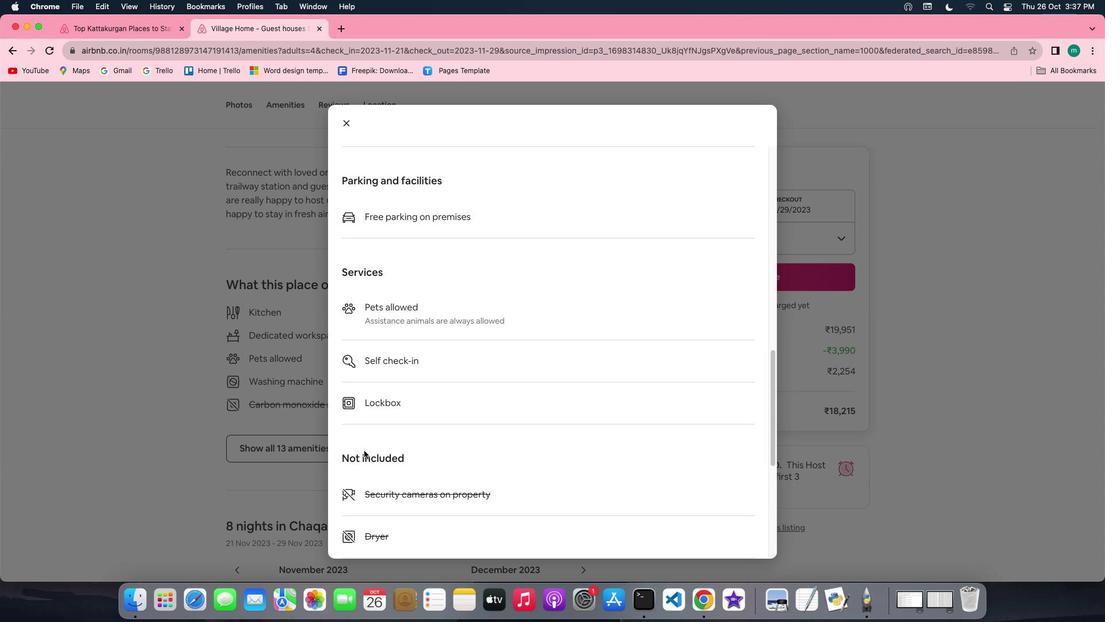 
Action: Mouse scrolled (364, 450) with delta (0, -2)
Screenshot: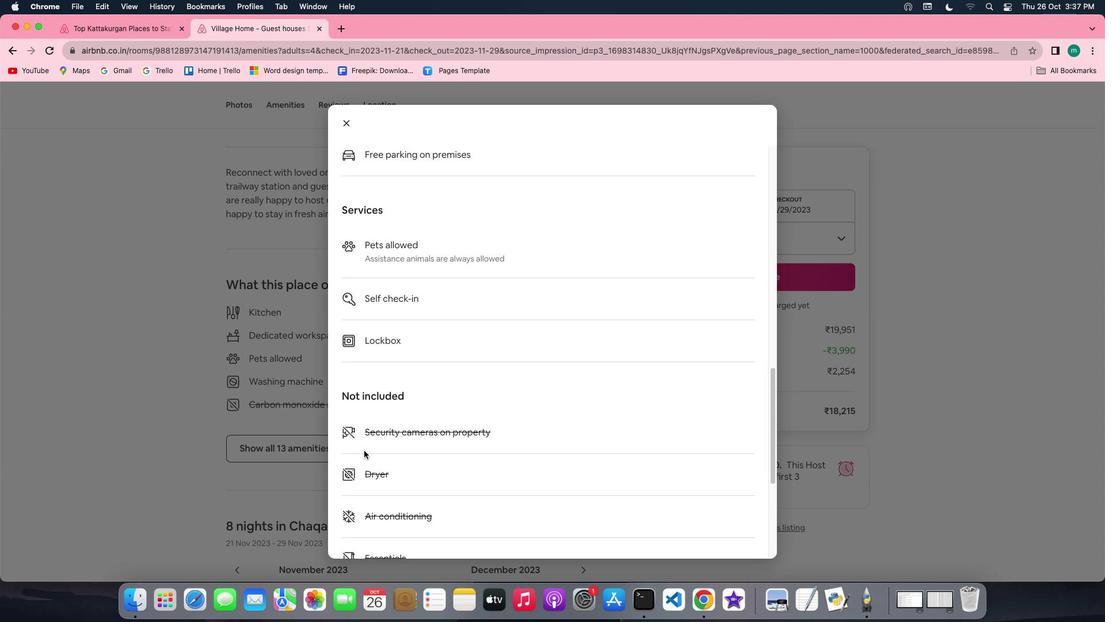 
Action: Mouse scrolled (364, 450) with delta (0, -2)
Screenshot: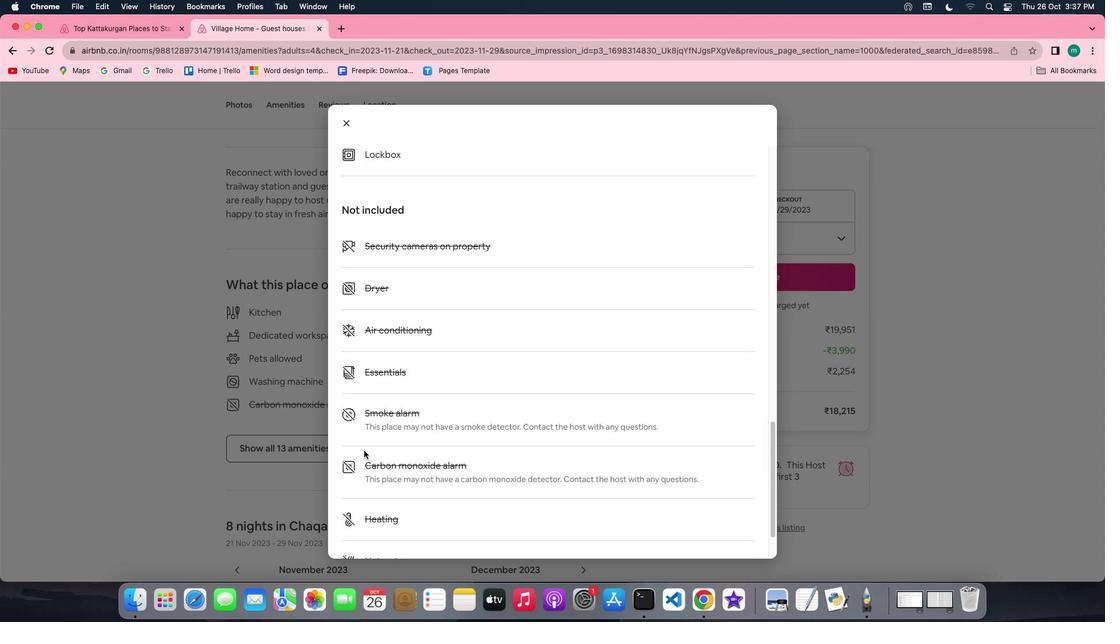 
Action: Mouse scrolled (364, 450) with delta (0, 0)
Screenshot: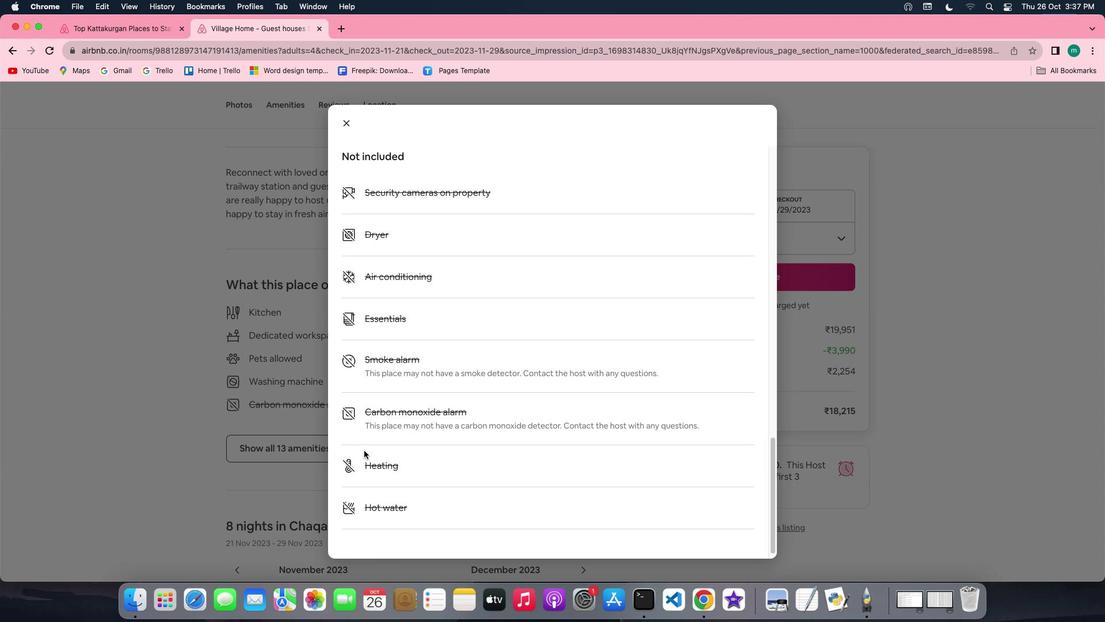 
Action: Mouse scrolled (364, 450) with delta (0, 0)
Screenshot: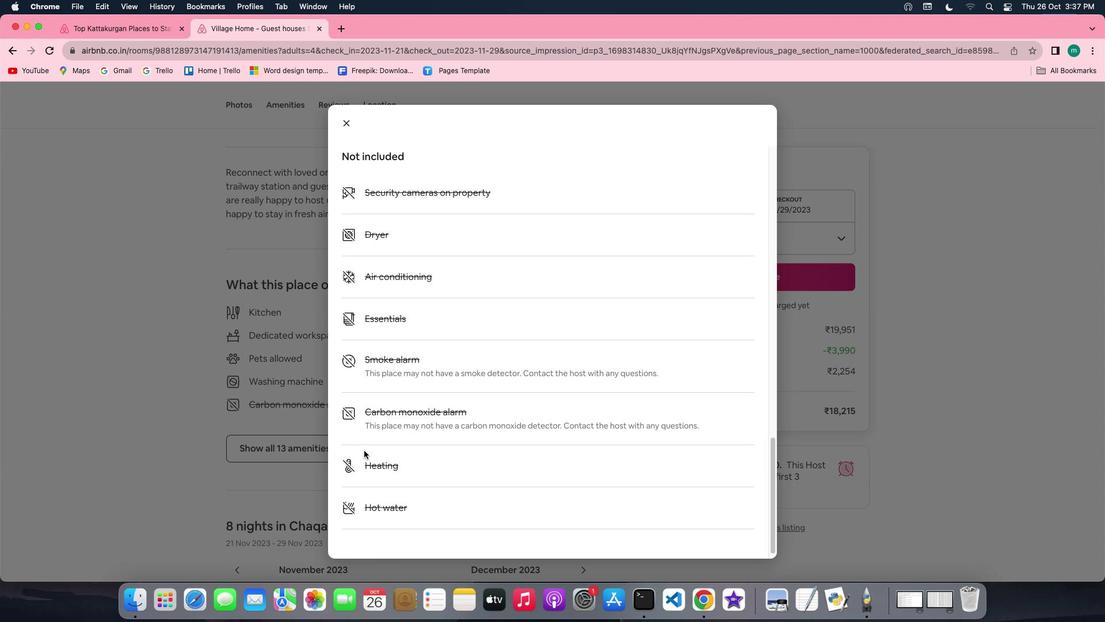 
Action: Mouse scrolled (364, 450) with delta (0, -1)
Screenshot: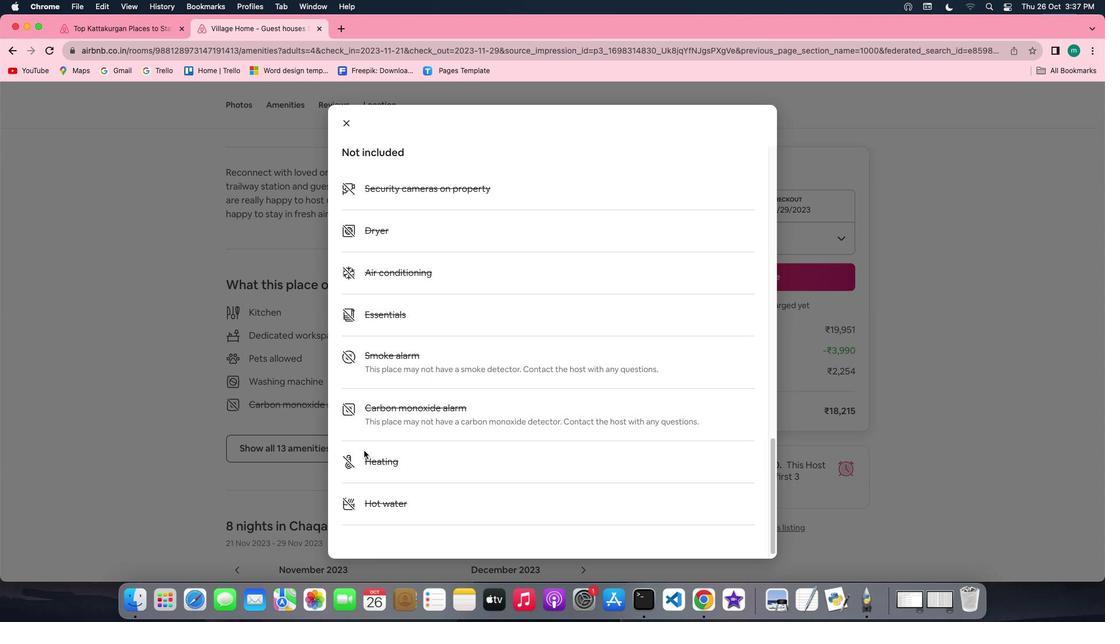 
Action: Mouse scrolled (364, 450) with delta (0, -2)
Screenshot: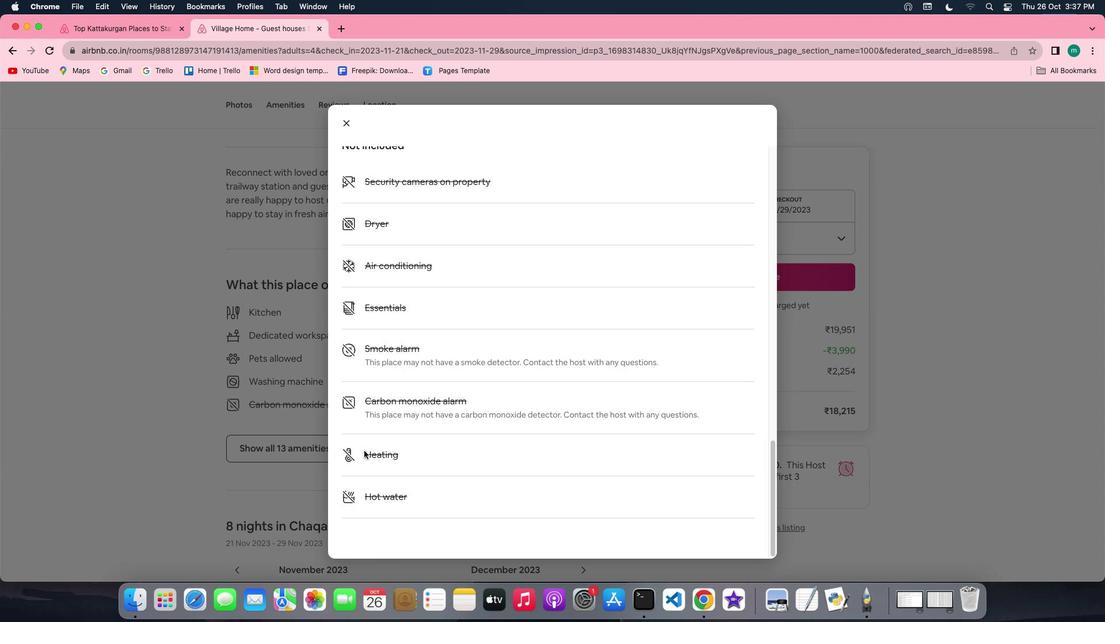 
Action: Mouse scrolled (364, 450) with delta (0, 0)
Screenshot: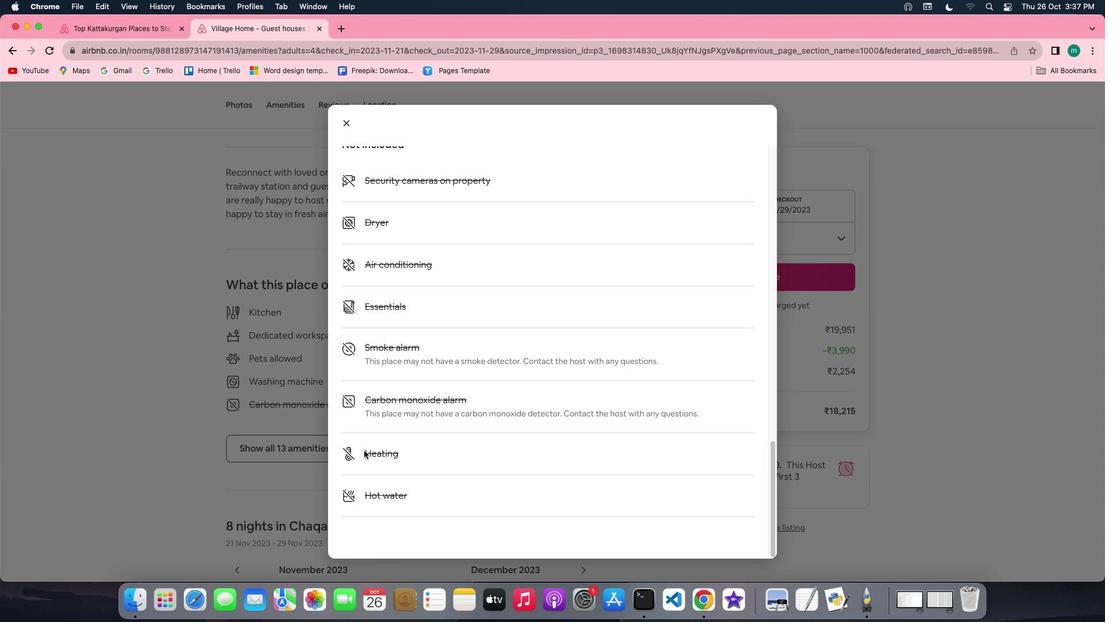
Action: Mouse scrolled (364, 450) with delta (0, 0)
Screenshot: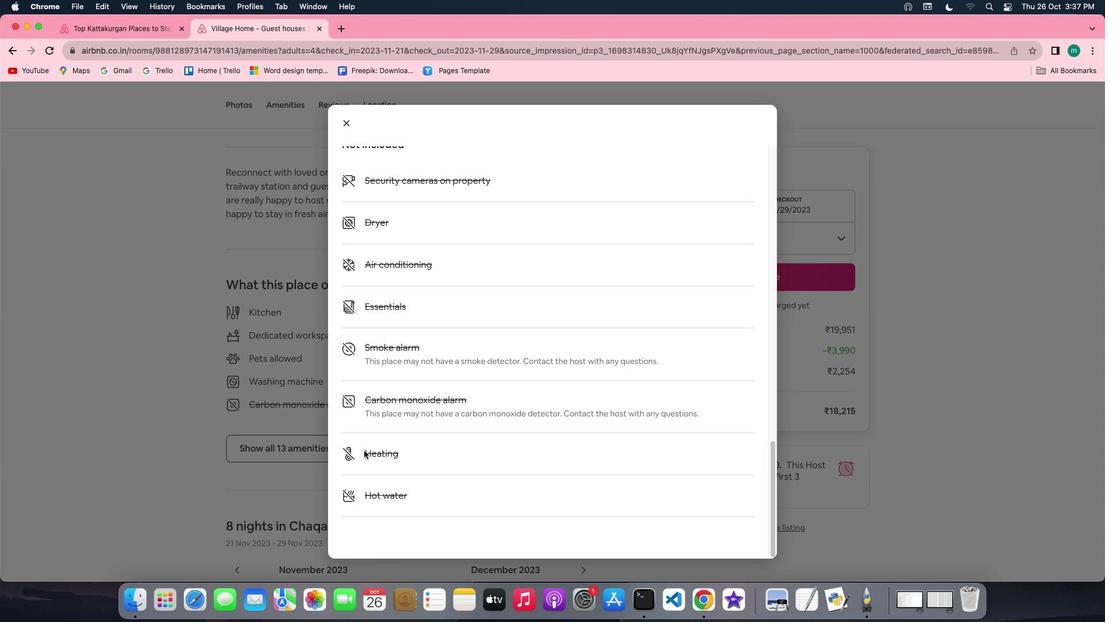 
Action: Mouse scrolled (364, 450) with delta (0, -1)
Screenshot: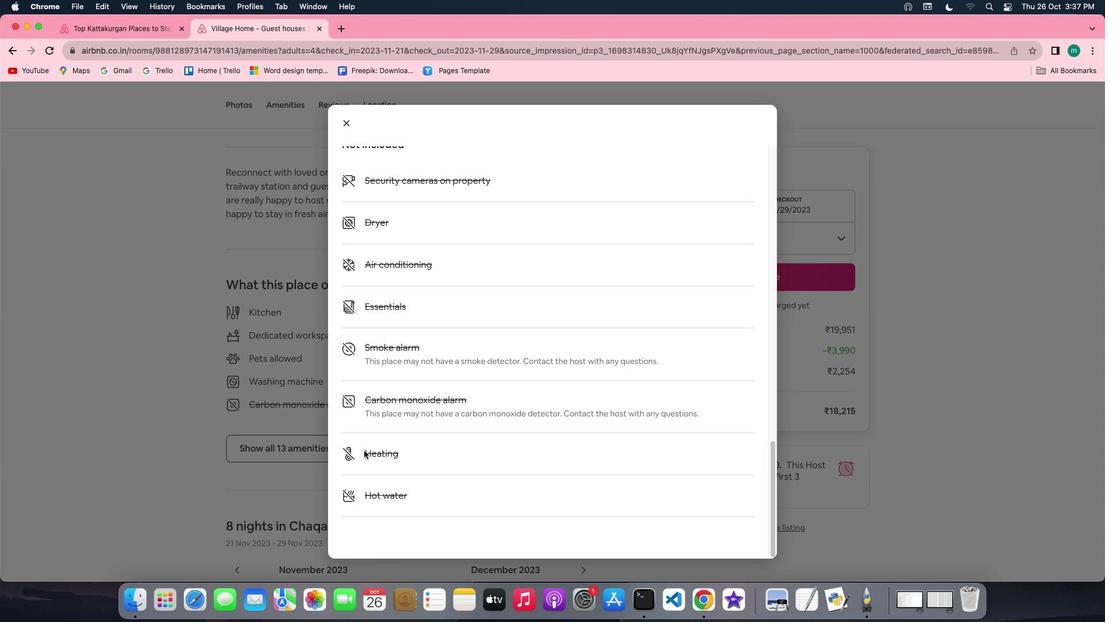 
Action: Mouse scrolled (364, 450) with delta (0, -2)
Screenshot: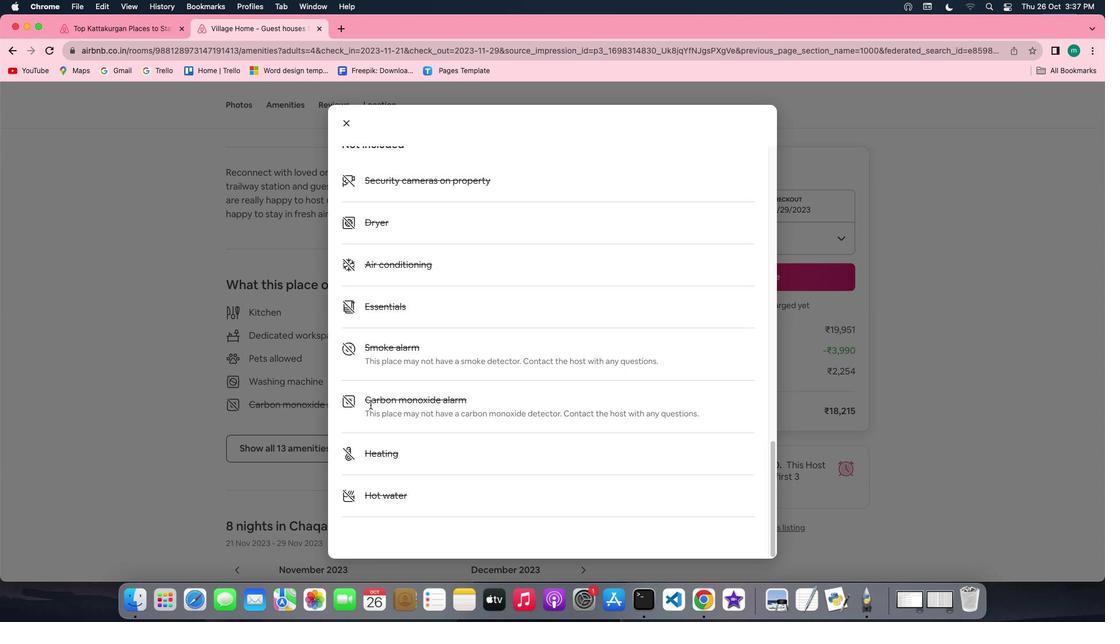 
Action: Mouse moved to (342, 122)
Screenshot: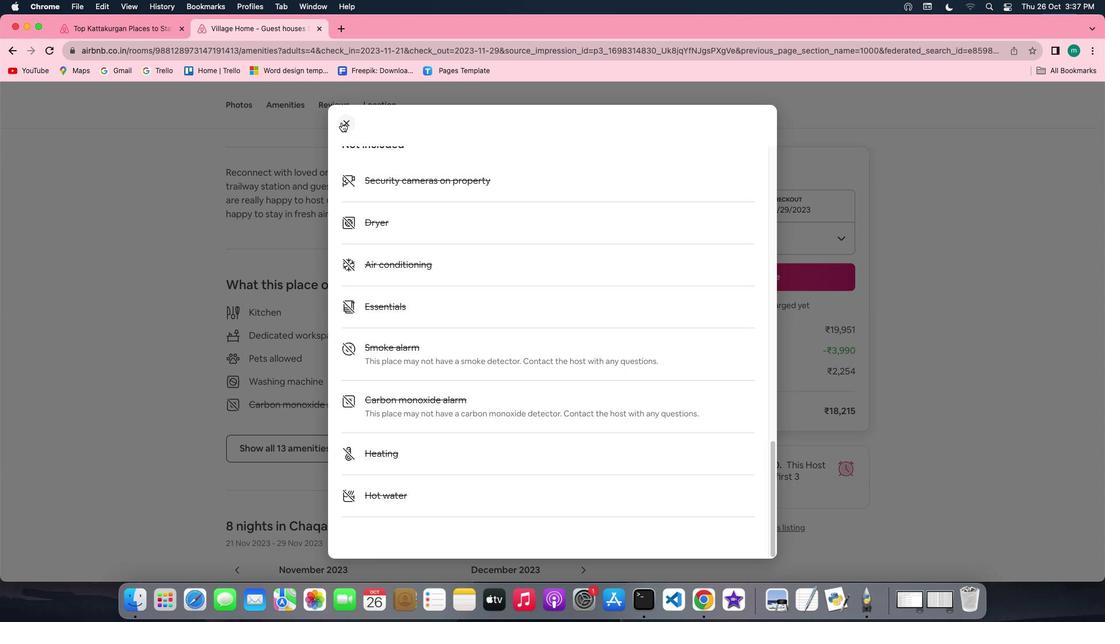 
Action: Mouse pressed left at (342, 122)
Screenshot: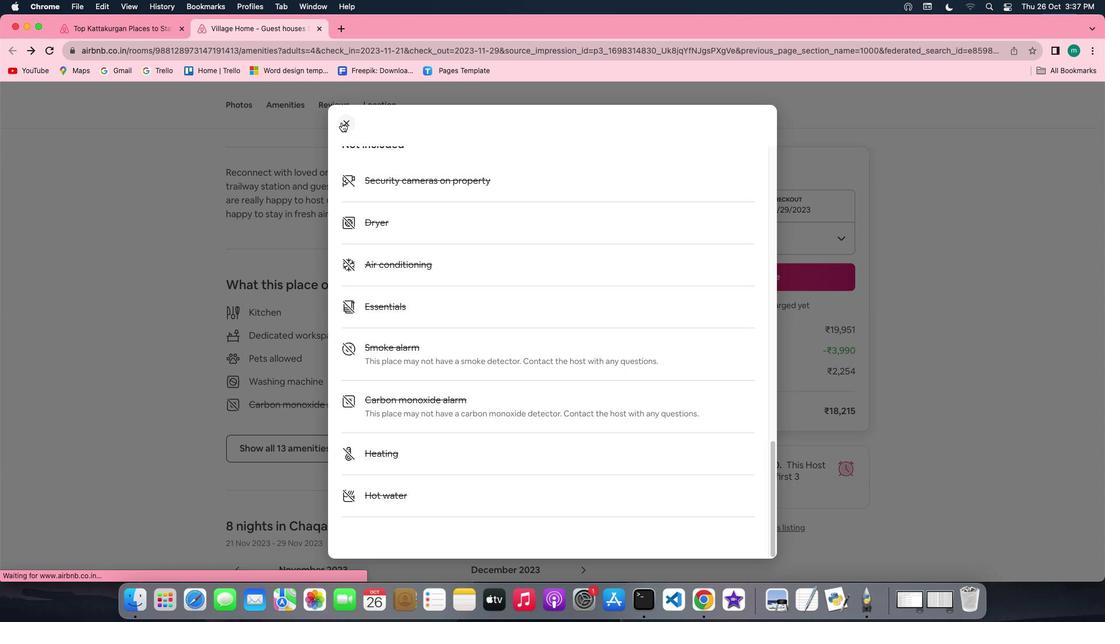 
Action: Mouse moved to (457, 441)
Screenshot: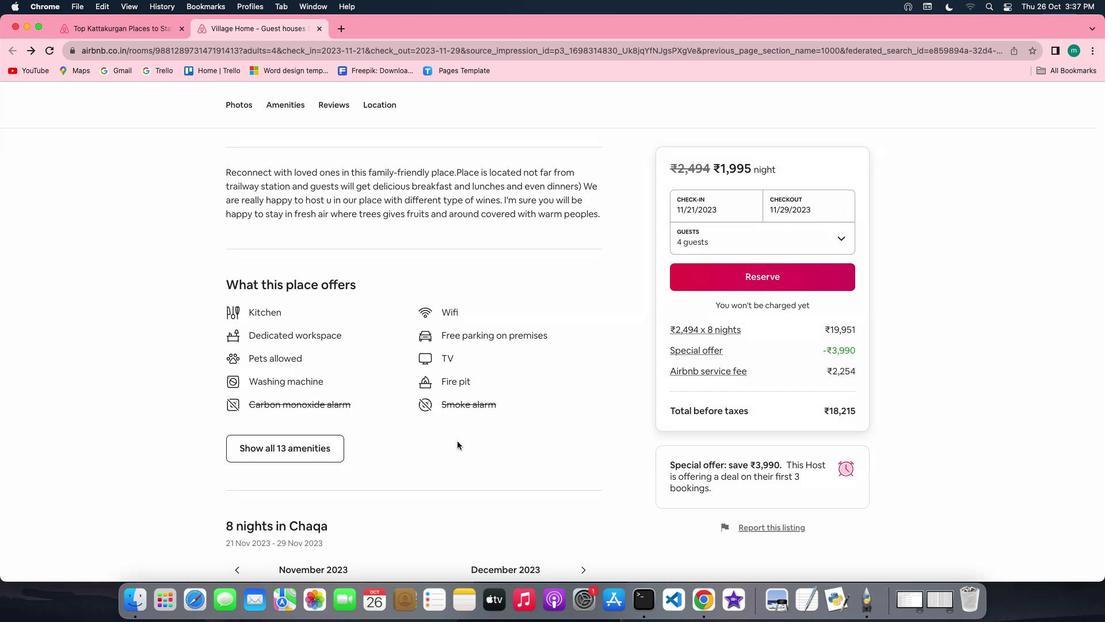 
Action: Mouse scrolled (457, 441) with delta (0, 0)
Screenshot: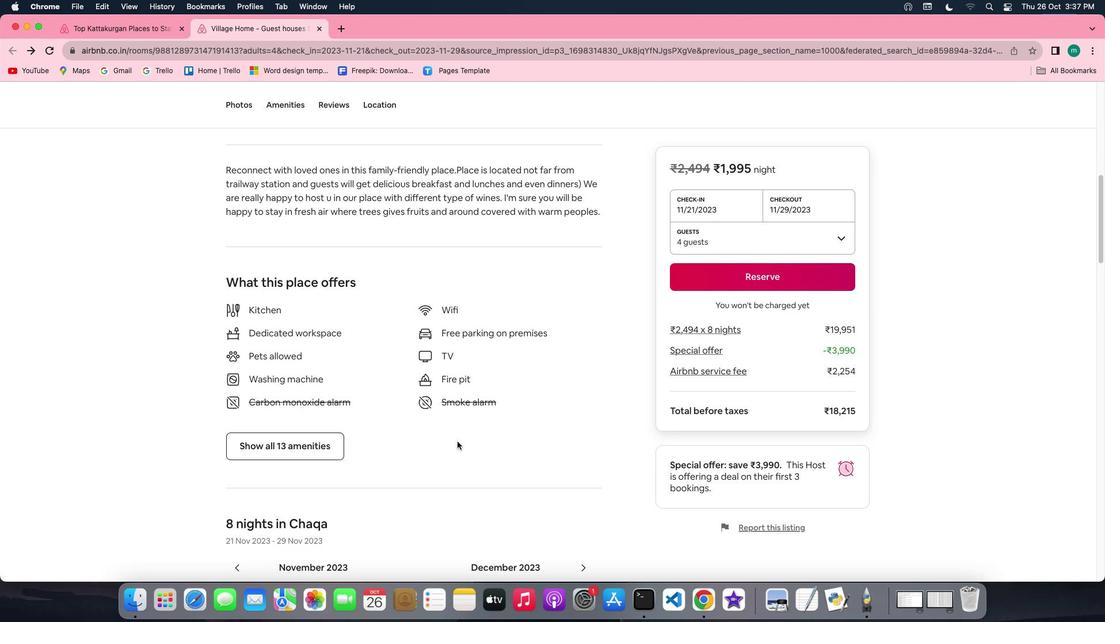 
Action: Mouse scrolled (457, 441) with delta (0, 0)
Screenshot: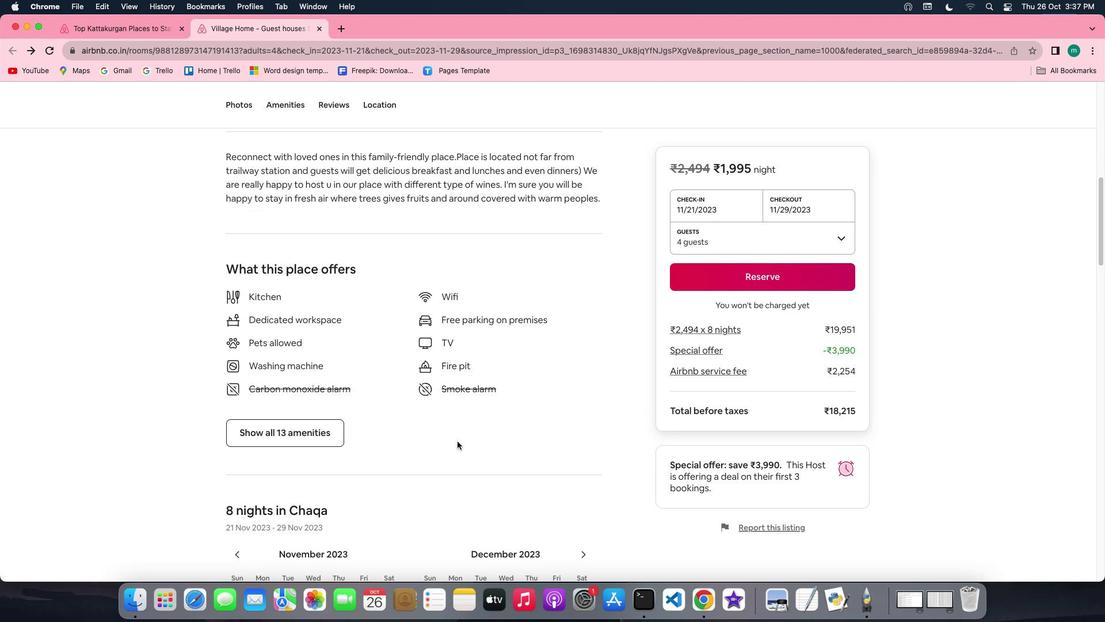 
Action: Mouse scrolled (457, 441) with delta (0, -1)
Screenshot: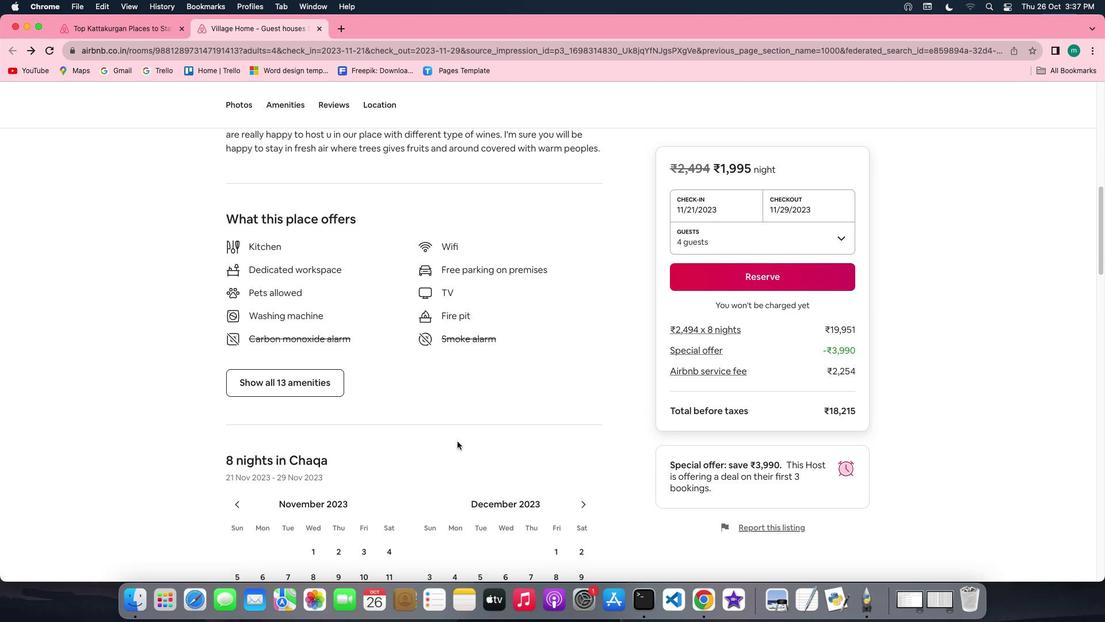 
Action: Mouse scrolled (457, 441) with delta (0, -2)
Screenshot: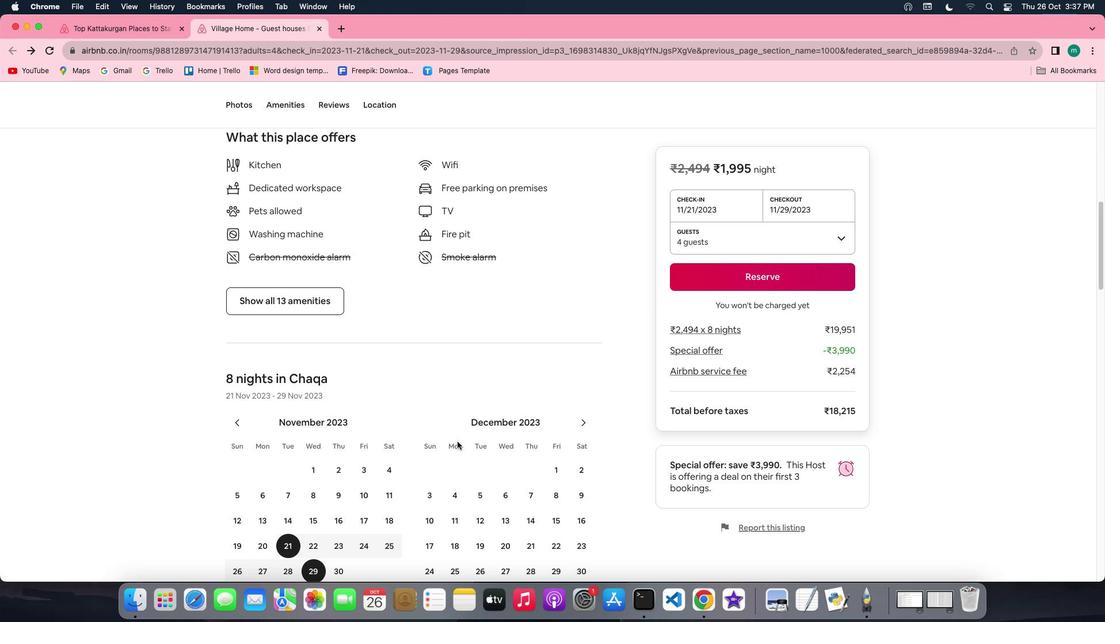 
Action: Mouse scrolled (457, 441) with delta (0, -2)
Screenshot: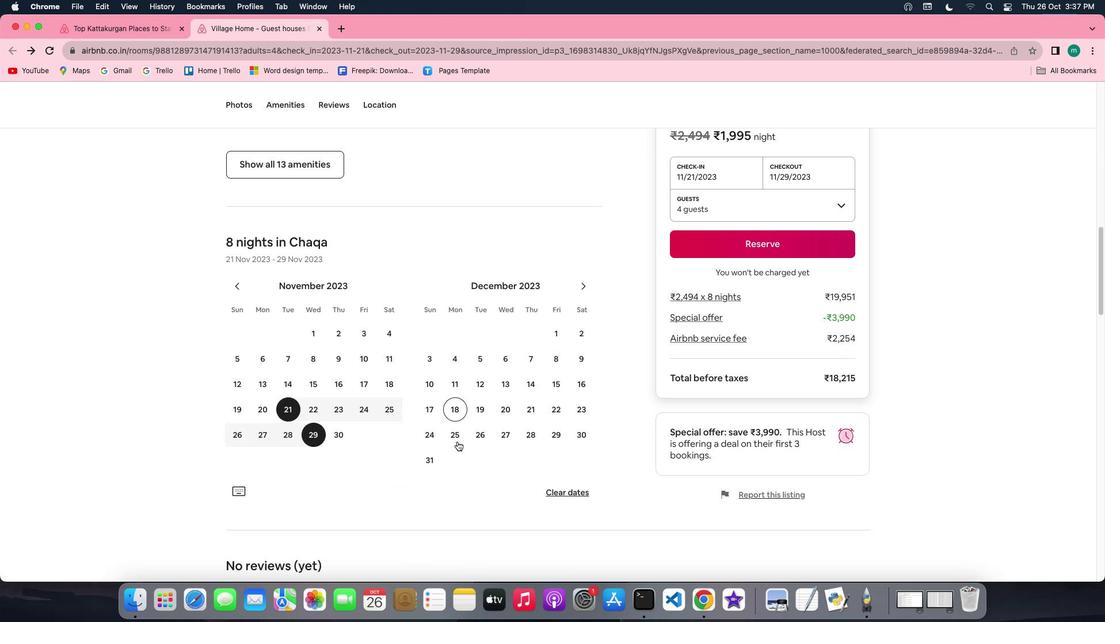 
Action: Mouse moved to (414, 456)
Screenshot: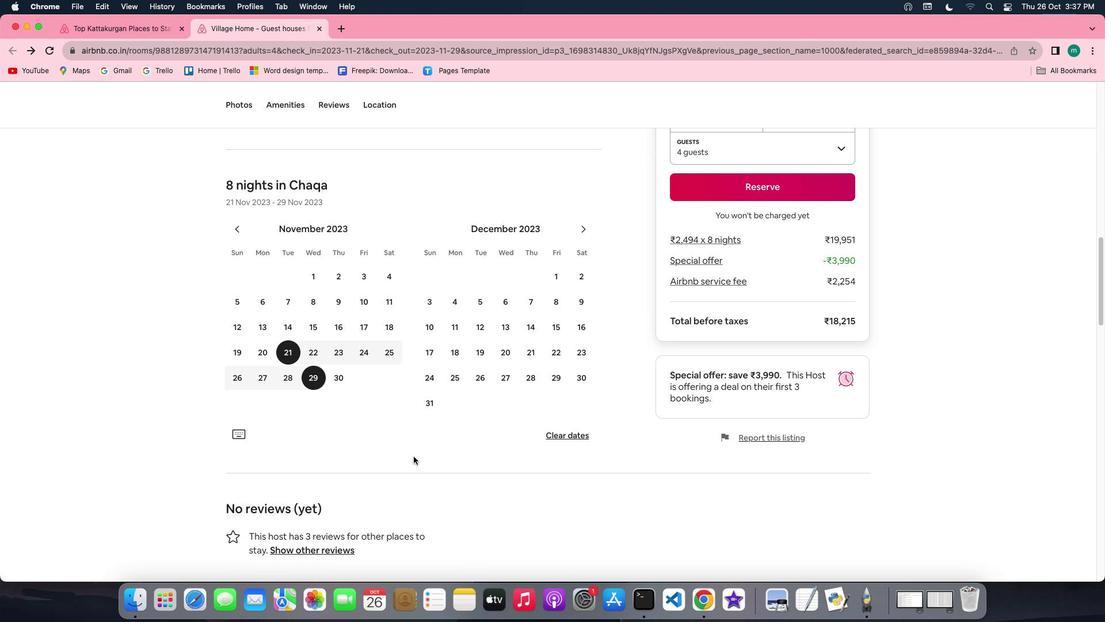
Action: Mouse scrolled (414, 456) with delta (0, 0)
Screenshot: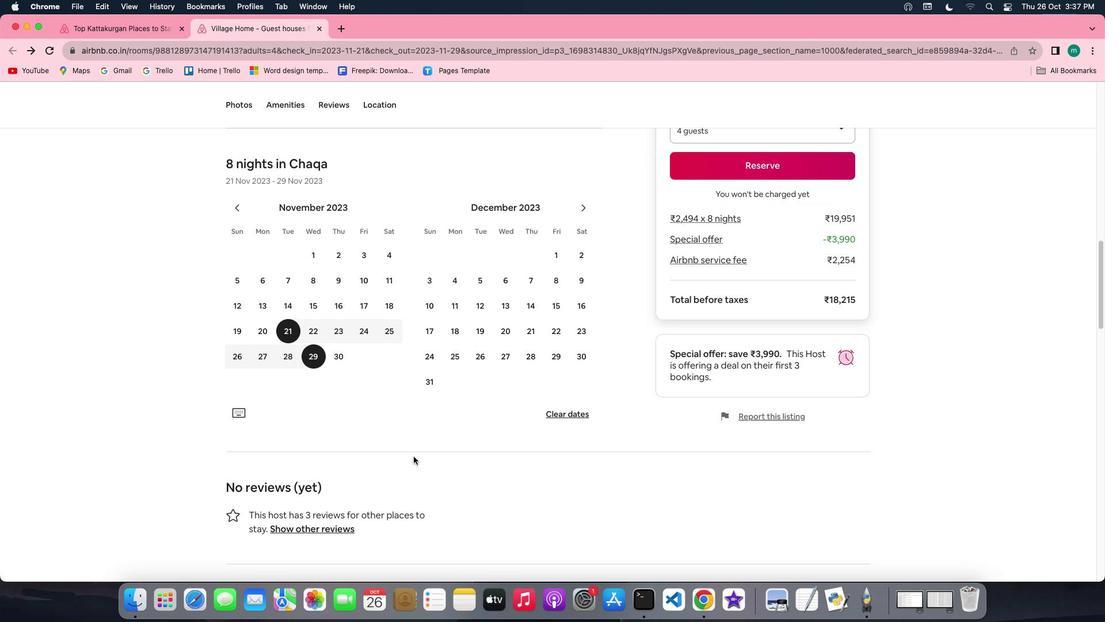 
Action: Mouse scrolled (414, 456) with delta (0, 0)
Screenshot: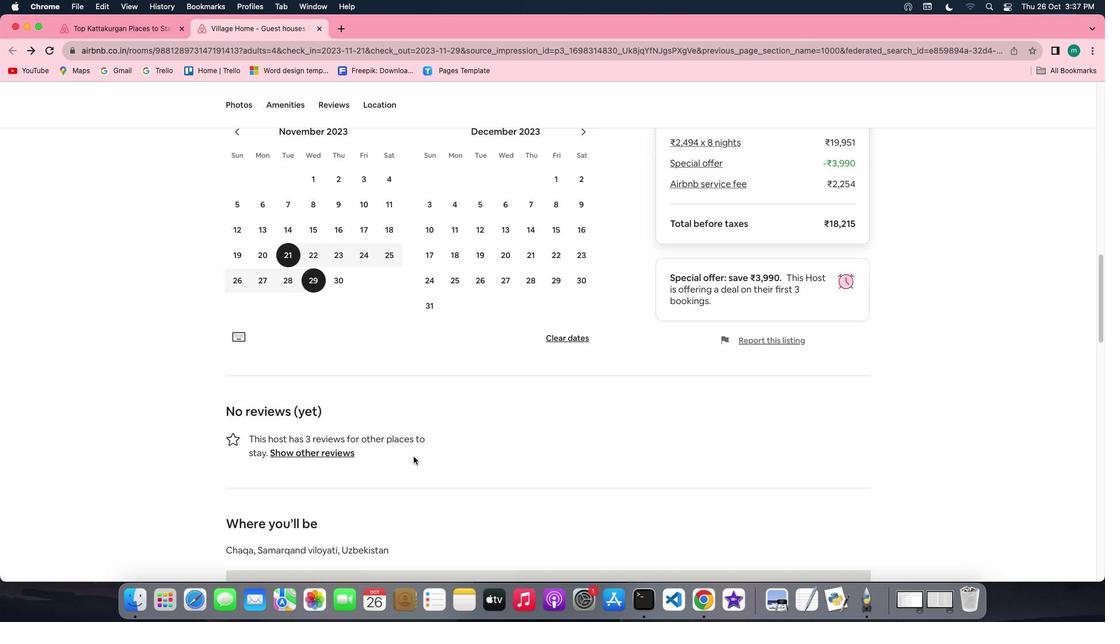 
Action: Mouse scrolled (414, 456) with delta (0, -1)
Screenshot: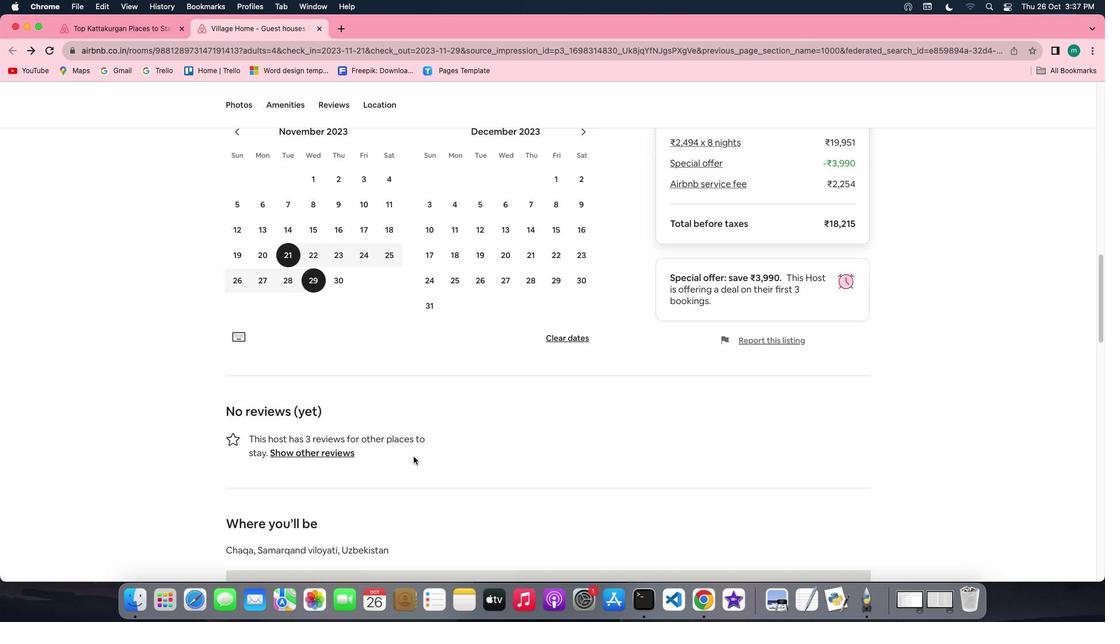 
Action: Mouse scrolled (414, 456) with delta (0, -2)
Screenshot: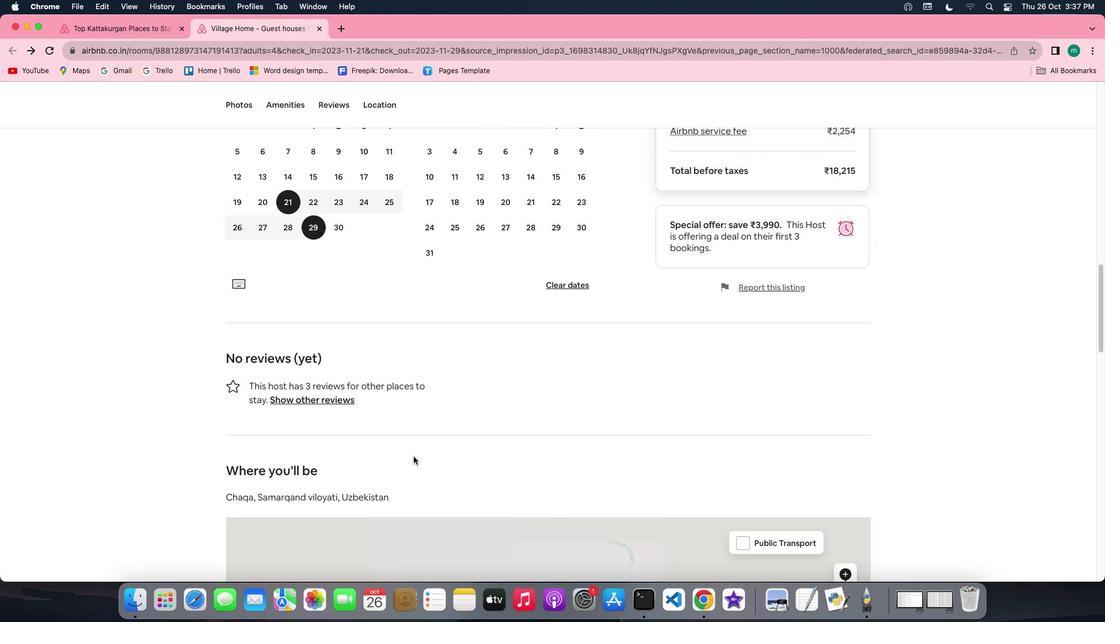 
Action: Mouse scrolled (414, 456) with delta (0, -2)
Screenshot: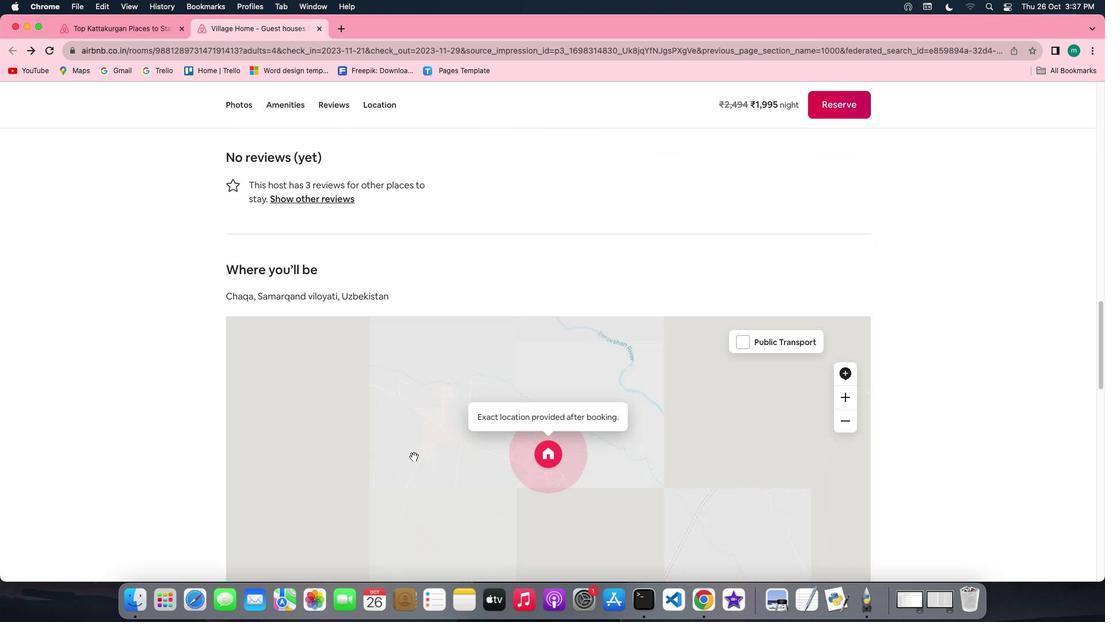 
Action: Mouse moved to (355, 425)
Screenshot: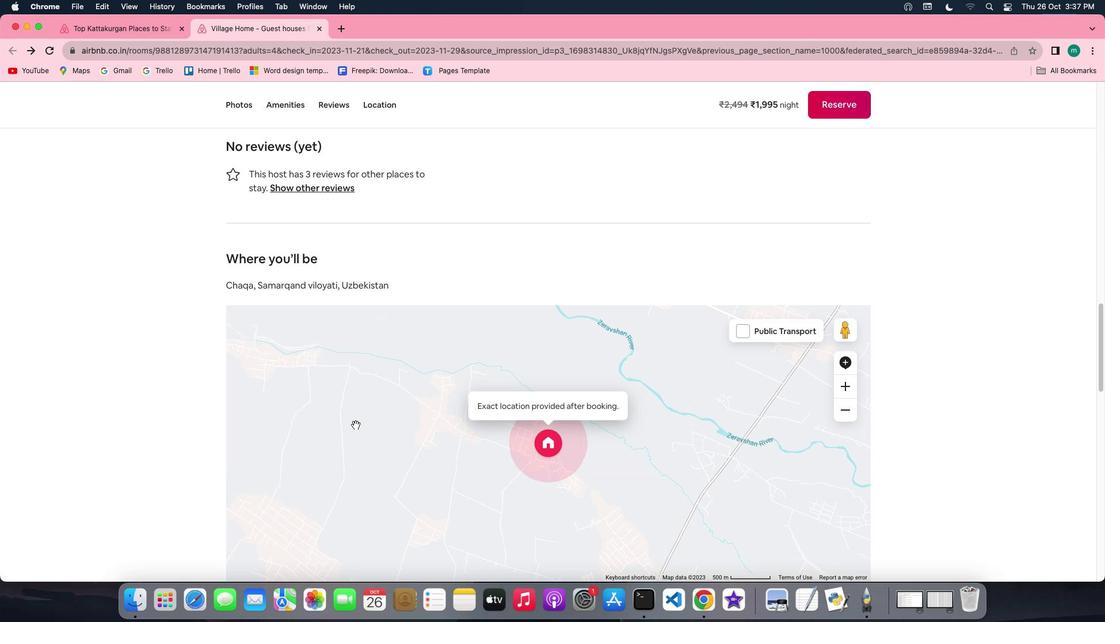 
Action: Mouse scrolled (355, 425) with delta (0, 0)
Screenshot: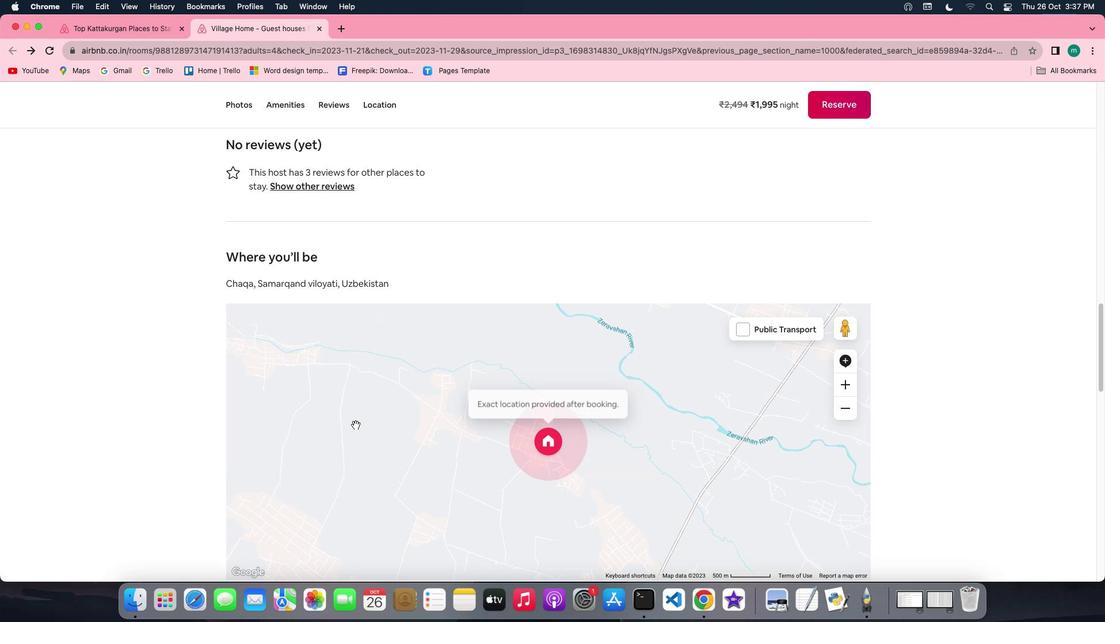 
Action: Mouse scrolled (355, 425) with delta (0, 0)
Screenshot: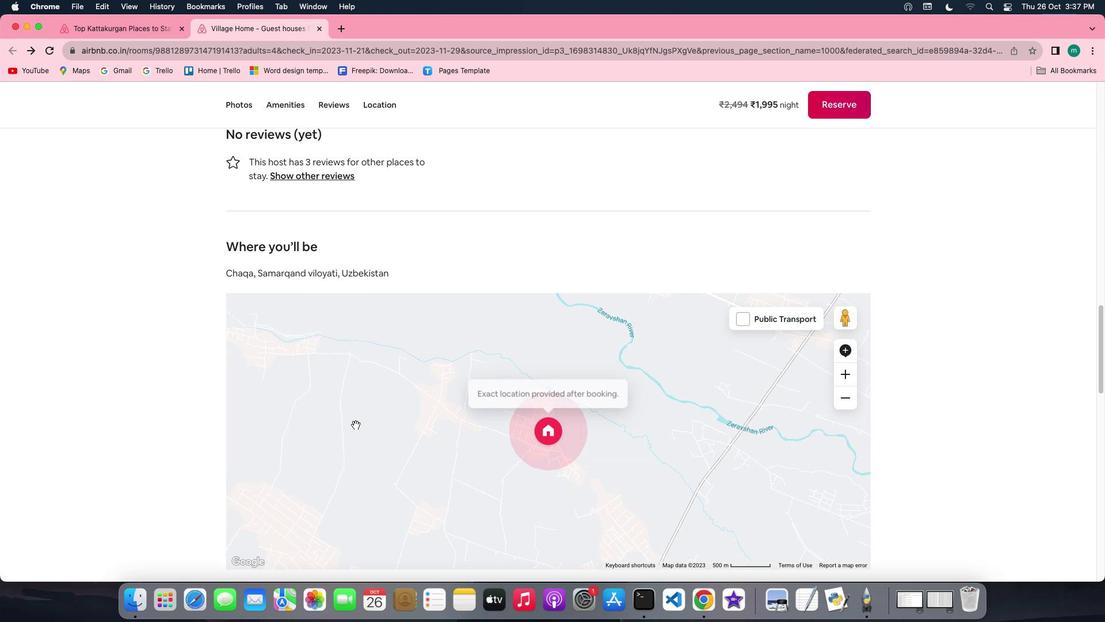 
Action: Mouse scrolled (355, 425) with delta (0, -1)
Screenshot: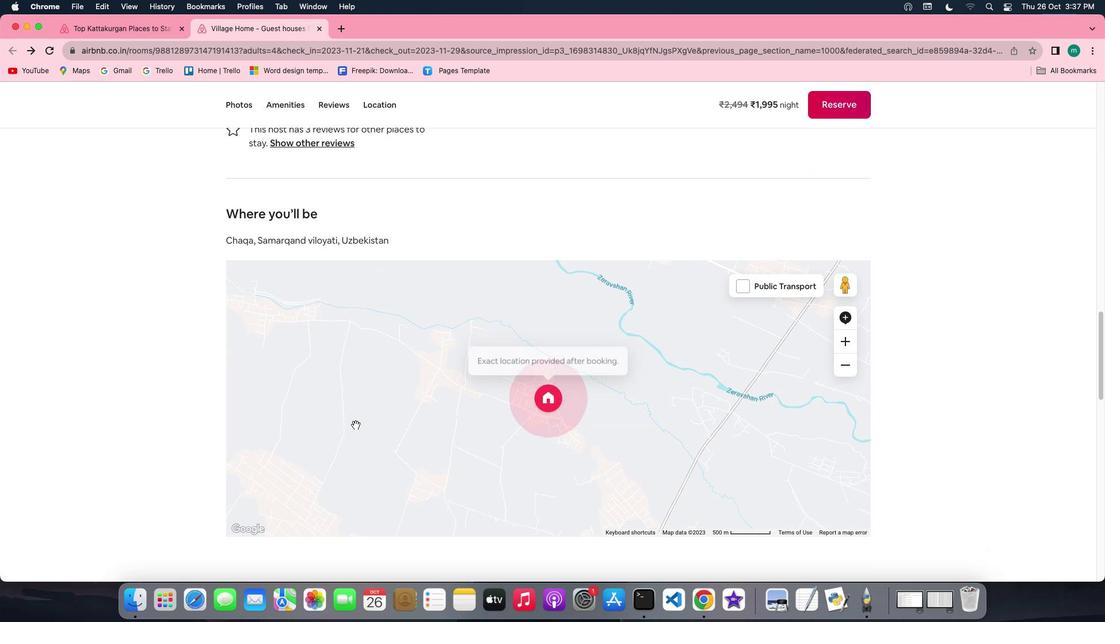 
Action: Mouse scrolled (355, 425) with delta (0, -2)
Screenshot: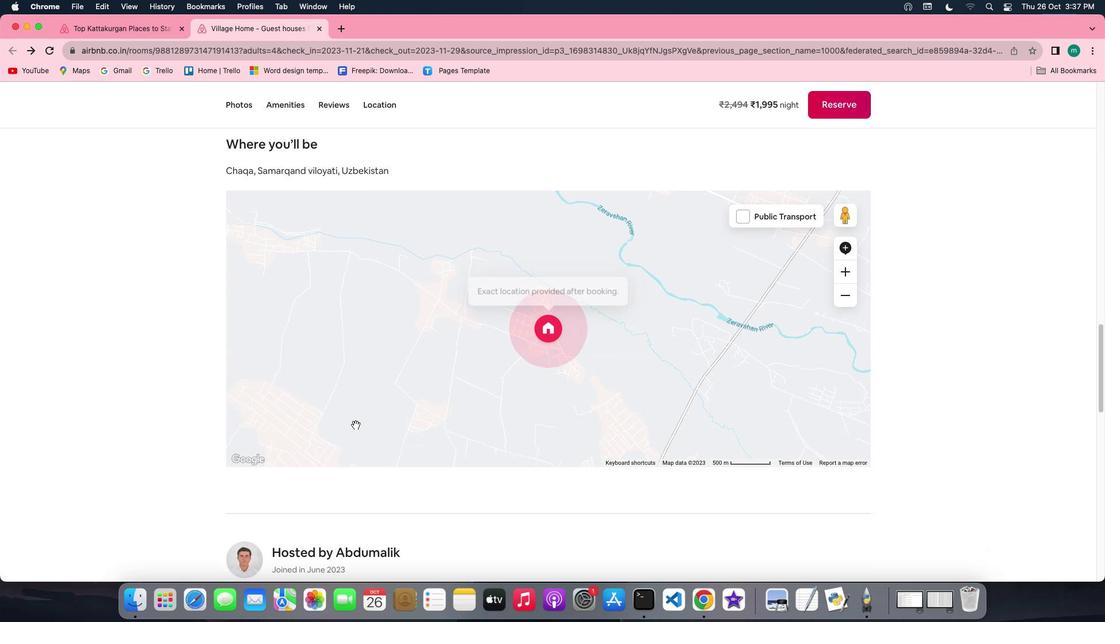 
Action: Mouse scrolled (355, 425) with delta (0, 0)
Screenshot: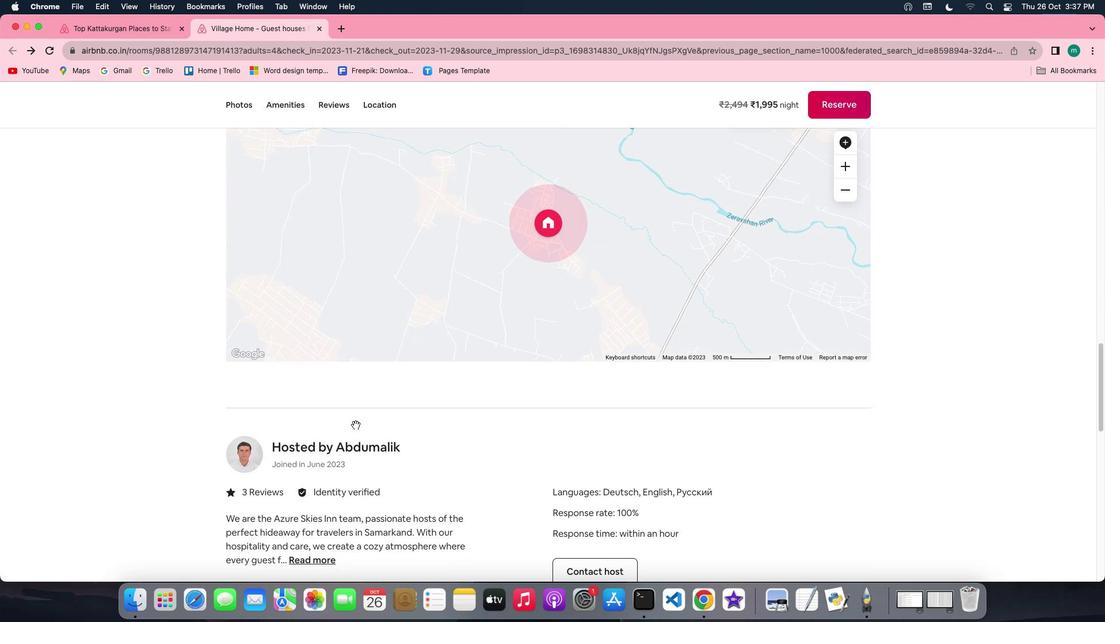 
Action: Mouse moved to (336, 472)
Screenshot: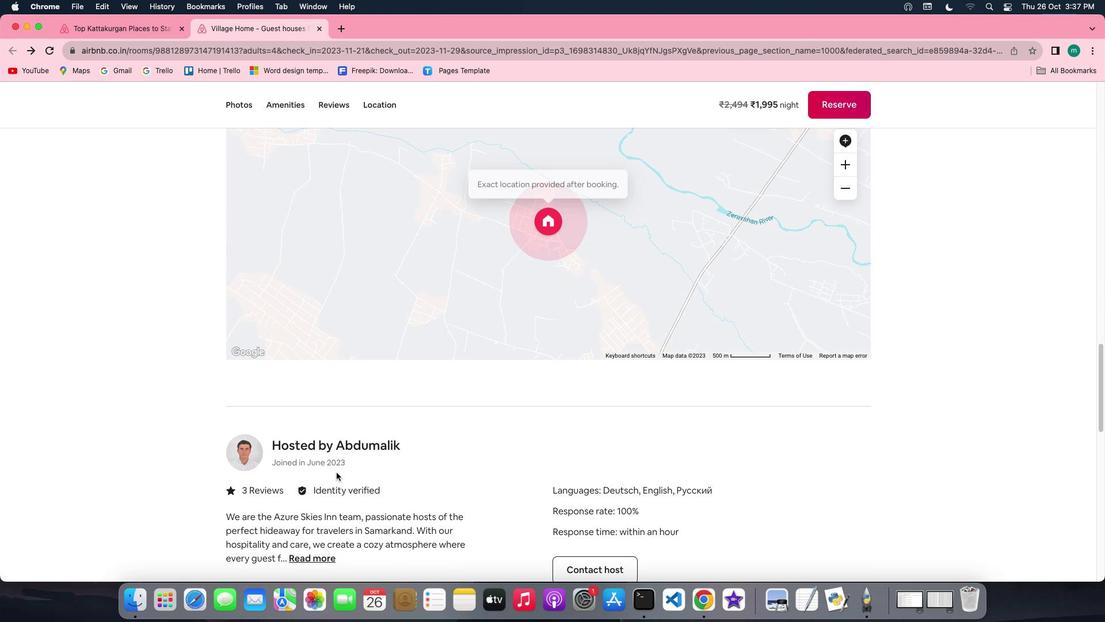 
Action: Mouse scrolled (336, 472) with delta (0, 0)
Screenshot: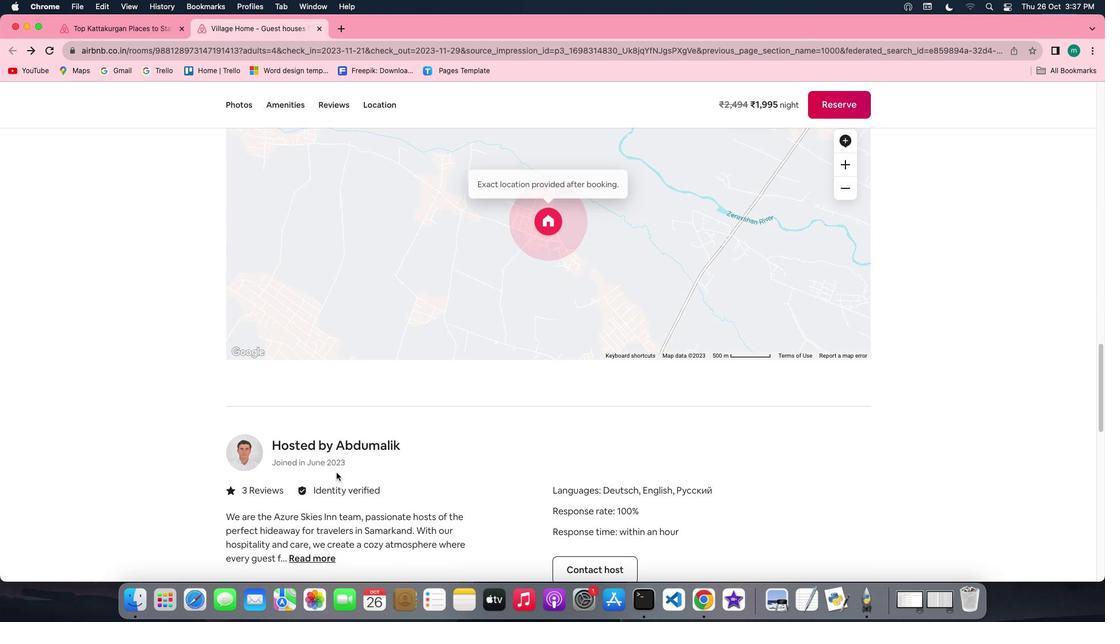 
Action: Mouse scrolled (336, 472) with delta (0, 0)
Screenshot: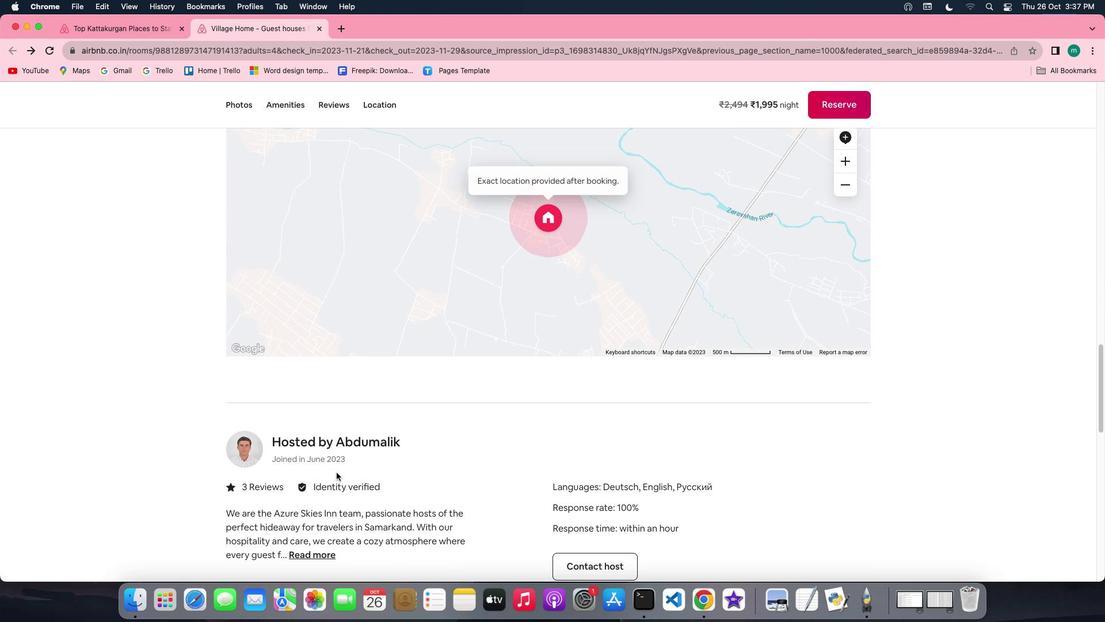 
Action: Mouse scrolled (336, 472) with delta (0, -1)
Screenshot: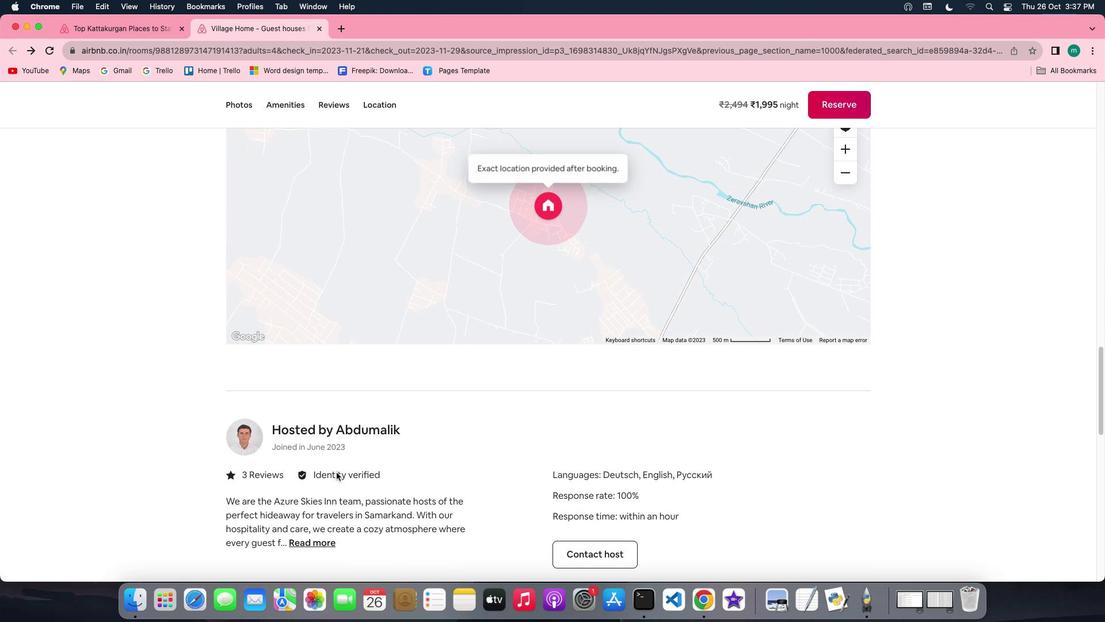 
Action: Mouse scrolled (336, 472) with delta (0, -1)
Screenshot: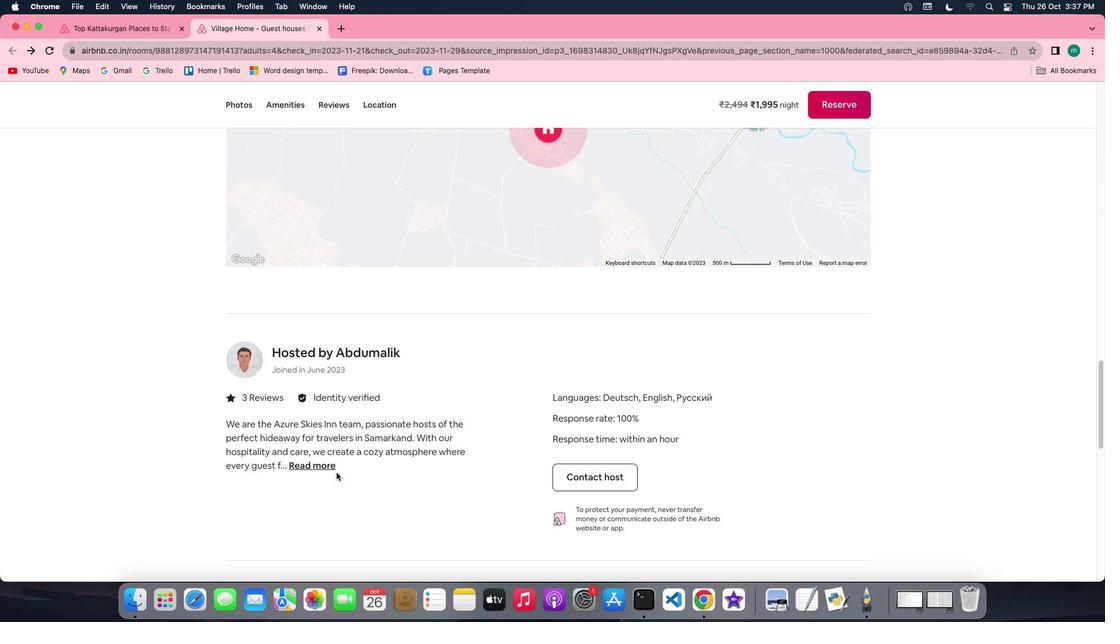 
Action: Mouse moved to (330, 476)
Screenshot: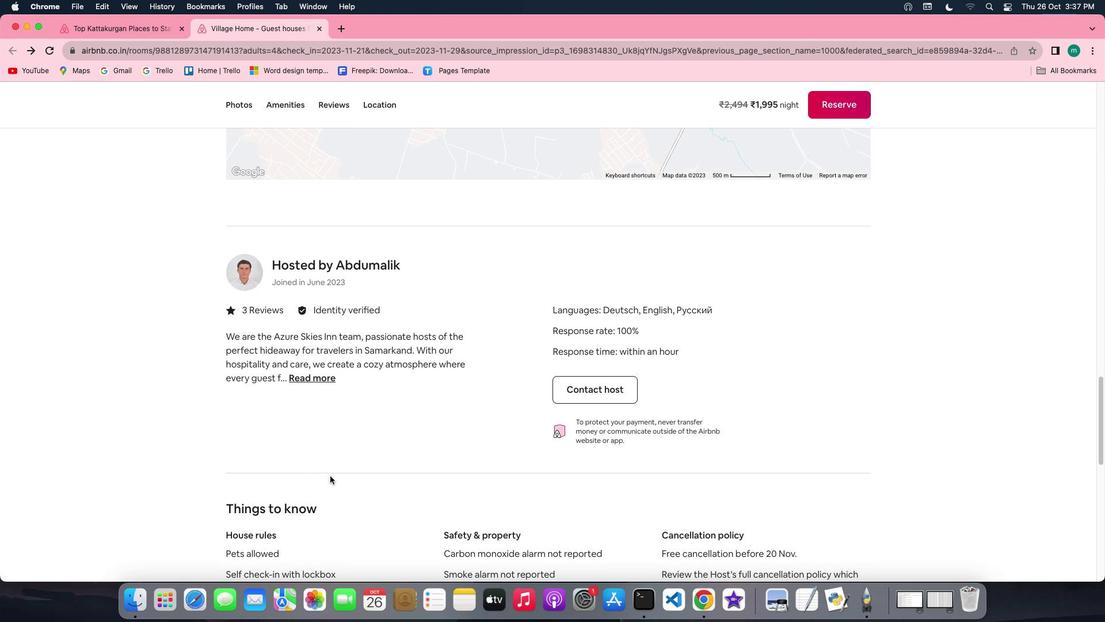 
Action: Mouse scrolled (330, 476) with delta (0, 0)
Screenshot: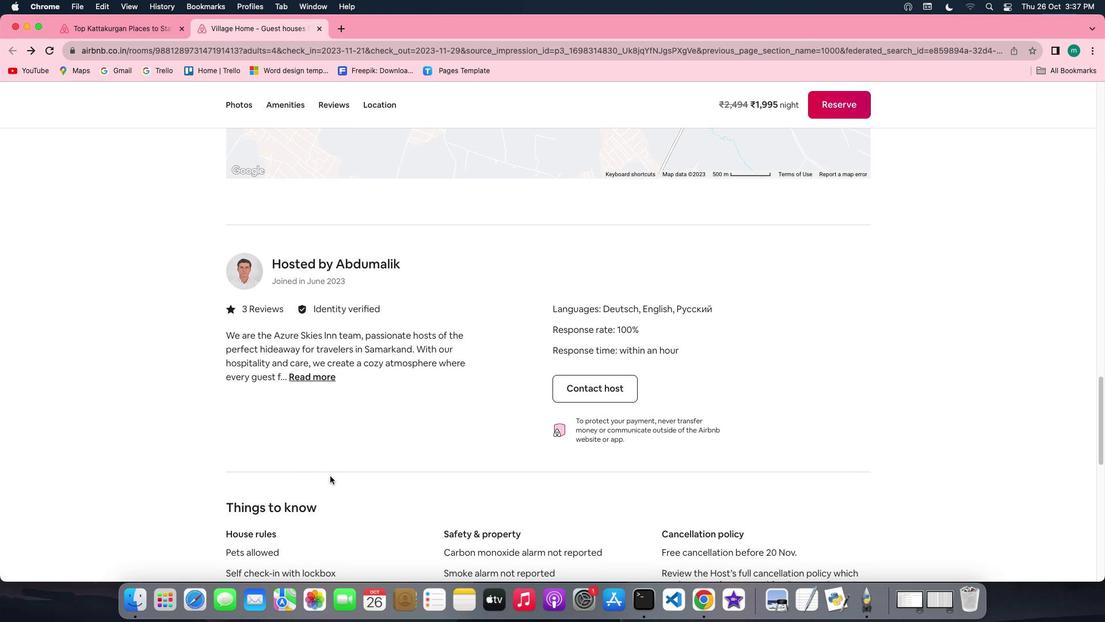 
Action: Mouse scrolled (330, 476) with delta (0, 0)
Screenshot: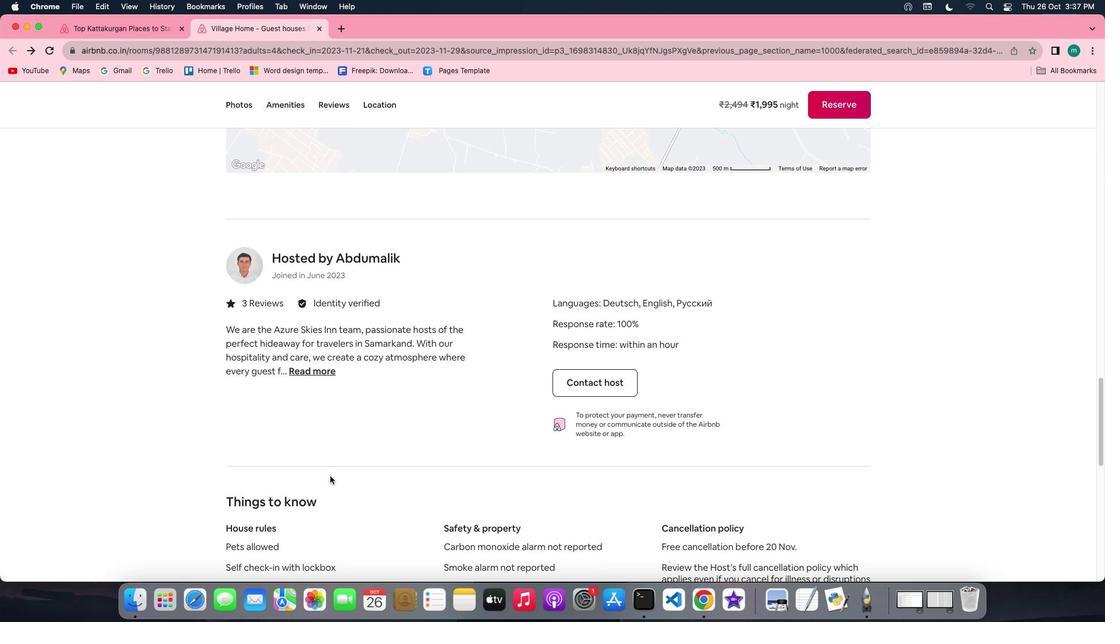 
Action: Mouse scrolled (330, 476) with delta (0, -1)
Screenshot: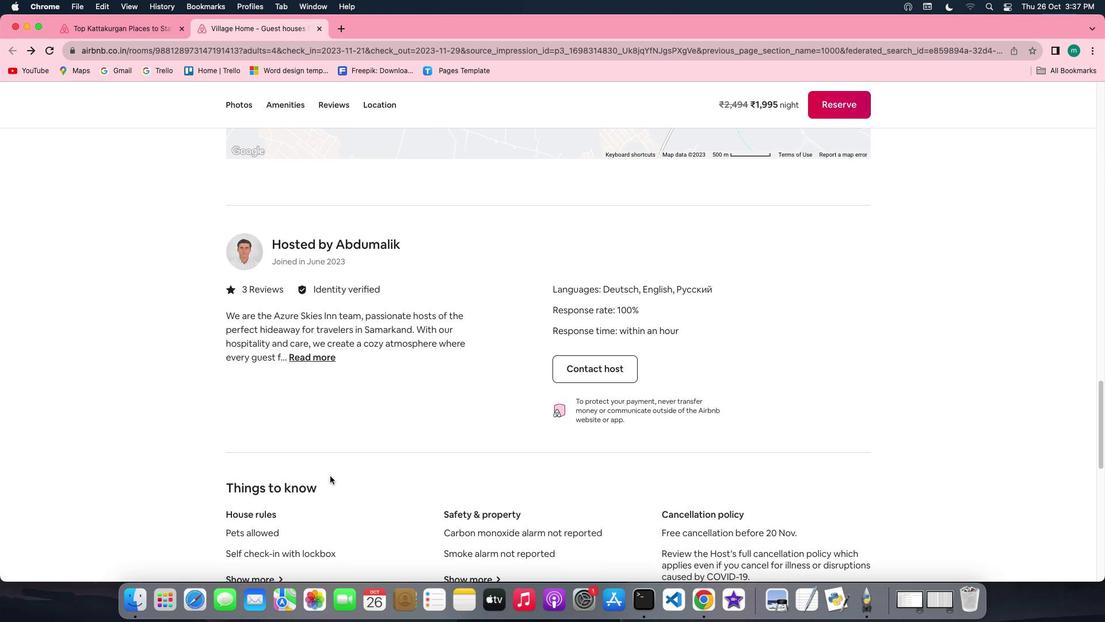 
Action: Mouse scrolled (330, 476) with delta (0, -1)
Screenshot: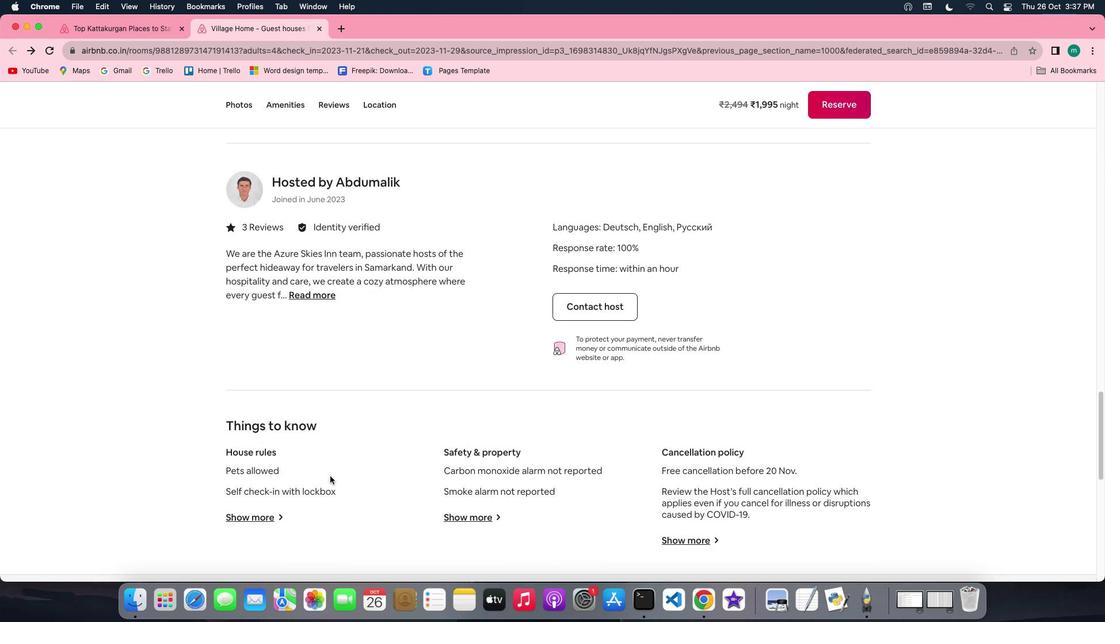 
Action: Mouse moved to (308, 206)
Screenshot: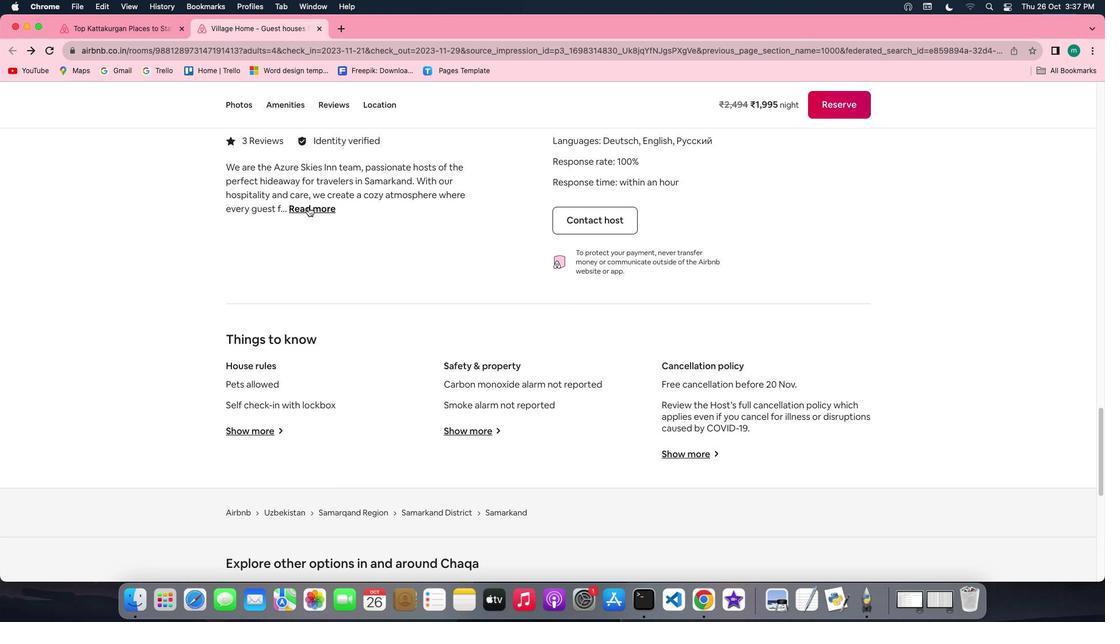
Action: Mouse pressed left at (308, 206)
Screenshot: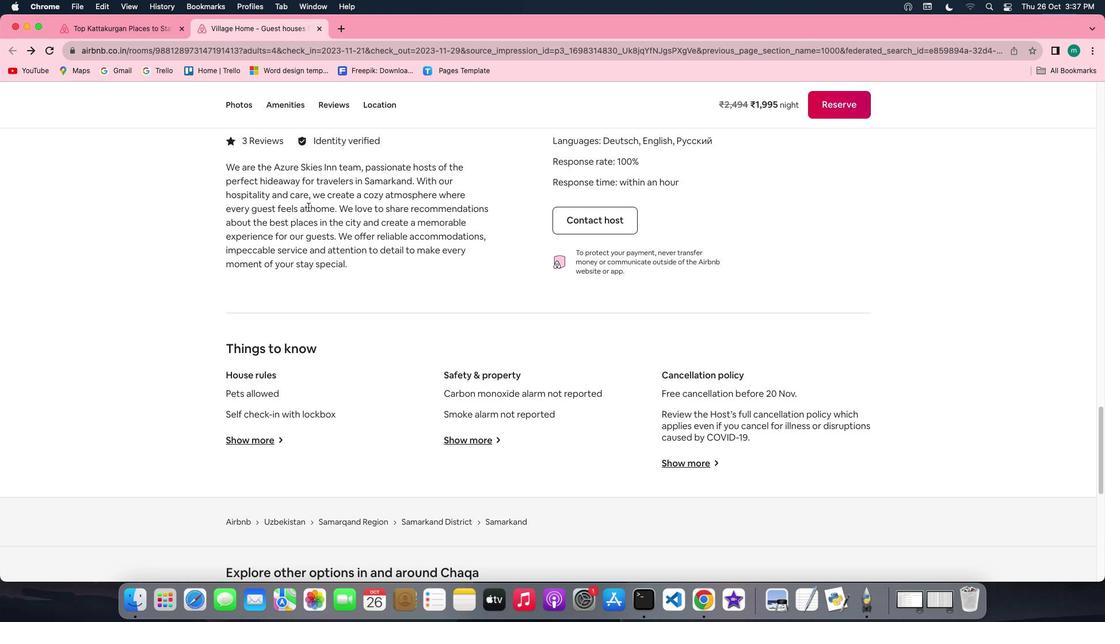 
Action: Mouse moved to (278, 365)
Screenshot: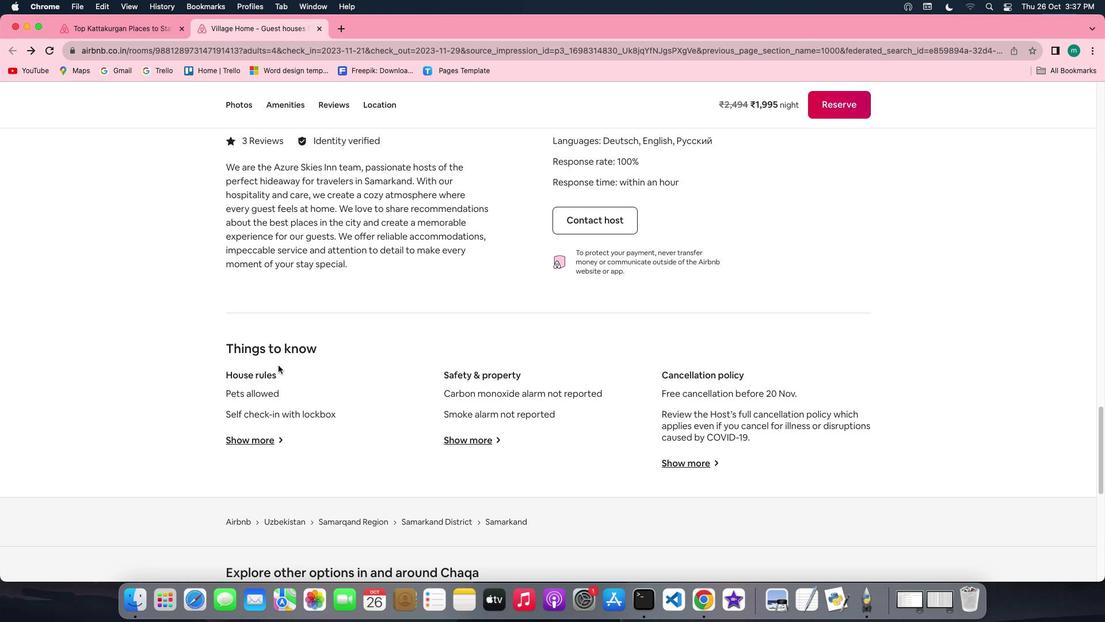 
Action: Mouse scrolled (278, 365) with delta (0, 0)
Screenshot: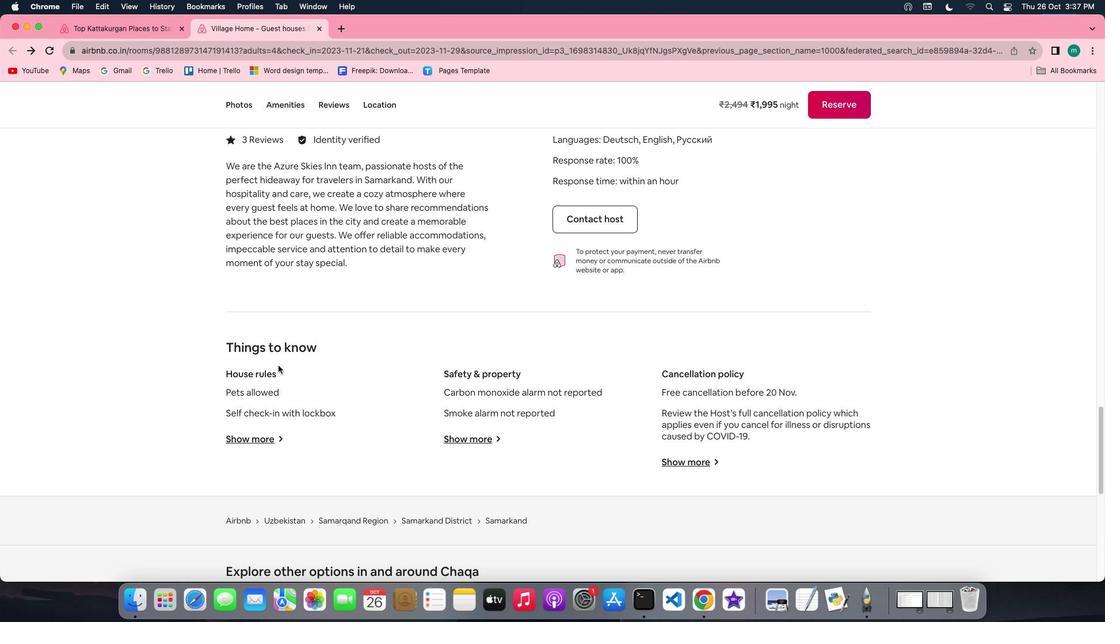 
Action: Mouse scrolled (278, 365) with delta (0, 0)
Screenshot: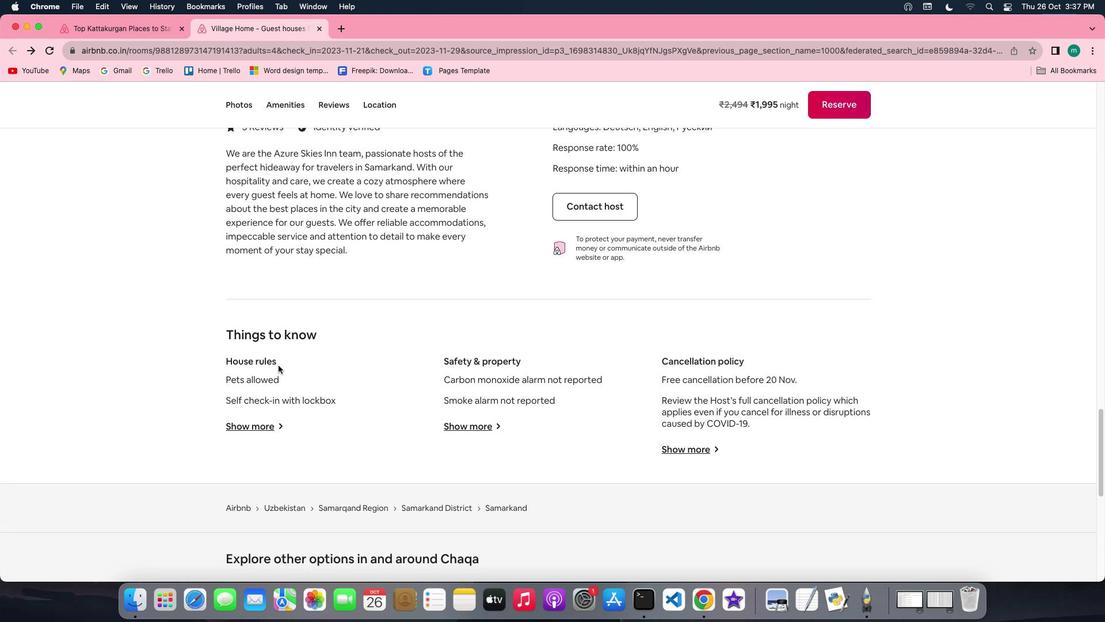 
Action: Mouse scrolled (278, 365) with delta (0, -1)
Screenshot: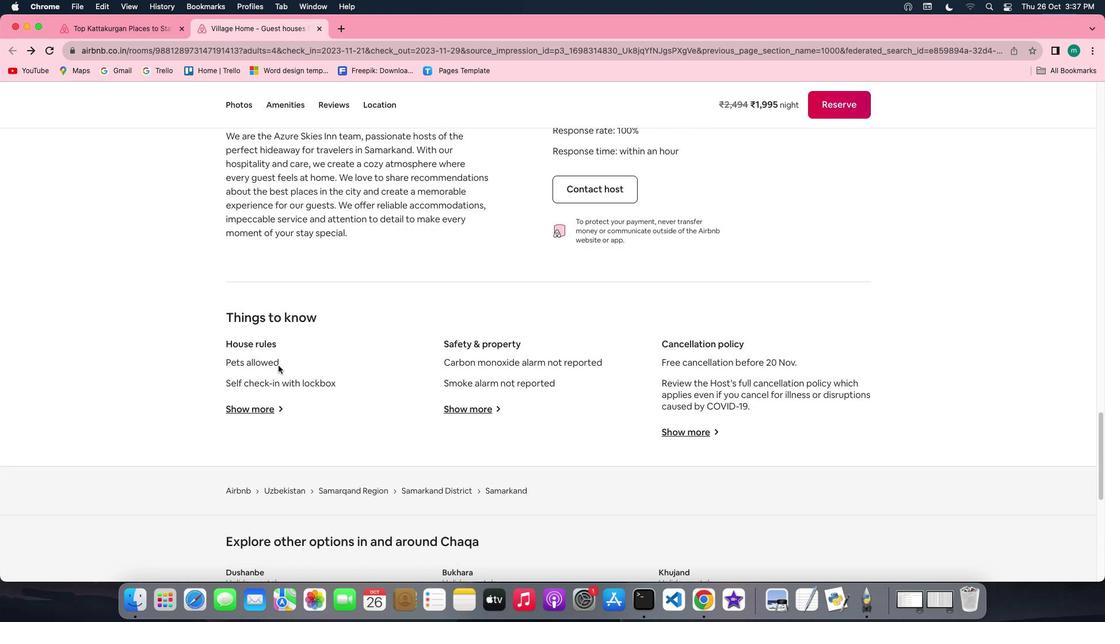 
Action: Mouse moved to (263, 361)
Screenshot: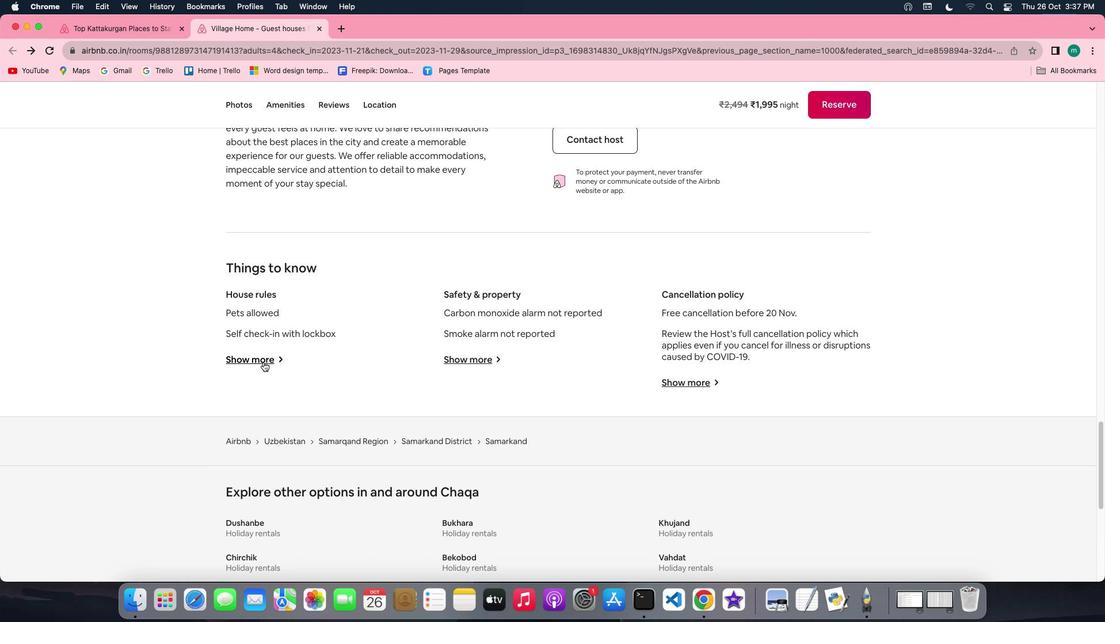 
Action: Mouse pressed left at (263, 361)
Screenshot: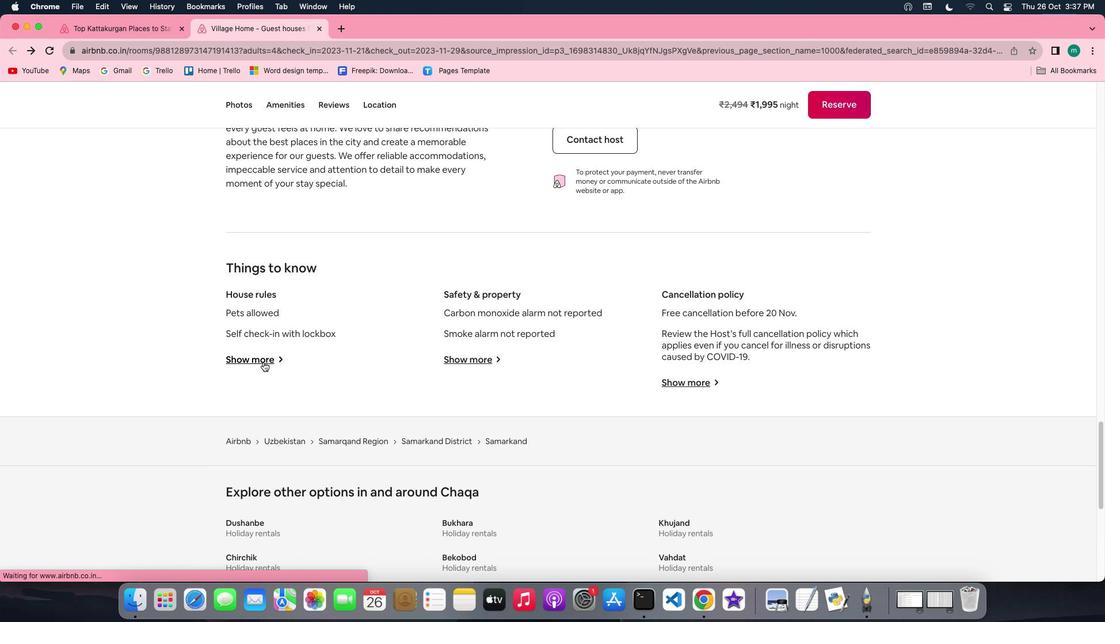 
Action: Mouse moved to (349, 402)
Screenshot: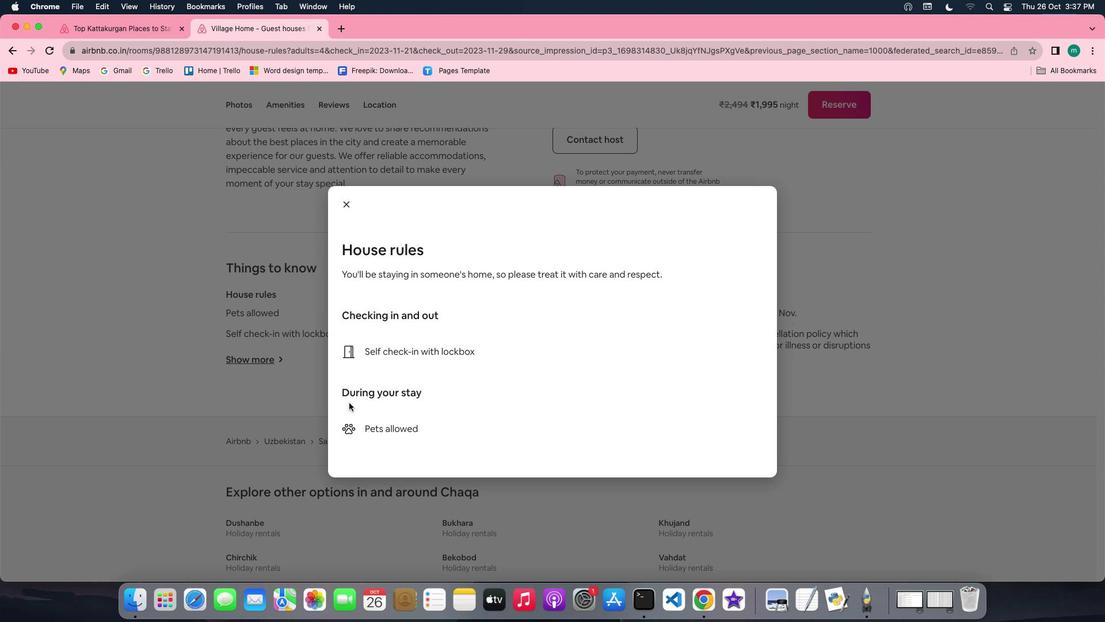 
Action: Mouse scrolled (349, 402) with delta (0, 0)
Screenshot: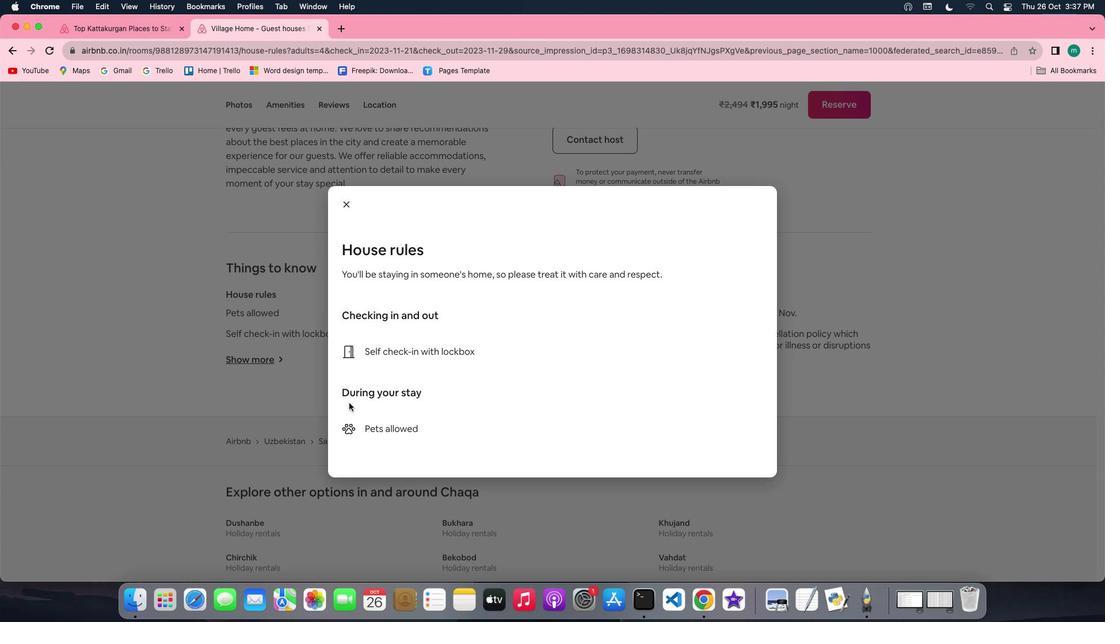 
Action: Mouse scrolled (349, 402) with delta (0, 0)
Screenshot: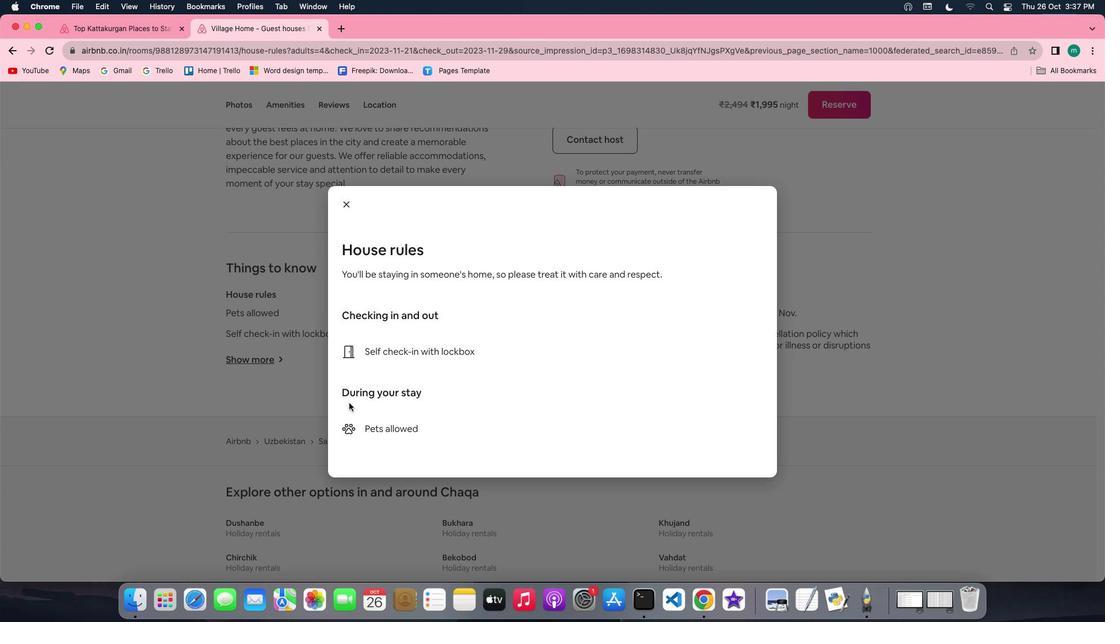 
Action: Mouse scrolled (349, 402) with delta (0, -1)
Screenshot: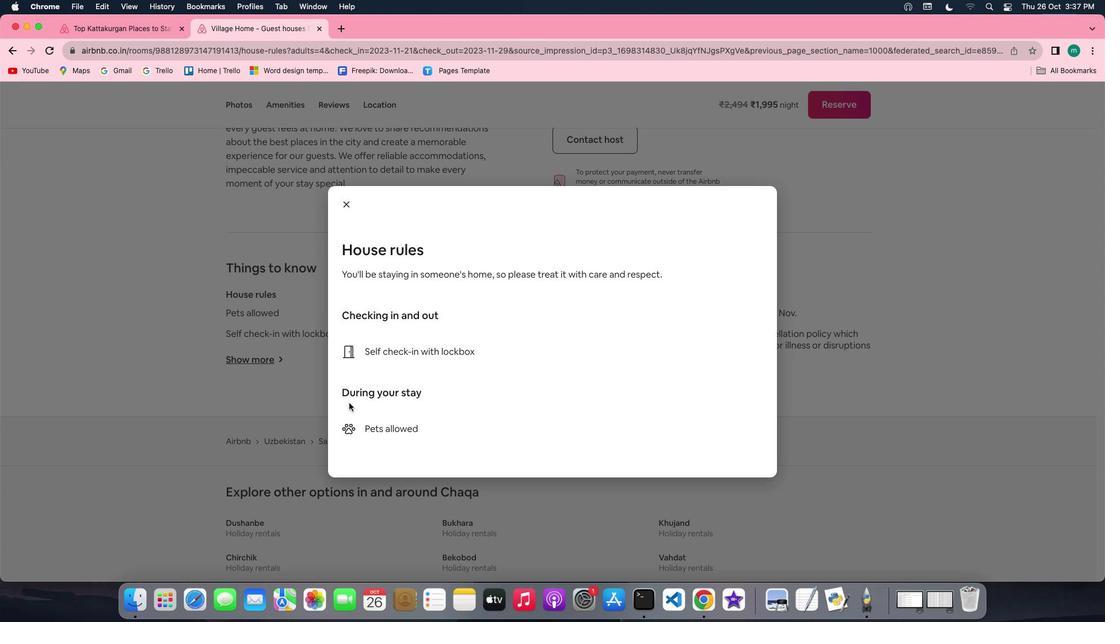 
Action: Mouse scrolled (349, 402) with delta (0, -2)
Screenshot: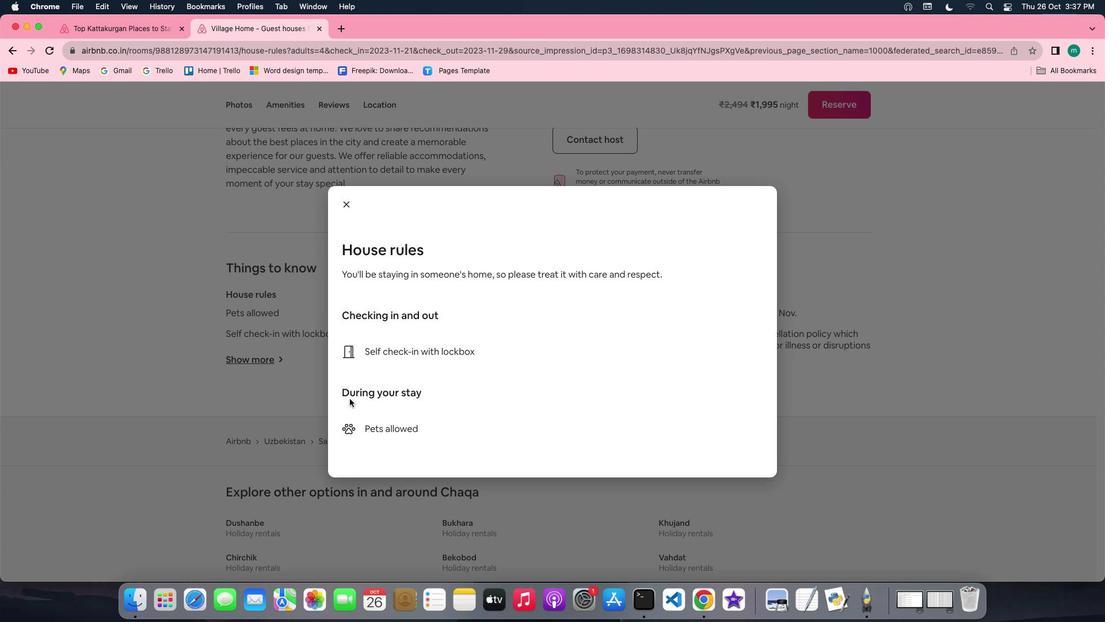 
Action: Mouse moved to (347, 205)
Screenshot: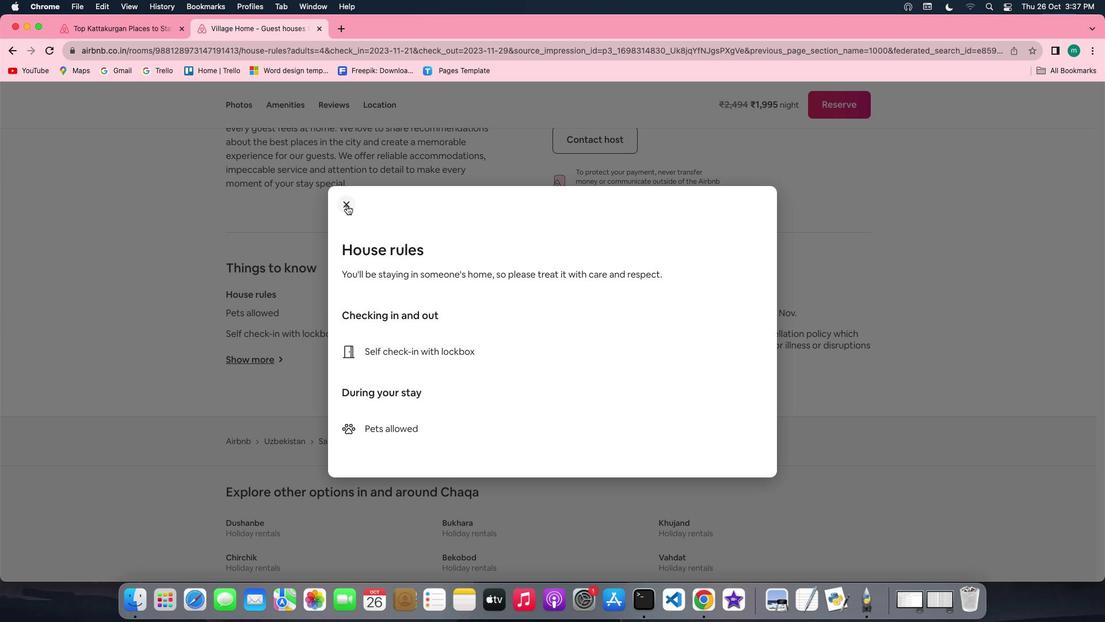 
Action: Mouse pressed left at (347, 205)
Screenshot: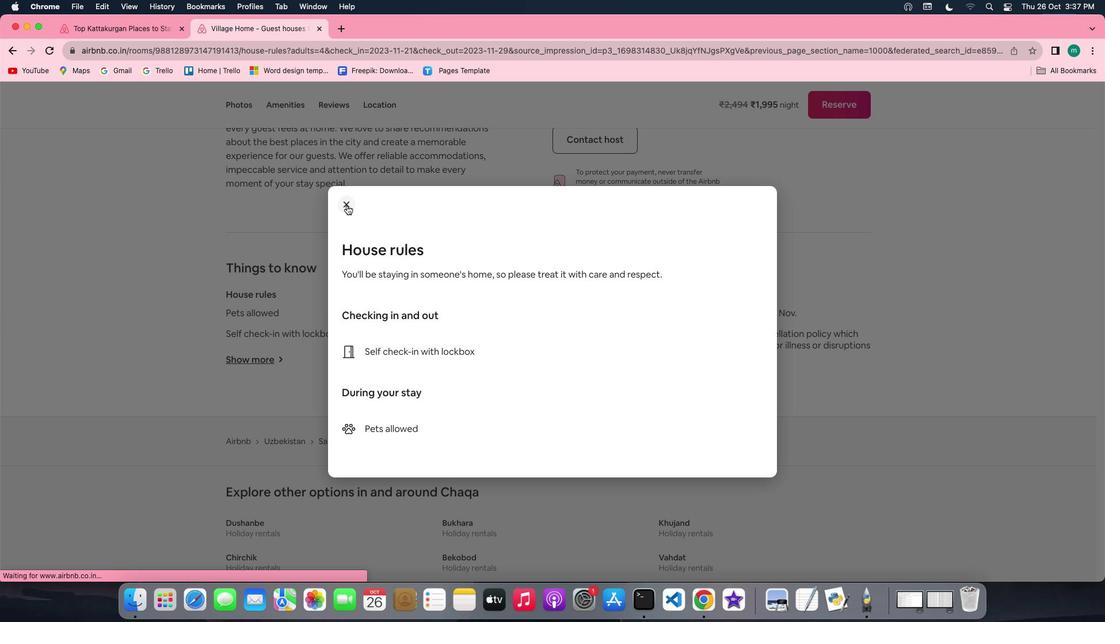 
Action: Mouse moved to (476, 360)
Screenshot: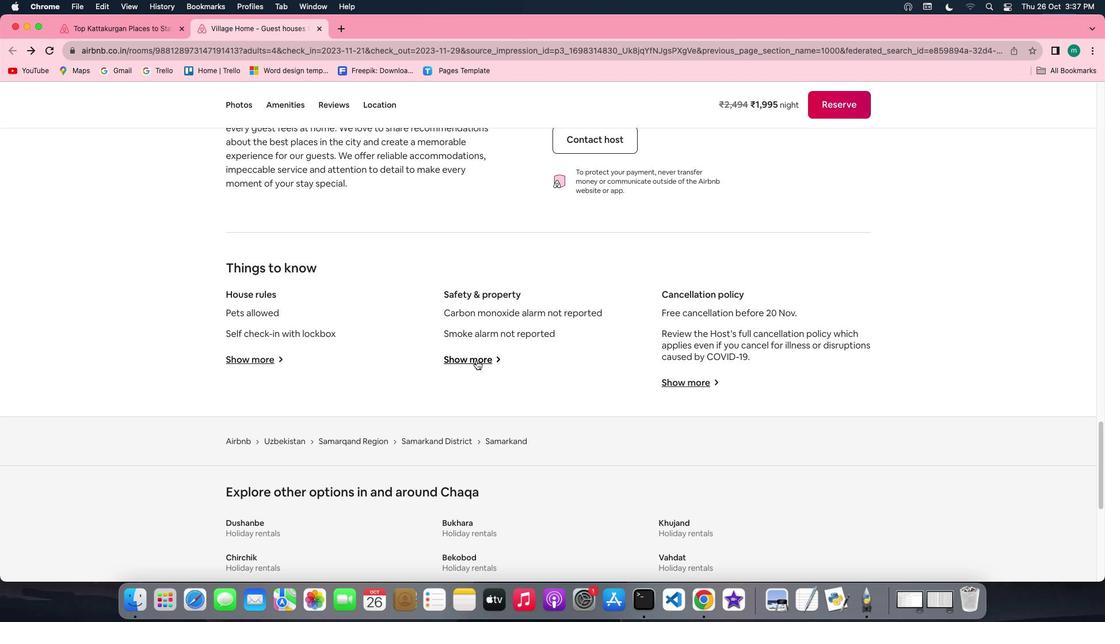 
Action: Mouse pressed left at (476, 360)
